 Task: Set up alerts for Nashville, Tennessee, that have a walk-in closet or walk-in pantry, and track the availability of properties that meet this criterion.
Action: Mouse moved to (293, 217)
Screenshot: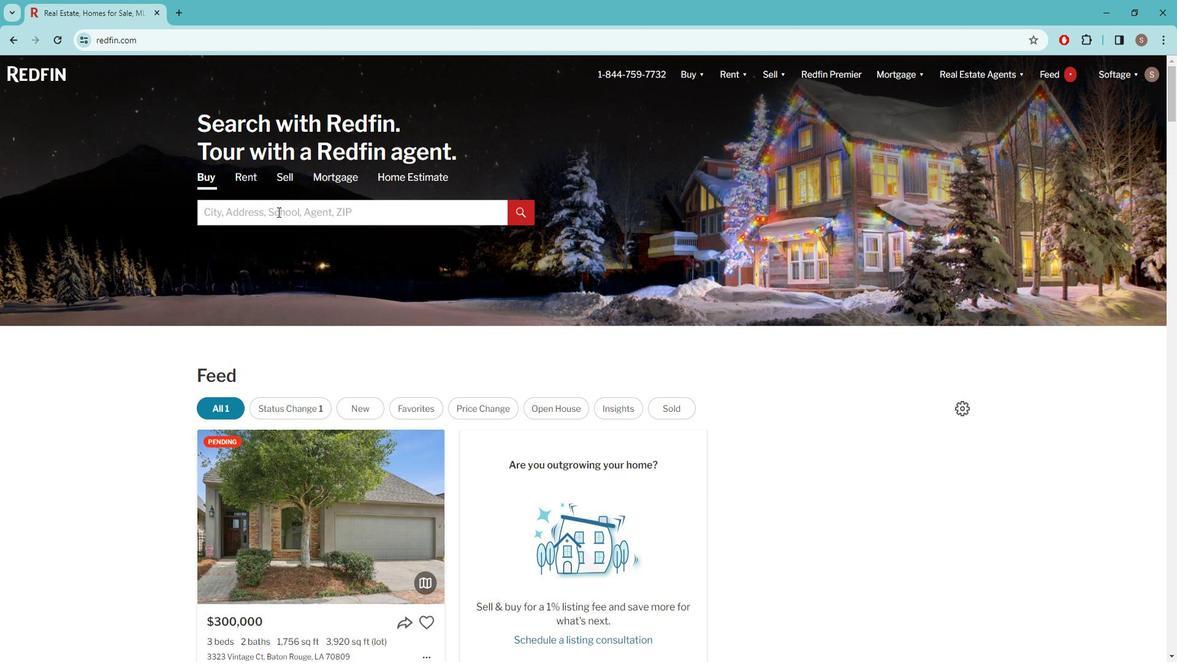 
Action: Mouse pressed left at (293, 217)
Screenshot: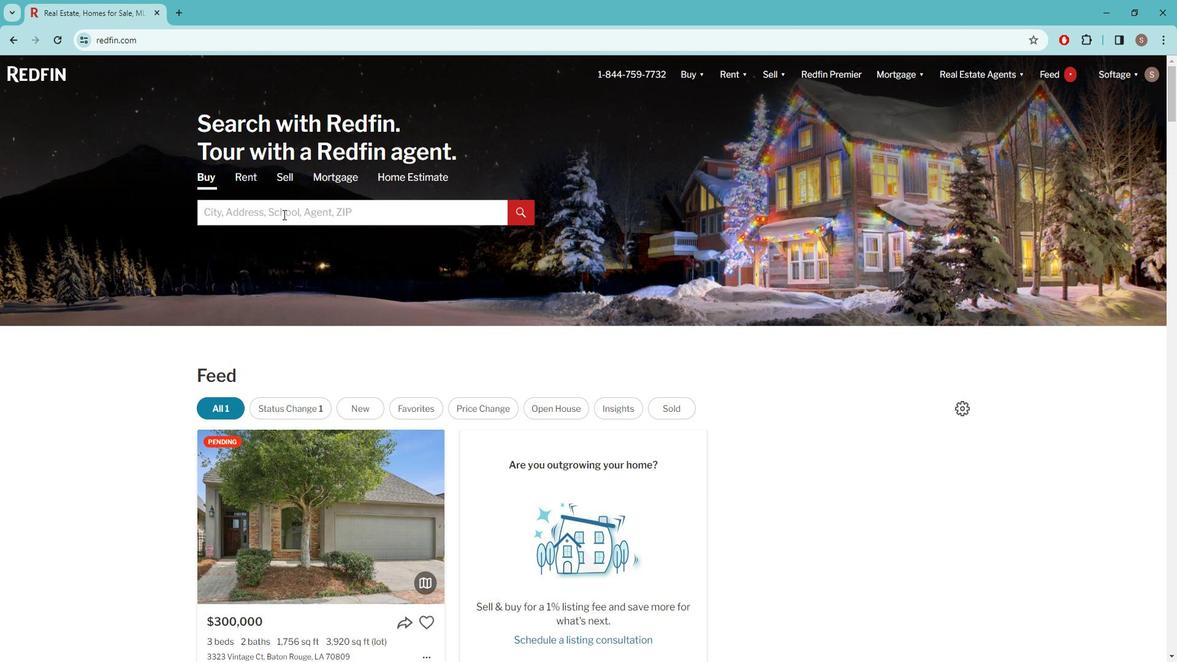 
Action: Key pressed n<Key.caps_lock>ASHVILLE,<Key.space>
Screenshot: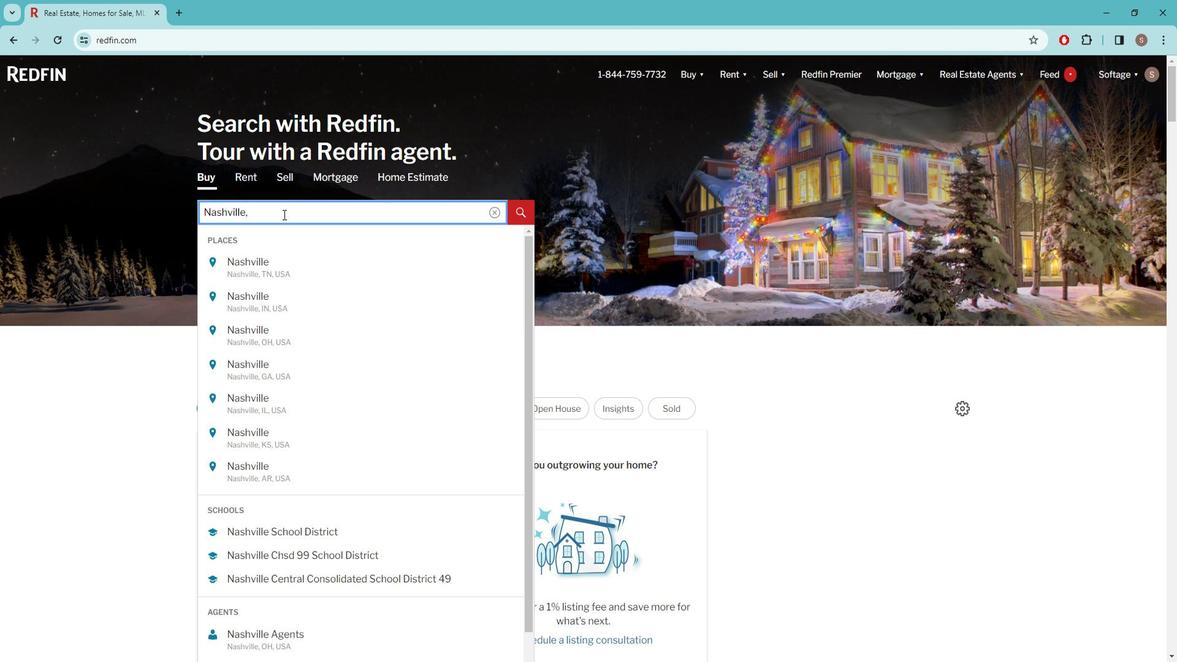 
Action: Mouse moved to (292, 258)
Screenshot: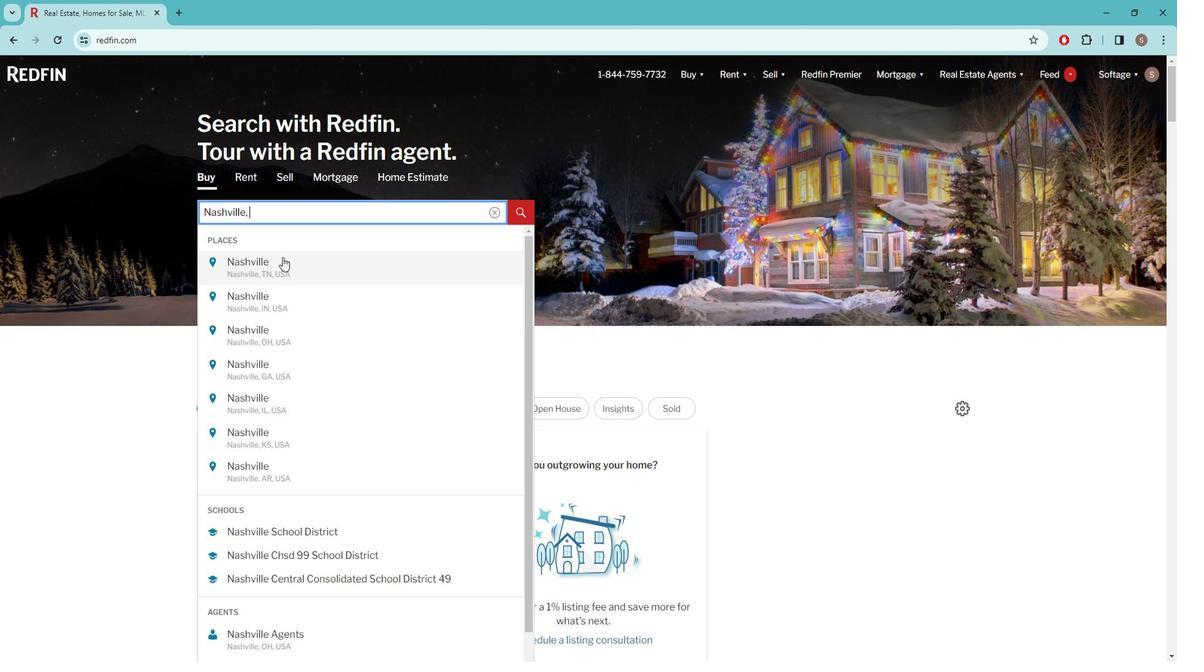 
Action: Mouse pressed left at (292, 258)
Screenshot: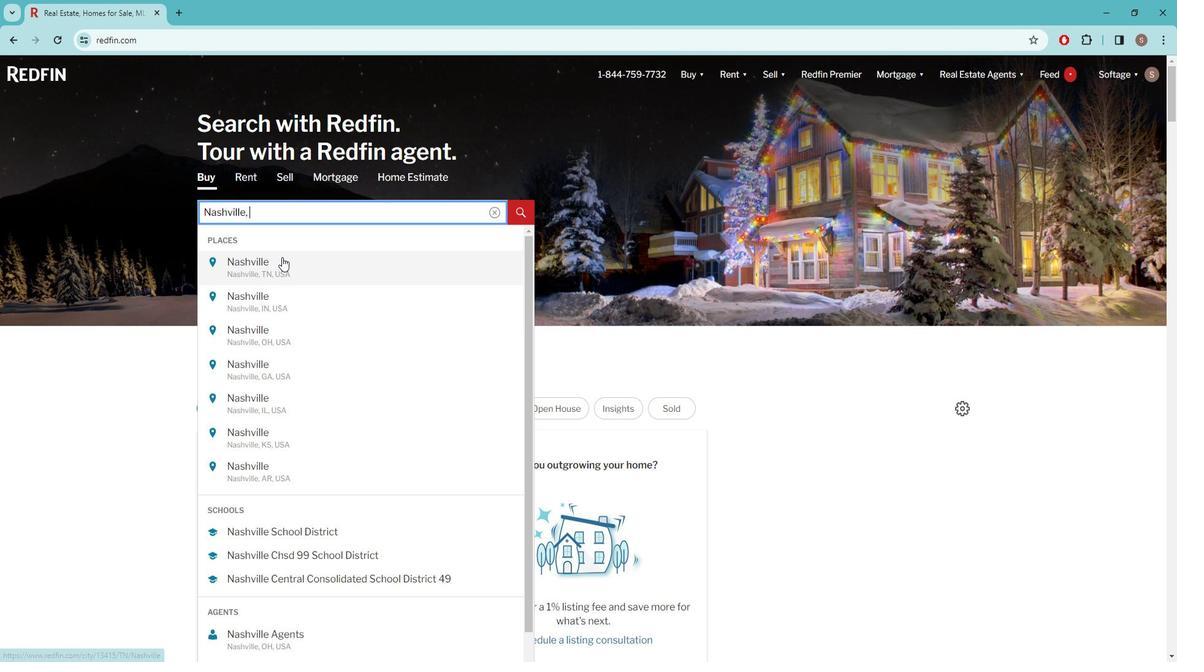 
Action: Mouse moved to (1040, 156)
Screenshot: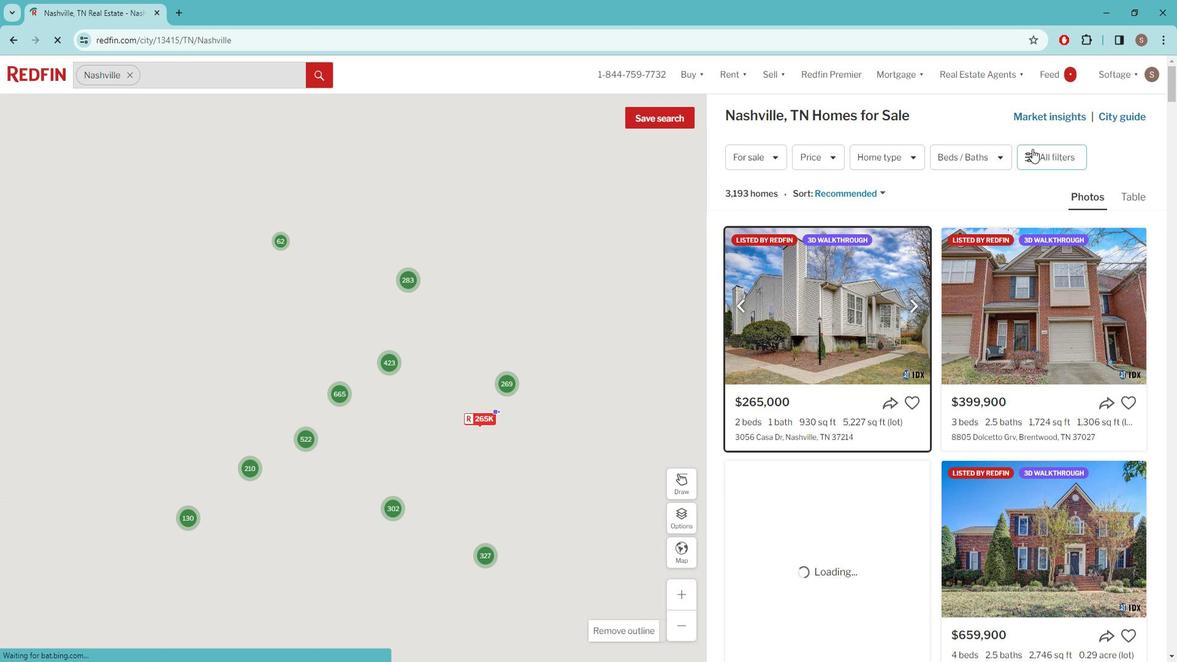 
Action: Mouse pressed left at (1040, 156)
Screenshot: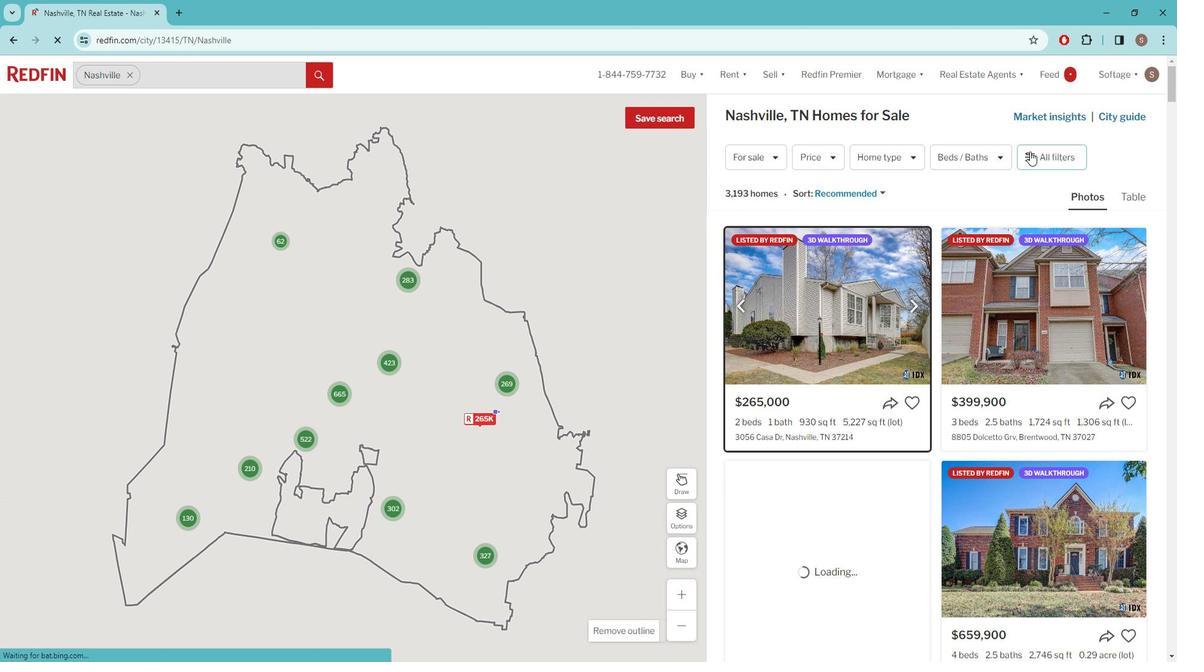 
Action: Mouse pressed left at (1040, 156)
Screenshot: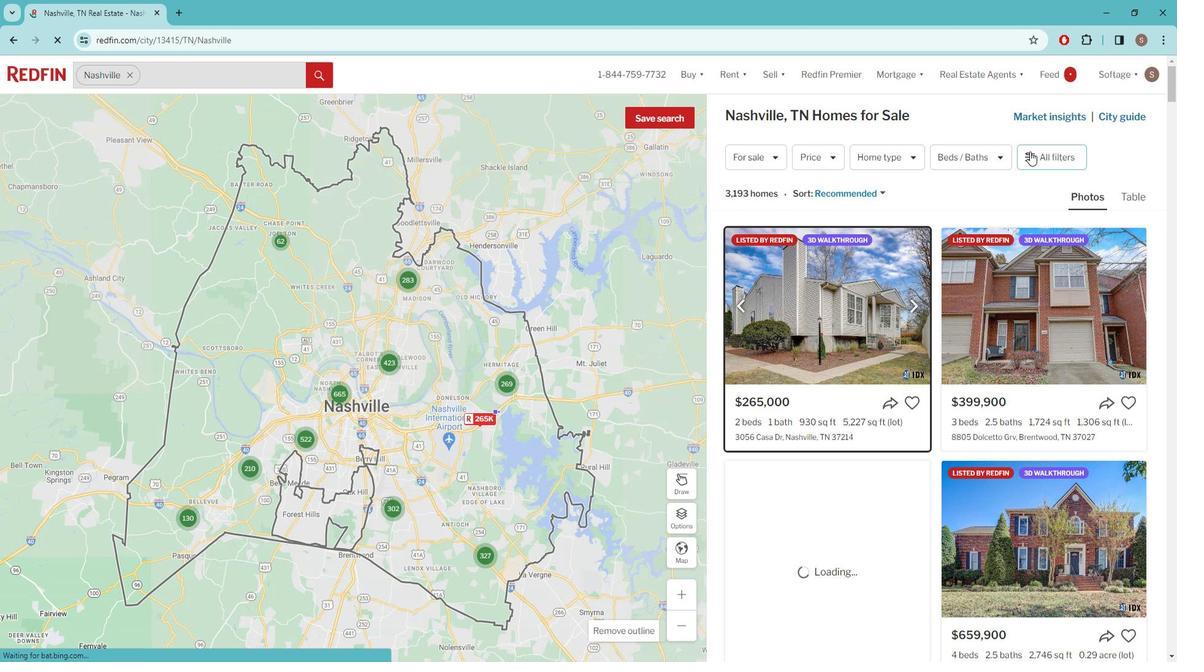
Action: Mouse pressed left at (1040, 156)
Screenshot: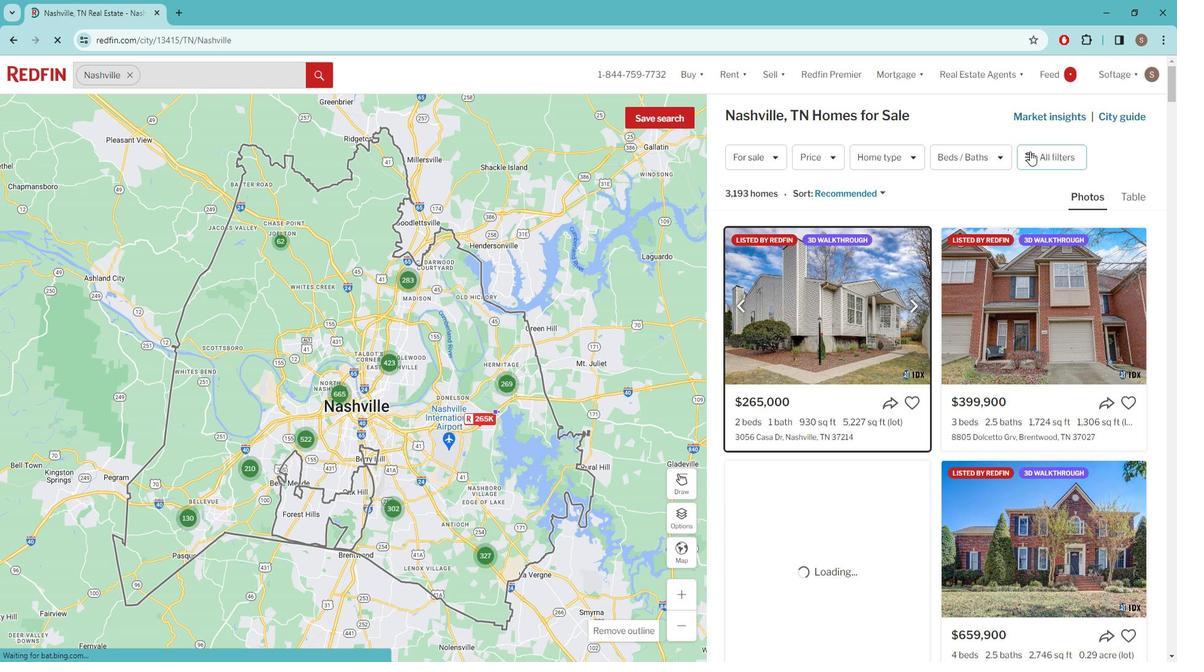 
Action: Mouse pressed left at (1040, 156)
Screenshot: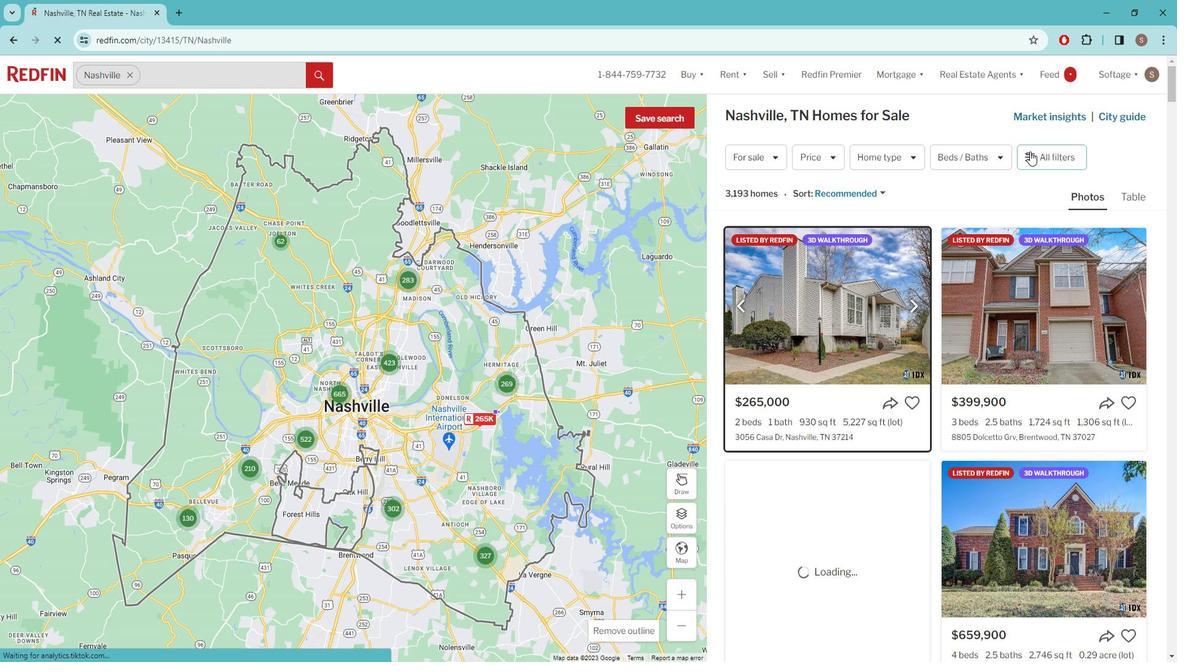 
Action: Mouse pressed left at (1040, 156)
Screenshot: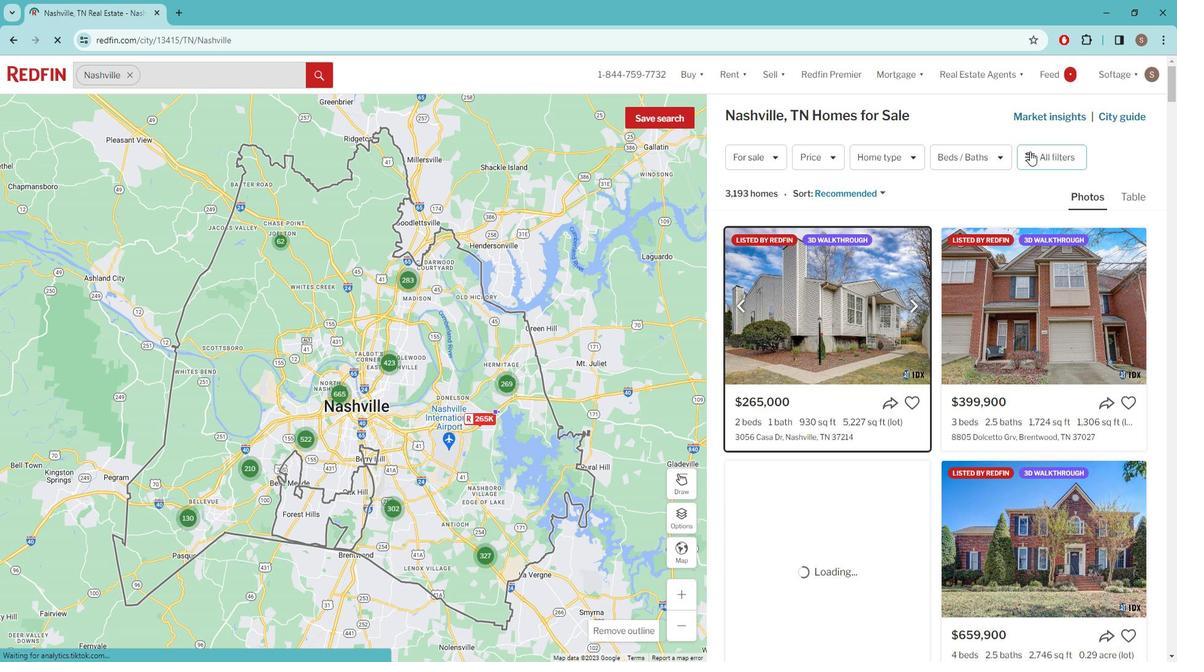 
Action: Mouse moved to (1057, 162)
Screenshot: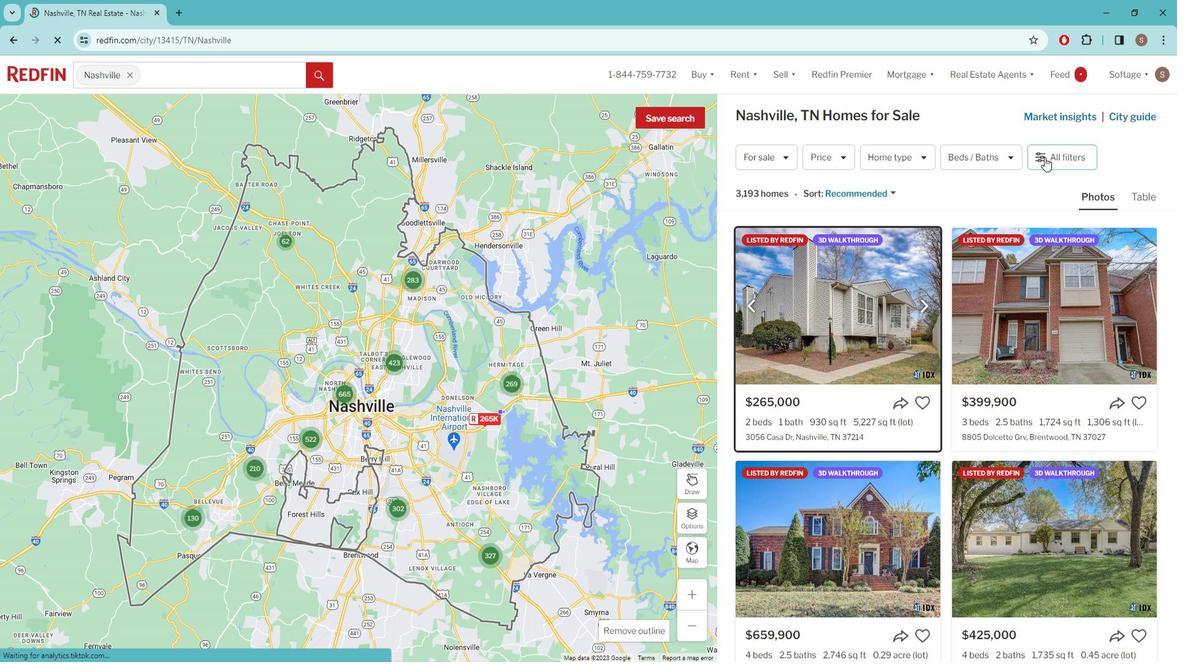
Action: Mouse pressed left at (1057, 162)
Screenshot: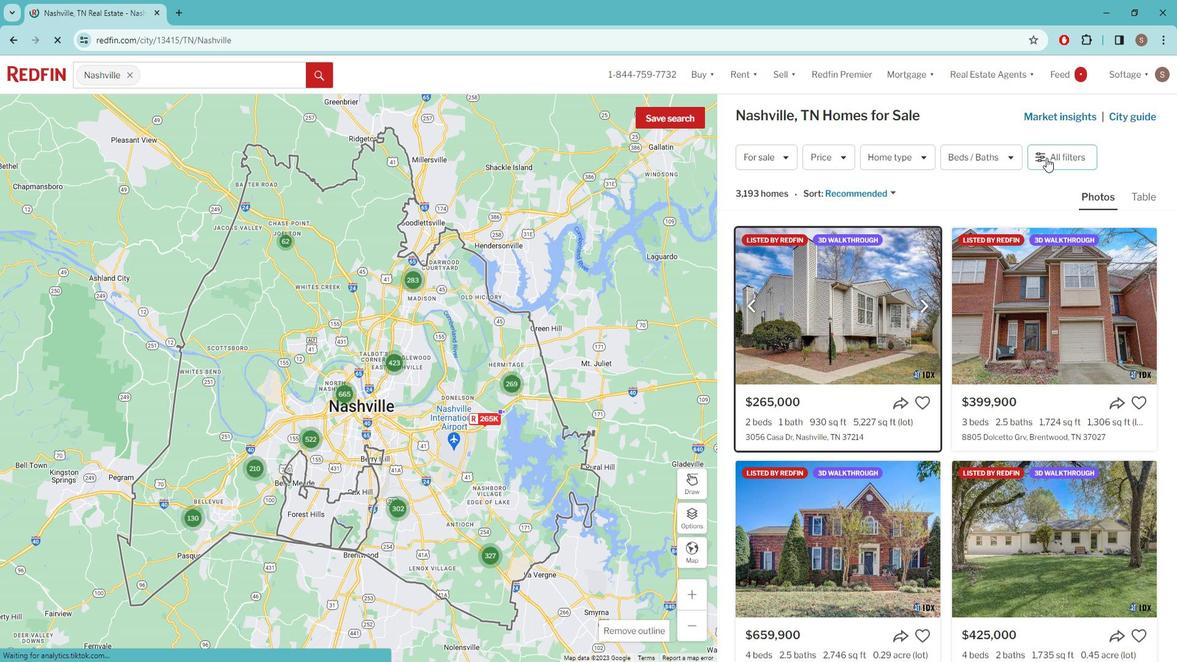
Action: Mouse moved to (1051, 161)
Screenshot: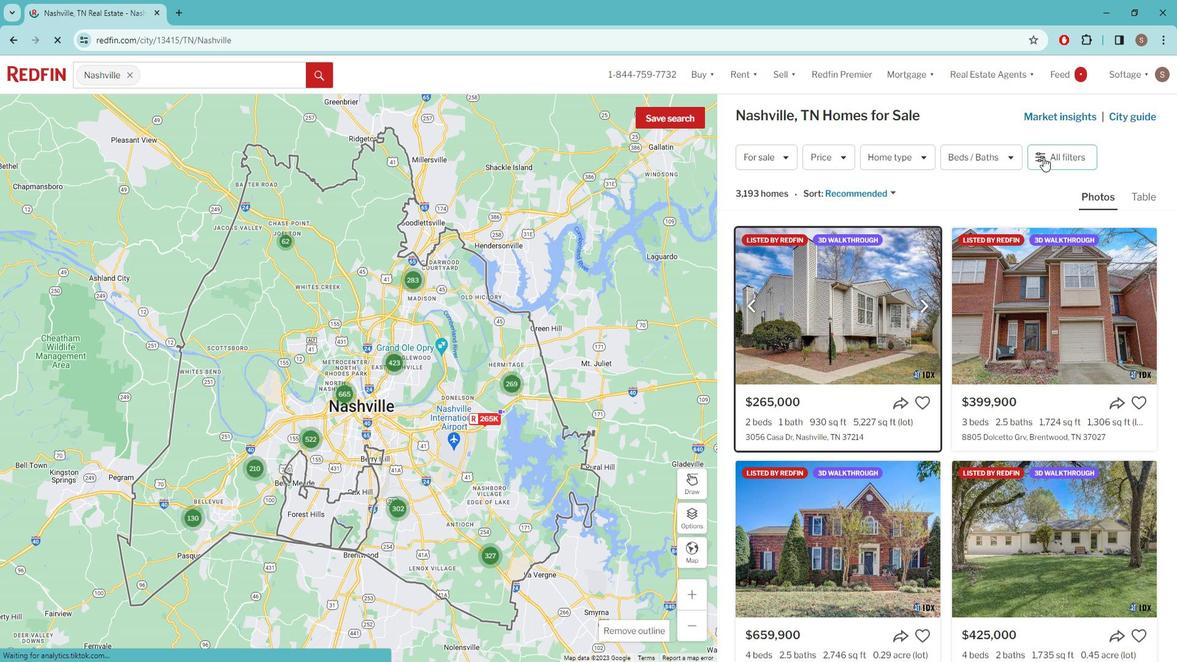 
Action: Mouse pressed left at (1051, 161)
Screenshot: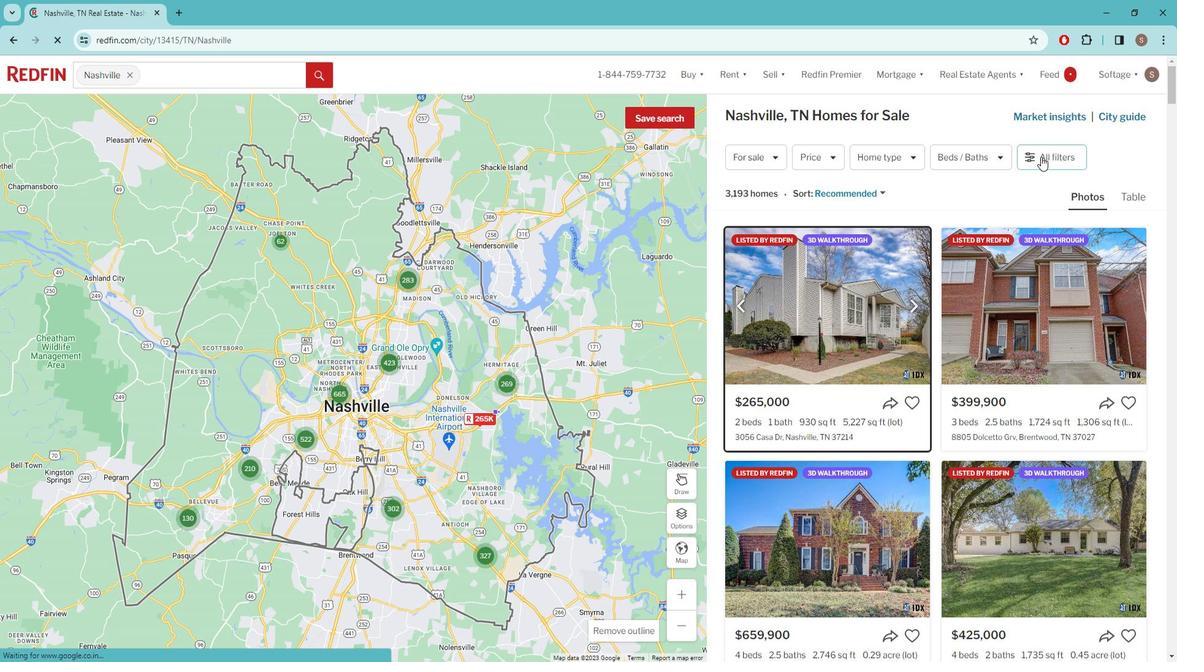
Action: Mouse moved to (988, 182)
Screenshot: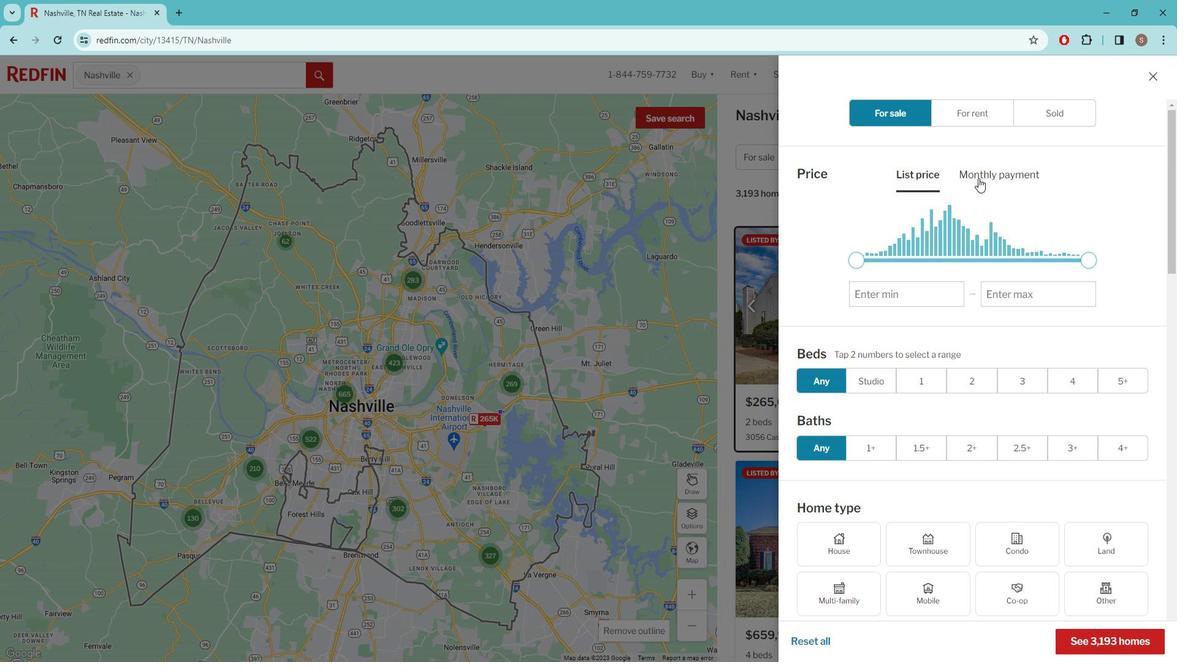 
Action: Mouse scrolled (988, 181) with delta (0, 0)
Screenshot: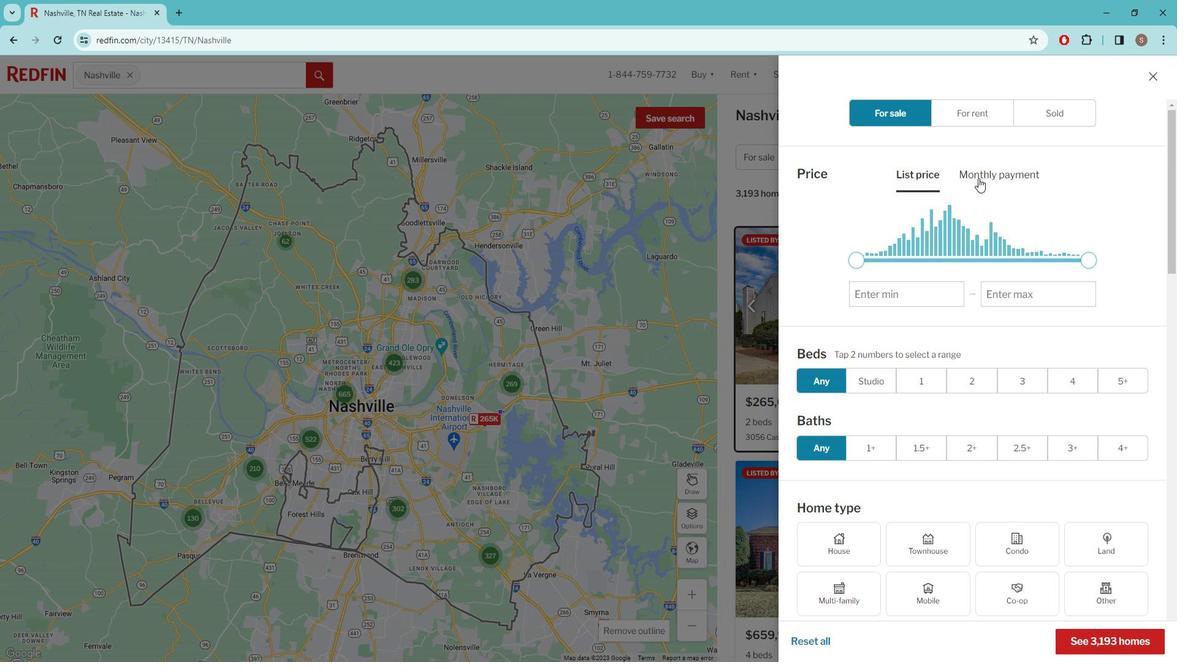 
Action: Mouse moved to (983, 183)
Screenshot: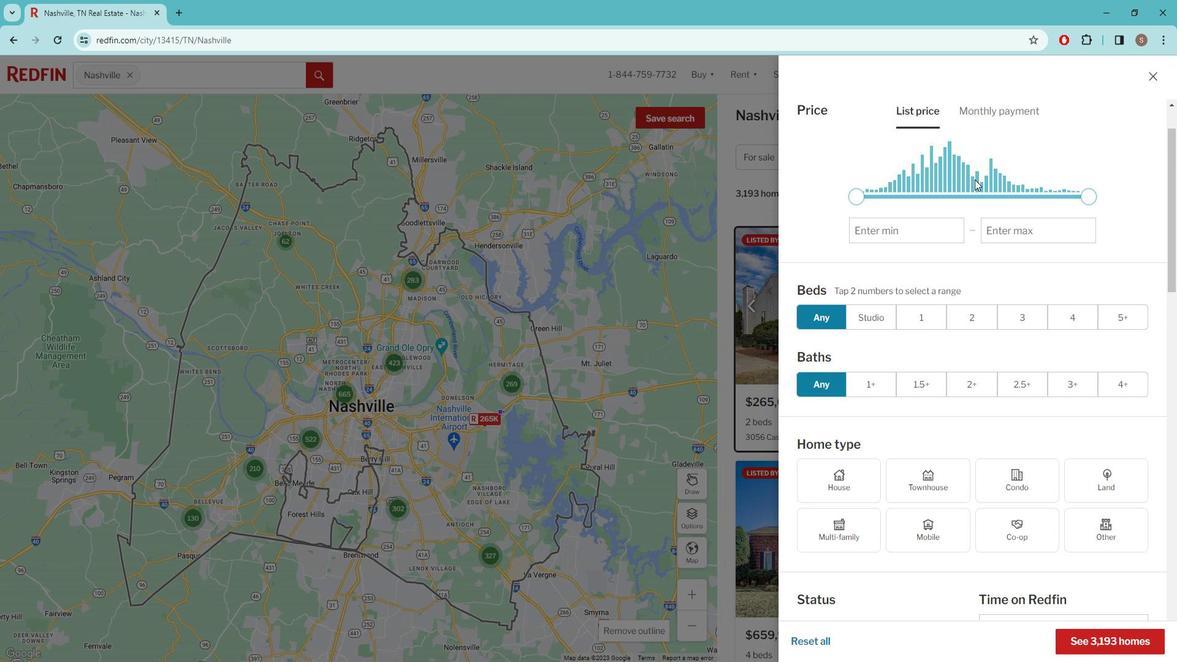 
Action: Mouse scrolled (983, 183) with delta (0, 0)
Screenshot: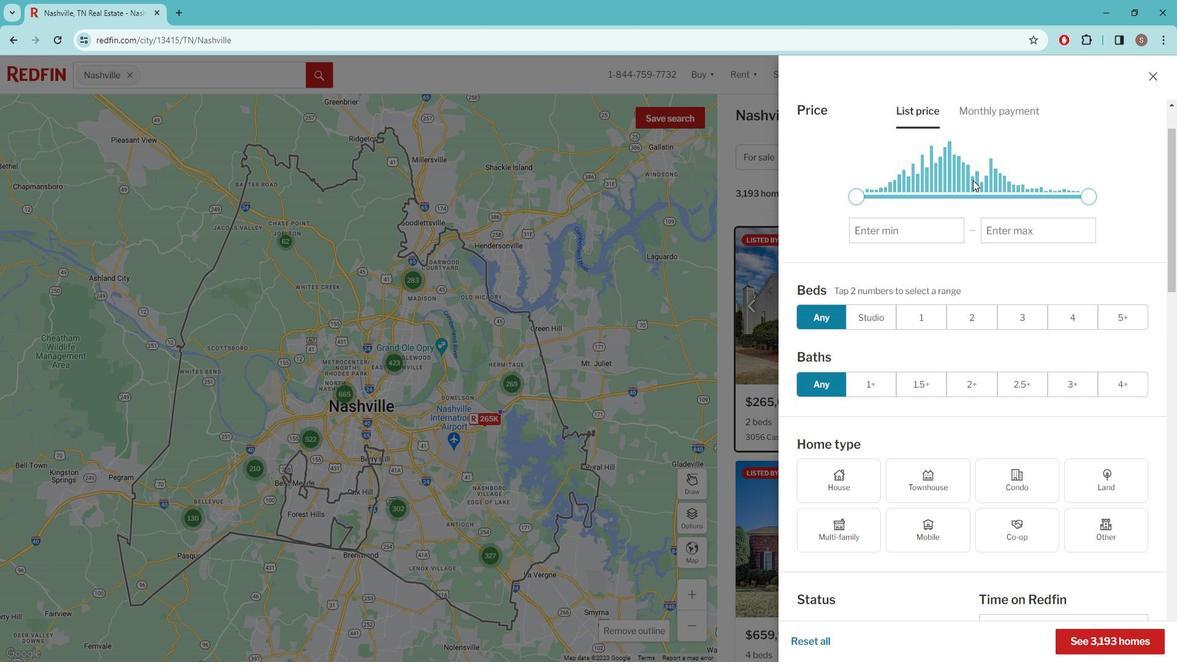 
Action: Mouse scrolled (983, 183) with delta (0, 0)
Screenshot: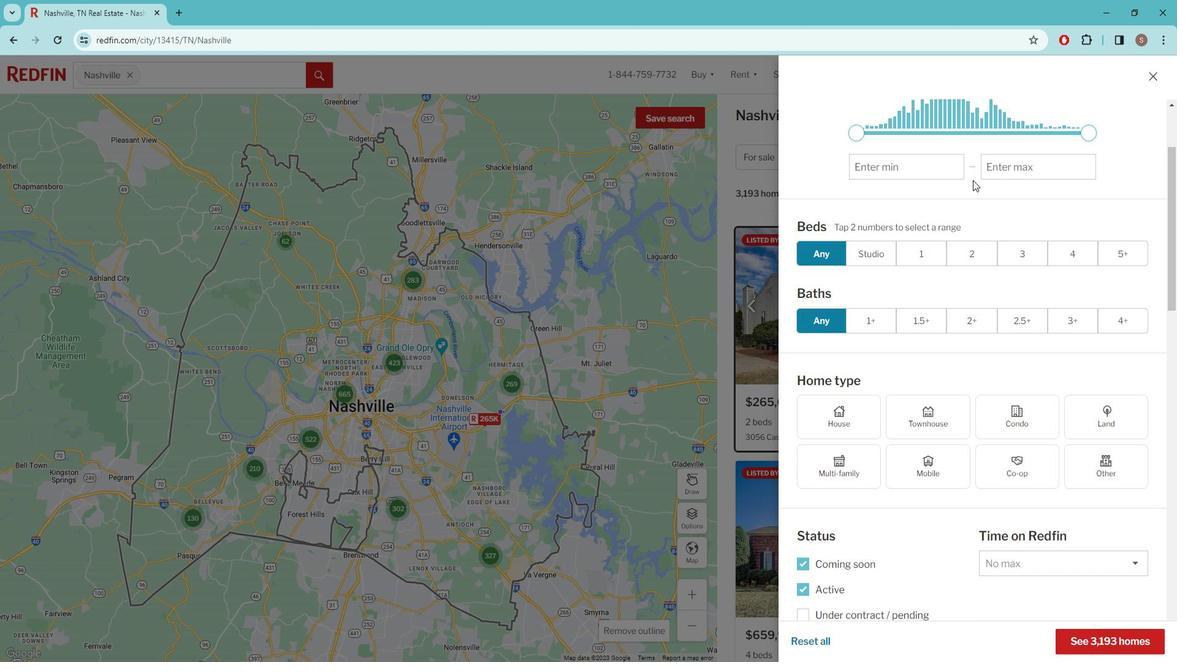 
Action: Mouse scrolled (983, 183) with delta (0, 0)
Screenshot: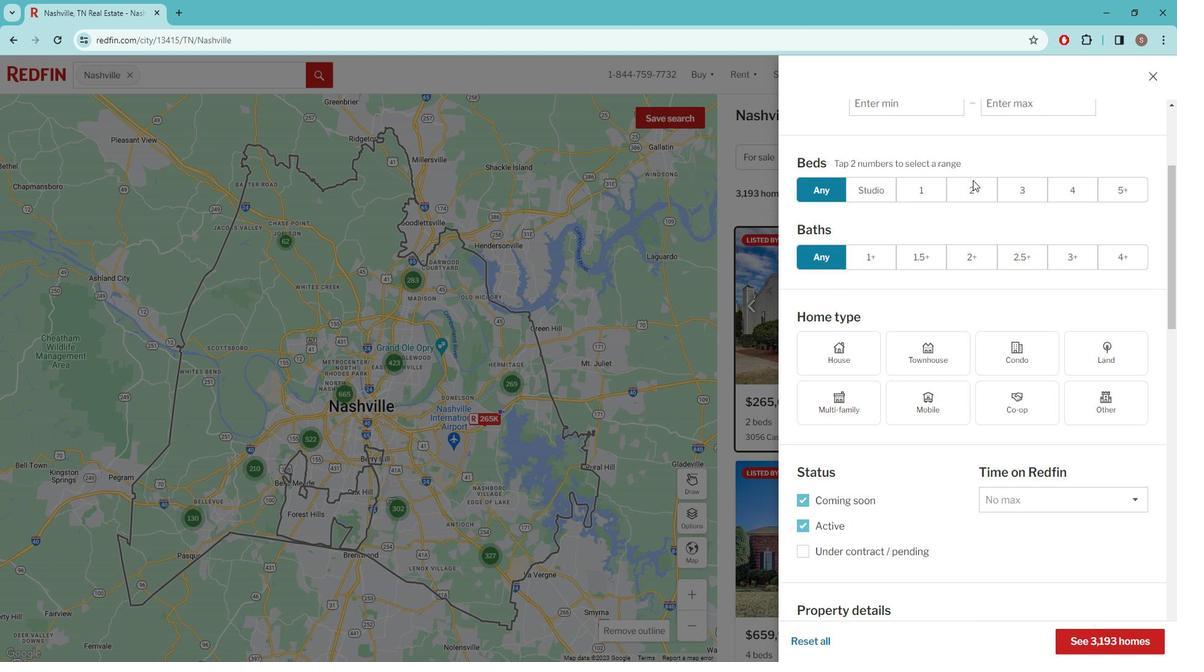 
Action: Mouse scrolled (983, 183) with delta (0, 0)
Screenshot: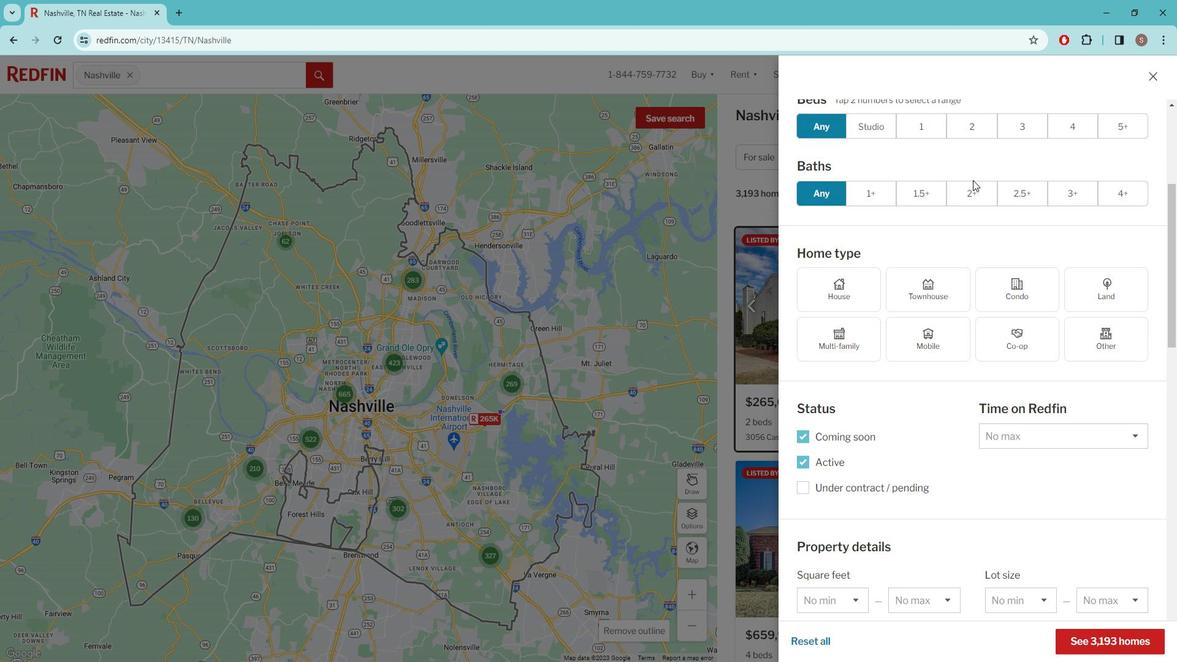 
Action: Mouse scrolled (983, 183) with delta (0, 0)
Screenshot: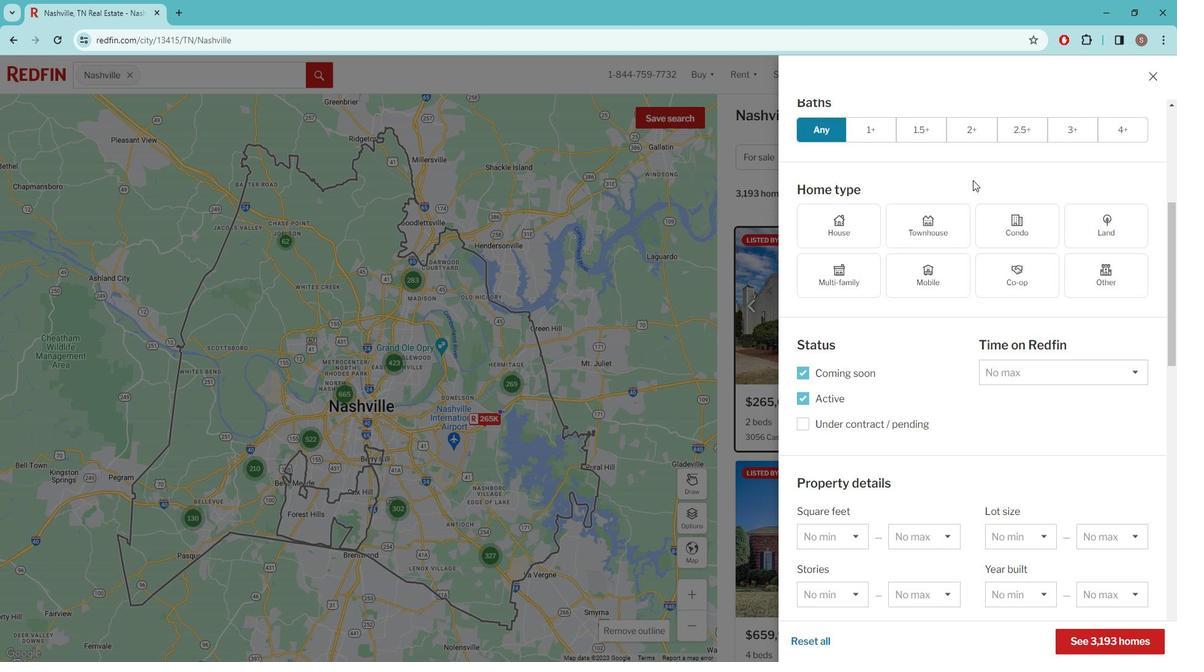 
Action: Mouse moved to (981, 184)
Screenshot: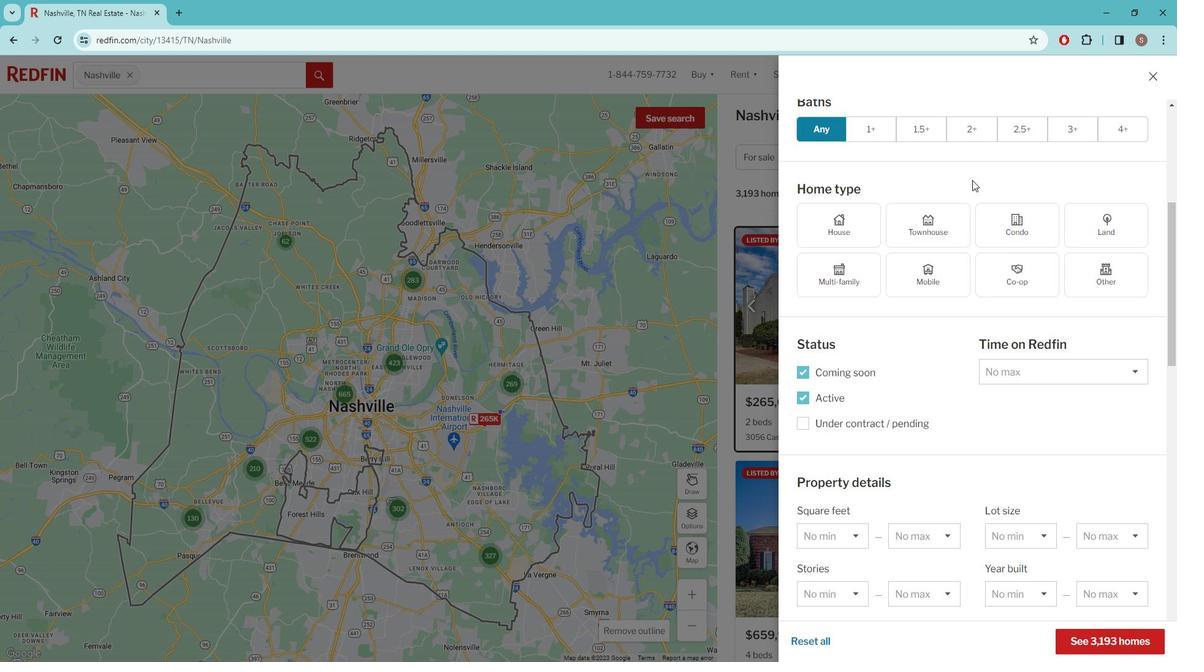 
Action: Mouse scrolled (981, 183) with delta (0, 0)
Screenshot: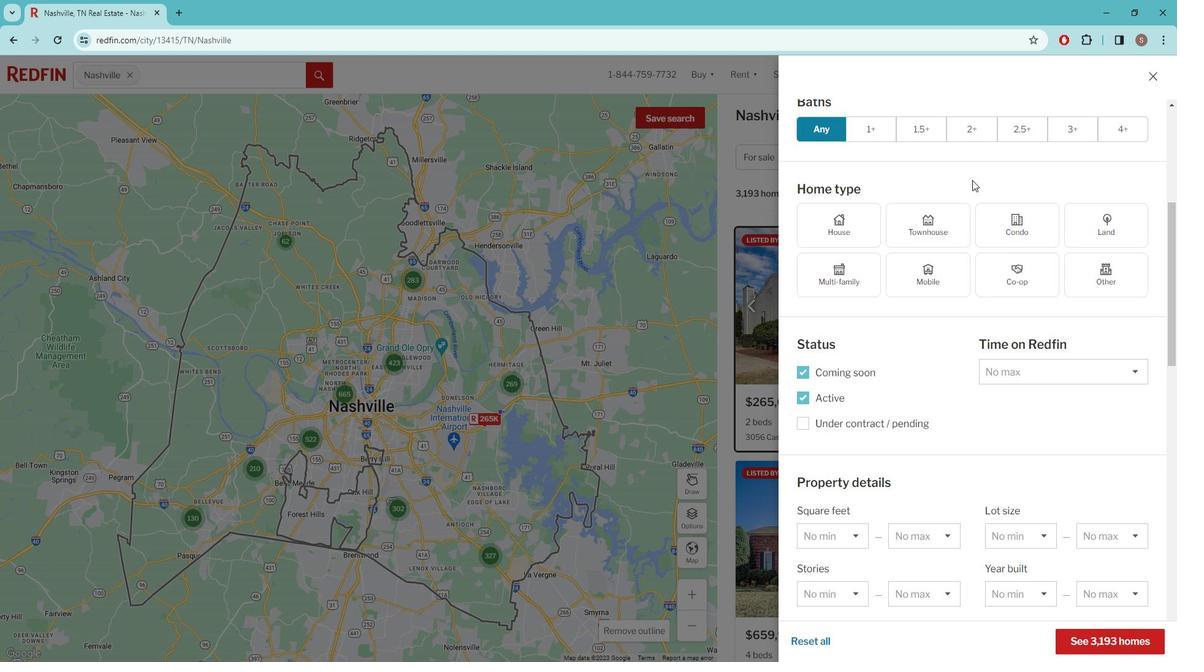 
Action: Mouse moved to (971, 237)
Screenshot: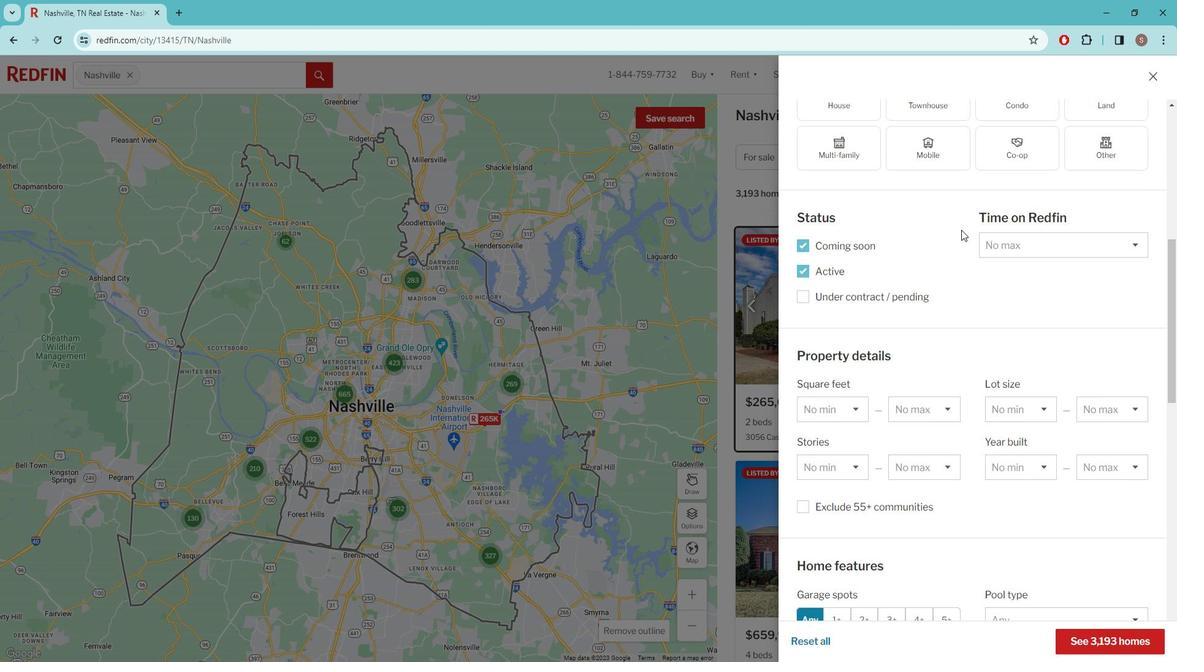
Action: Mouse scrolled (971, 237) with delta (0, 0)
Screenshot: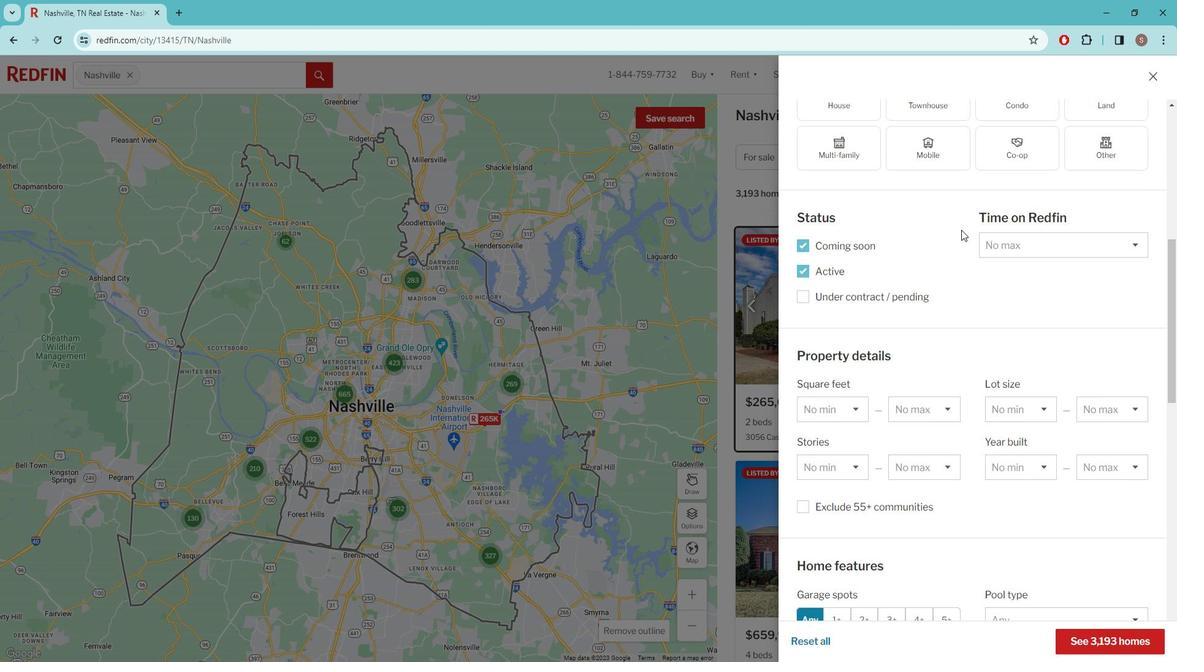 
Action: Mouse moved to (970, 241)
Screenshot: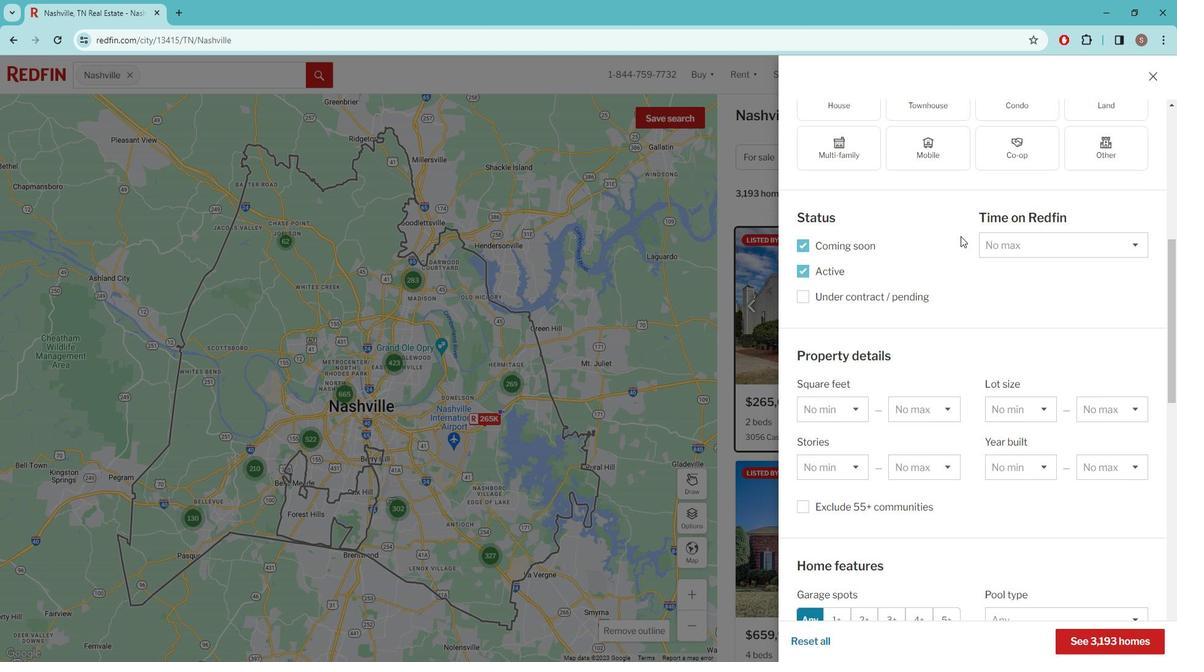 
Action: Mouse scrolled (970, 240) with delta (0, 0)
Screenshot: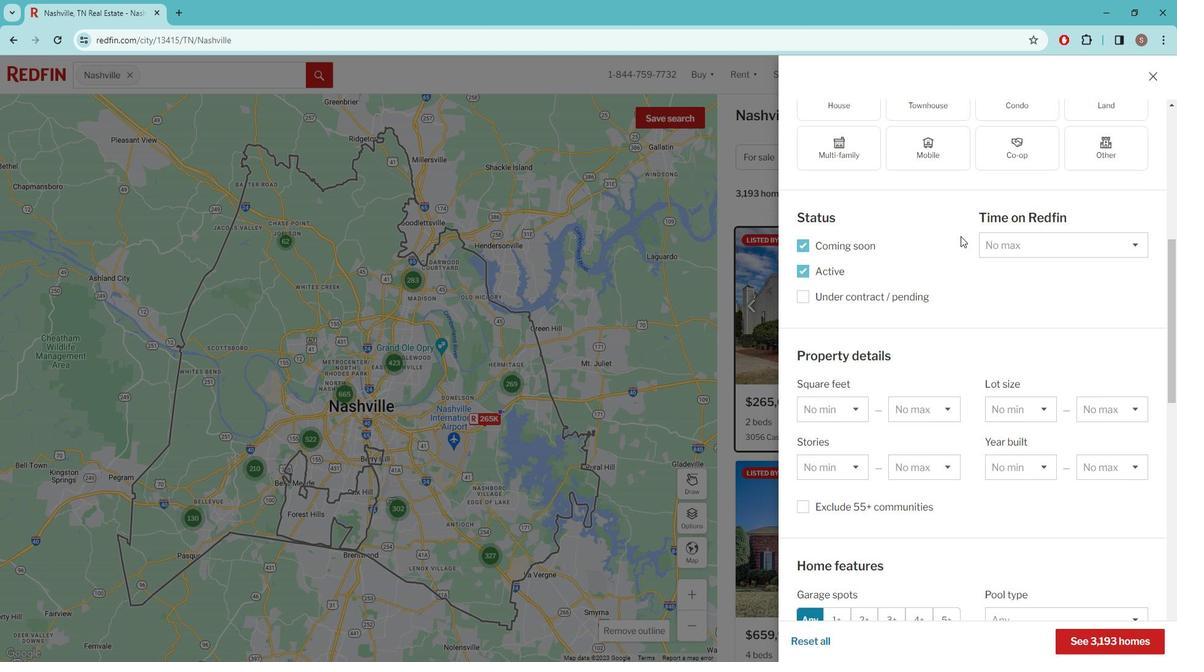 
Action: Mouse moved to (970, 243)
Screenshot: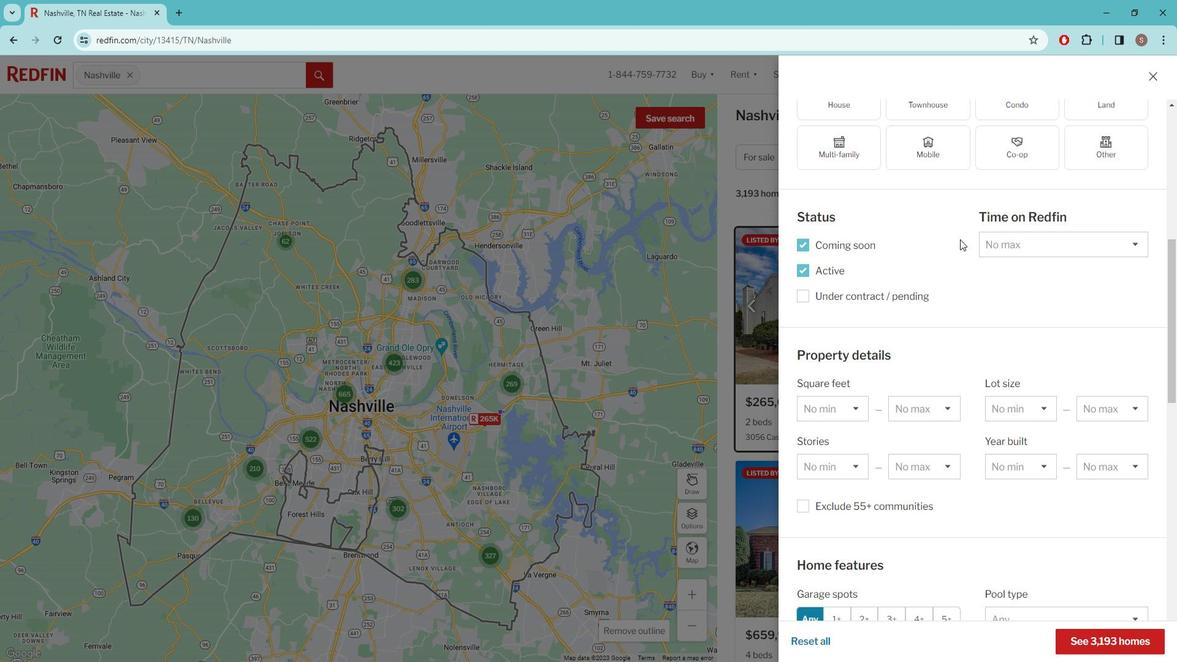 
Action: Mouse scrolled (970, 242) with delta (0, 0)
Screenshot: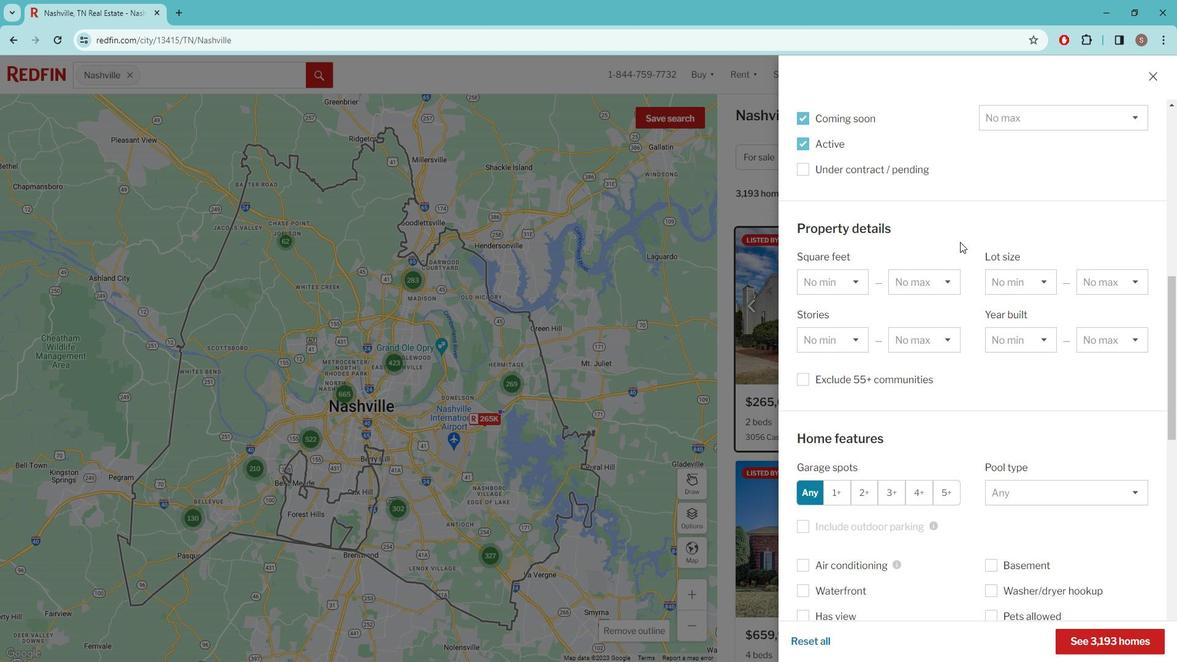 
Action: Mouse scrolled (970, 242) with delta (0, 0)
Screenshot: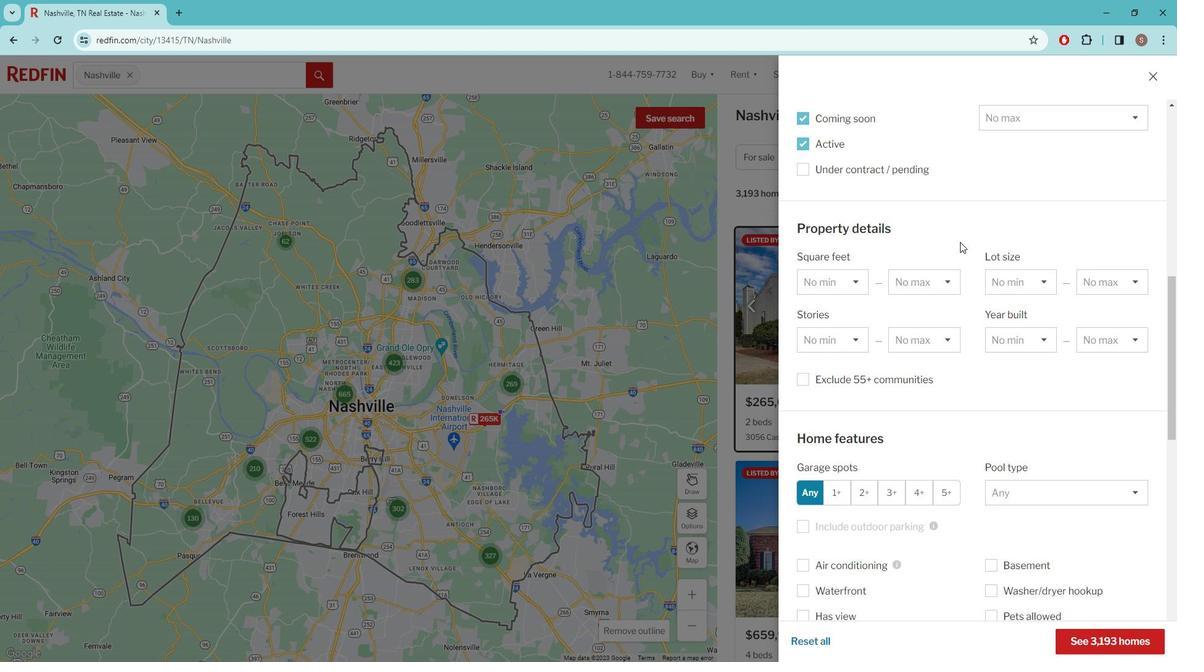 
Action: Mouse scrolled (970, 242) with delta (0, 0)
Screenshot: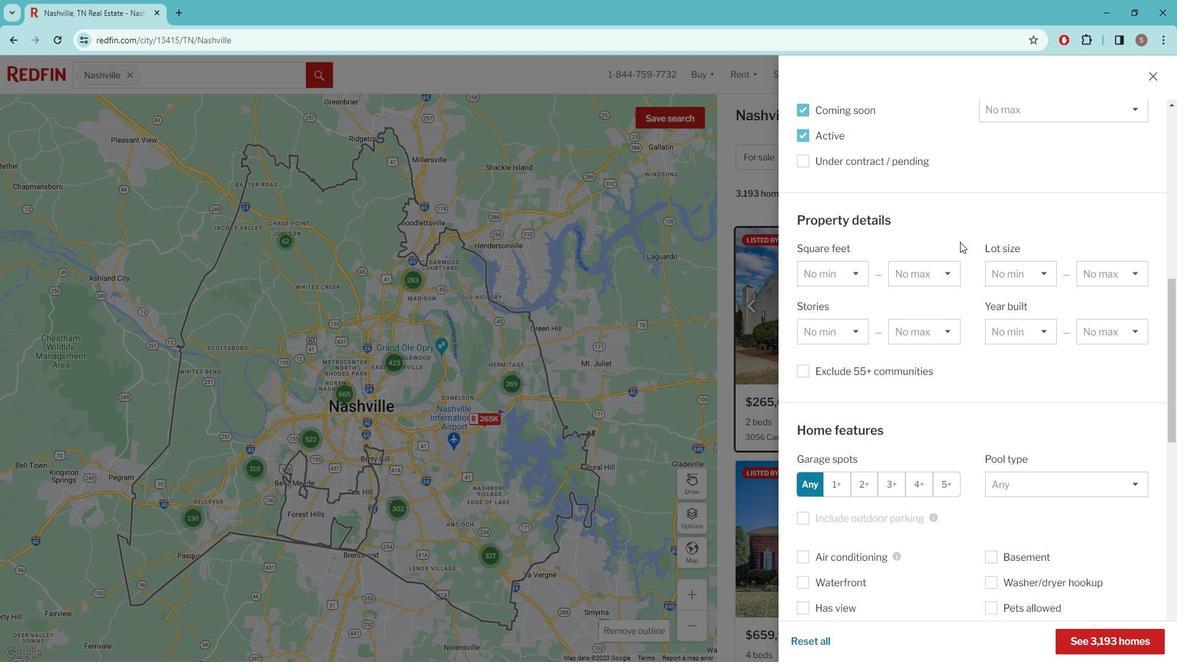 
Action: Mouse moved to (966, 262)
Screenshot: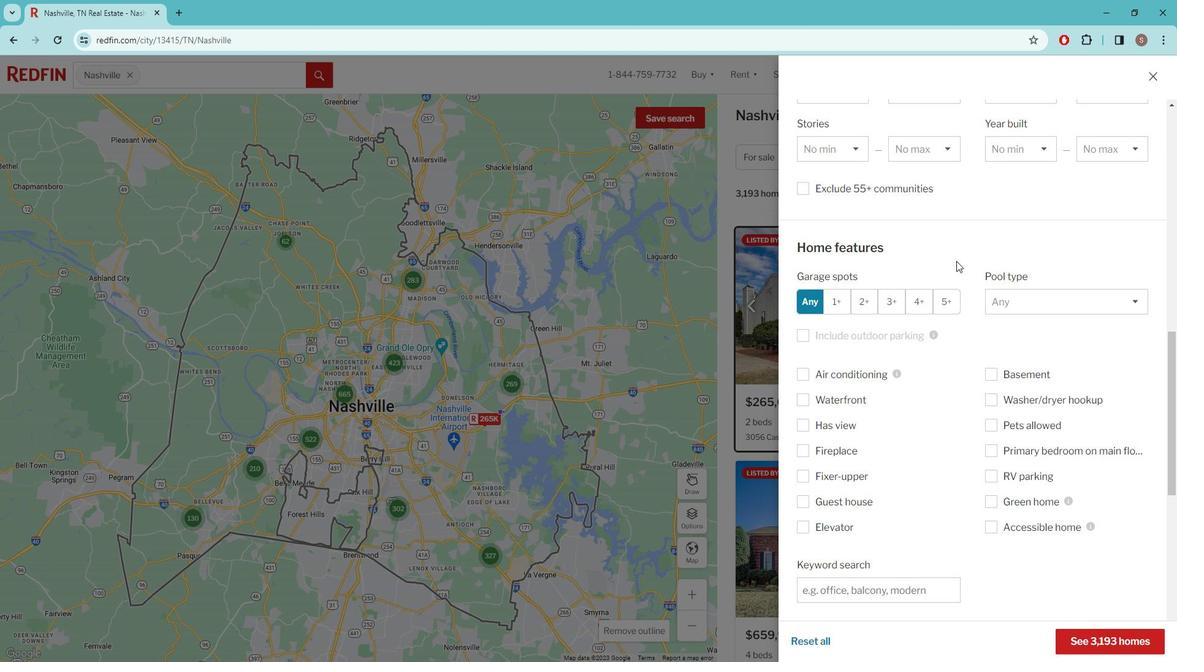 
Action: Mouse scrolled (966, 261) with delta (0, 0)
Screenshot: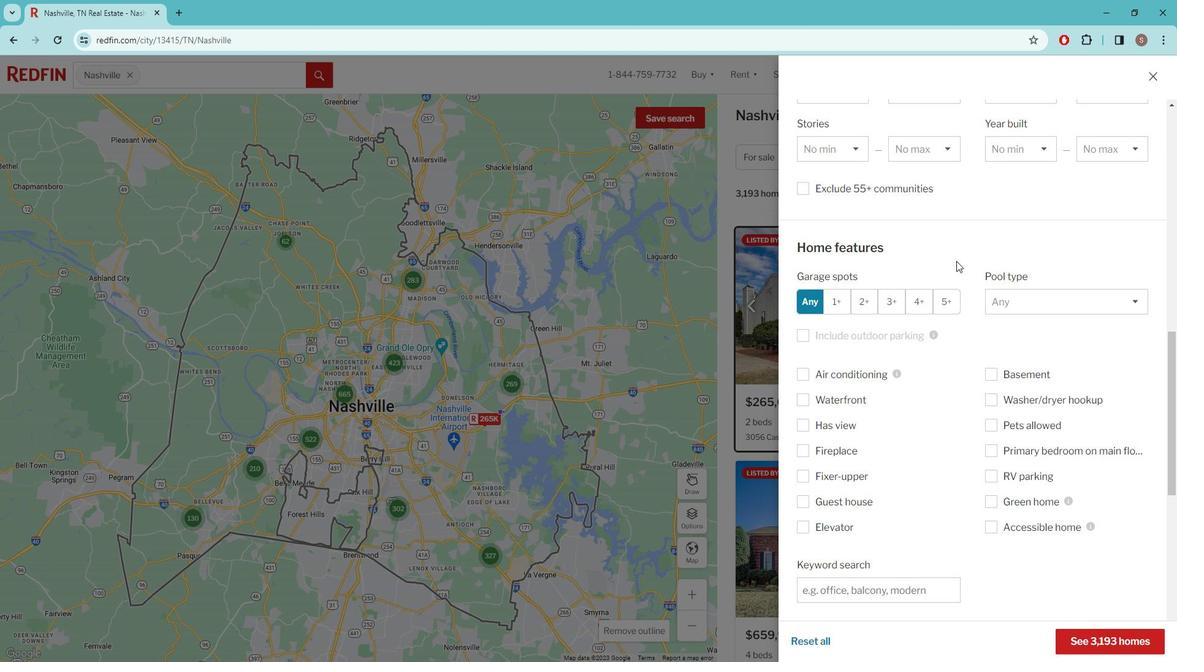 
Action: Mouse scrolled (966, 261) with delta (0, 0)
Screenshot: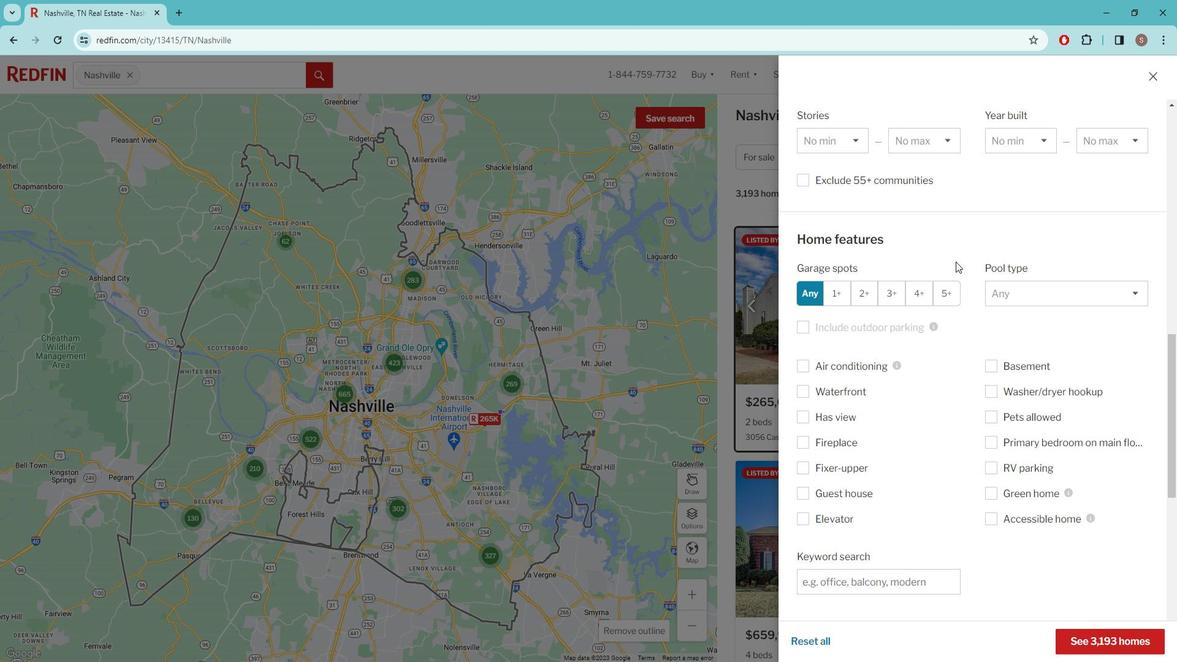 
Action: Mouse moved to (954, 316)
Screenshot: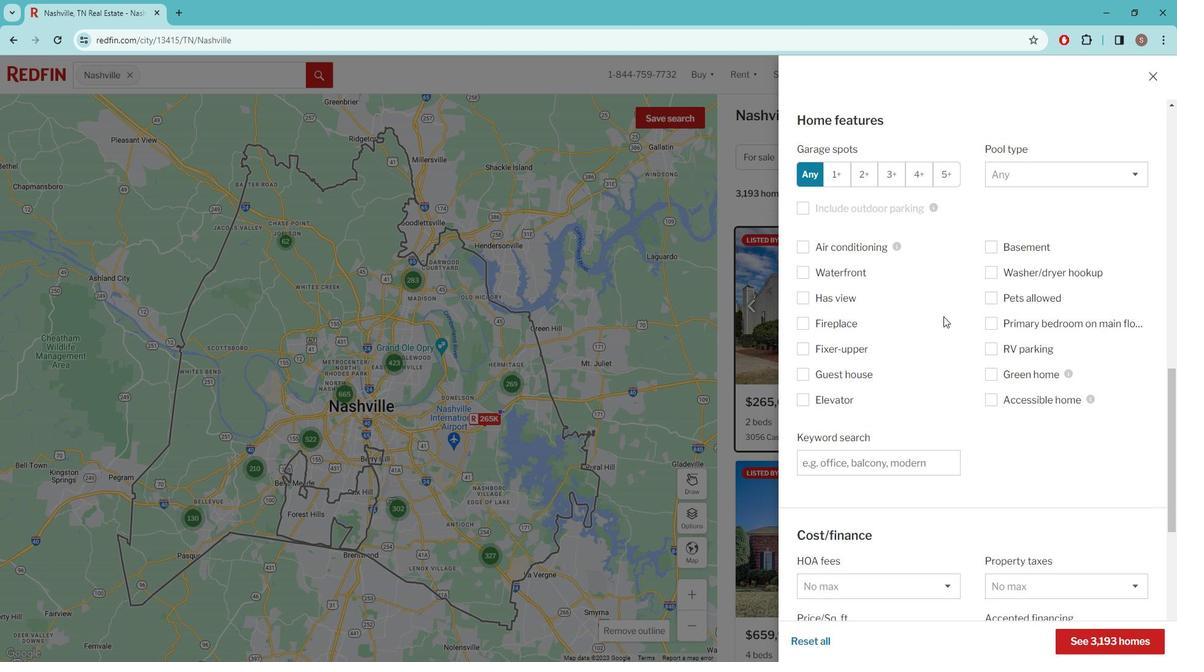 
Action: Mouse scrolled (954, 315) with delta (0, 0)
Screenshot: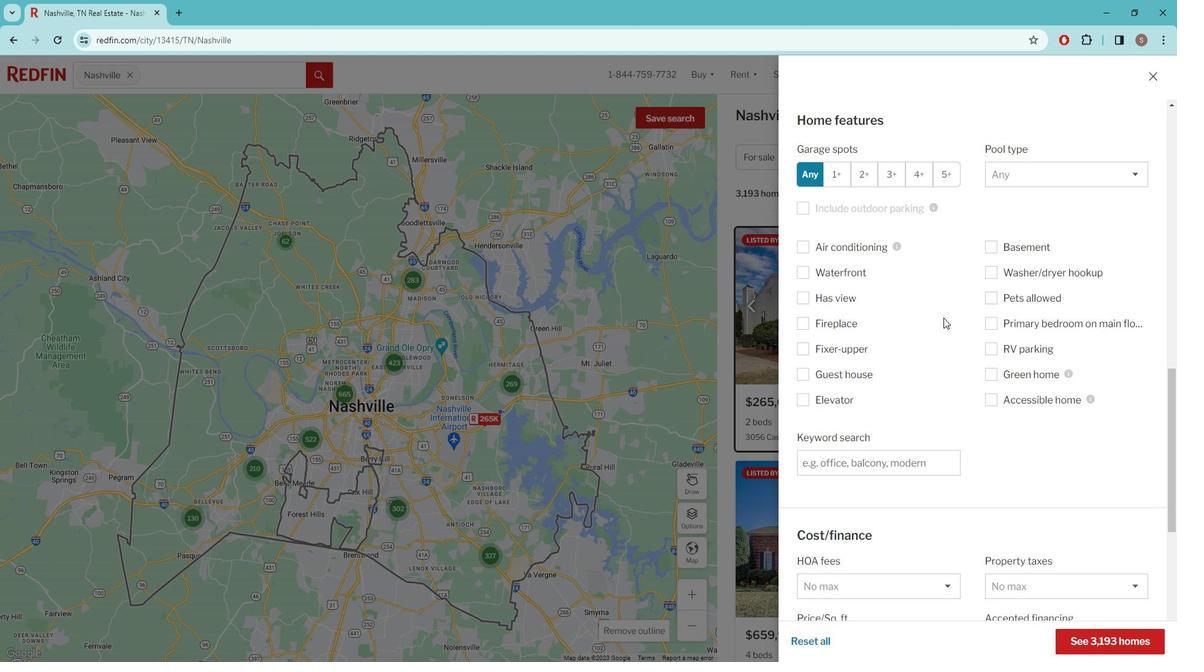 
Action: Mouse moved to (853, 396)
Screenshot: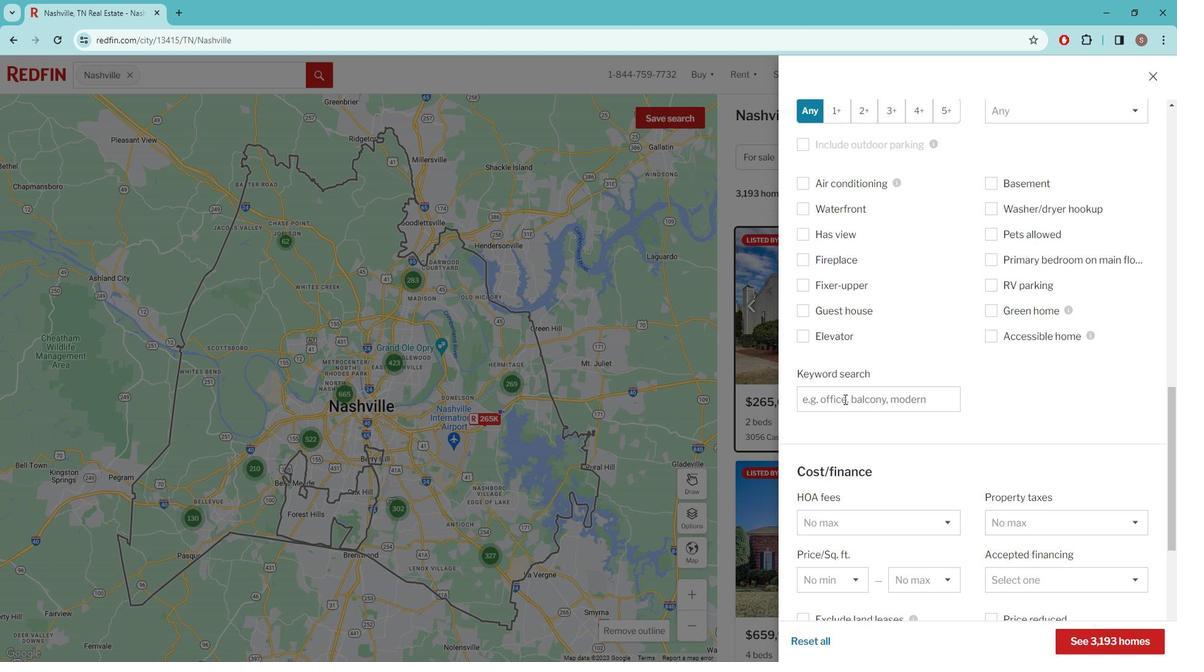 
Action: Mouse pressed left at (853, 396)
Screenshot: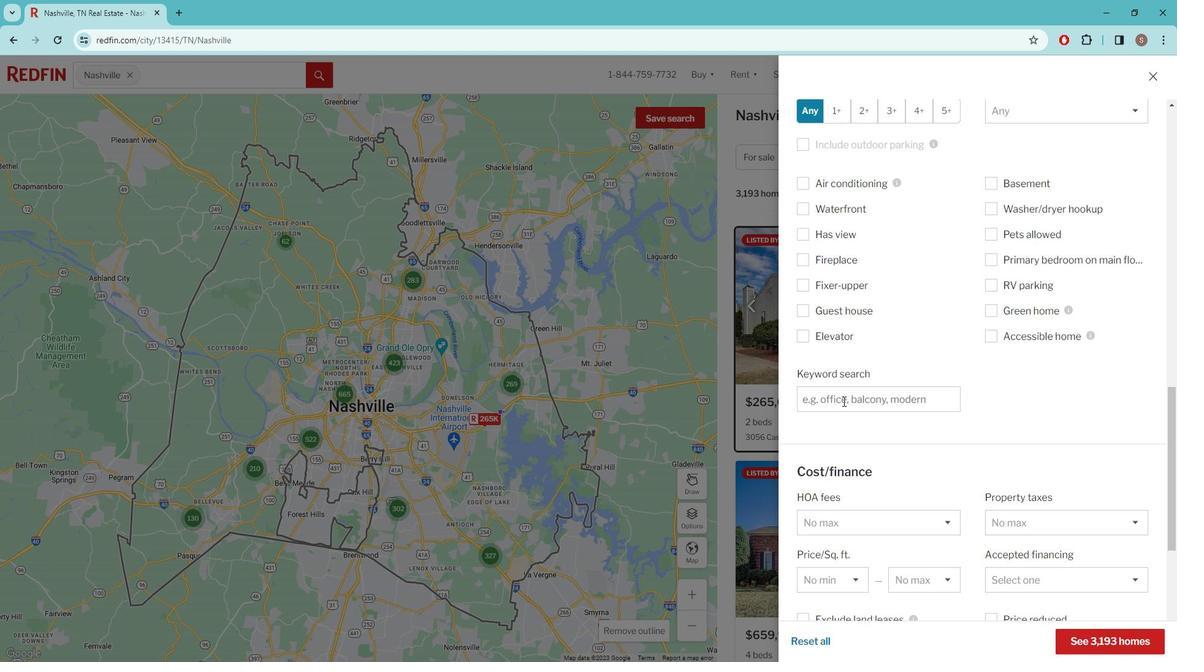 
Action: Key pressed WALK-IN<Key.space>CLOSET<Key.space>
Screenshot: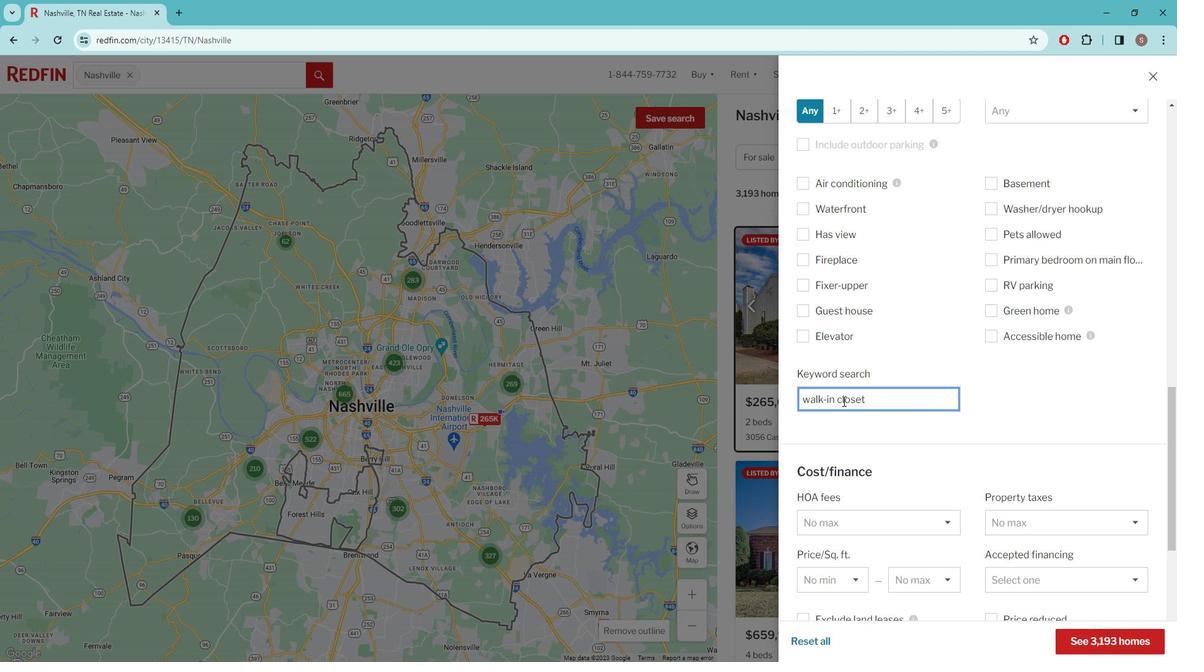 
Action: Mouse moved to (856, 418)
Screenshot: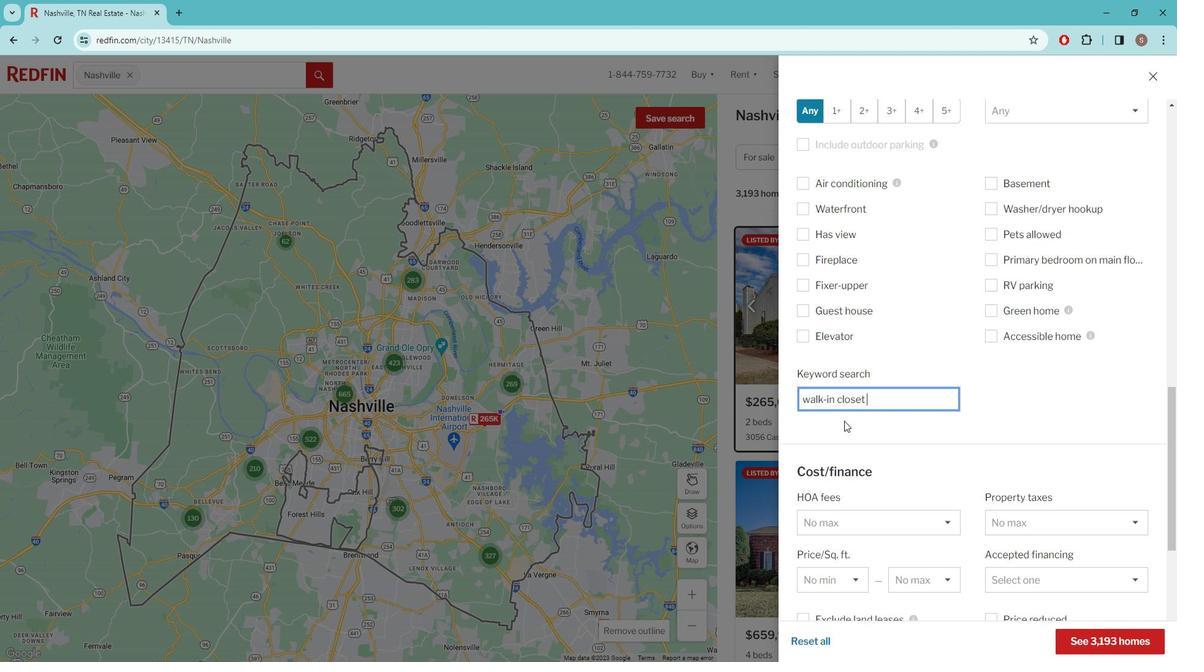 
Action: Mouse scrolled (856, 418) with delta (0, 0)
Screenshot: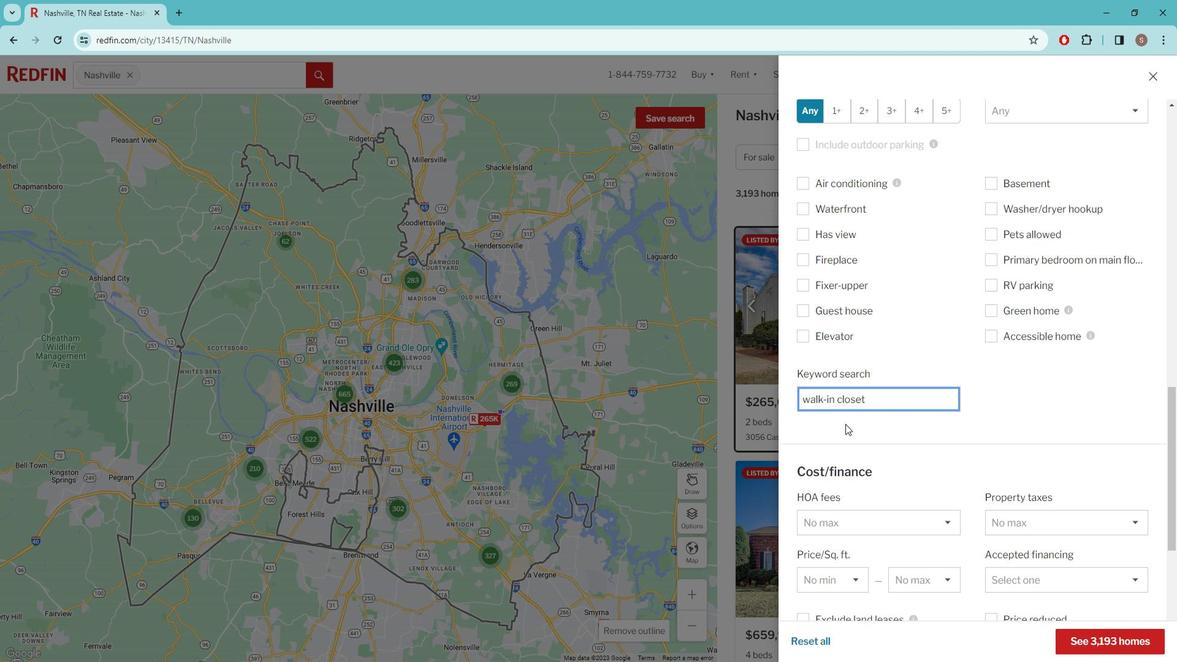 
Action: Mouse scrolled (856, 418) with delta (0, 0)
Screenshot: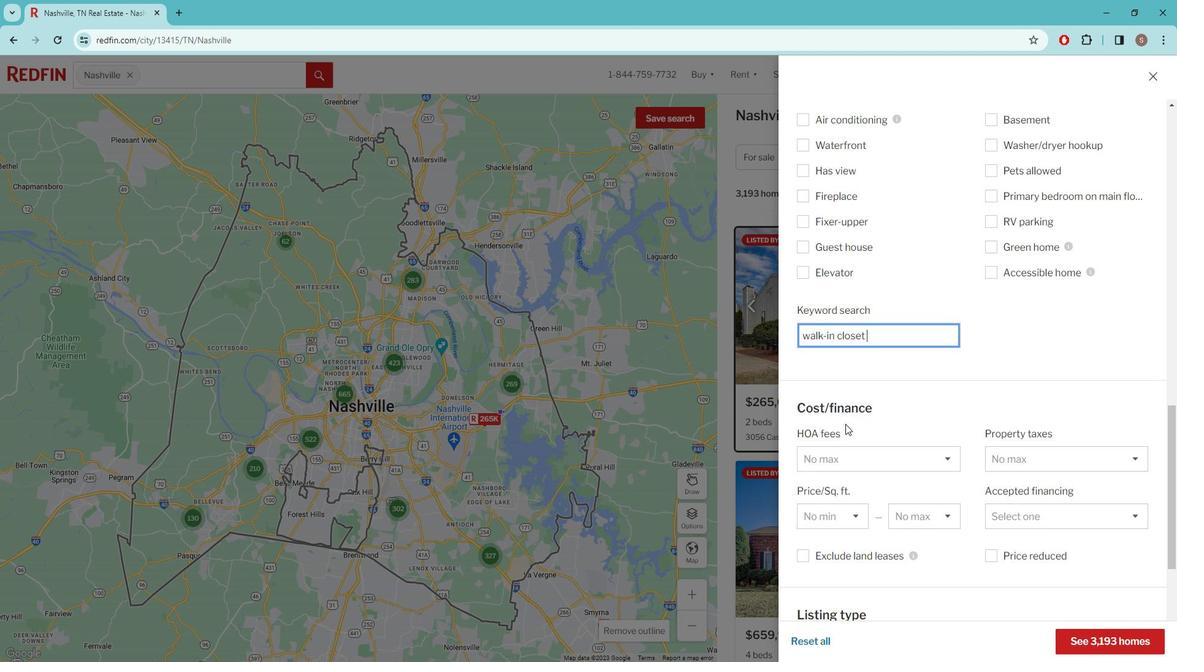 
Action: Mouse scrolled (856, 418) with delta (0, 0)
Screenshot: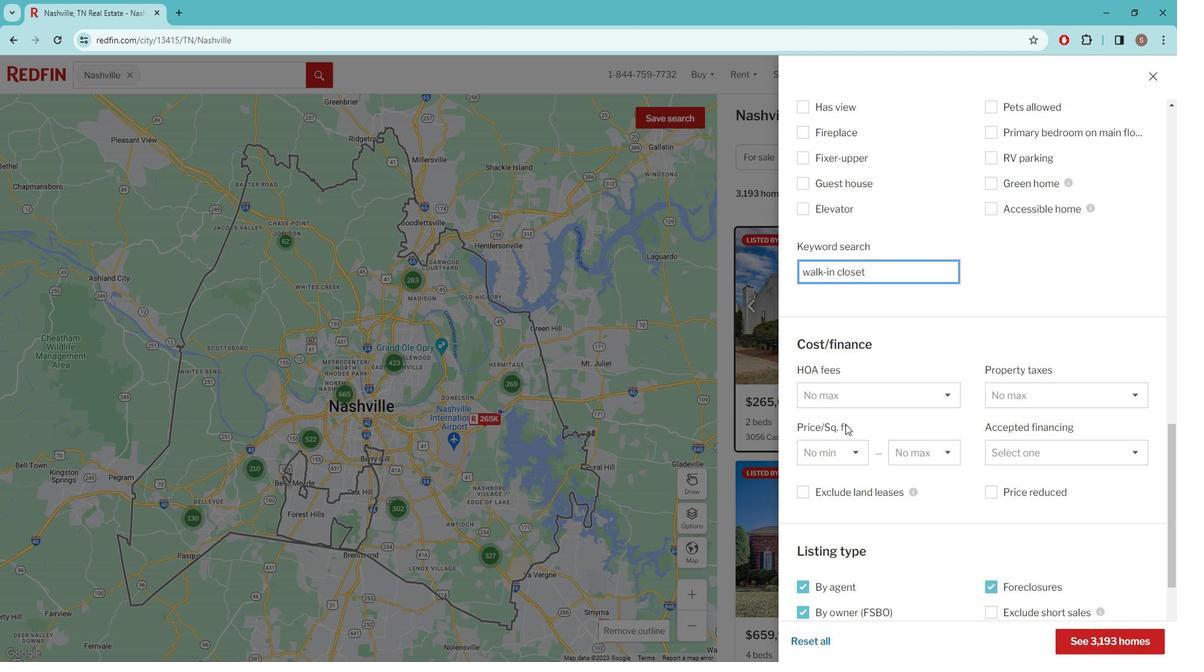 
Action: Mouse scrolled (856, 418) with delta (0, 0)
Screenshot: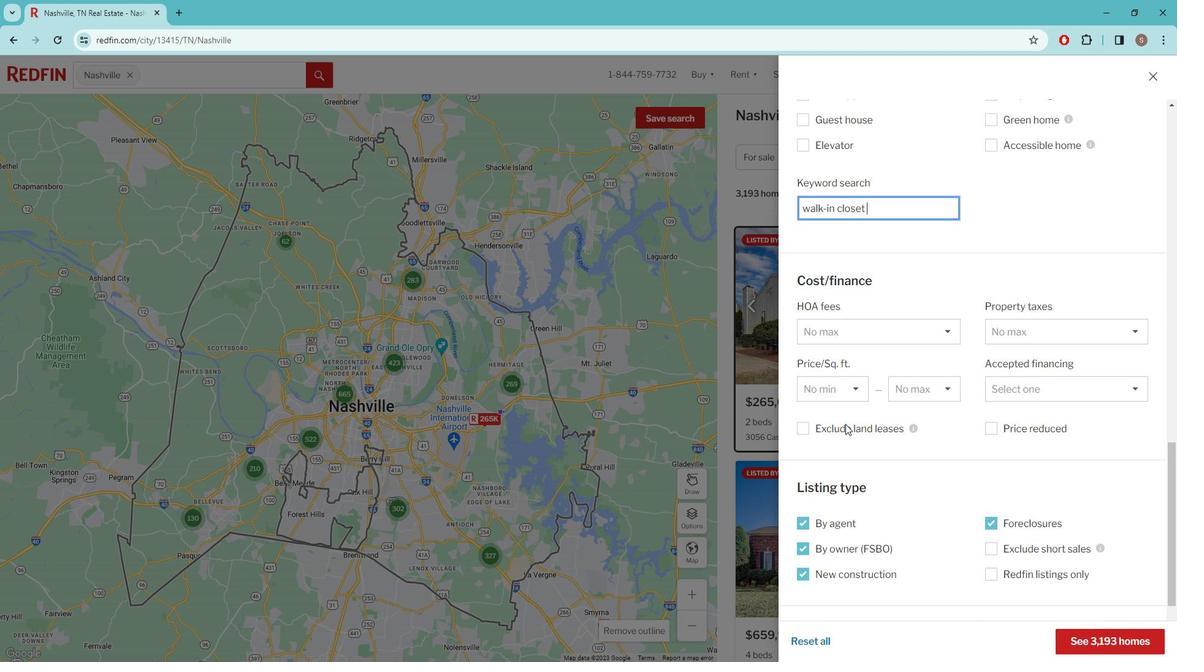 
Action: Mouse scrolled (856, 418) with delta (0, 0)
Screenshot: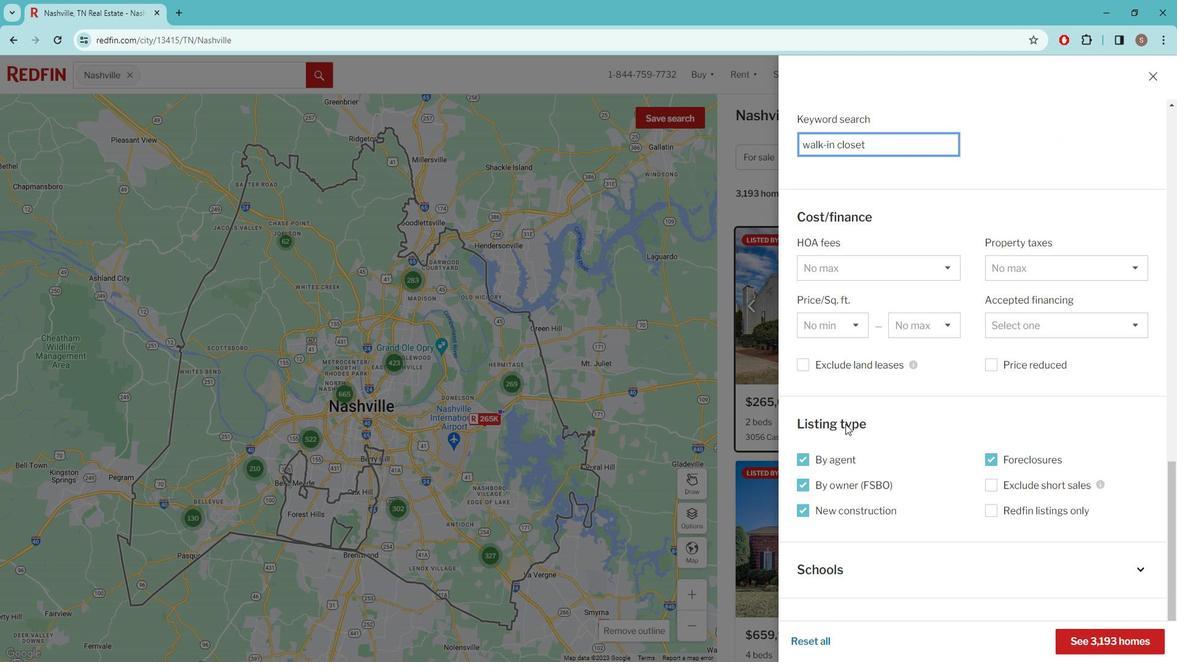 
Action: Mouse scrolled (856, 418) with delta (0, 0)
Screenshot: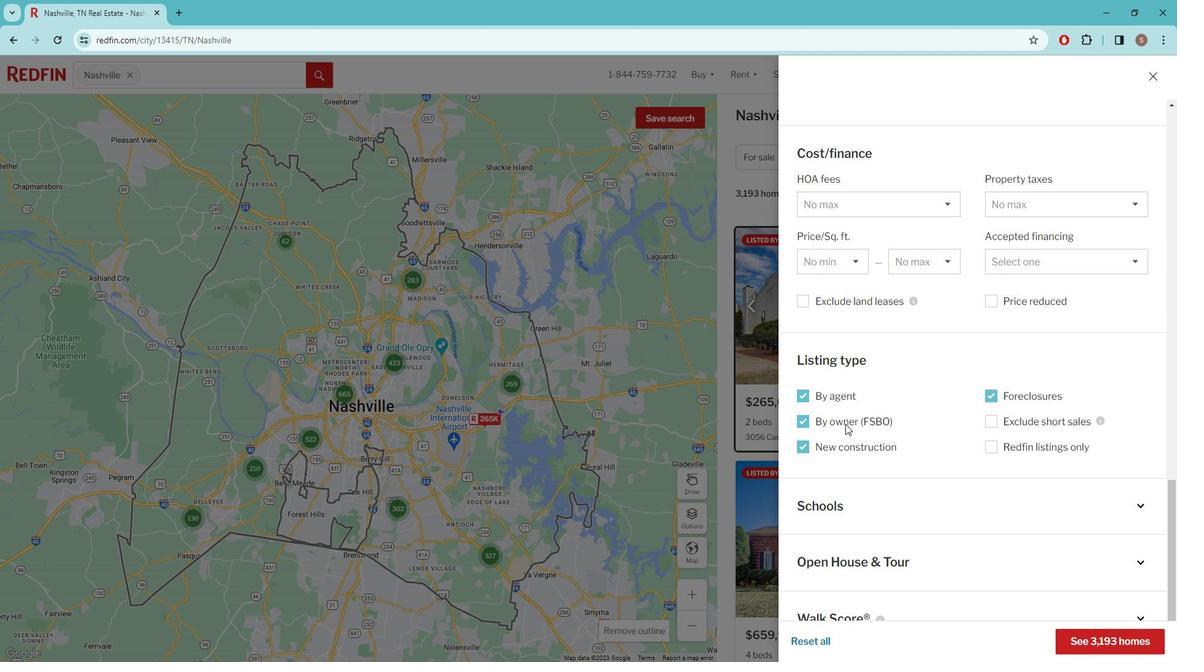 
Action: Mouse scrolled (856, 418) with delta (0, 0)
Screenshot: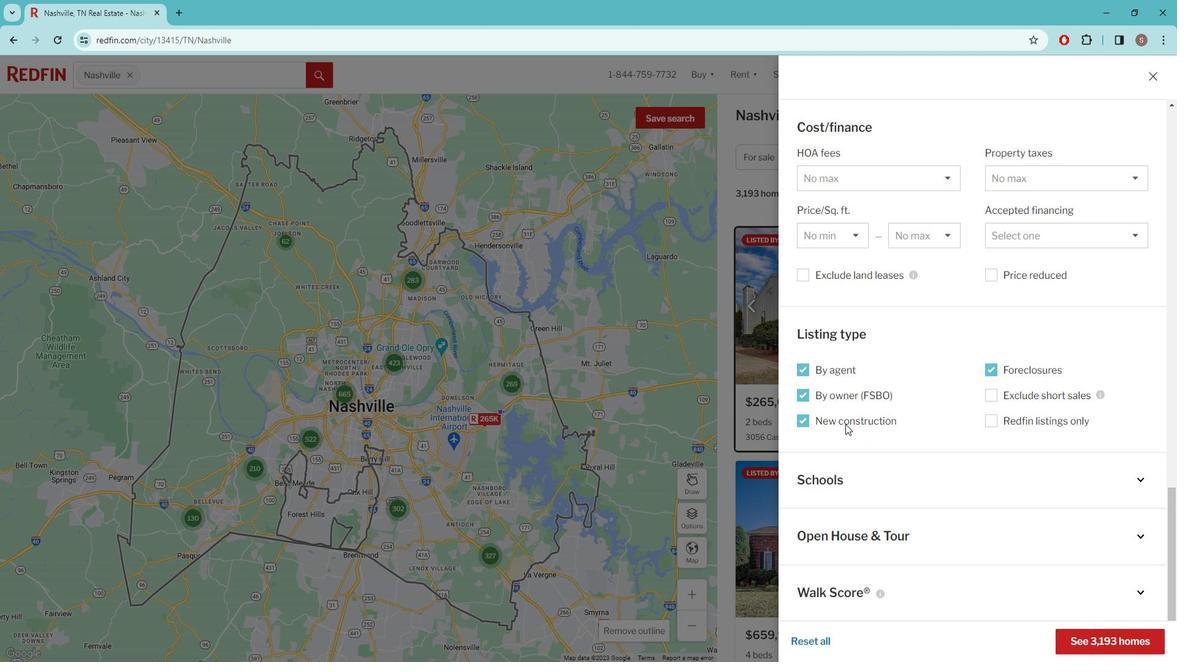 
Action: Mouse scrolled (856, 418) with delta (0, 0)
Screenshot: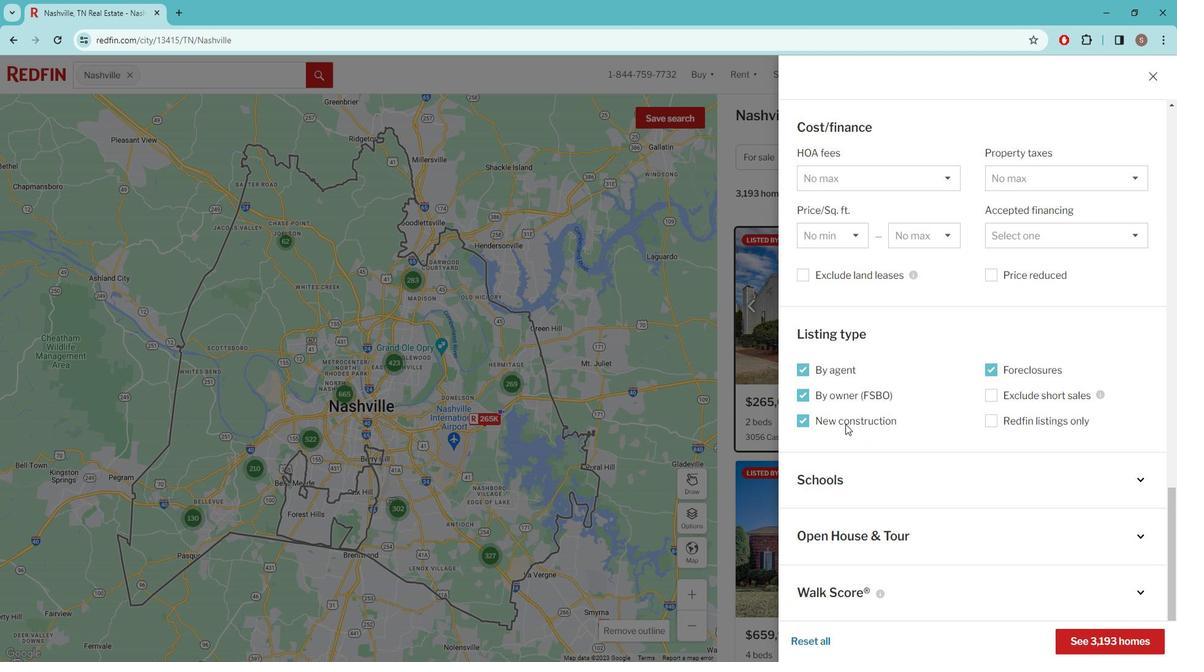 
Action: Mouse scrolled (856, 418) with delta (0, 0)
Screenshot: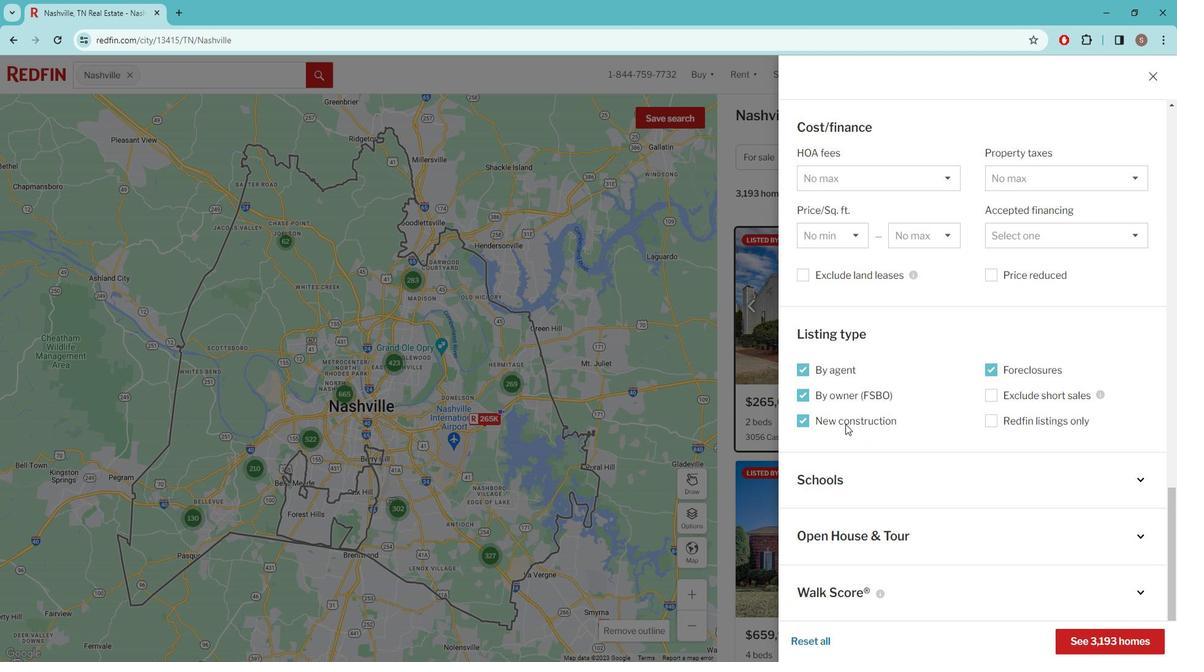 
Action: Mouse scrolled (856, 418) with delta (0, 0)
Screenshot: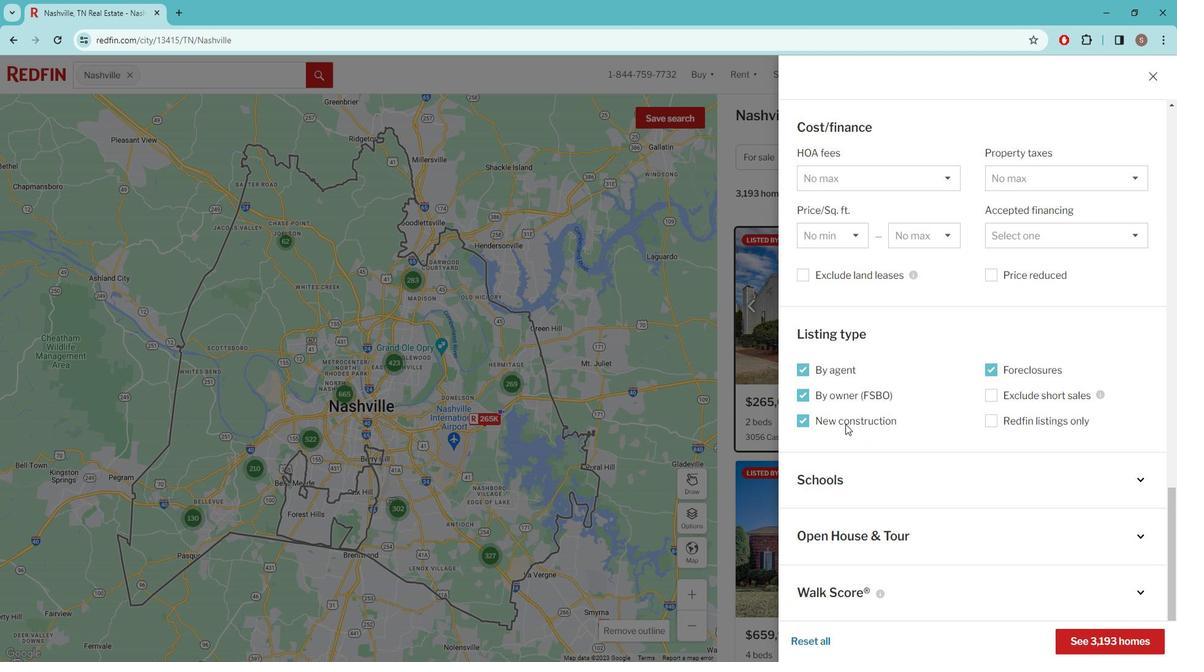 
Action: Mouse scrolled (856, 418) with delta (0, 0)
Screenshot: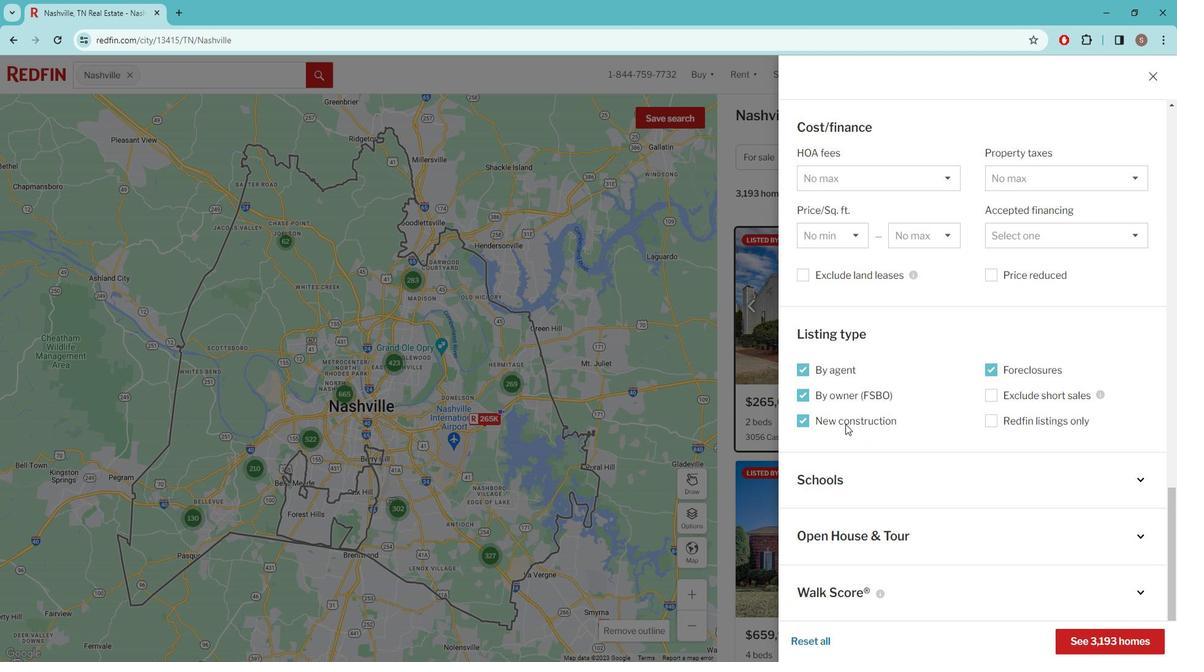 
Action: Mouse scrolled (856, 418) with delta (0, 0)
Screenshot: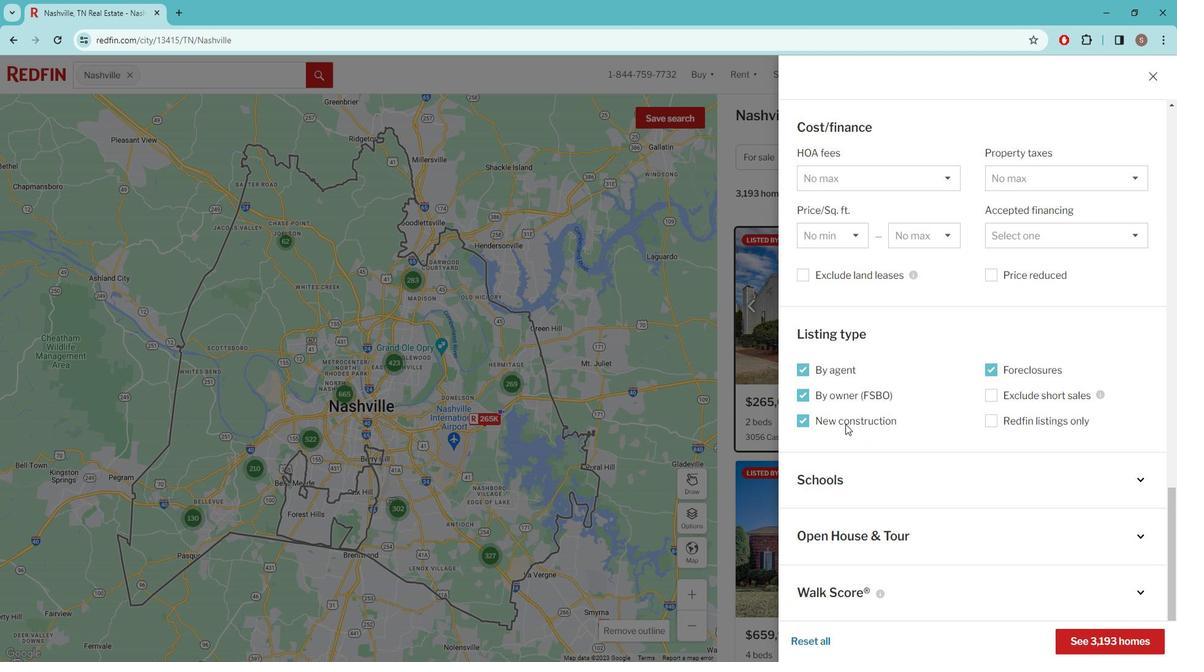 
Action: Mouse moved to (1111, 623)
Screenshot: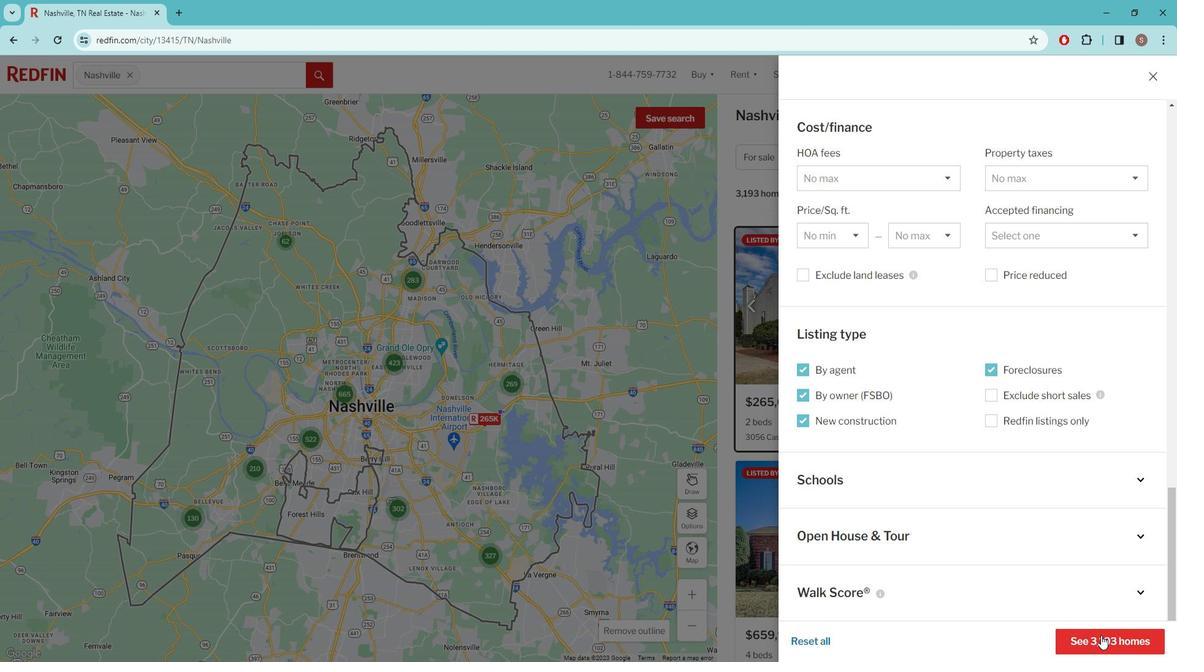 
Action: Mouse pressed left at (1111, 623)
Screenshot: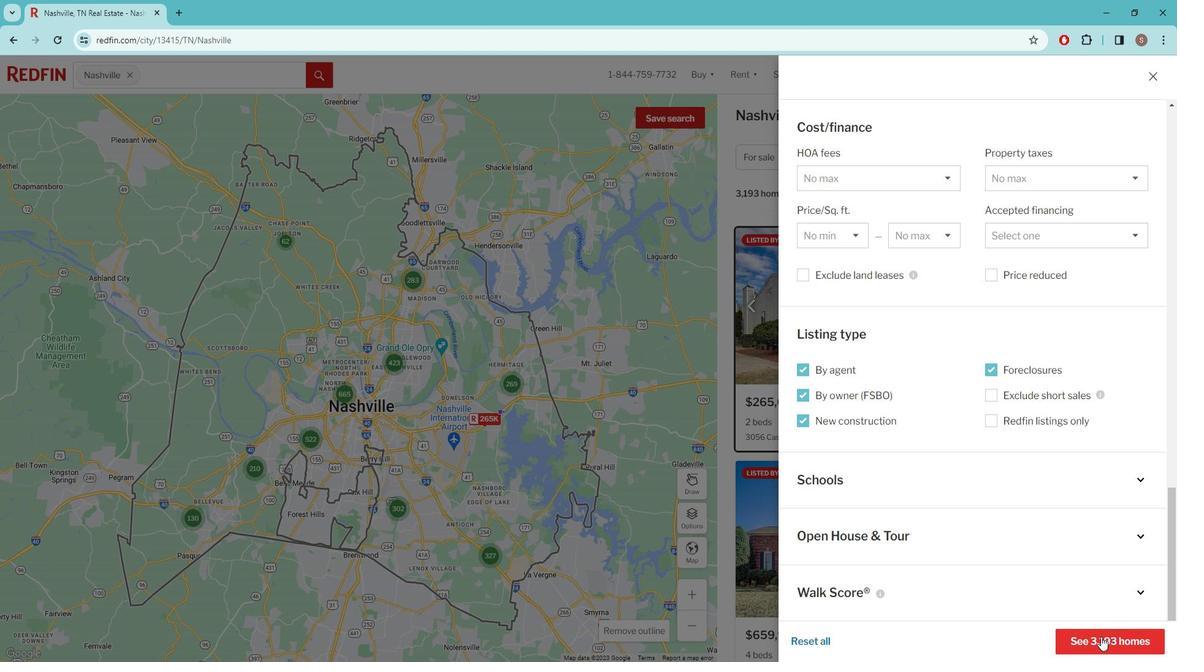 
Action: Mouse moved to (824, 393)
Screenshot: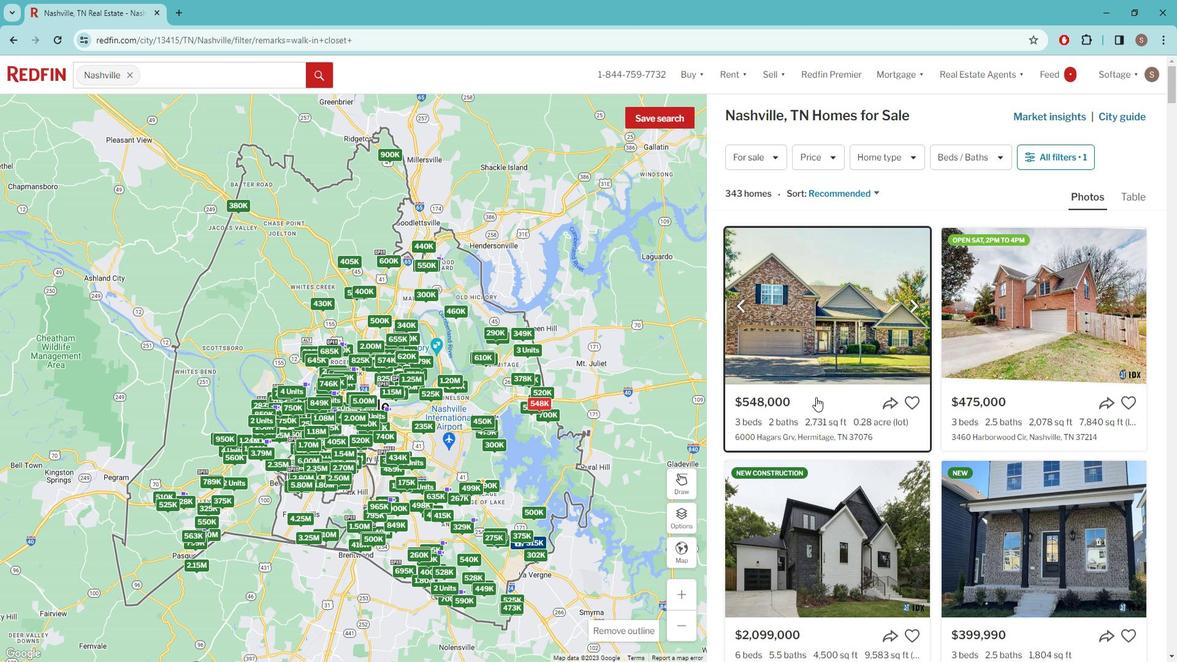 
Action: Mouse pressed left at (824, 393)
Screenshot: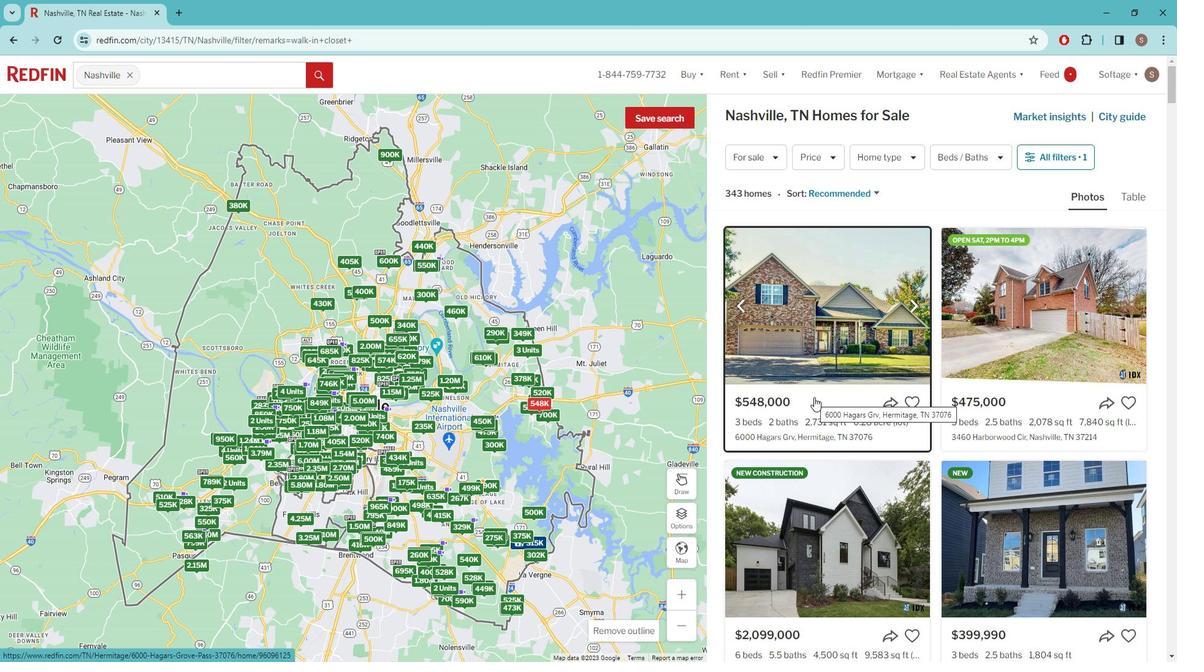 
Action: Mouse moved to (569, 371)
Screenshot: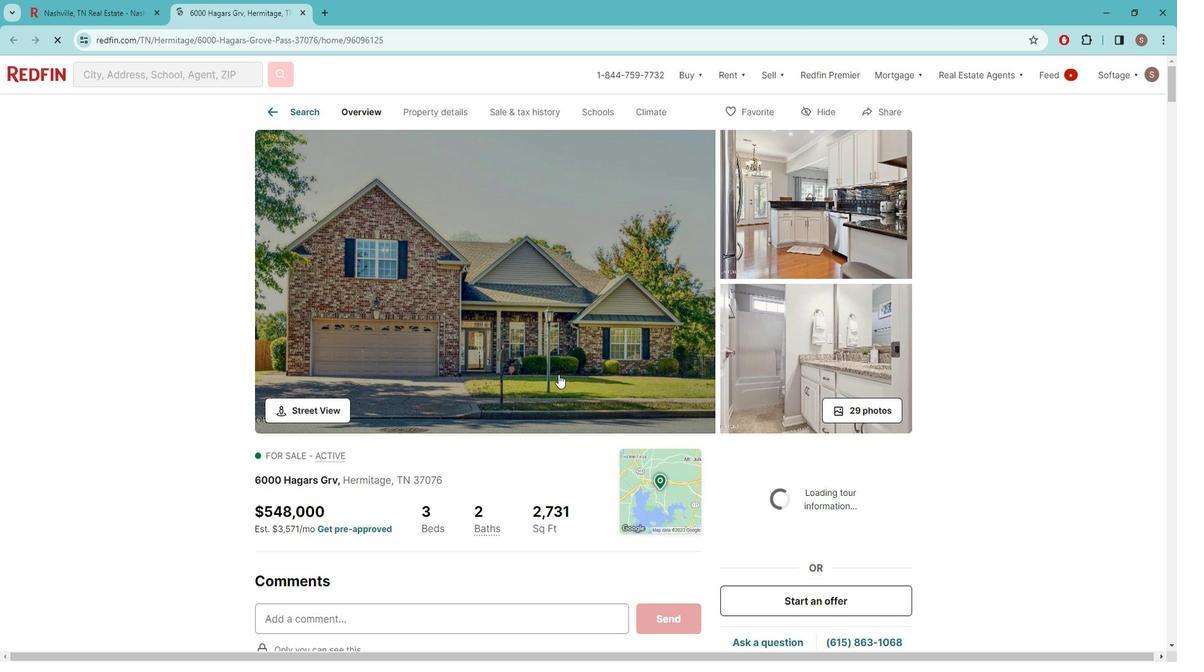 
Action: Mouse scrolled (569, 370) with delta (0, 0)
Screenshot: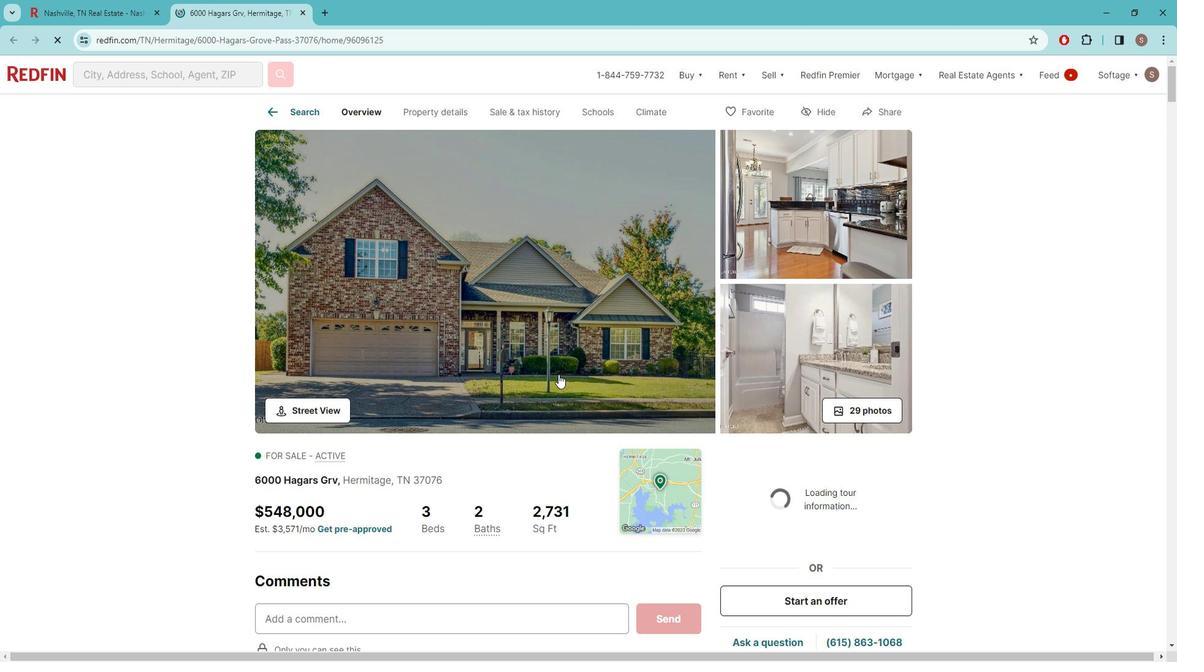 
Action: Mouse moved to (569, 371)
Screenshot: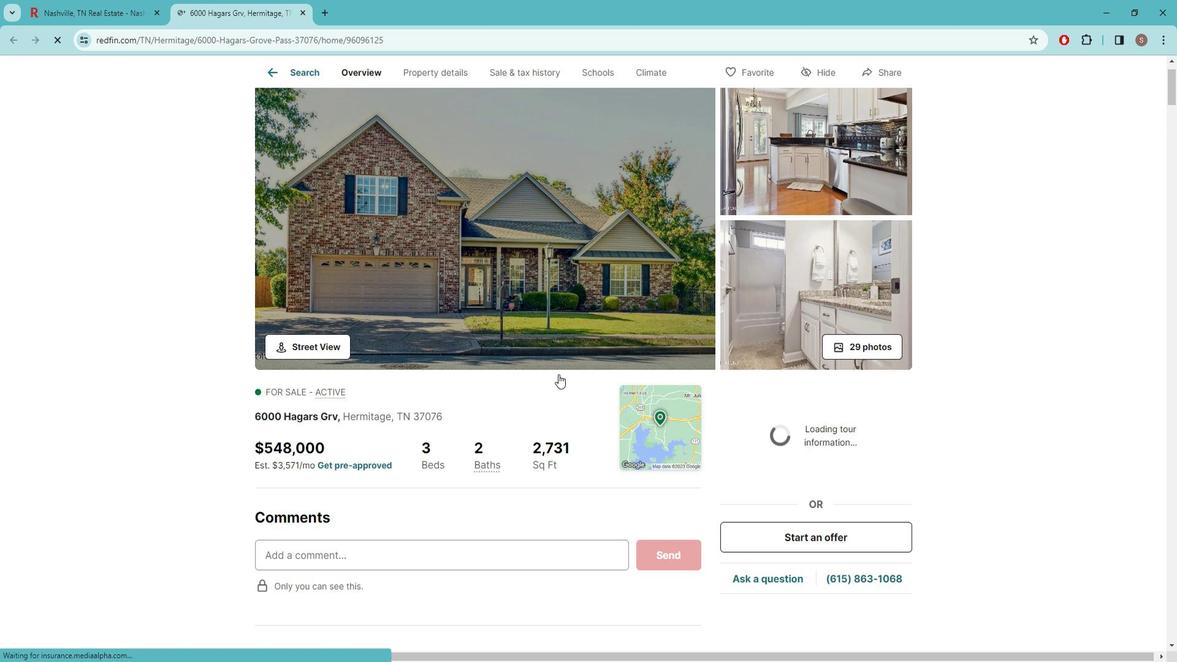 
Action: Mouse scrolled (569, 370) with delta (0, 0)
Screenshot: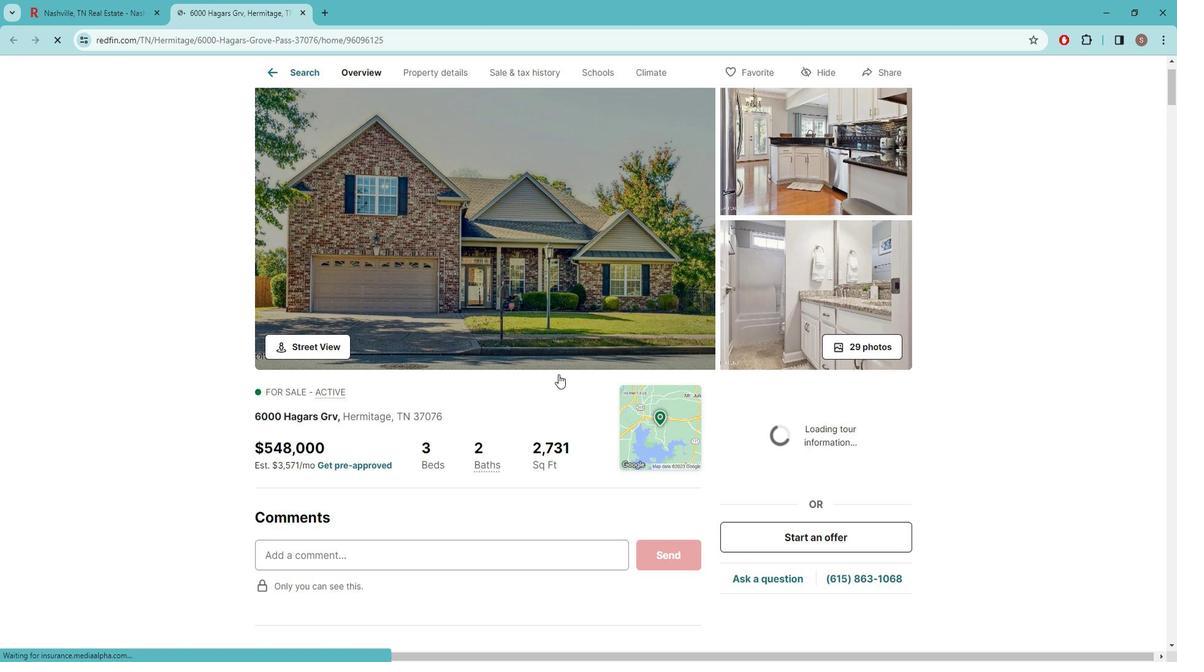 
Action: Mouse moved to (565, 371)
Screenshot: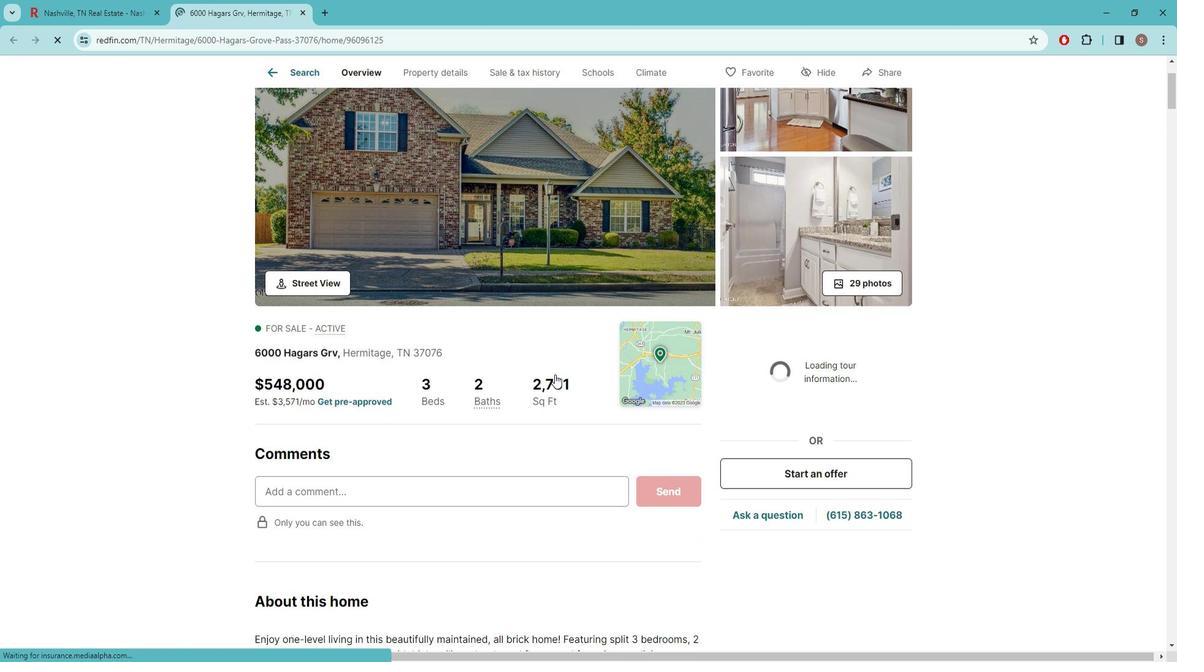 
Action: Mouse scrolled (565, 370) with delta (0, 0)
Screenshot: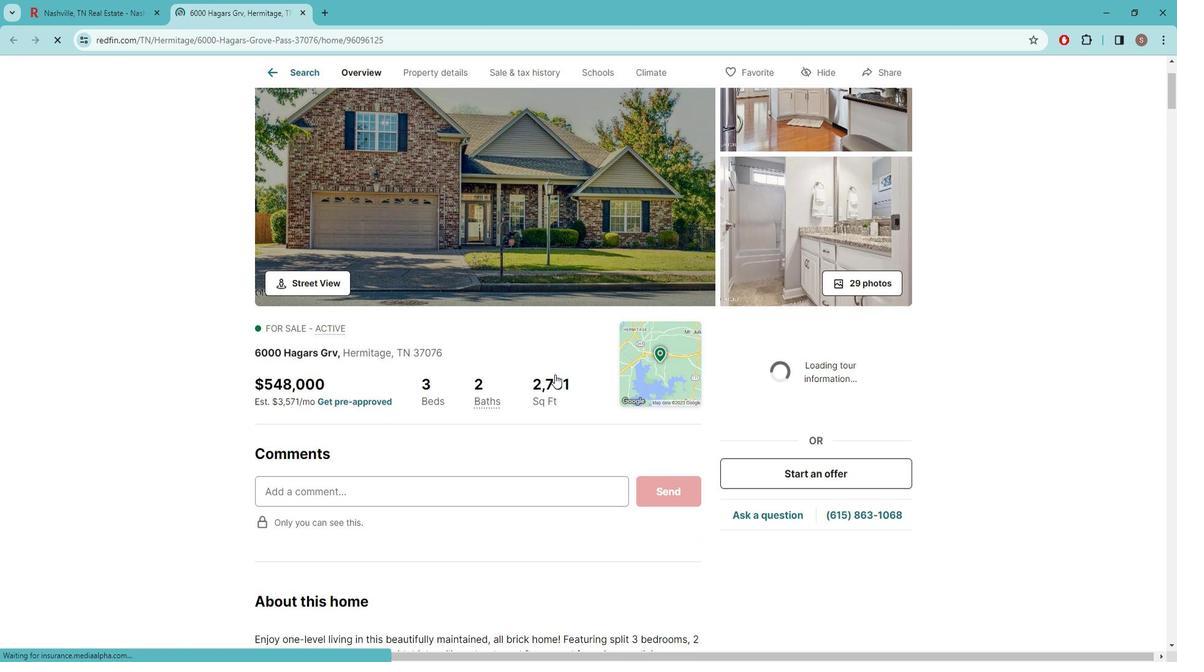 
Action: Mouse moved to (556, 369)
Screenshot: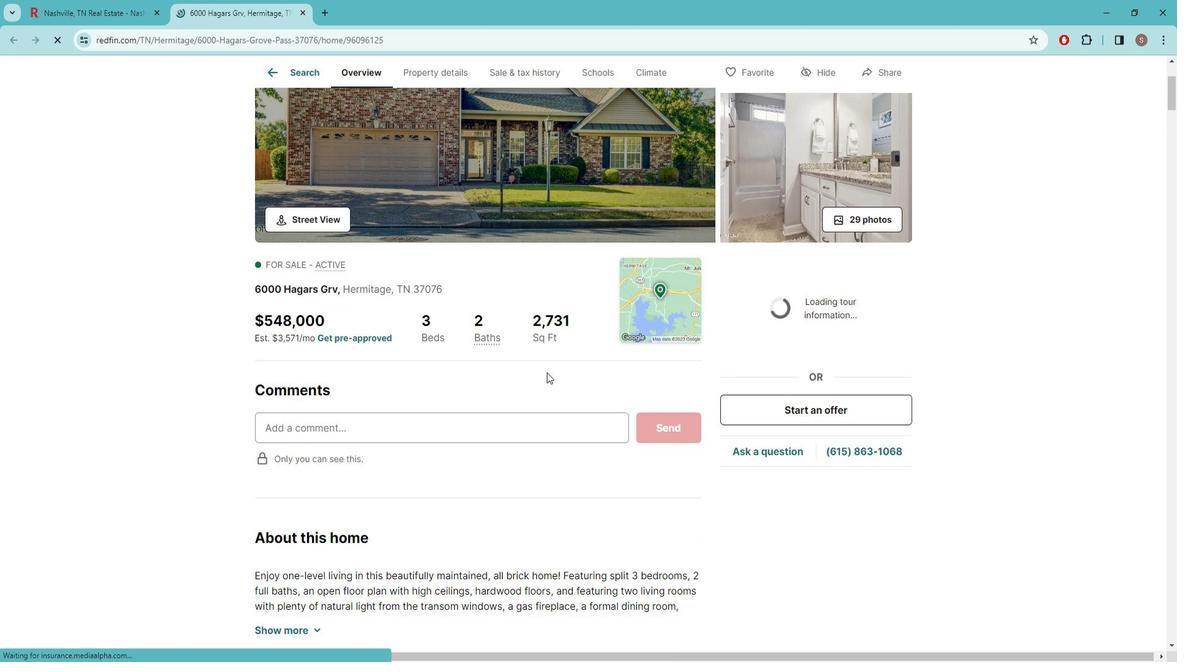 
Action: Mouse scrolled (556, 368) with delta (0, 0)
Screenshot: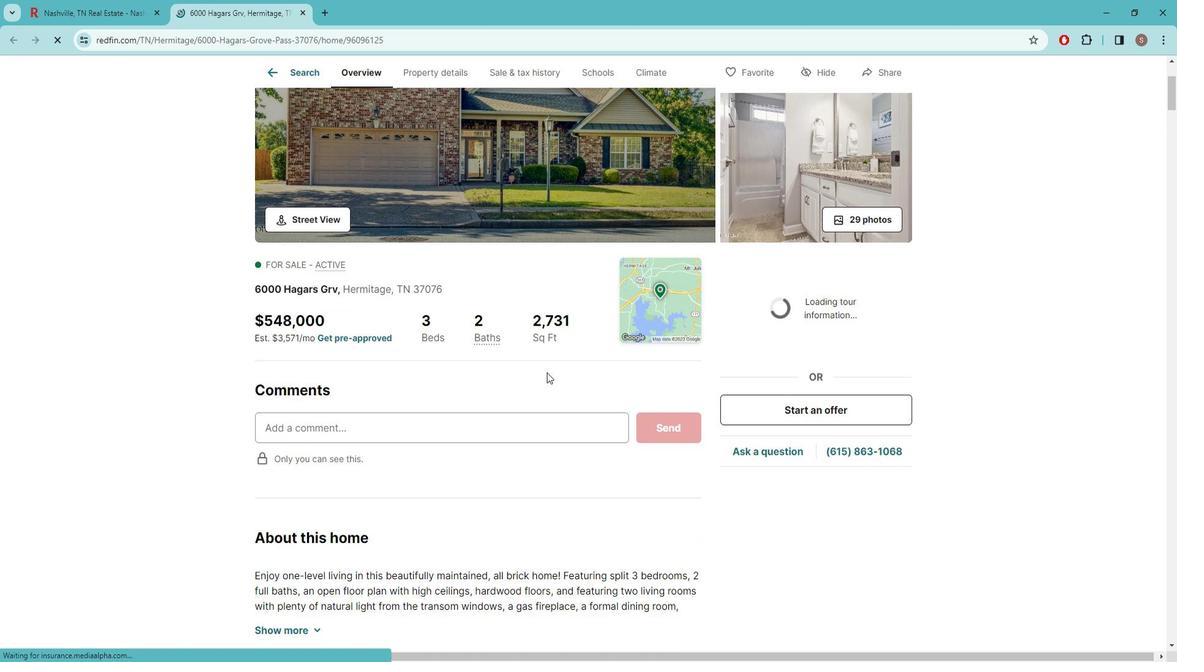 
Action: Mouse moved to (562, 367)
Screenshot: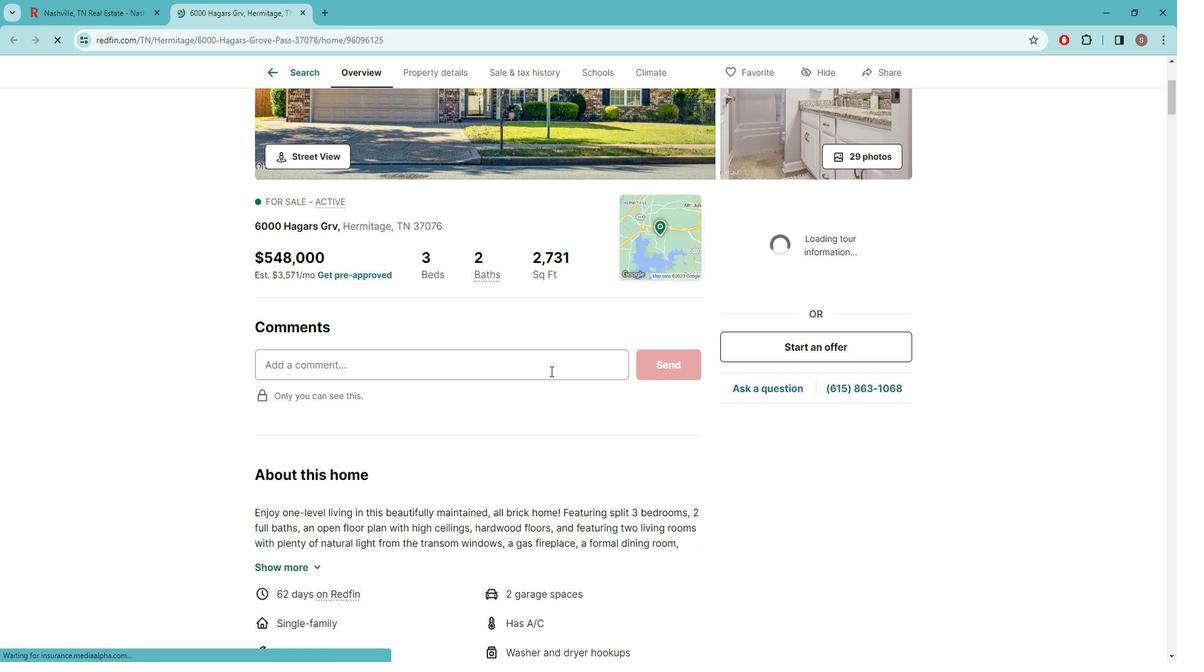 
Action: Mouse scrolled (562, 366) with delta (0, 0)
Screenshot: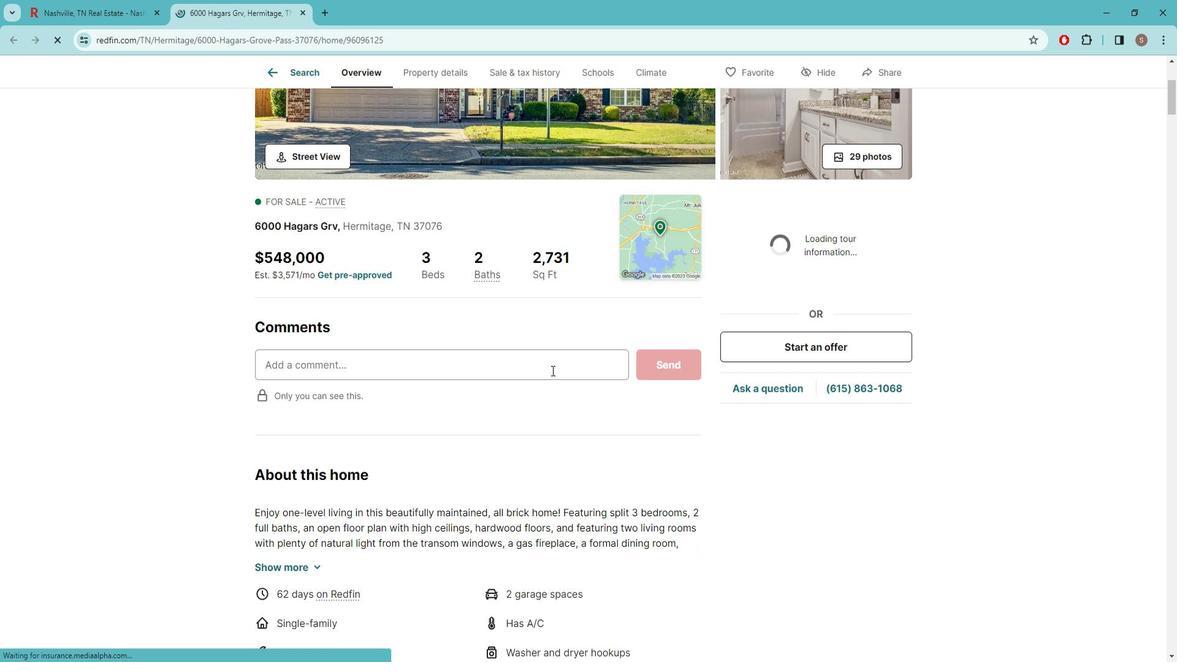 
Action: Mouse moved to (561, 367)
Screenshot: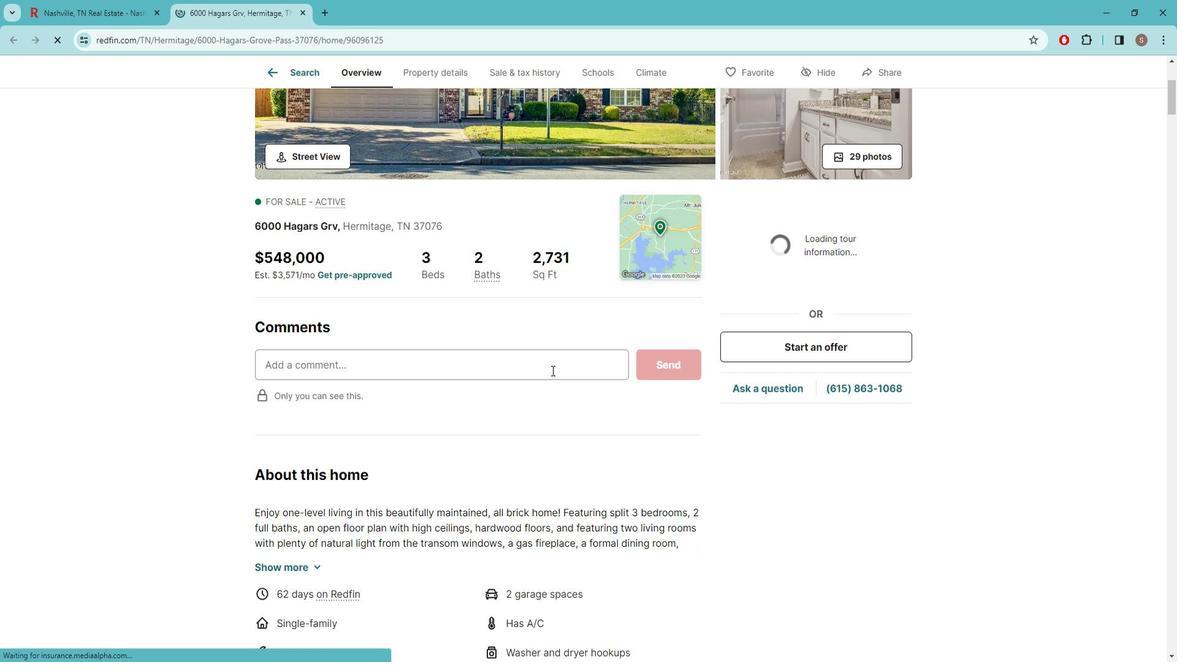 
Action: Mouse scrolled (561, 367) with delta (0, 0)
Screenshot: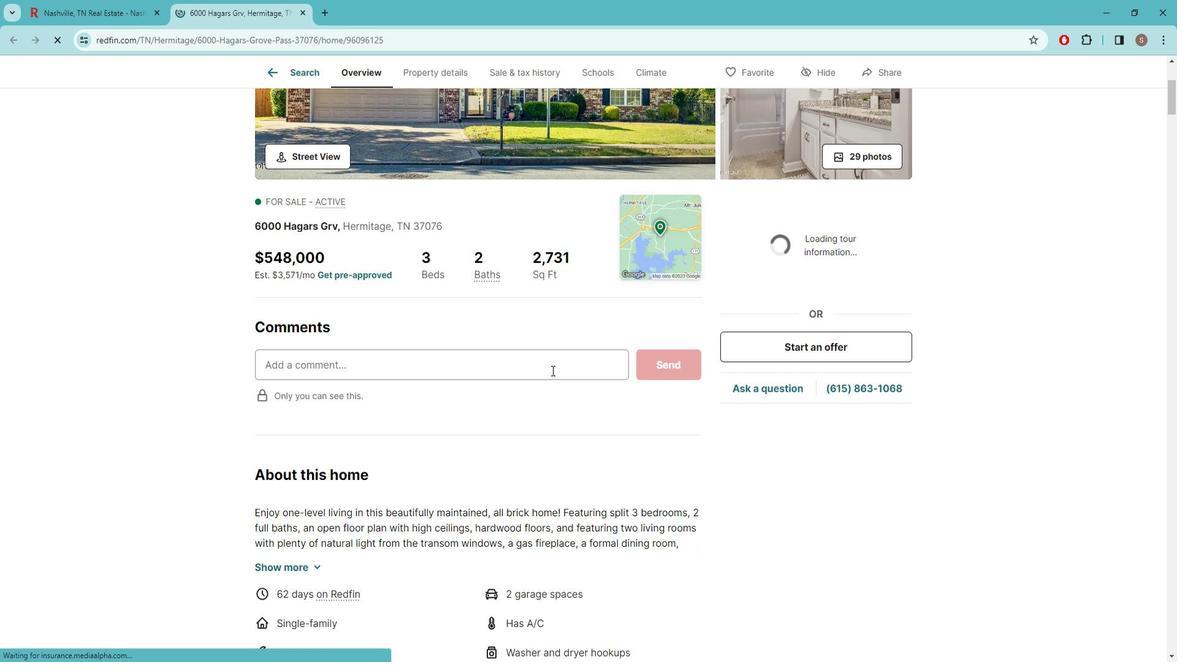 
Action: Mouse moved to (296, 432)
Screenshot: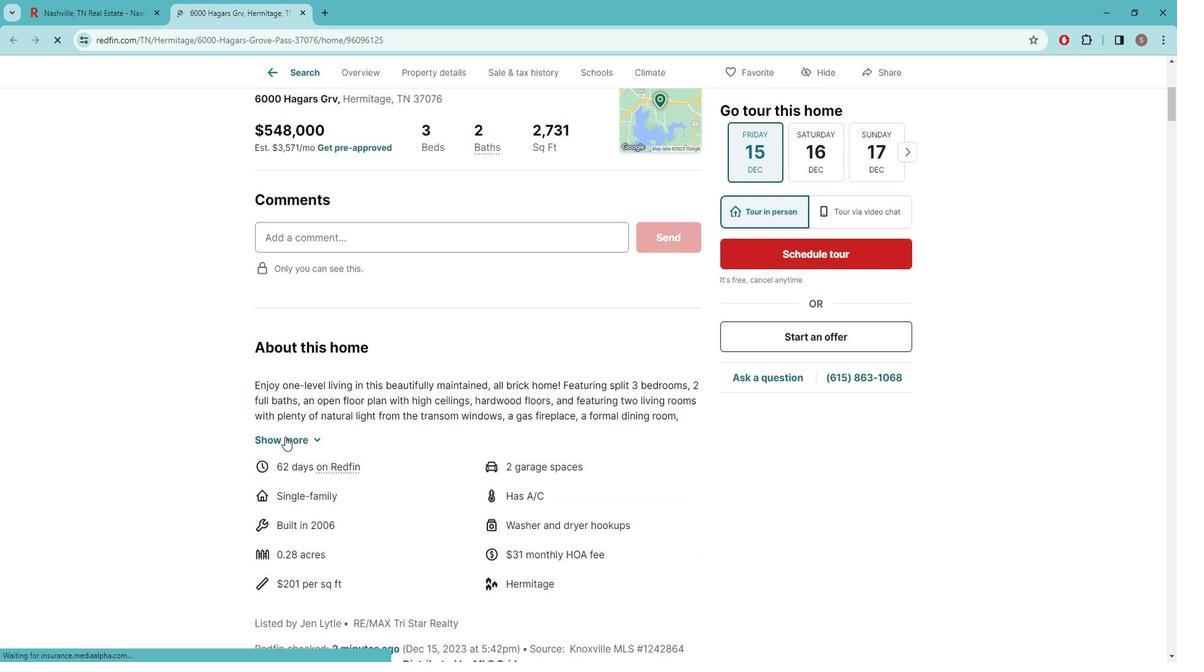 
Action: Mouse pressed left at (296, 432)
Screenshot: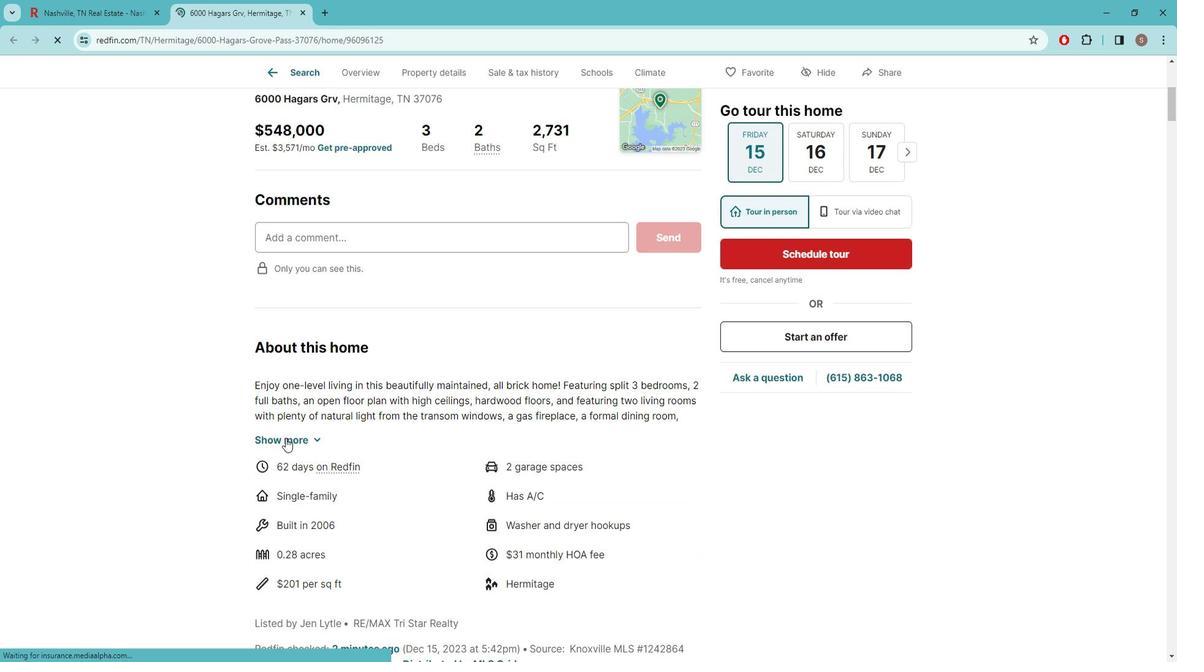 
Action: Mouse moved to (312, 422)
Screenshot: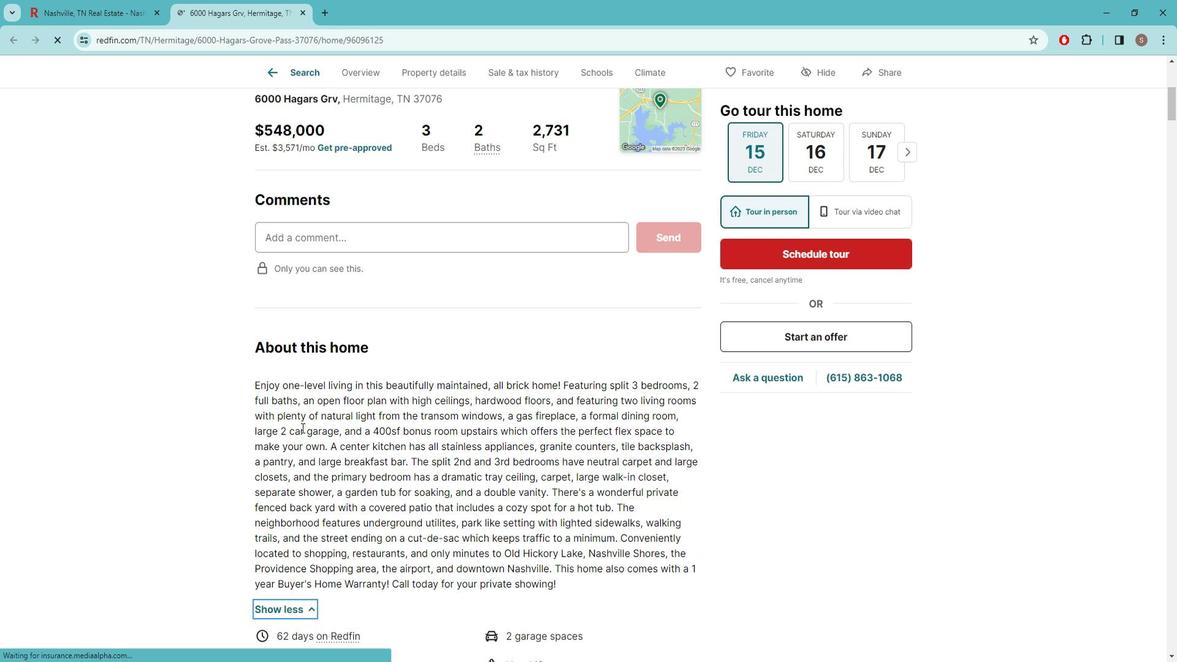 
Action: Mouse scrolled (312, 421) with delta (0, 0)
Screenshot: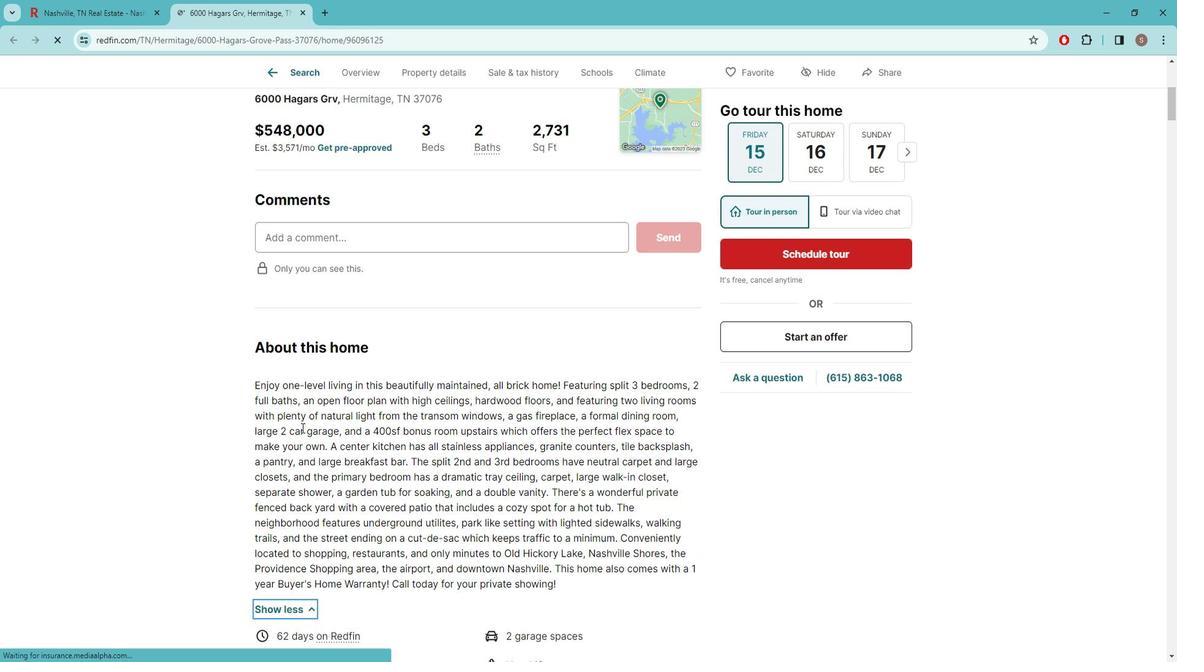 
Action: Mouse moved to (312, 421)
Screenshot: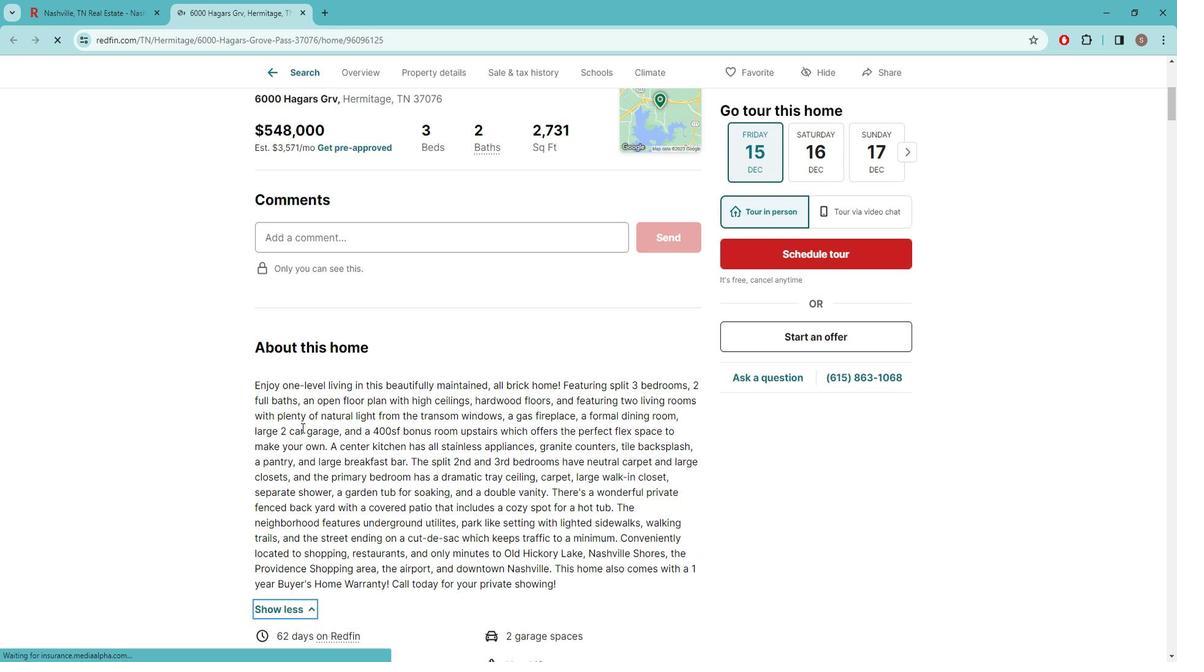 
Action: Mouse scrolled (312, 421) with delta (0, 0)
Screenshot: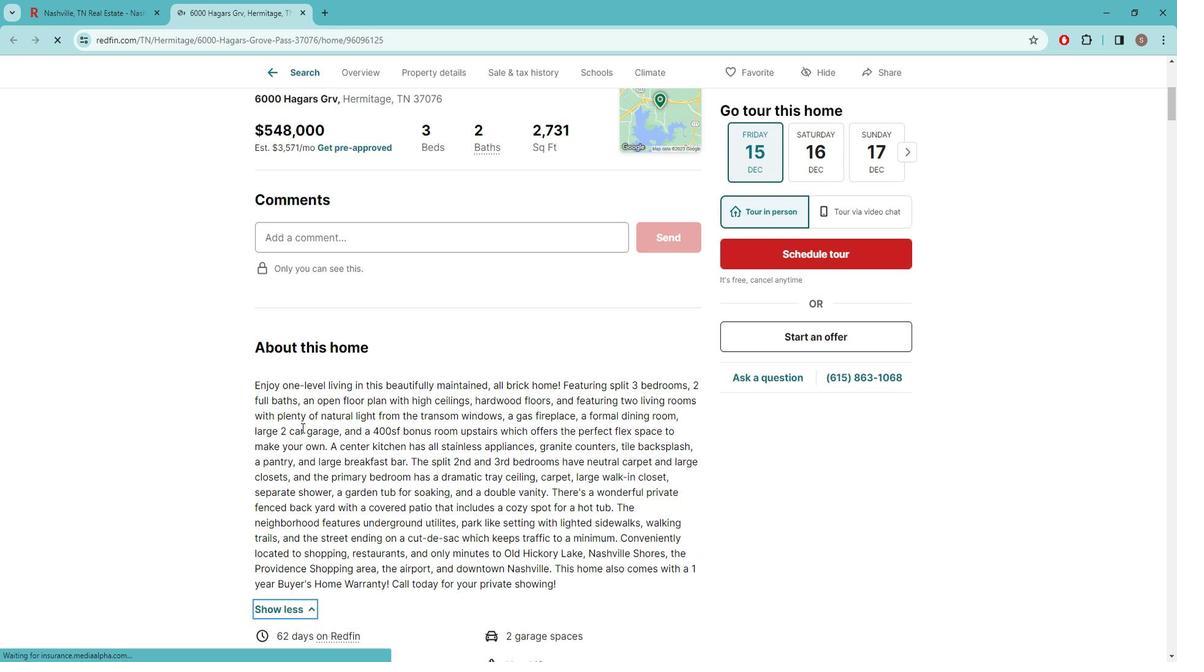 
Action: Mouse moved to (495, 345)
Screenshot: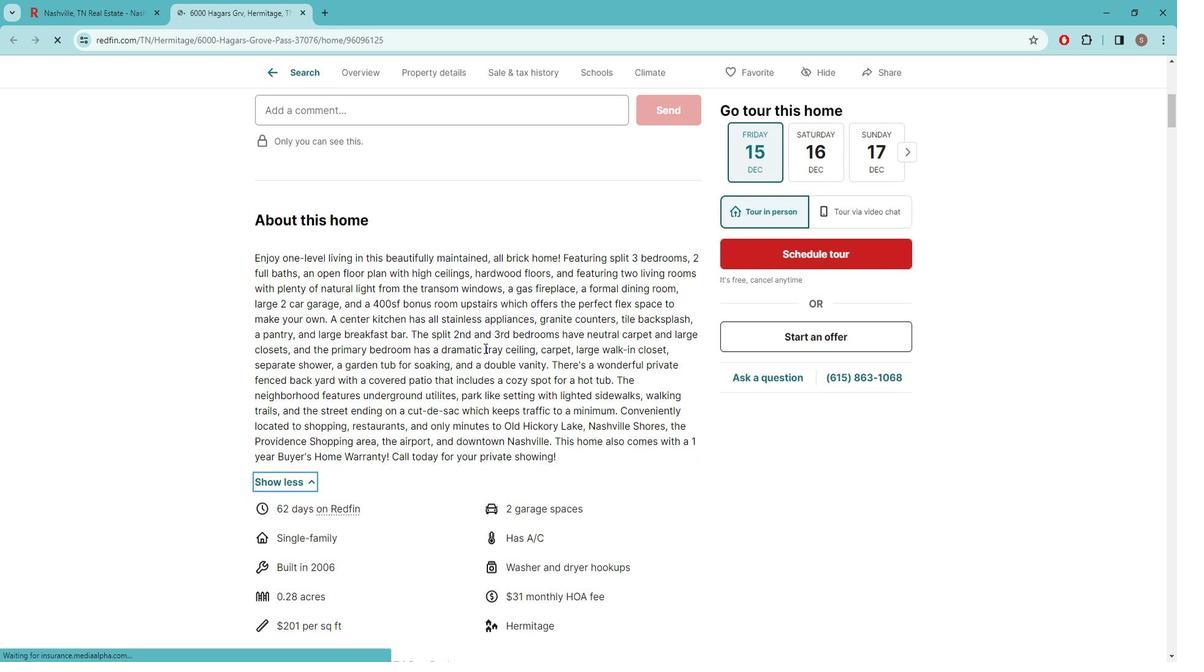 
Action: Mouse scrolled (495, 345) with delta (0, 0)
Screenshot: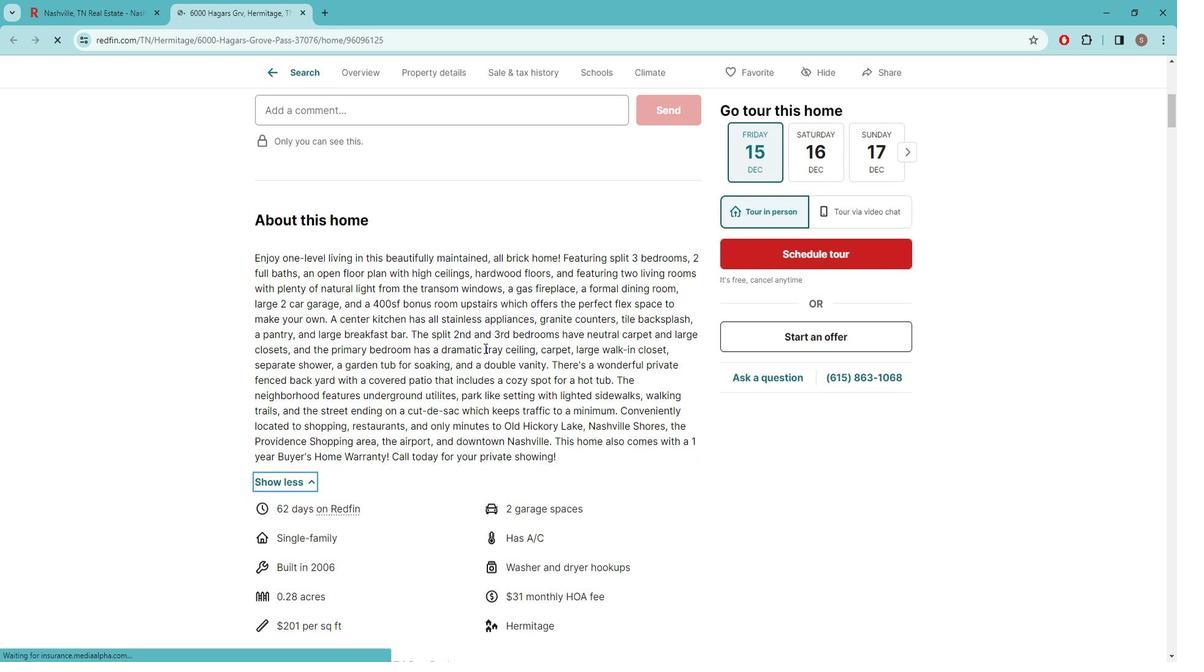 
Action: Mouse moved to (571, 339)
Screenshot: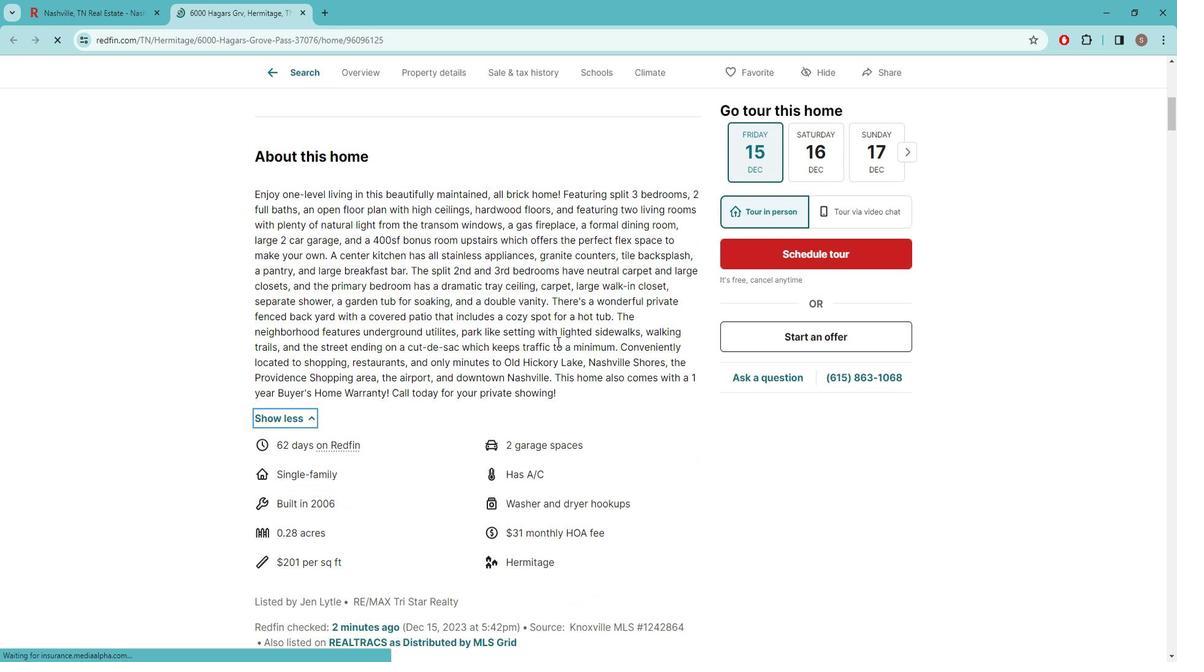 
Action: Mouse scrolled (571, 339) with delta (0, 0)
Screenshot: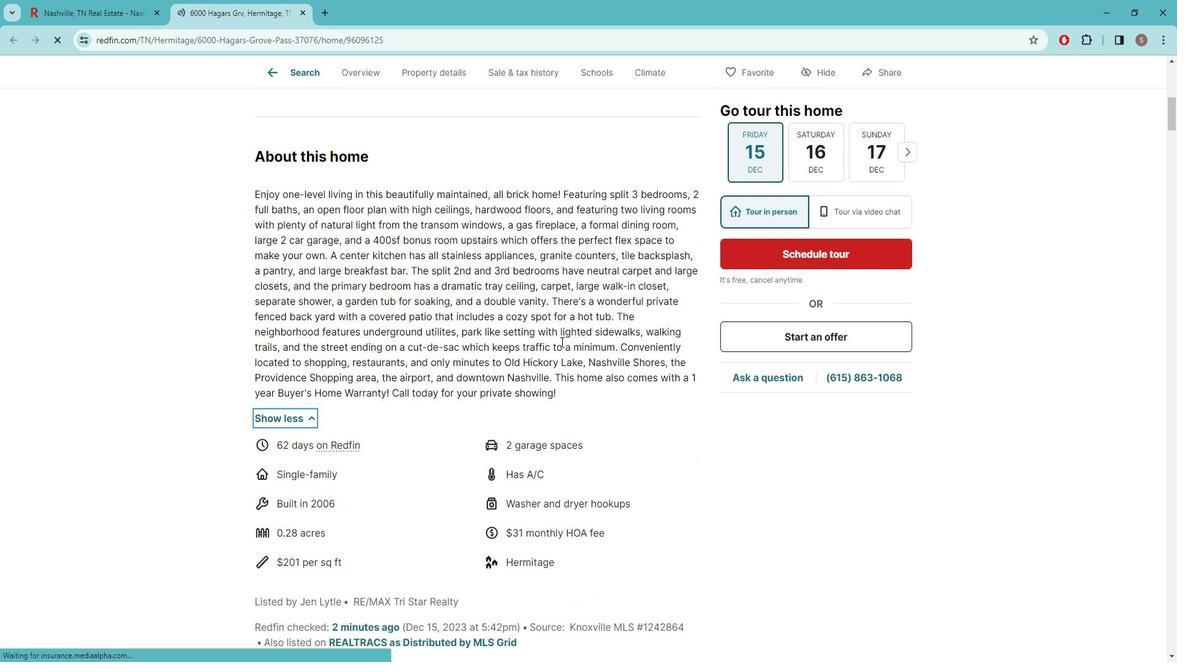 
Action: Mouse moved to (592, 340)
Screenshot: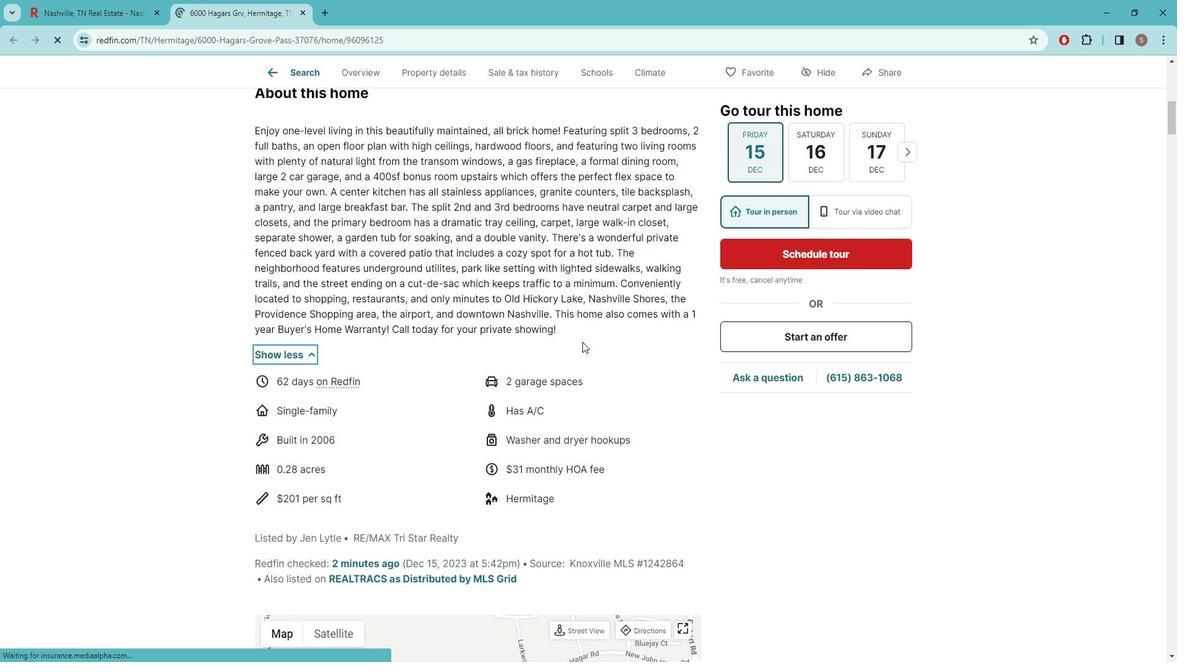 
Action: Mouse scrolled (592, 339) with delta (0, 0)
Screenshot: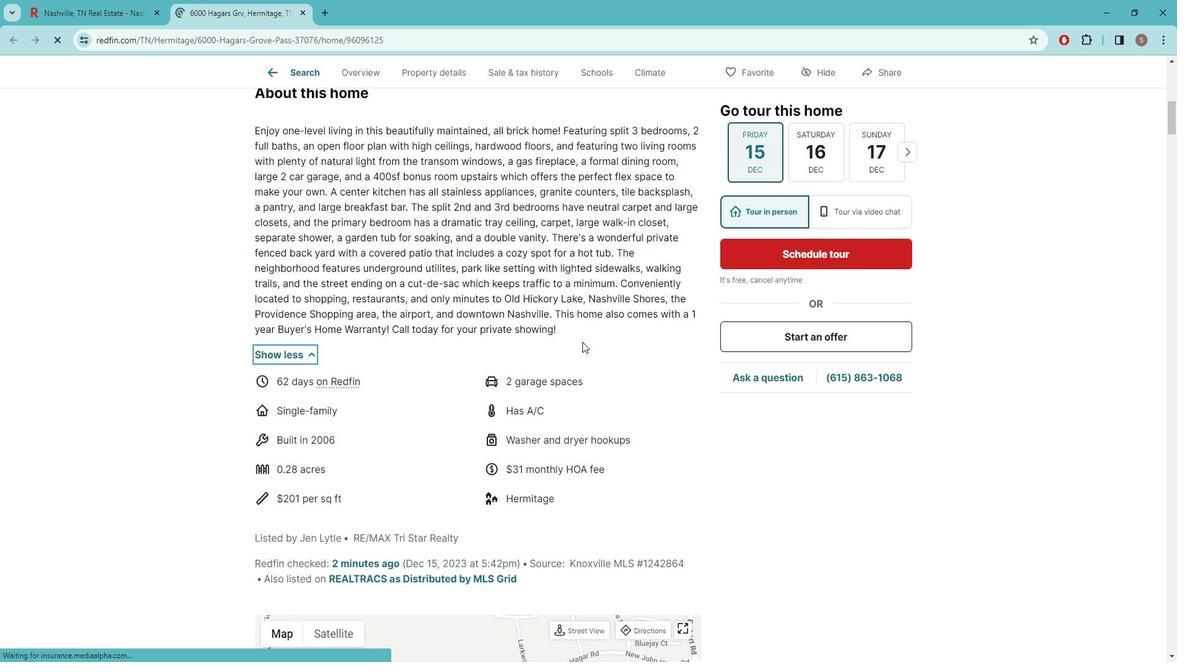 
Action: Mouse moved to (631, 360)
Screenshot: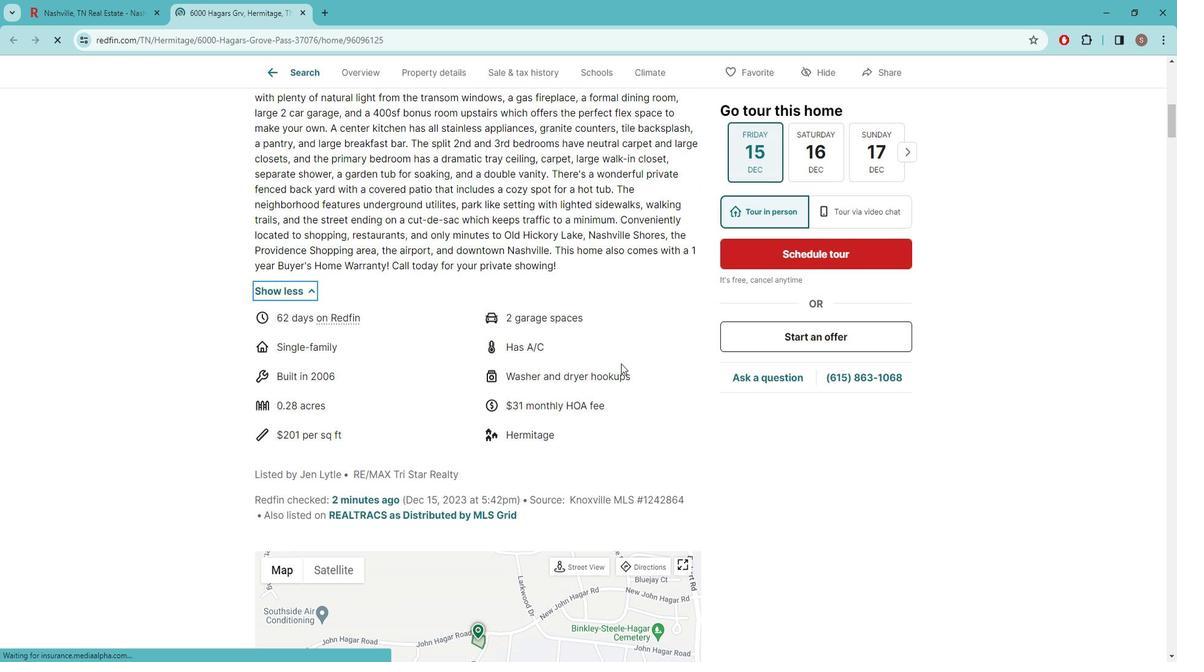 
Action: Mouse scrolled (631, 360) with delta (0, 0)
Screenshot: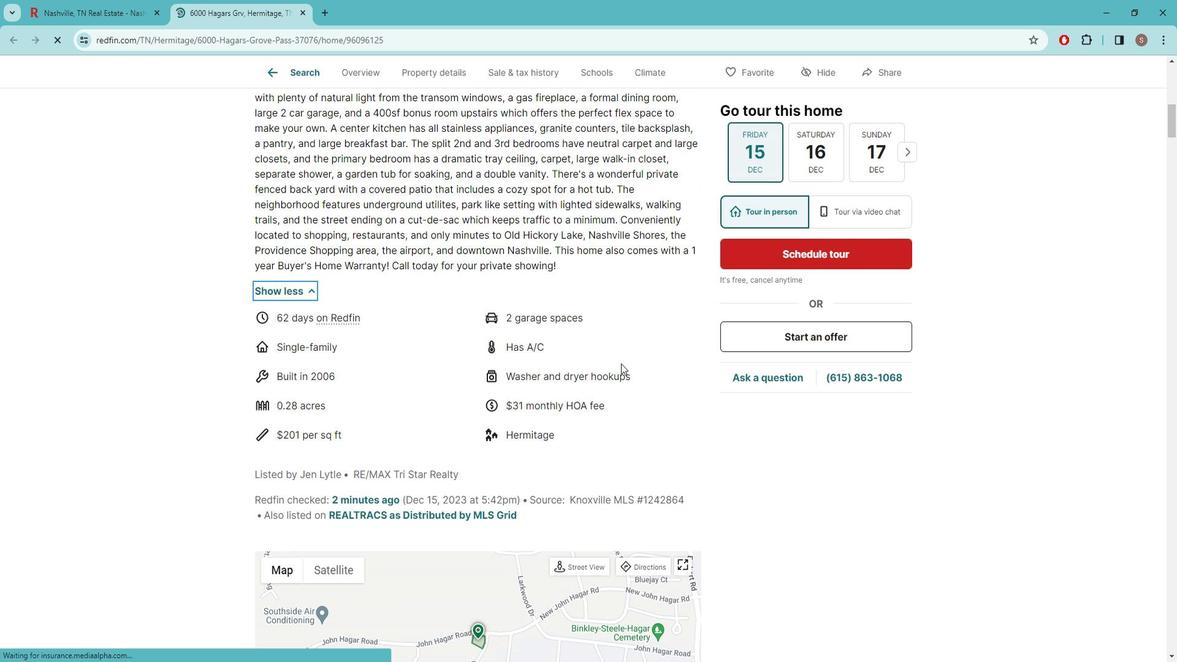 
Action: Mouse moved to (624, 362)
Screenshot: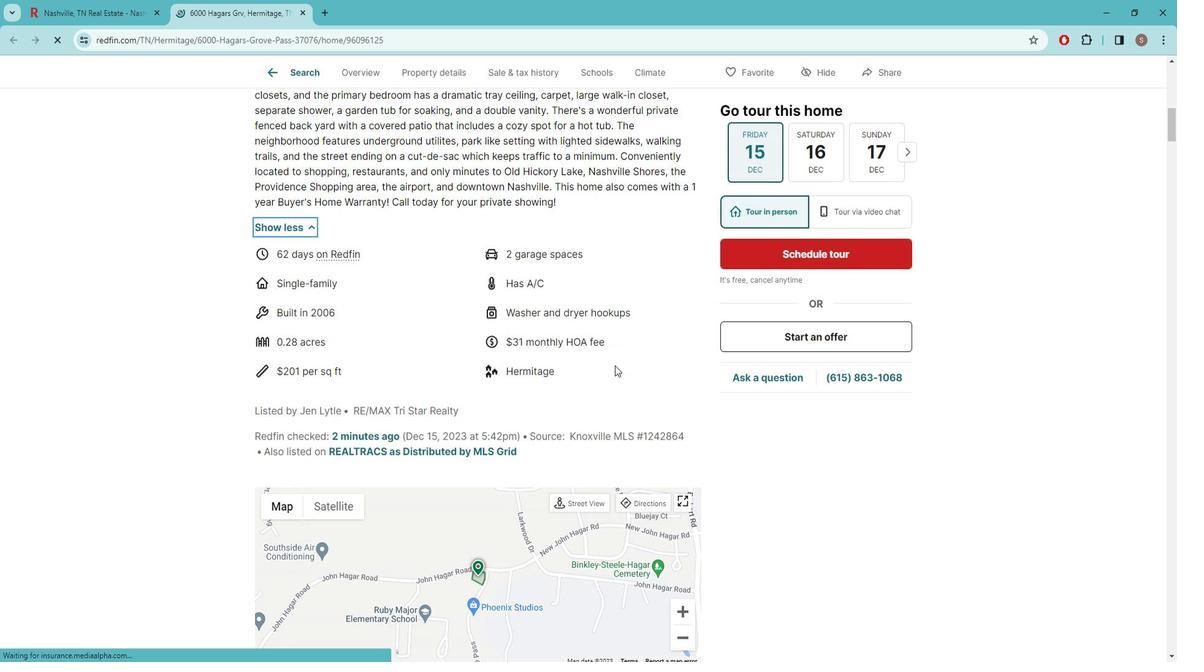 
Action: Mouse scrolled (624, 361) with delta (0, 0)
Screenshot: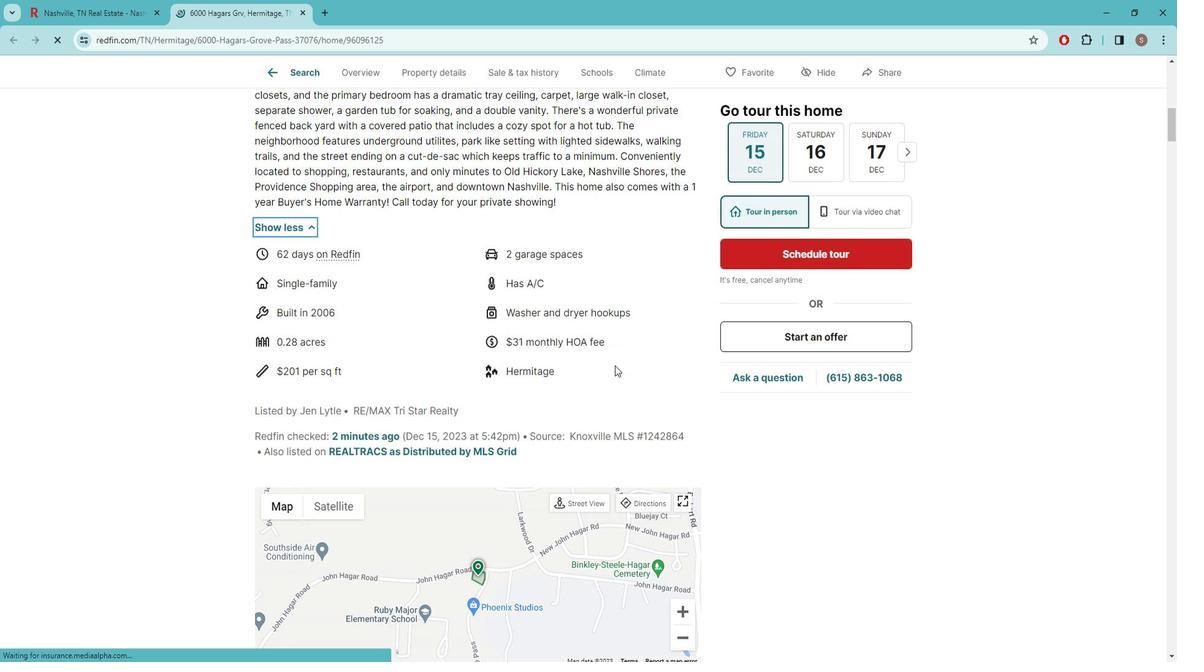 
Action: Mouse moved to (620, 364)
Screenshot: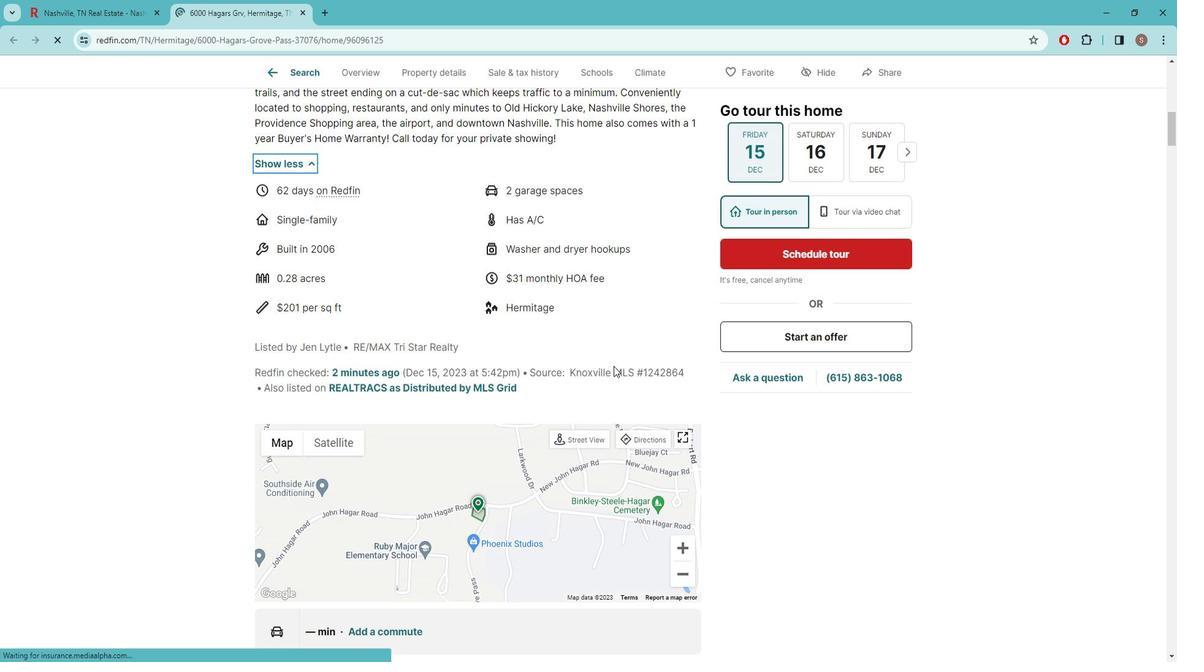 
Action: Mouse scrolled (620, 363) with delta (0, 0)
Screenshot: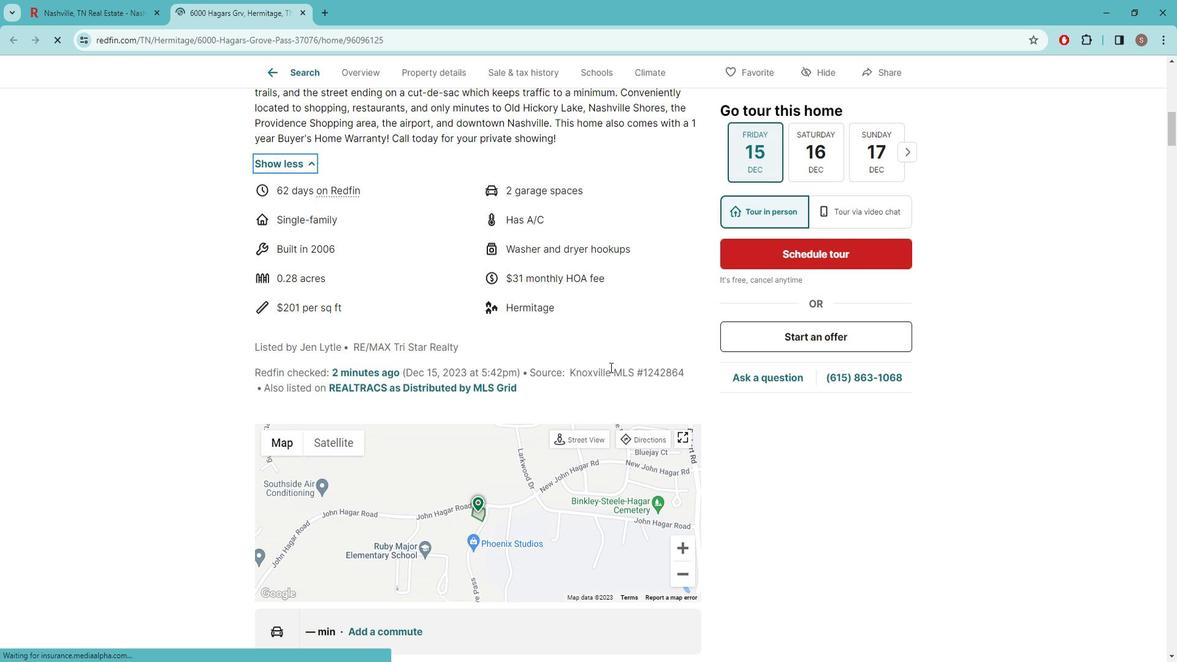 
Action: Mouse moved to (618, 364)
Screenshot: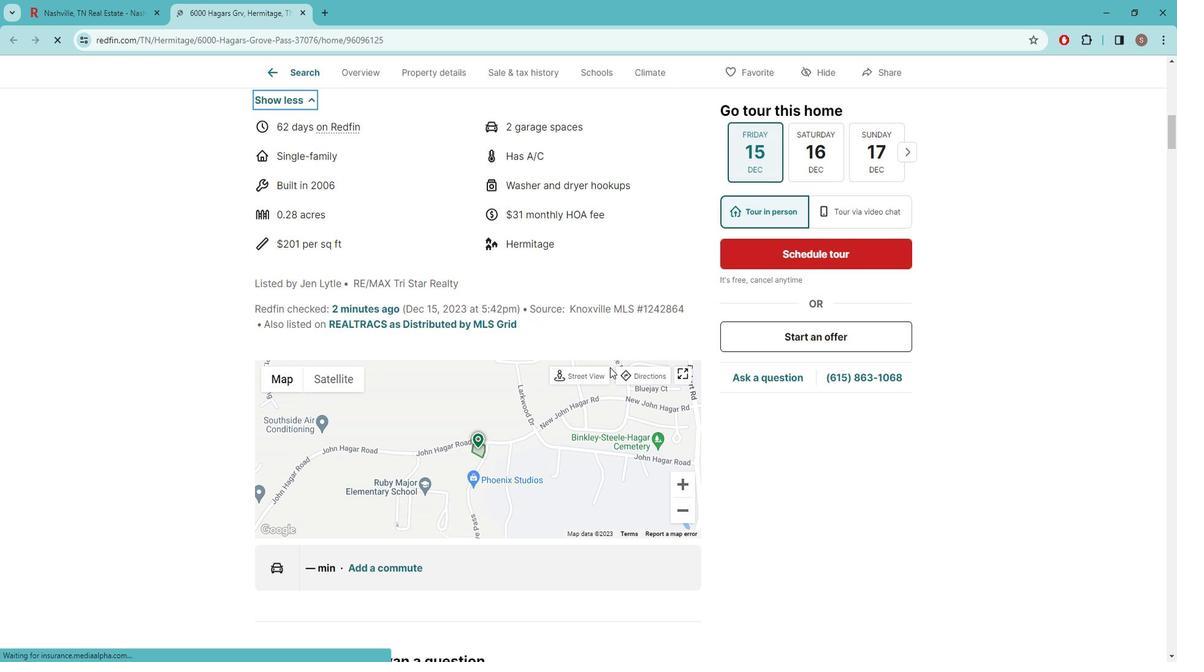 
Action: Mouse scrolled (618, 363) with delta (0, 0)
Screenshot: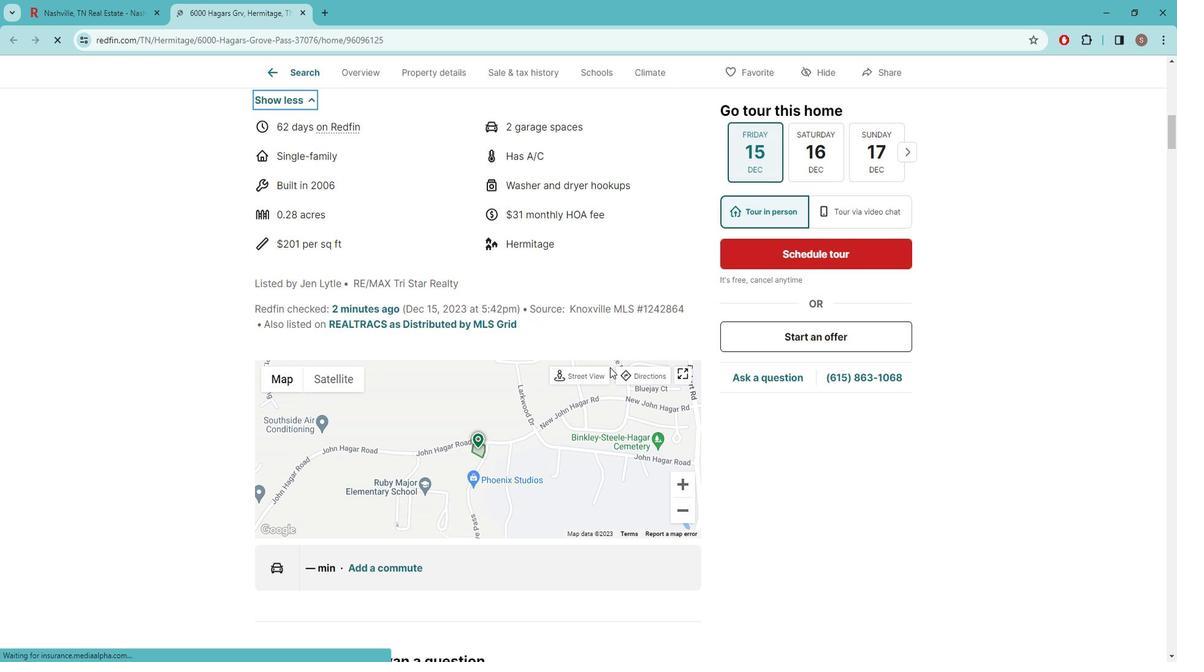 
Action: Mouse moved to (616, 364)
Screenshot: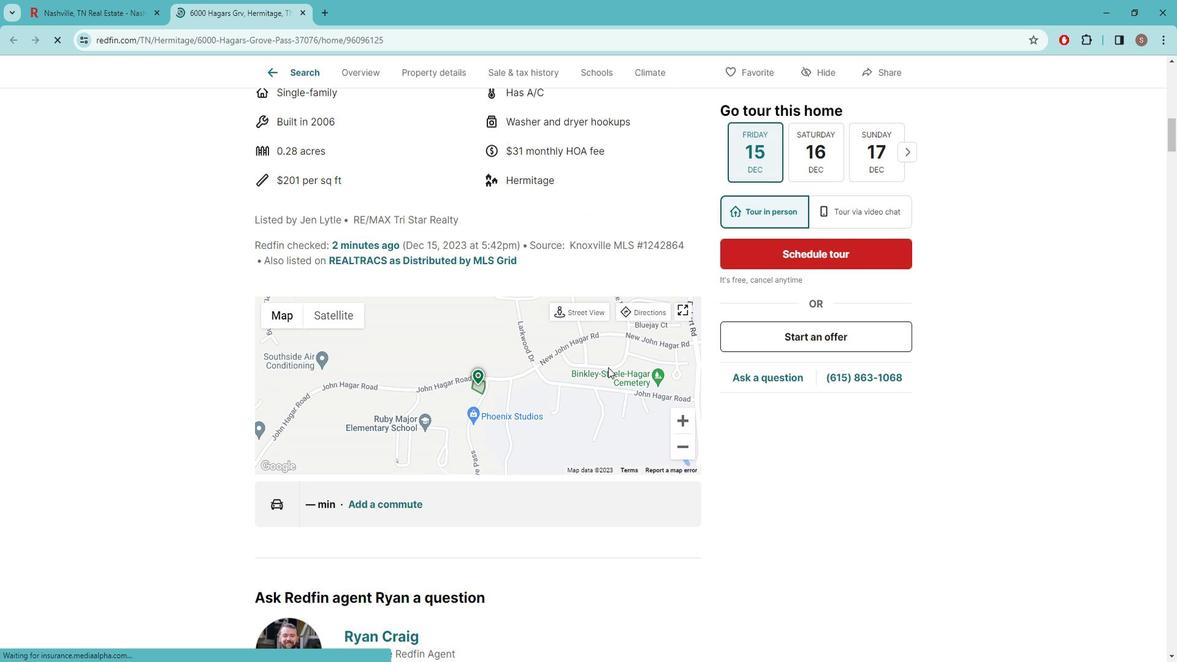 
Action: Mouse scrolled (616, 364) with delta (0, 0)
Screenshot: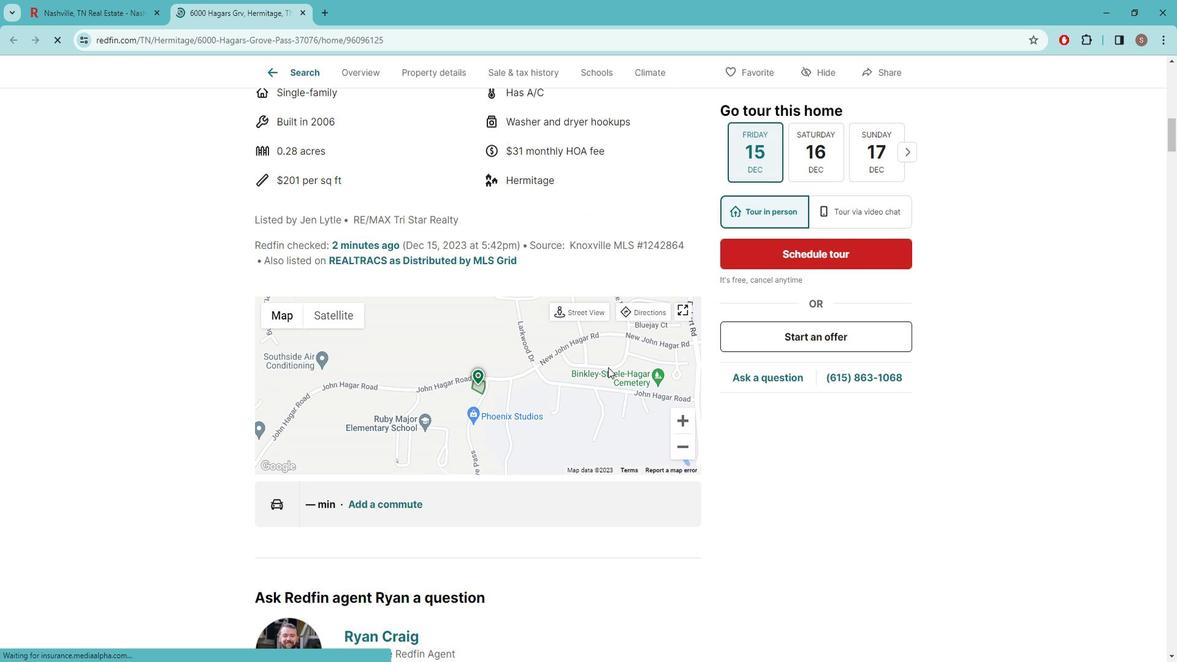 
Action: Mouse moved to (615, 365)
Screenshot: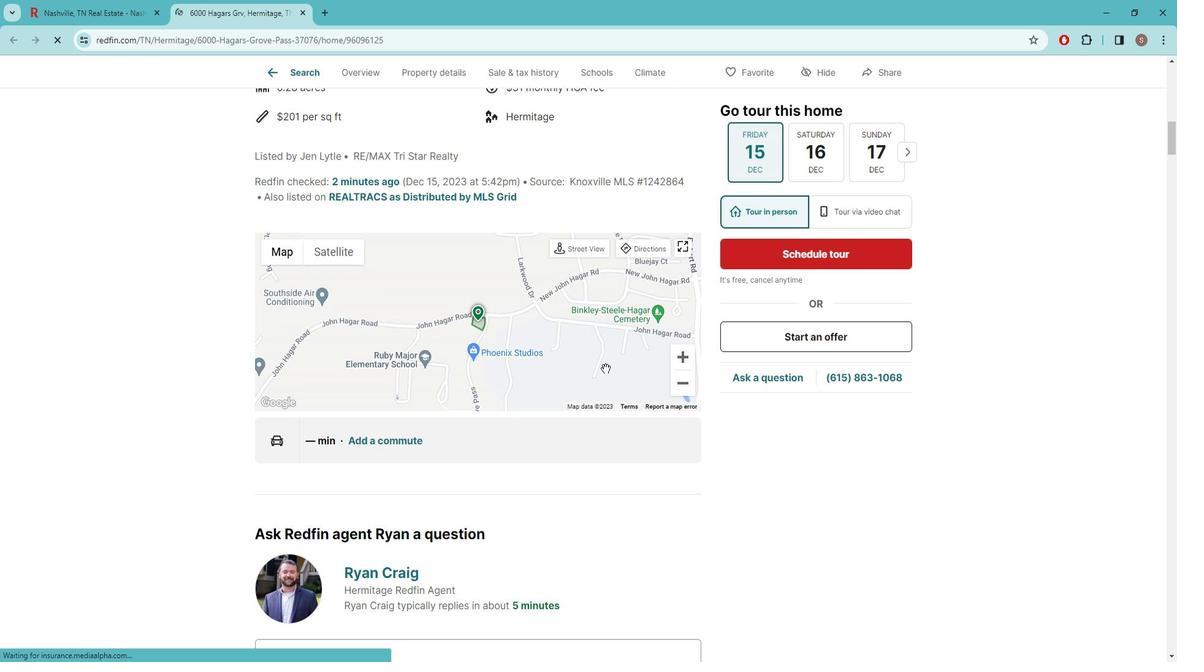 
Action: Mouse scrolled (615, 364) with delta (0, 0)
Screenshot: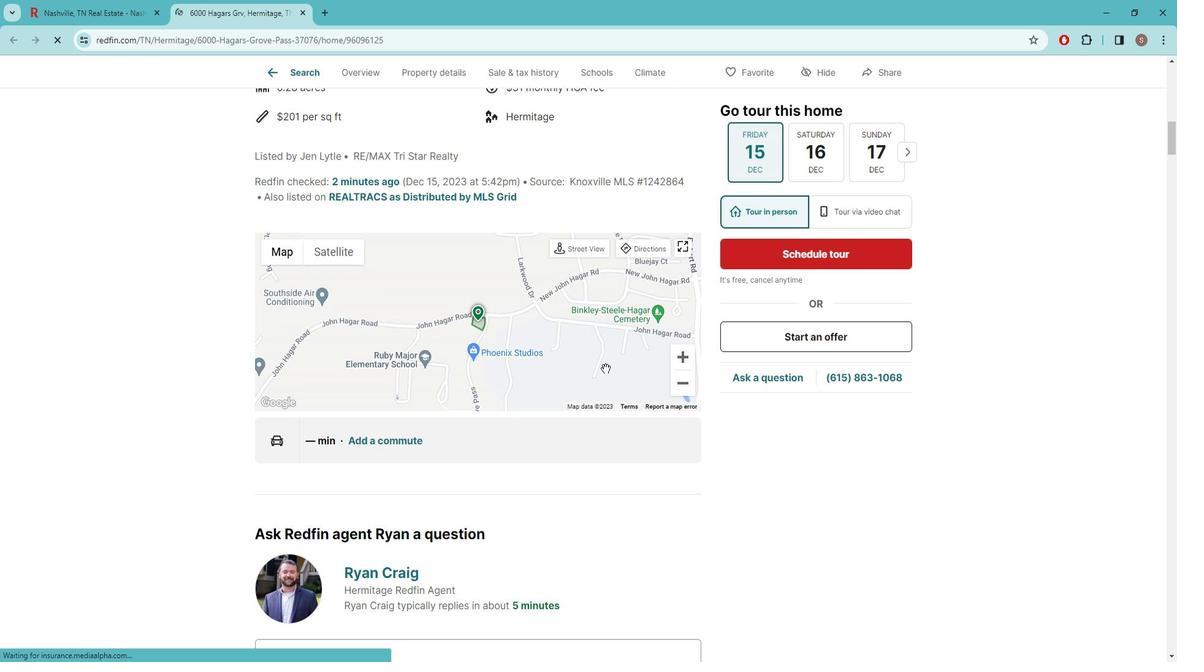 
Action: Mouse moved to (615, 366)
Screenshot: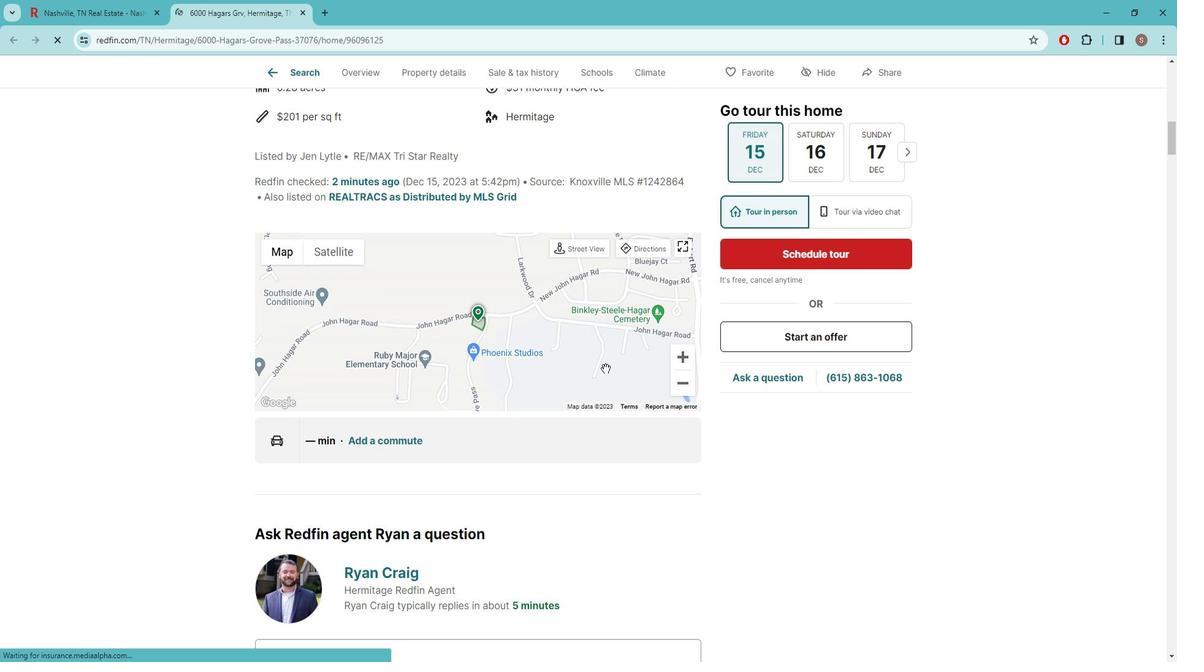 
Action: Mouse scrolled (615, 365) with delta (0, 0)
Screenshot: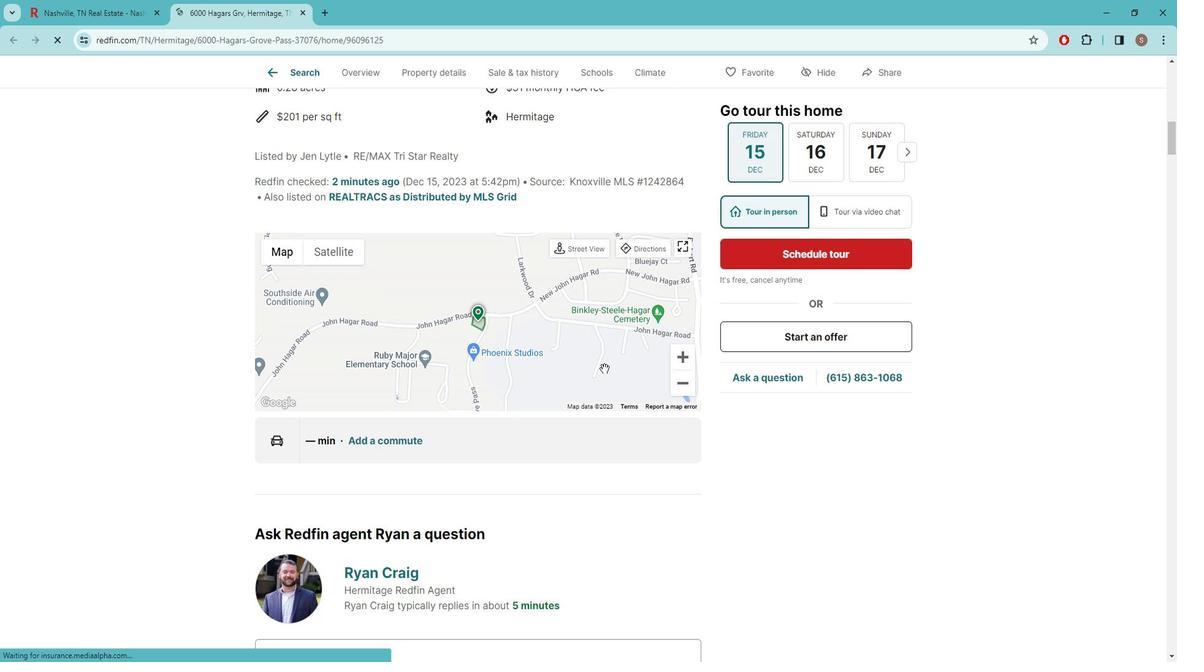 
Action: Mouse moved to (612, 366)
Screenshot: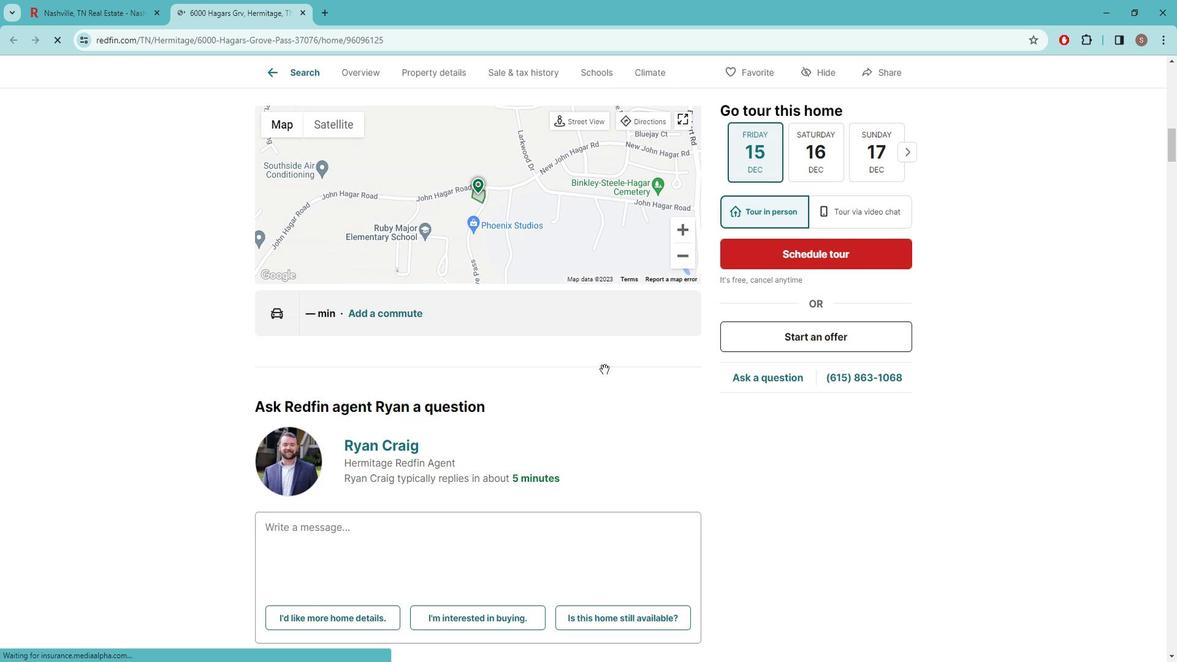 
Action: Mouse scrolled (612, 366) with delta (0, 0)
Screenshot: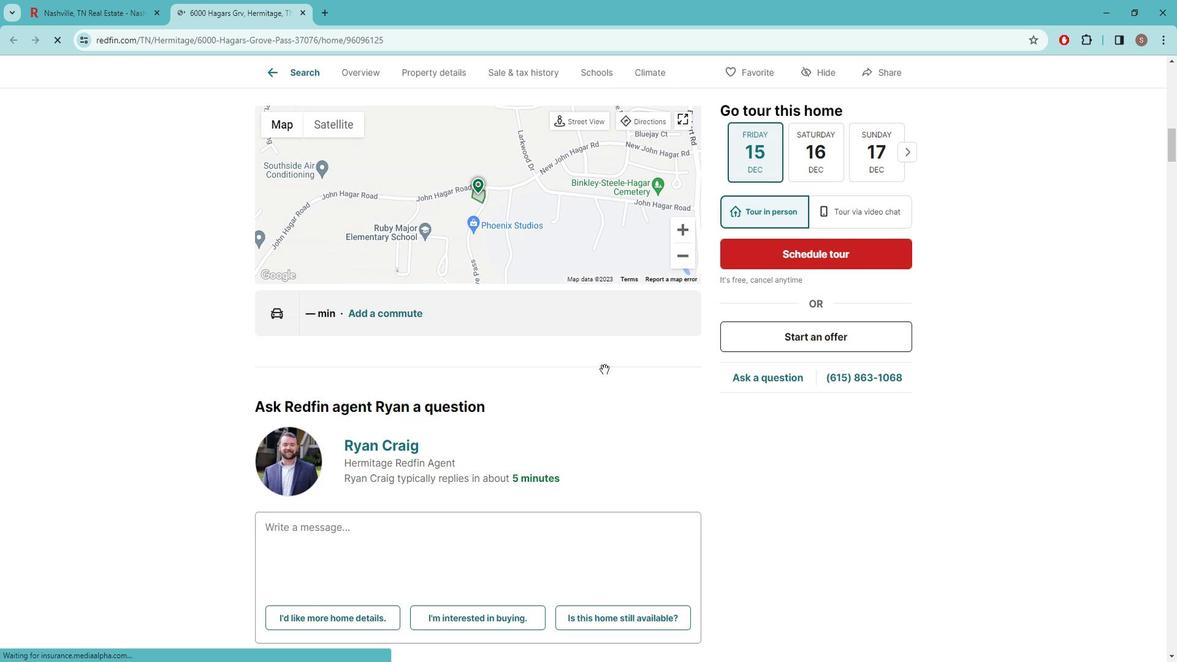 
Action: Mouse moved to (611, 366)
Screenshot: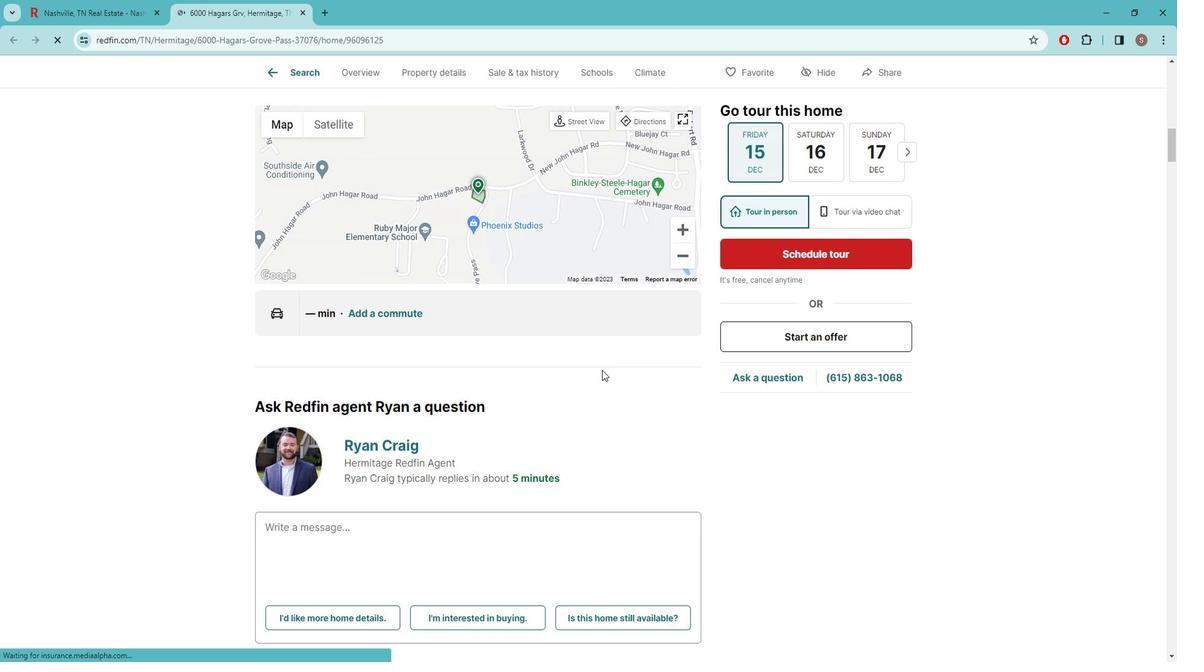 
Action: Mouse scrolled (611, 366) with delta (0, 0)
Screenshot: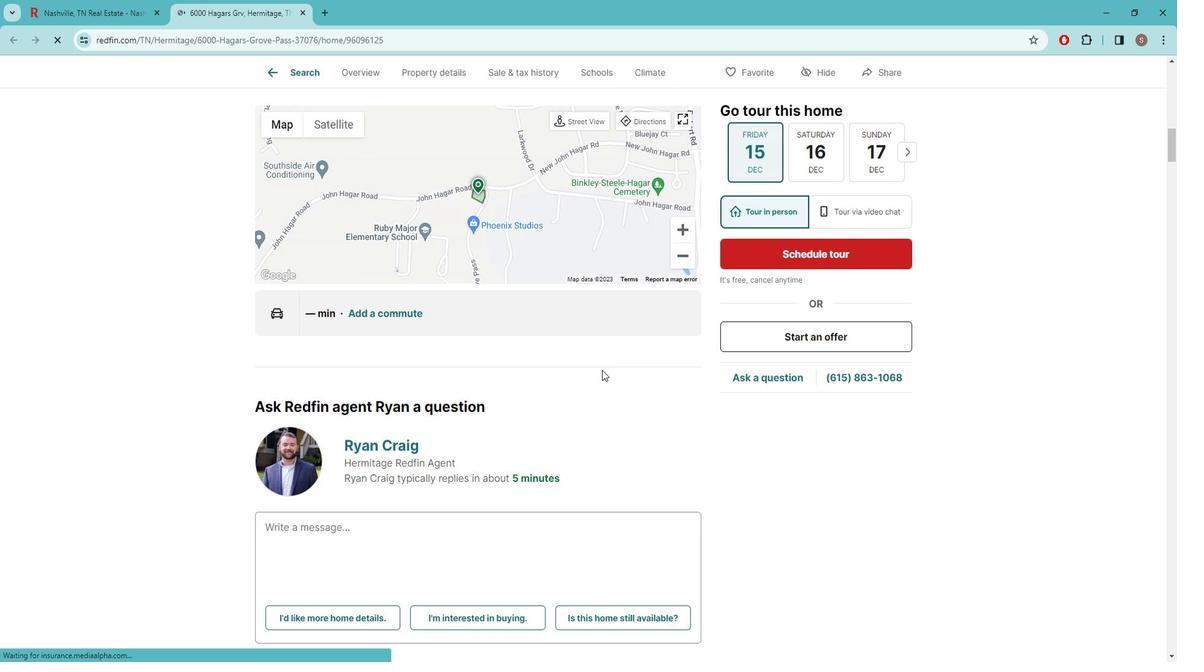 
Action: Mouse scrolled (611, 366) with delta (0, 0)
Screenshot: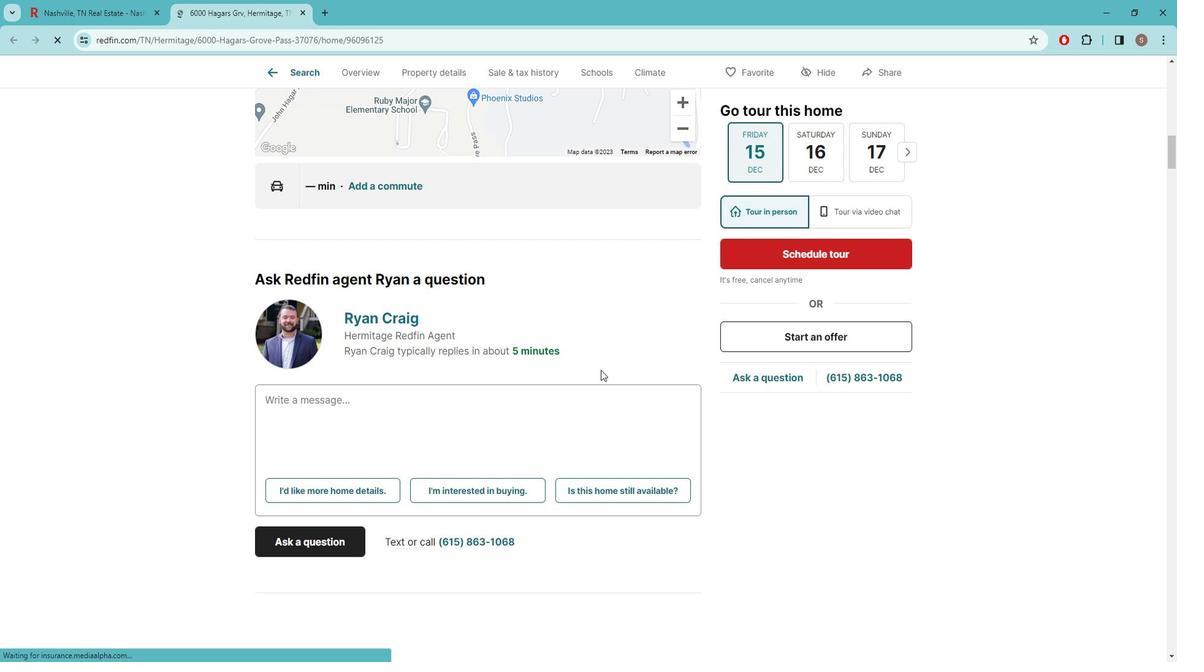
Action: Mouse moved to (611, 366)
Screenshot: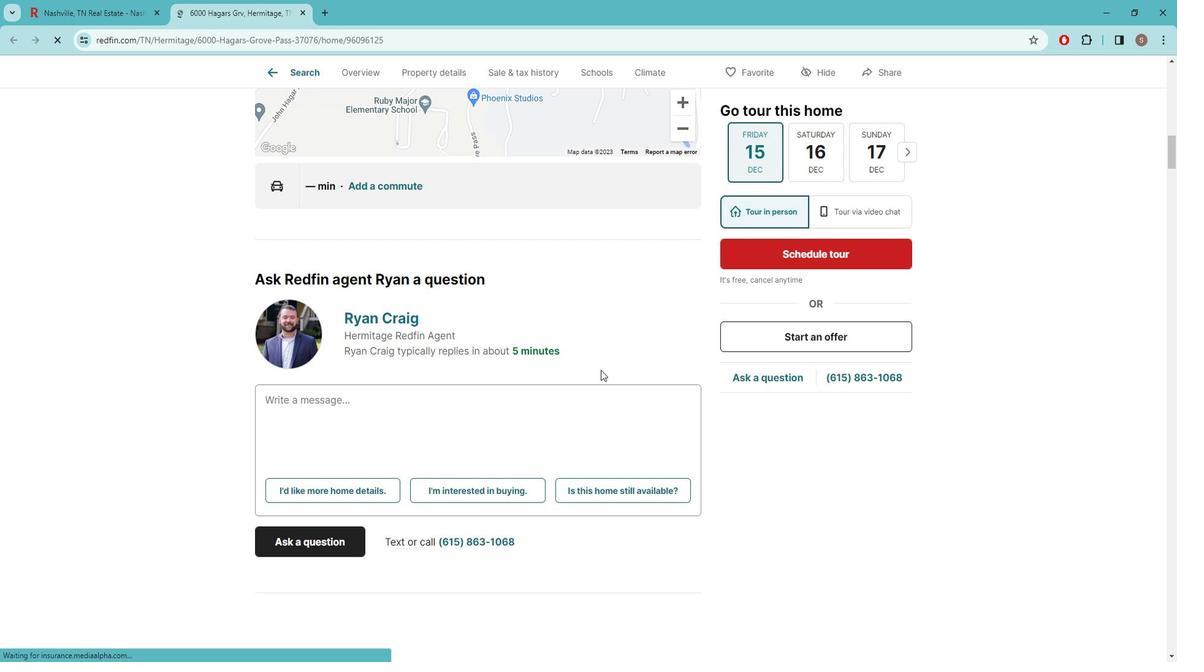 
Action: Mouse scrolled (611, 366) with delta (0, 0)
Screenshot: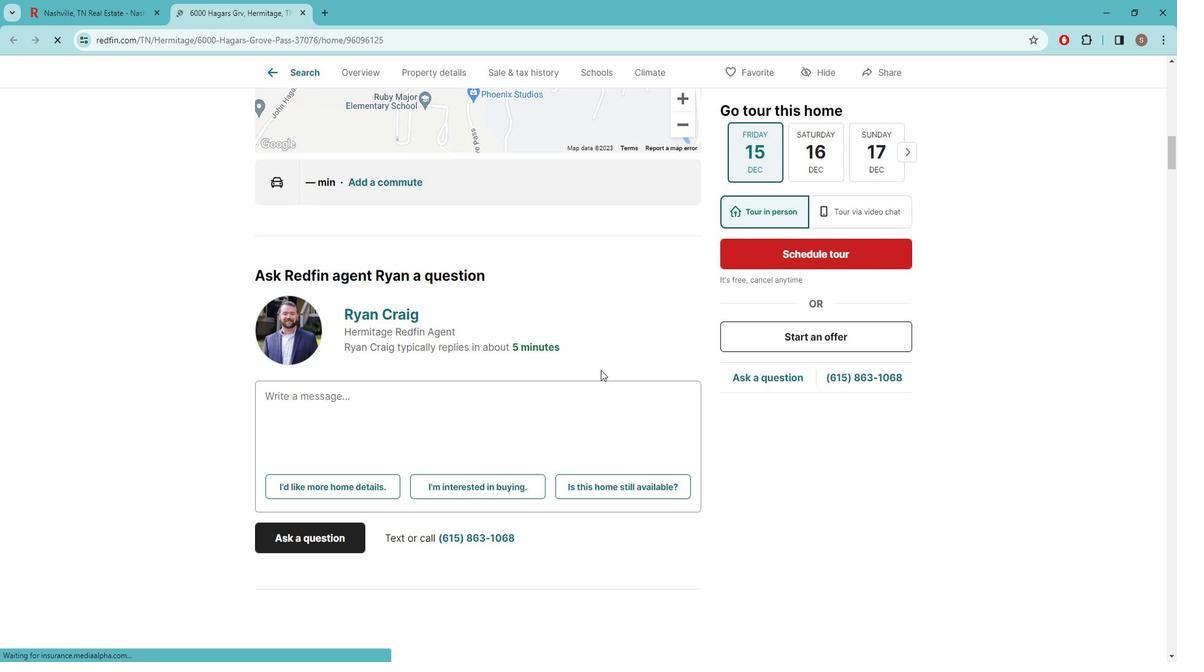 
Action: Mouse moved to (610, 366)
Screenshot: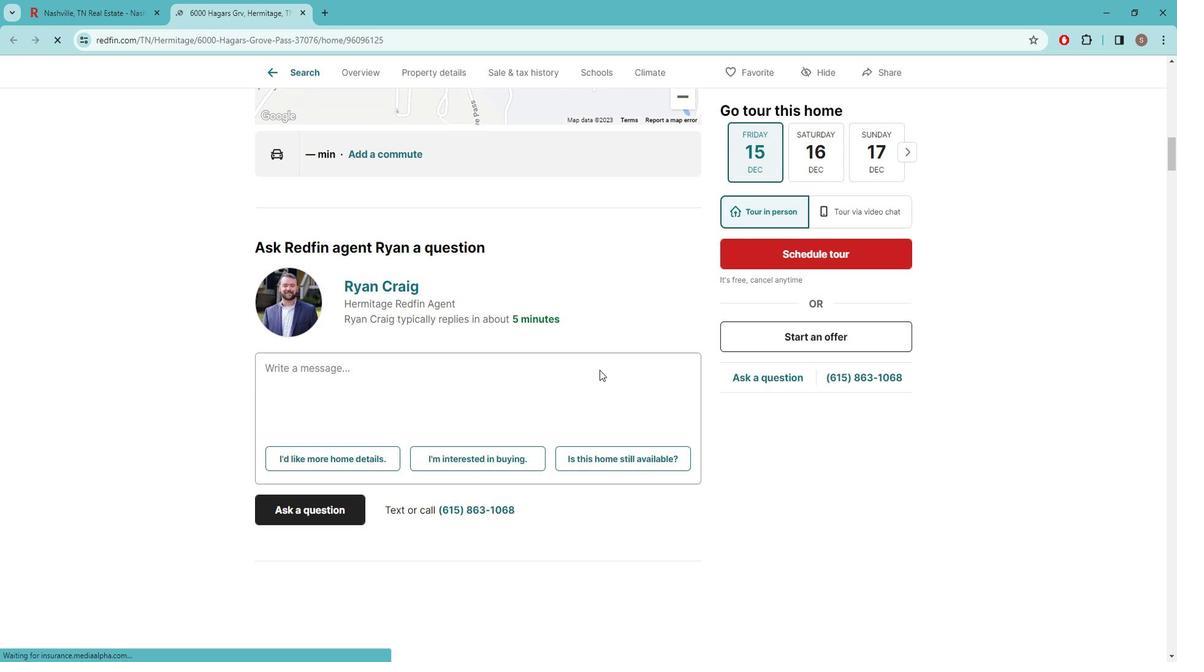 
Action: Mouse scrolled (610, 366) with delta (0, 0)
Screenshot: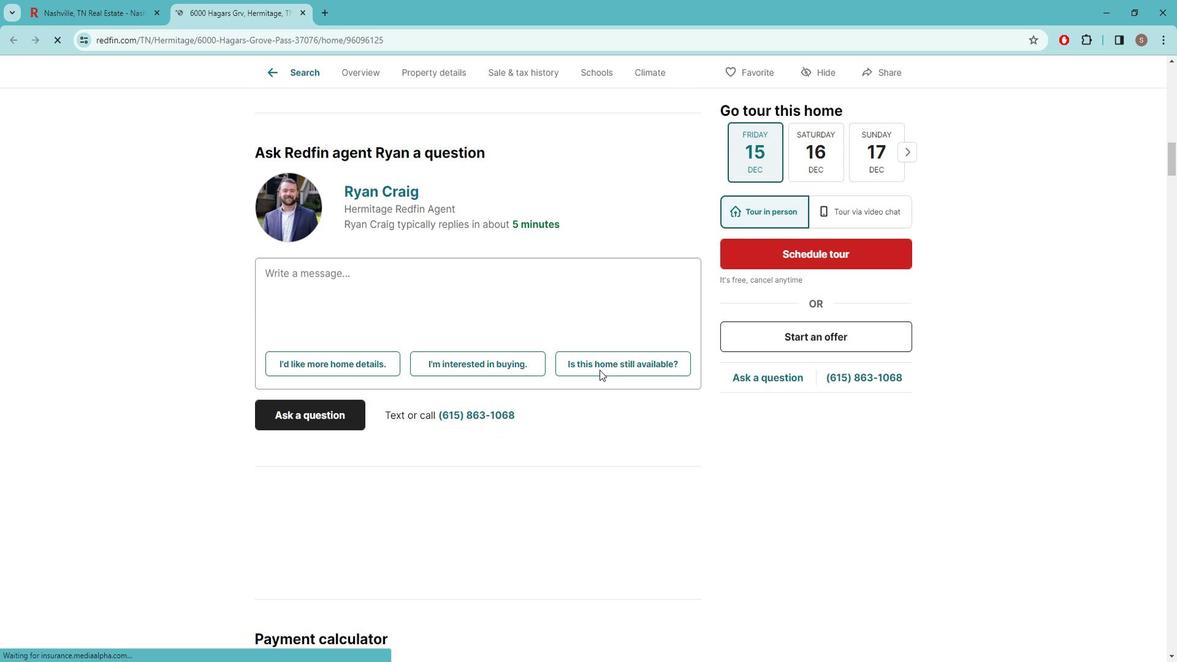 
Action: Mouse moved to (590, 371)
Screenshot: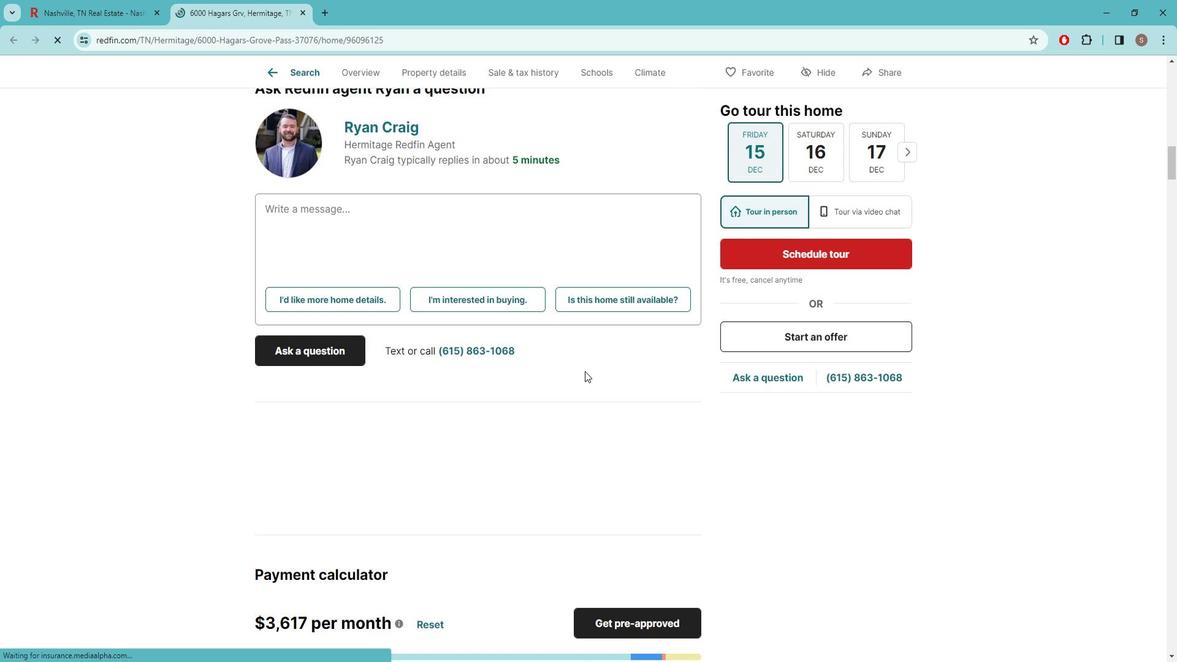 
Action: Mouse scrolled (590, 371) with delta (0, 0)
Screenshot: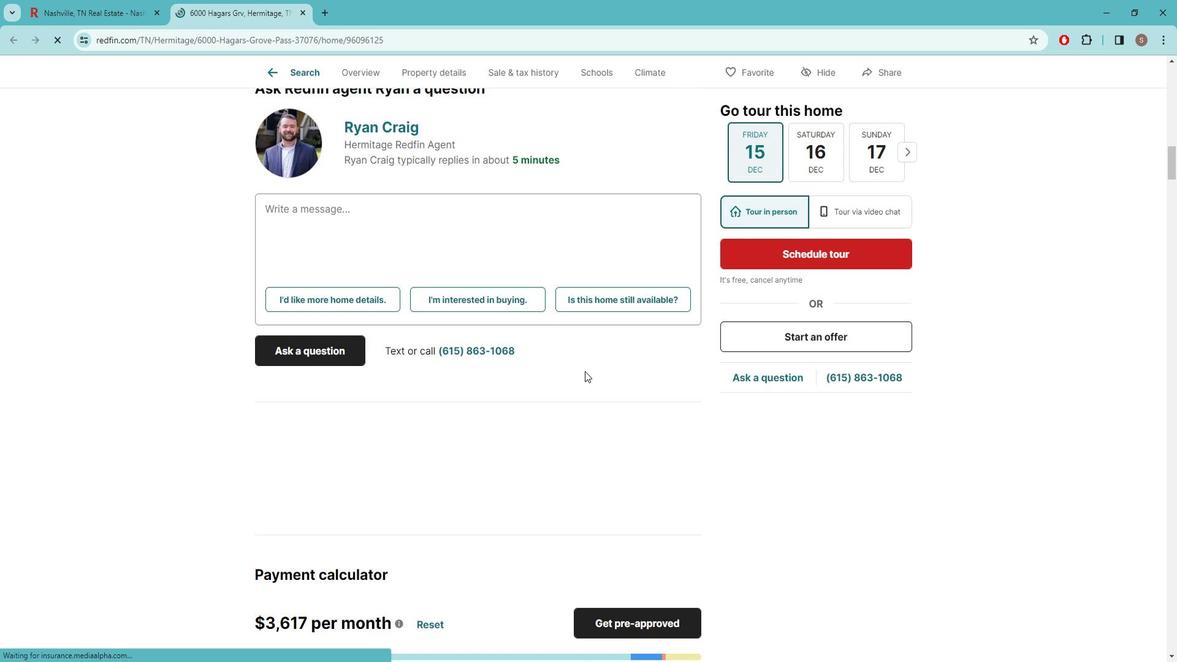 
Action: Mouse moved to (586, 372)
Screenshot: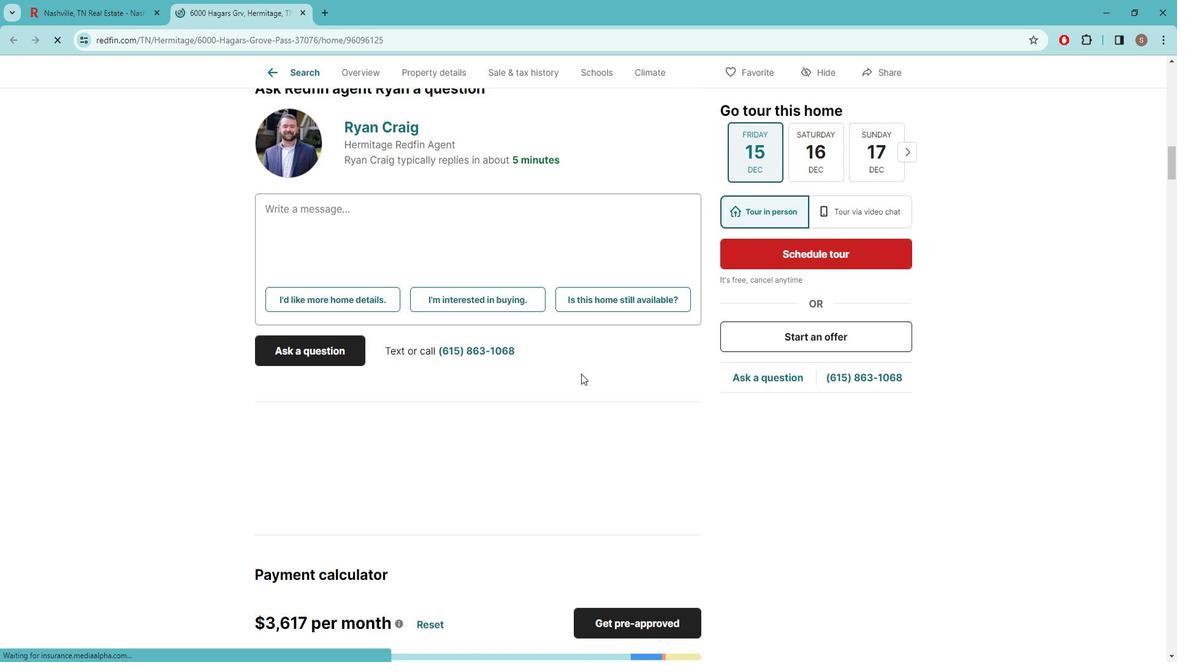 
Action: Mouse scrolled (586, 372) with delta (0, 0)
Screenshot: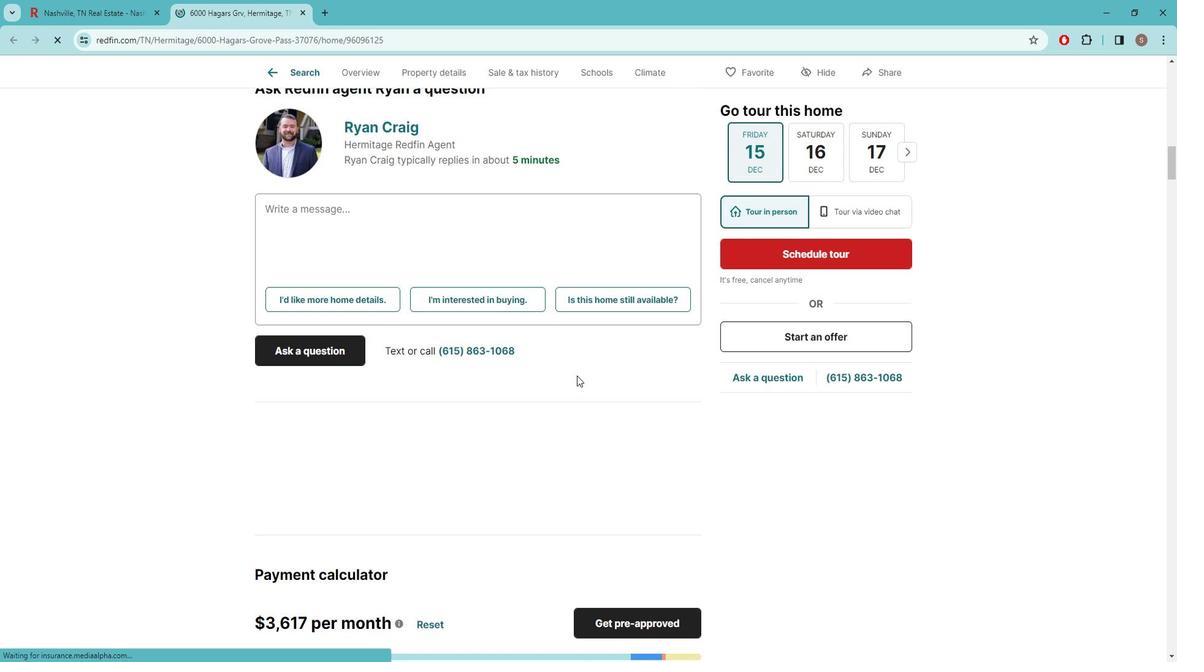 
Action: Mouse moved to (572, 375)
Screenshot: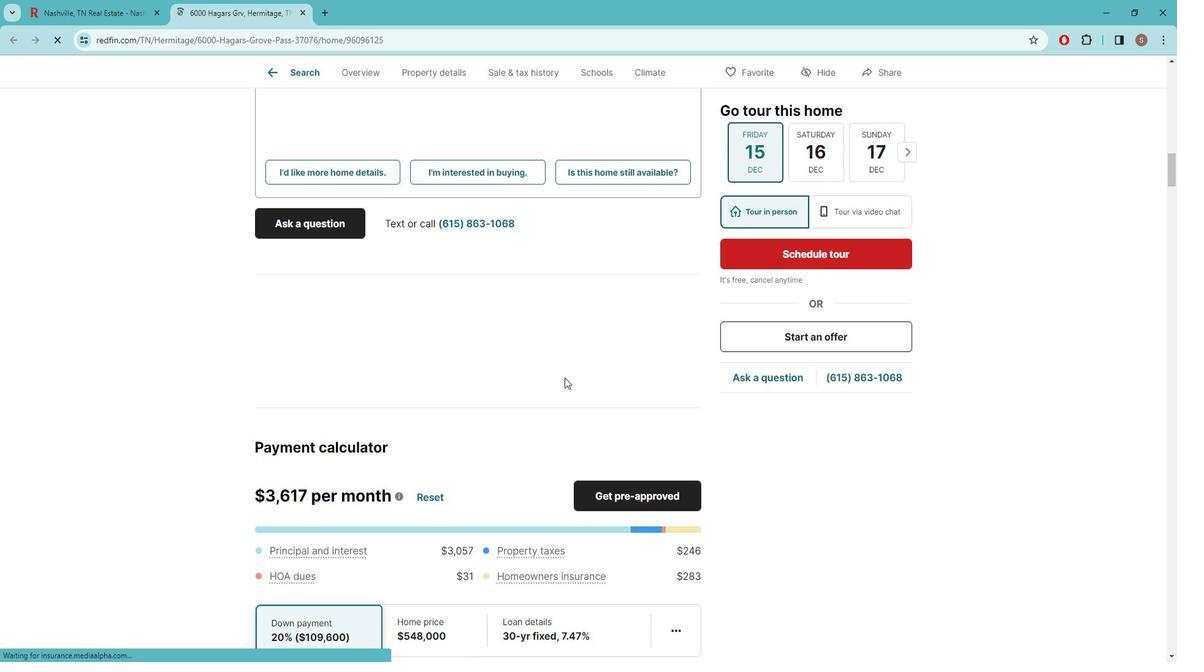 
Action: Mouse scrolled (572, 374) with delta (0, 0)
Screenshot: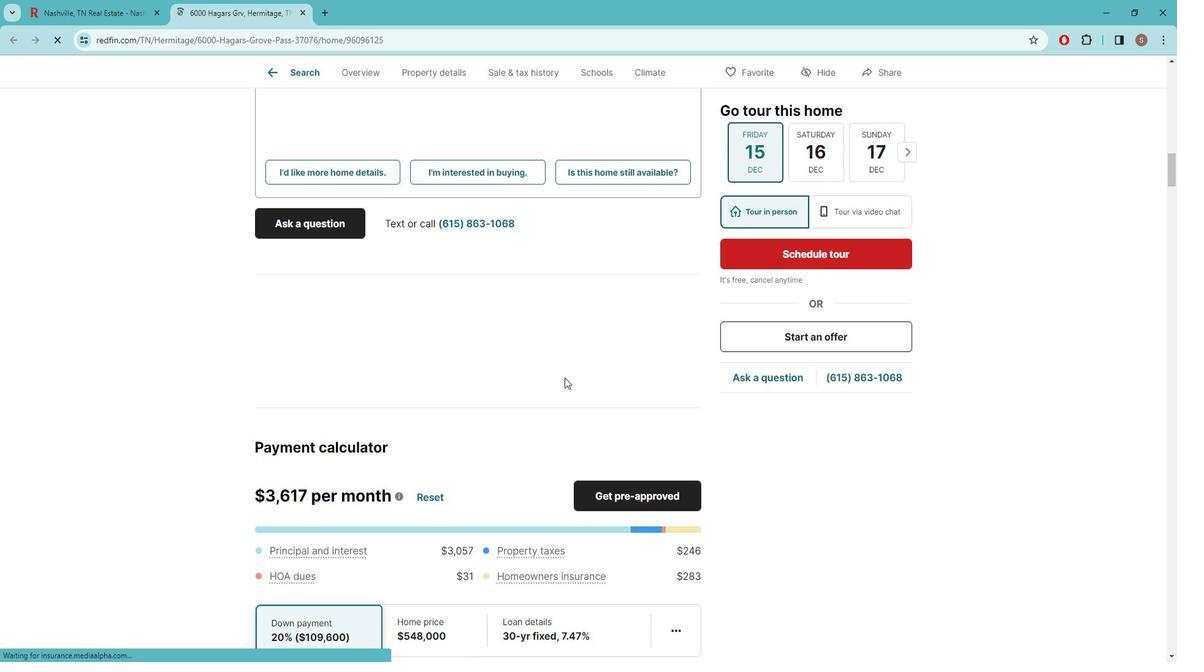 
Action: Mouse moved to (572, 375)
Screenshot: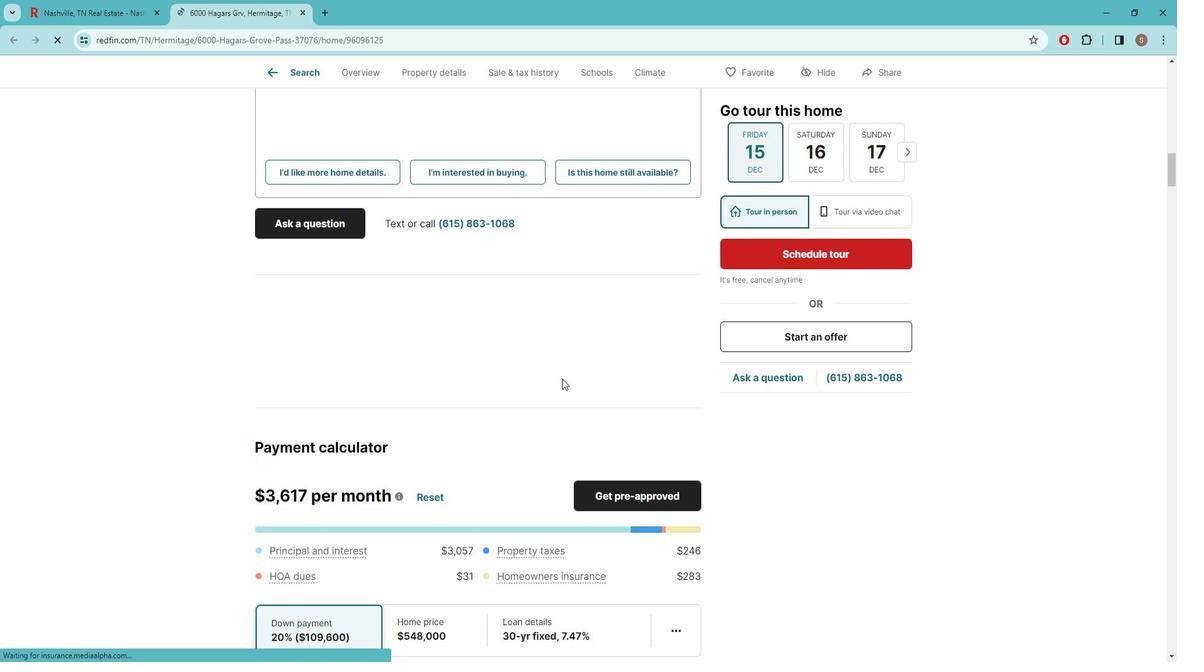 
Action: Mouse scrolled (572, 375) with delta (0, 0)
Screenshot: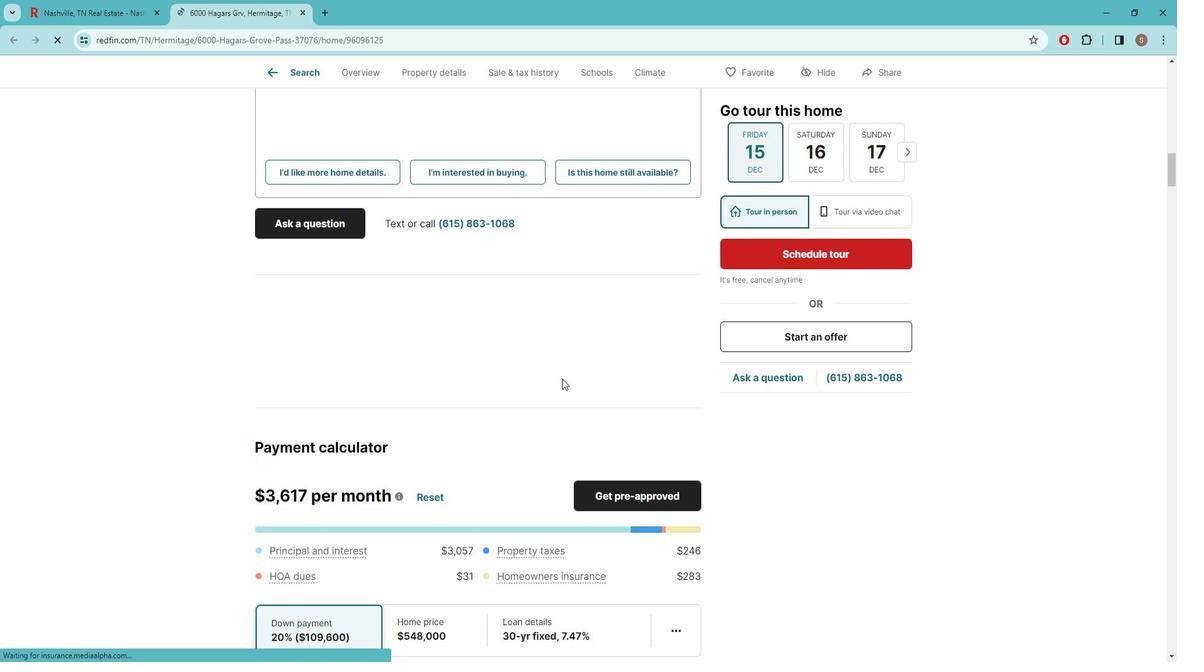 
Action: Mouse moved to (570, 377)
Screenshot: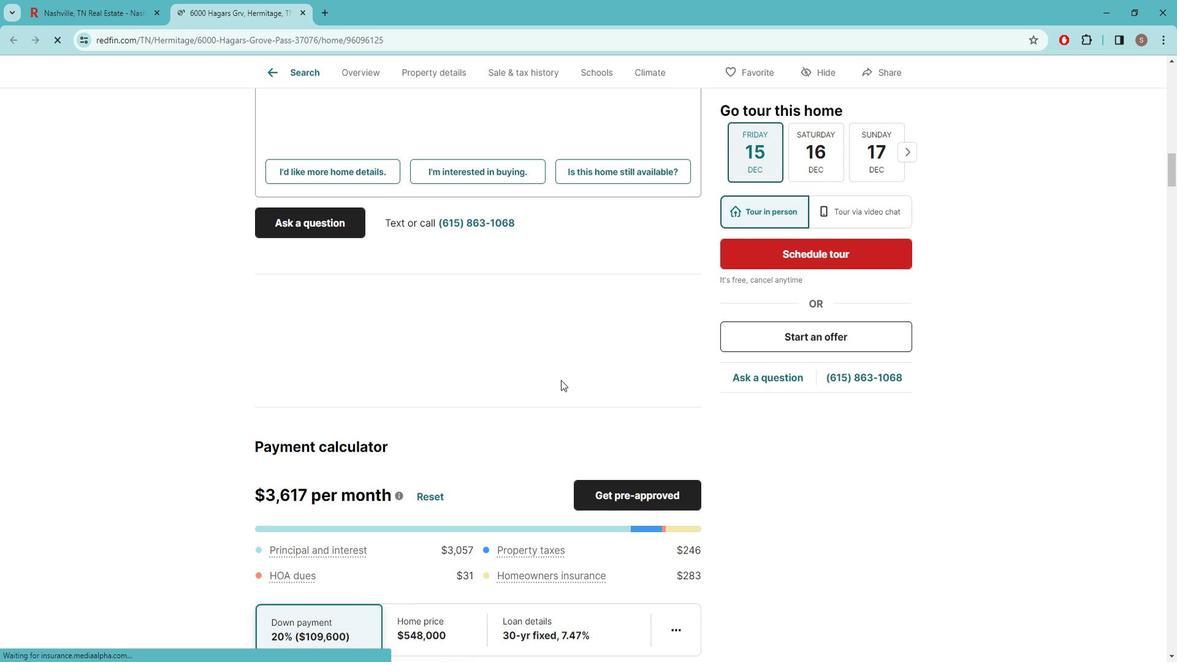 
Action: Mouse scrolled (570, 377) with delta (0, 0)
Screenshot: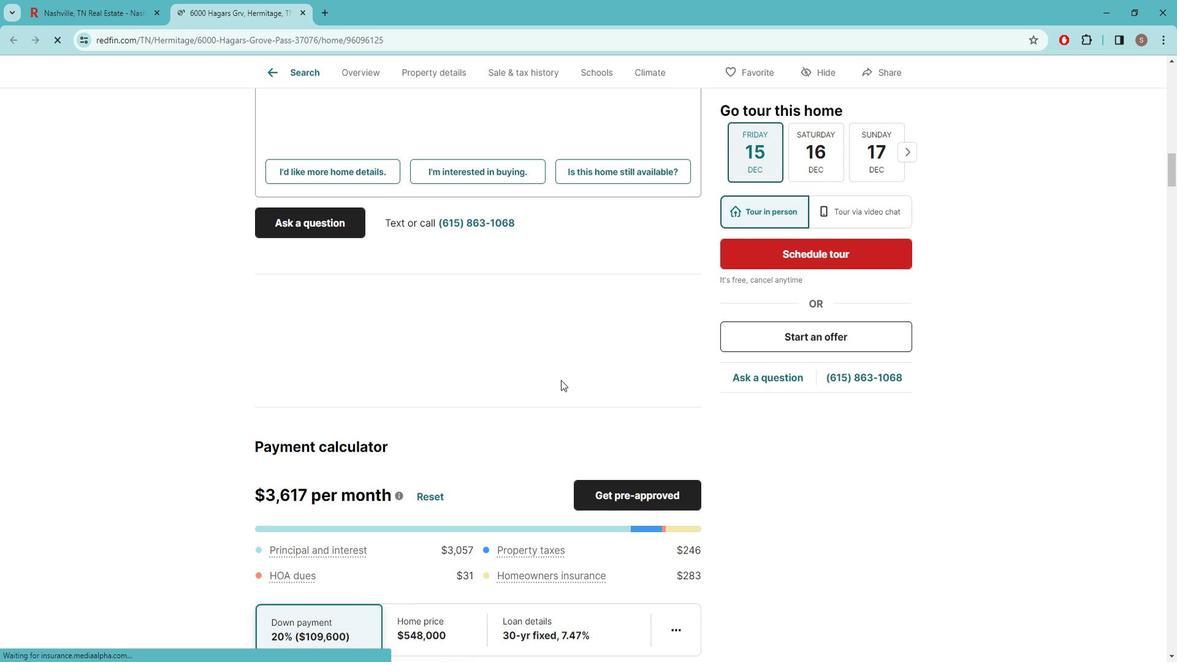 
Action: Mouse moved to (569, 378)
Screenshot: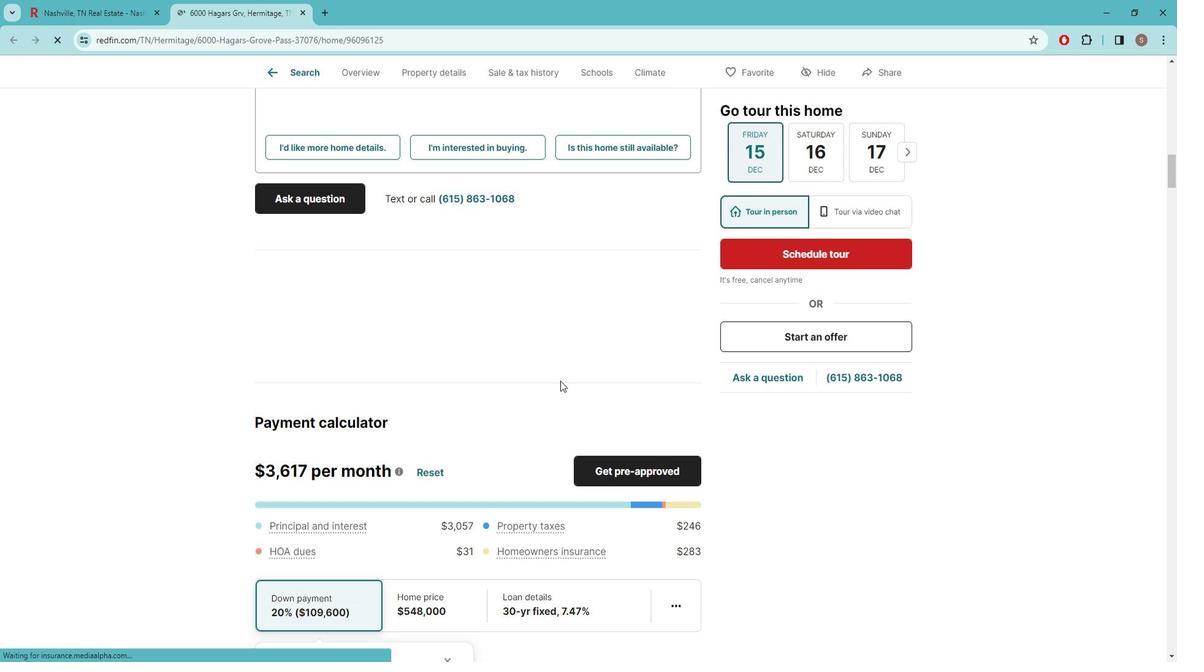 
Action: Mouse scrolled (569, 379) with delta (0, 0)
Screenshot: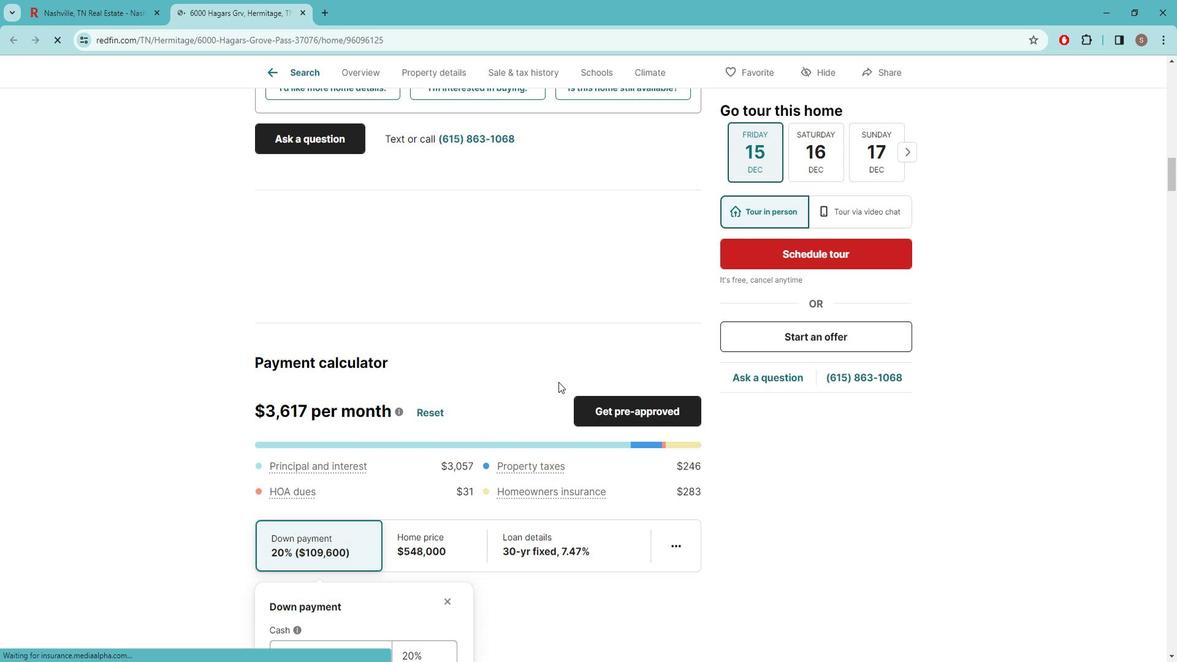 
Action: Mouse scrolled (569, 377) with delta (0, 0)
Screenshot: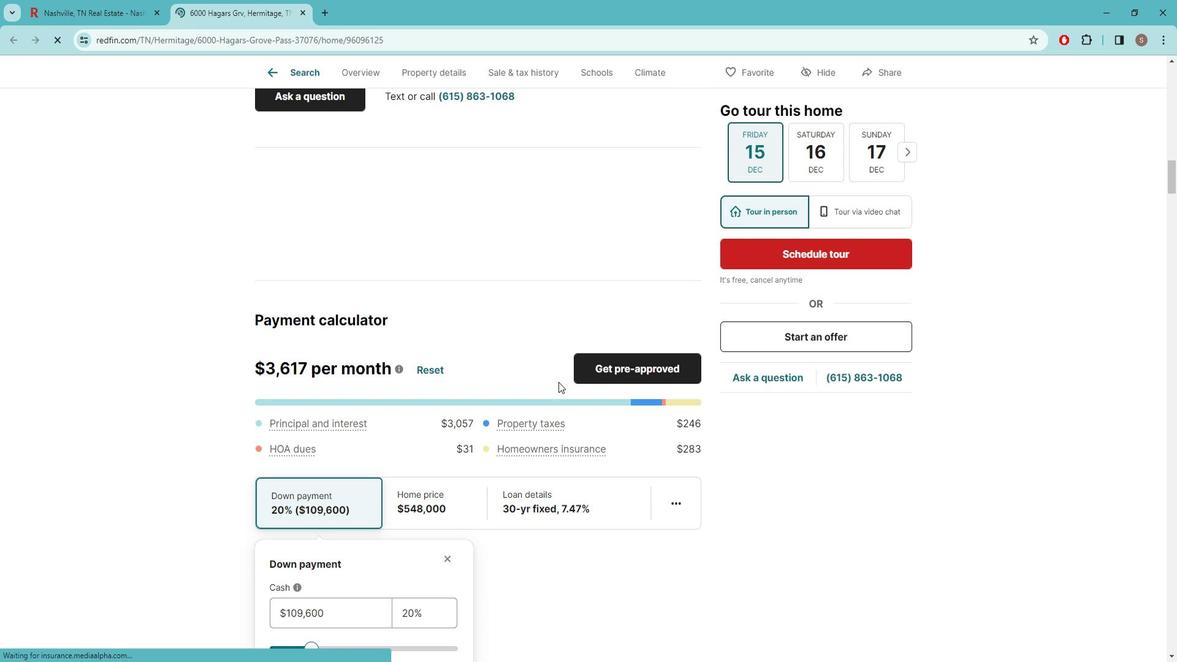 
Action: Mouse scrolled (569, 377) with delta (0, 0)
Screenshot: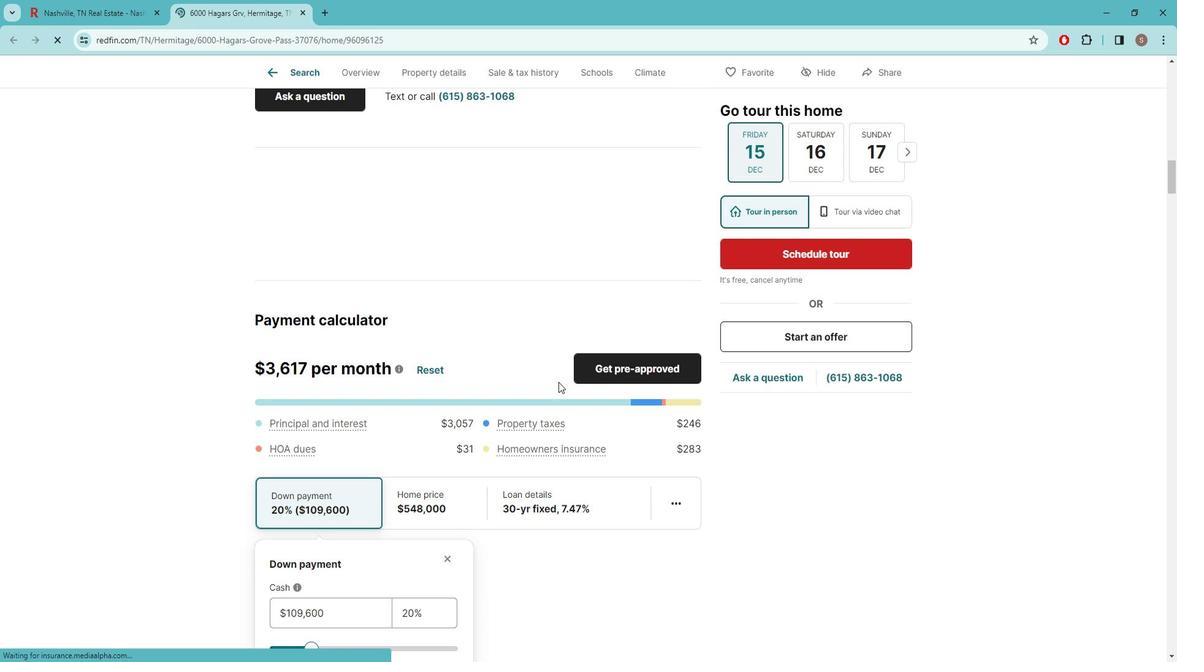 
Action: Mouse scrolled (569, 377) with delta (0, 0)
Screenshot: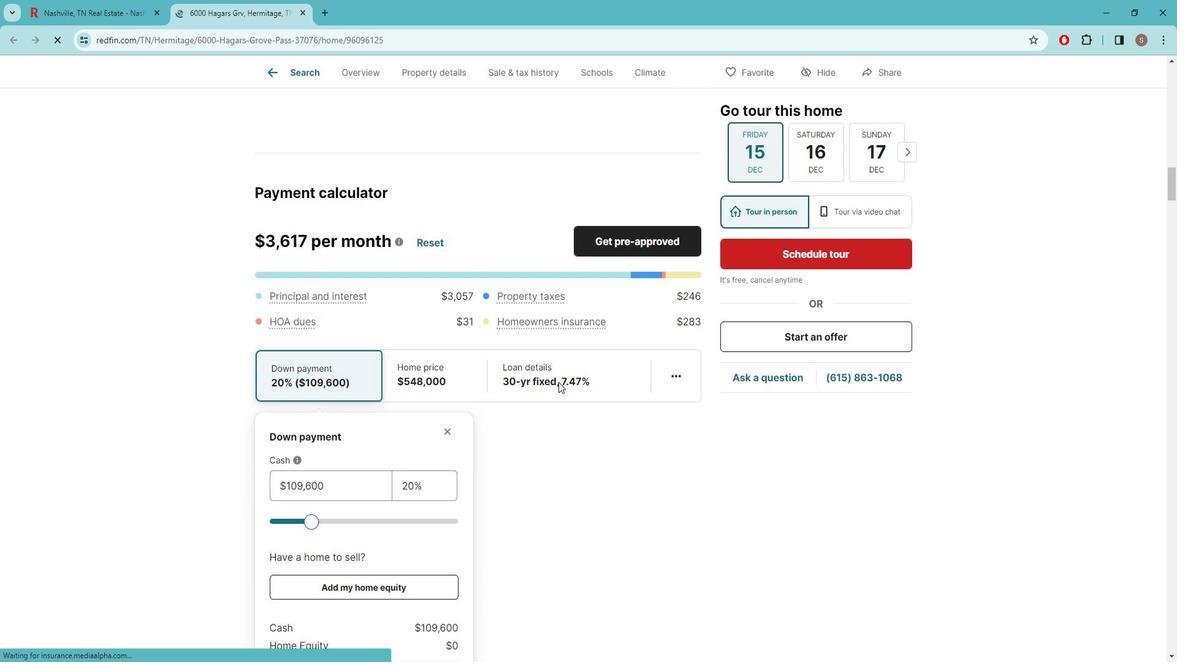 
Action: Mouse scrolled (569, 377) with delta (0, 0)
Screenshot: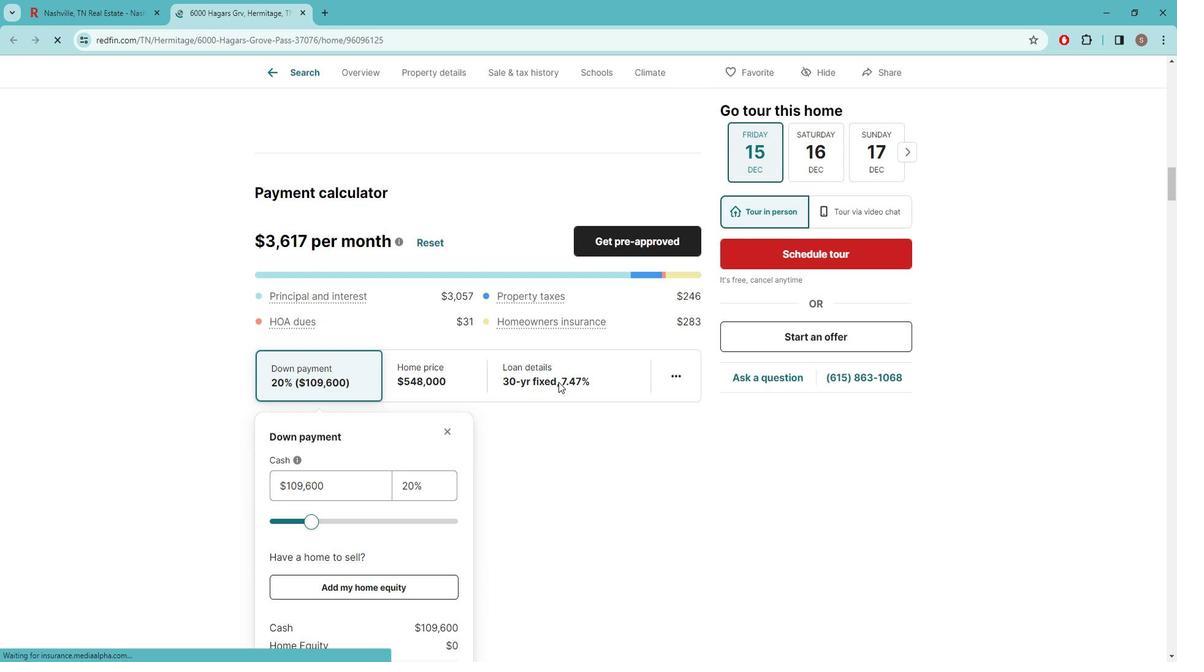 
Action: Mouse scrolled (569, 377) with delta (0, 0)
Screenshot: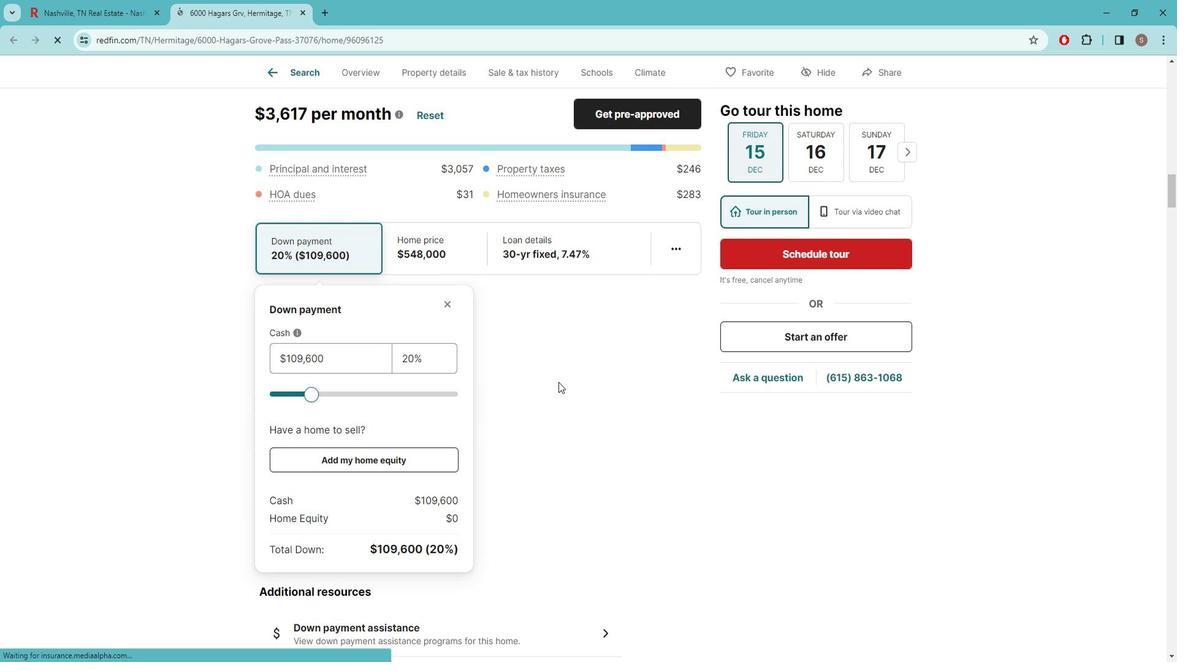 
Action: Mouse scrolled (569, 377) with delta (0, 0)
Screenshot: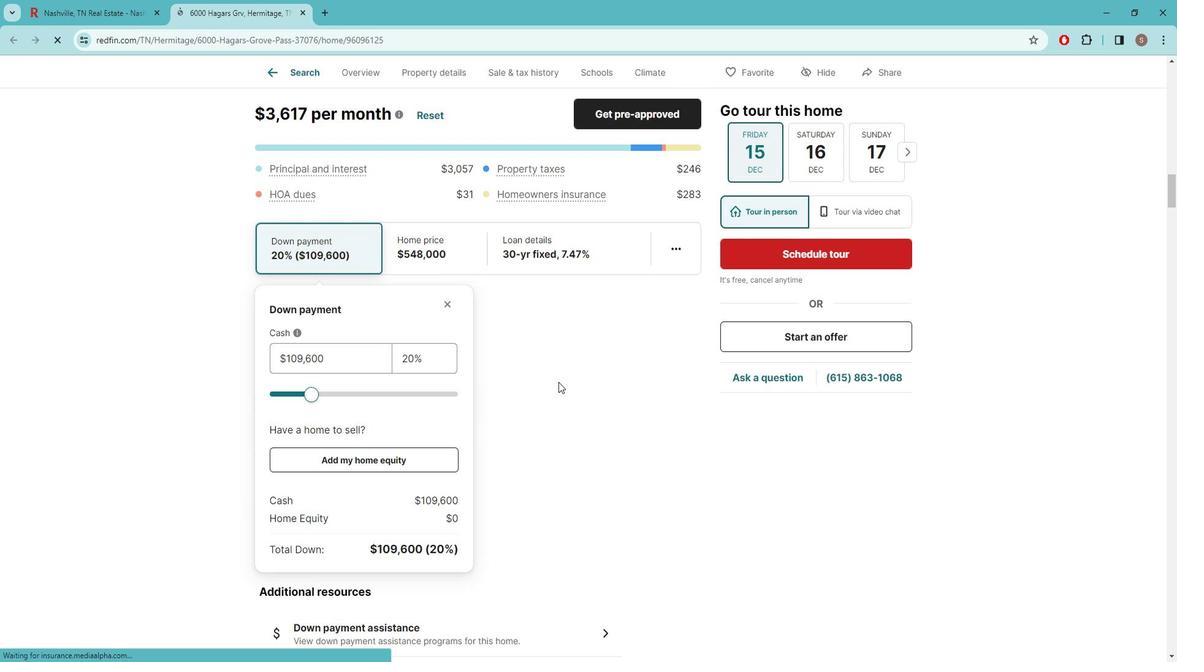 
Action: Mouse scrolled (569, 377) with delta (0, 0)
Screenshot: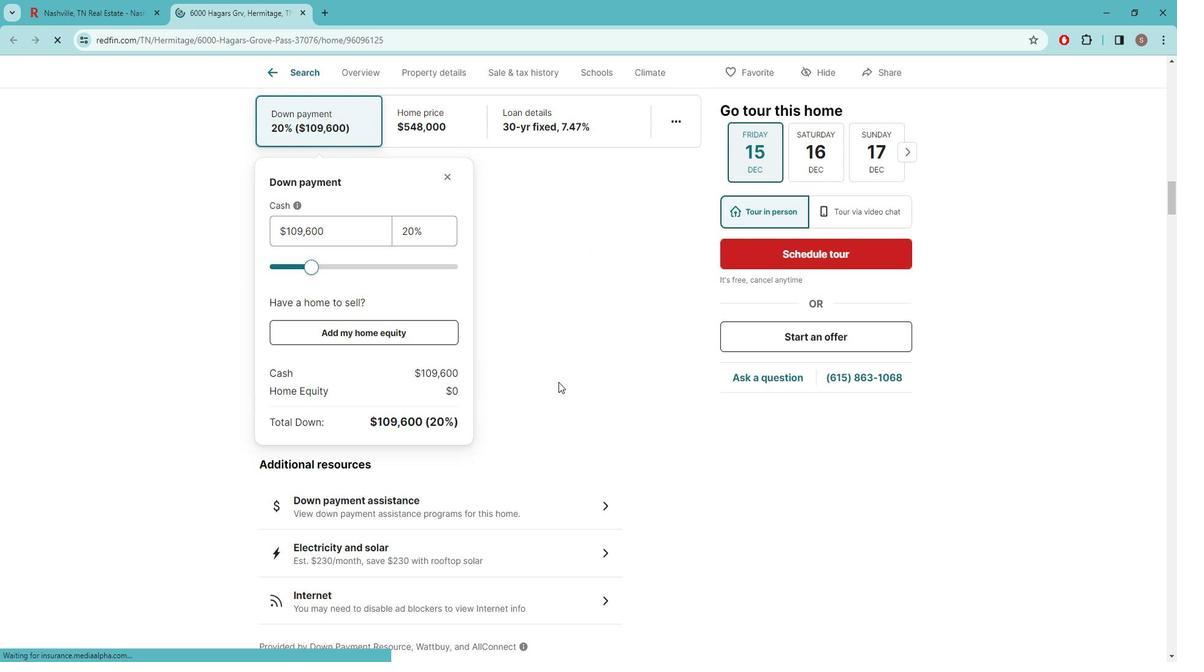 
Action: Mouse scrolled (569, 377) with delta (0, 0)
Screenshot: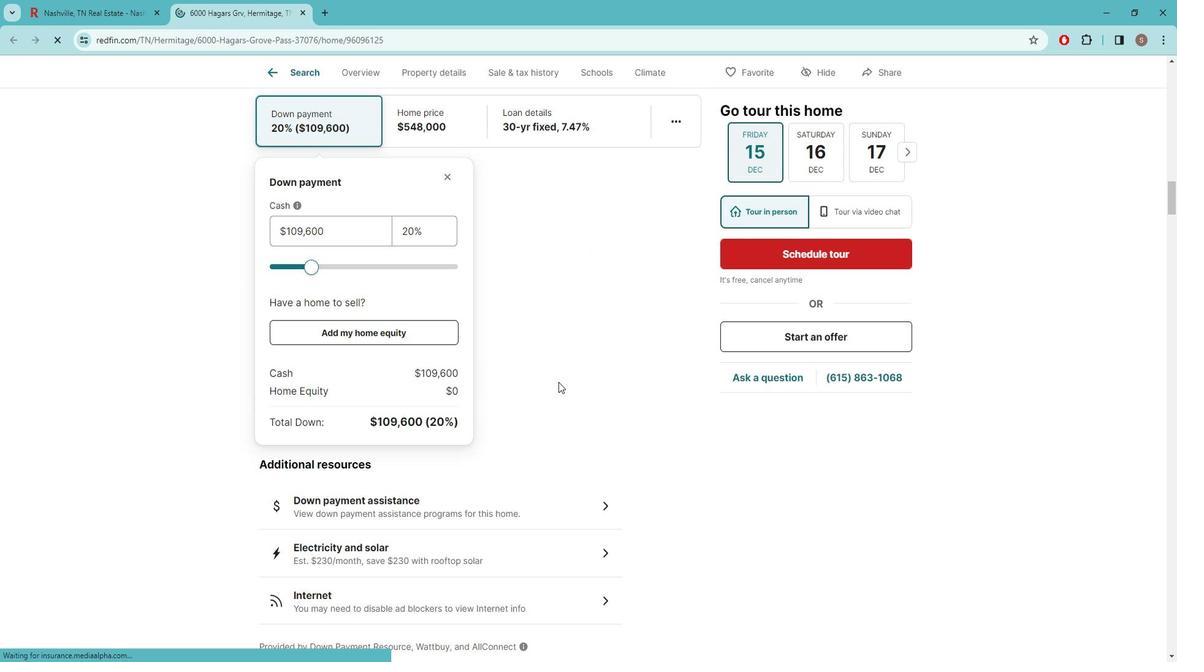 
Action: Mouse scrolled (569, 377) with delta (0, 0)
Screenshot: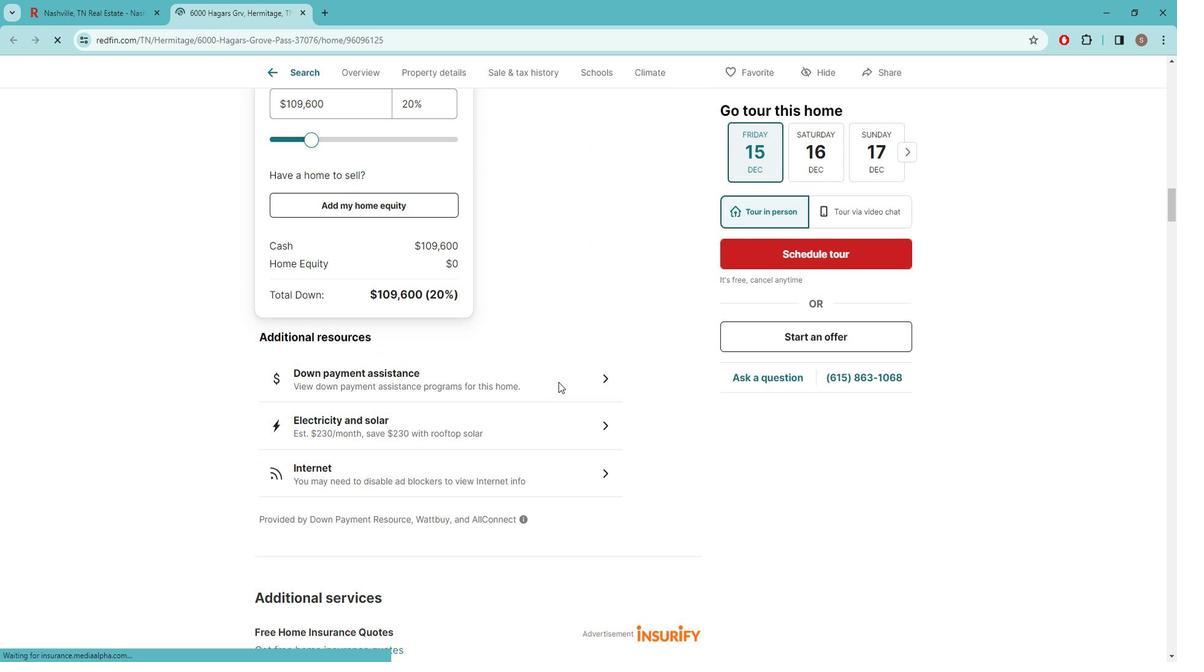 
Action: Mouse moved to (568, 378)
Screenshot: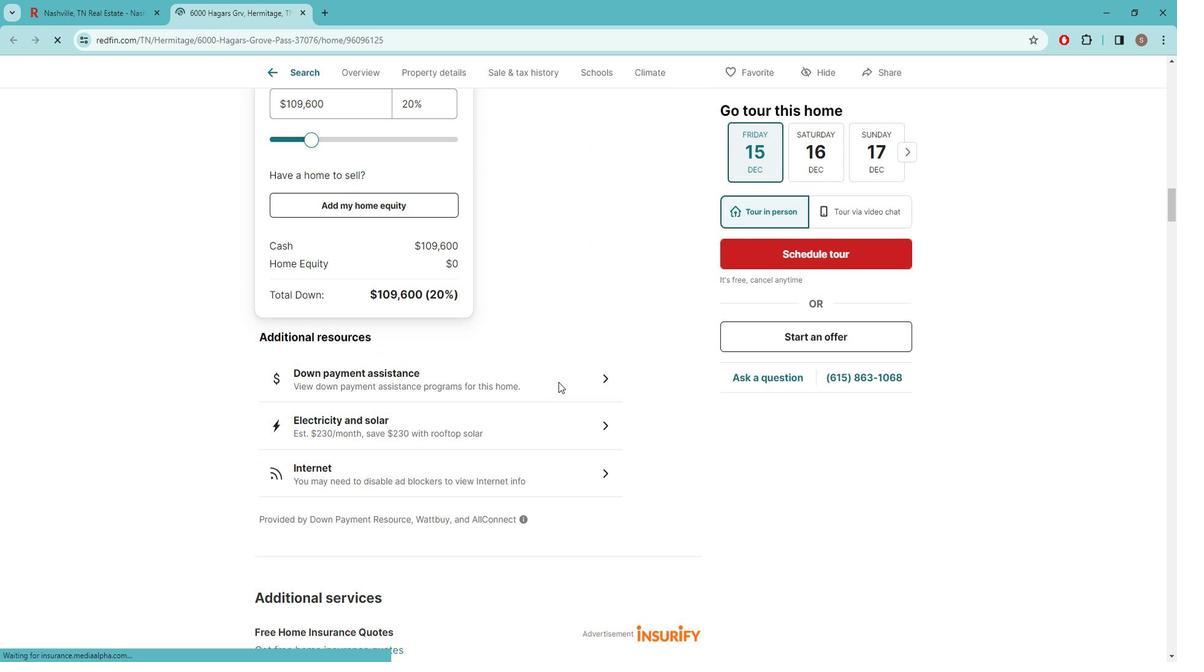 
Action: Mouse scrolled (568, 377) with delta (0, 0)
Screenshot: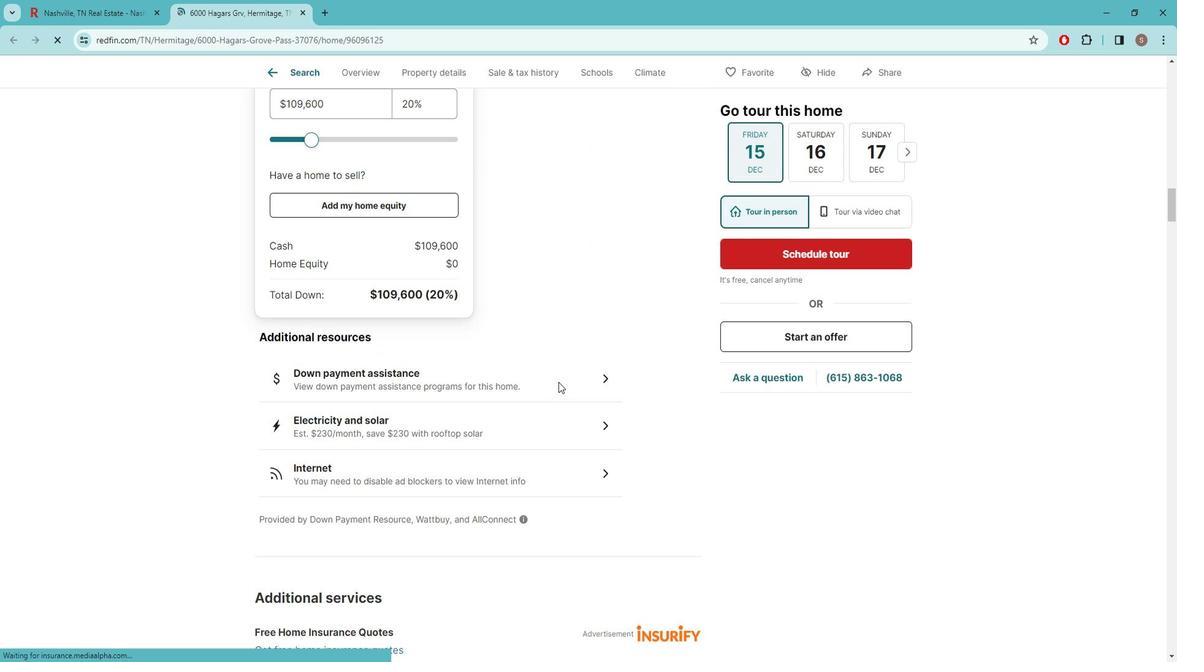 
Action: Mouse moved to (567, 377)
Screenshot: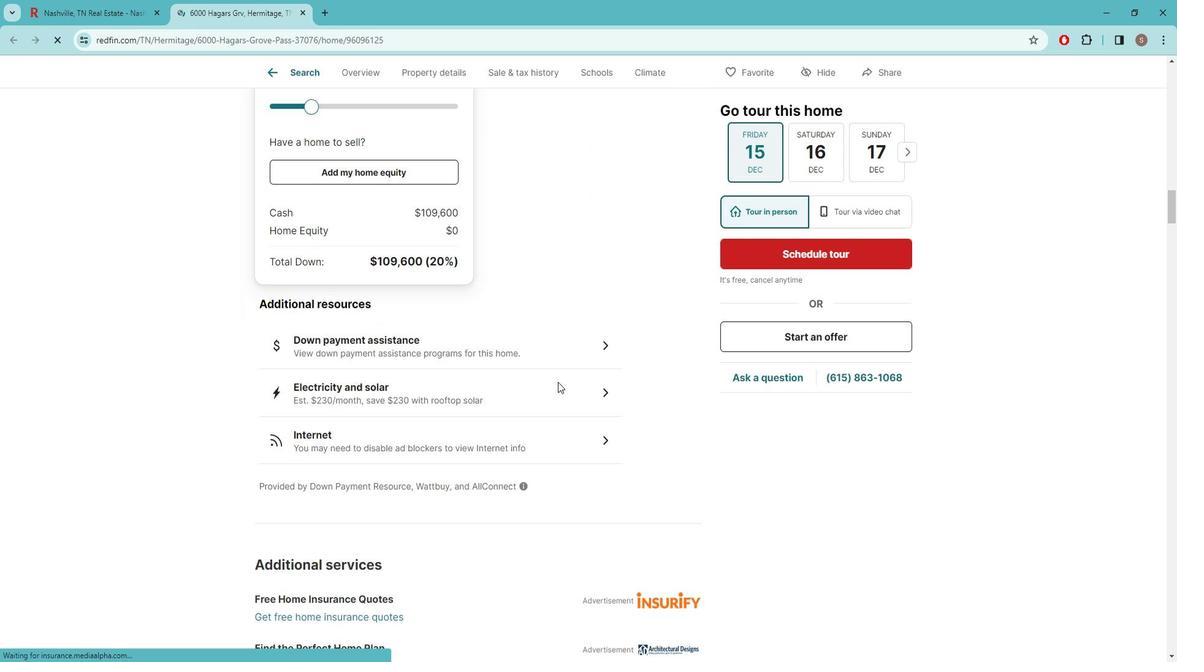 
Action: Mouse scrolled (567, 377) with delta (0, 0)
Screenshot: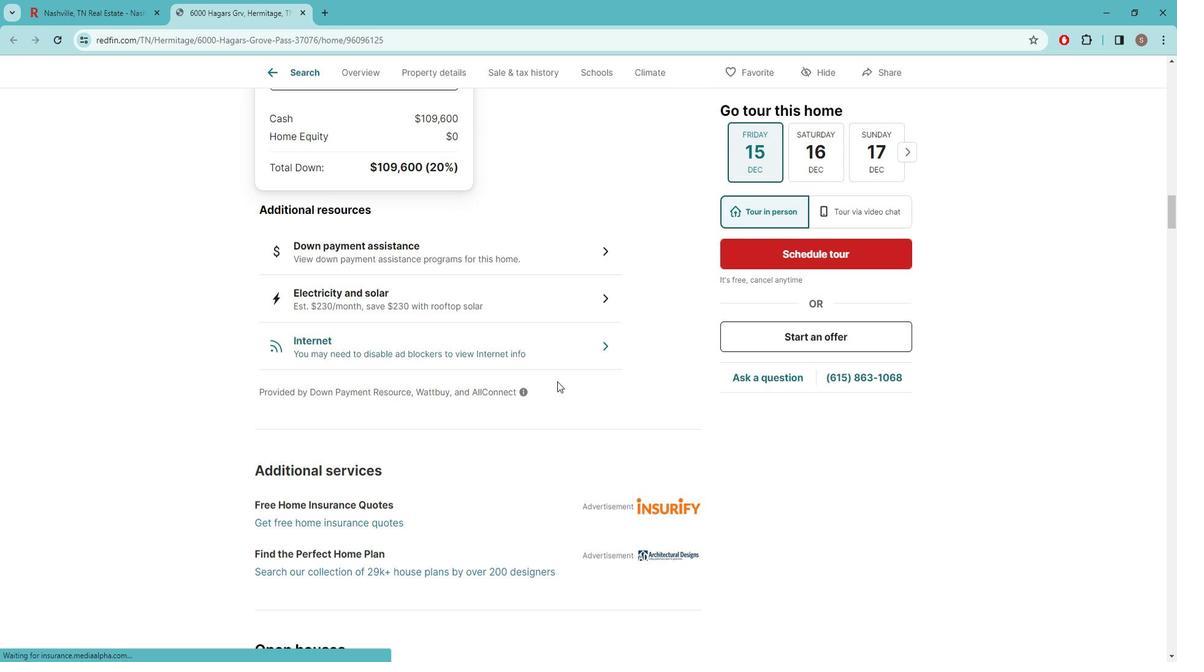 
Action: Mouse scrolled (567, 377) with delta (0, 0)
Screenshot: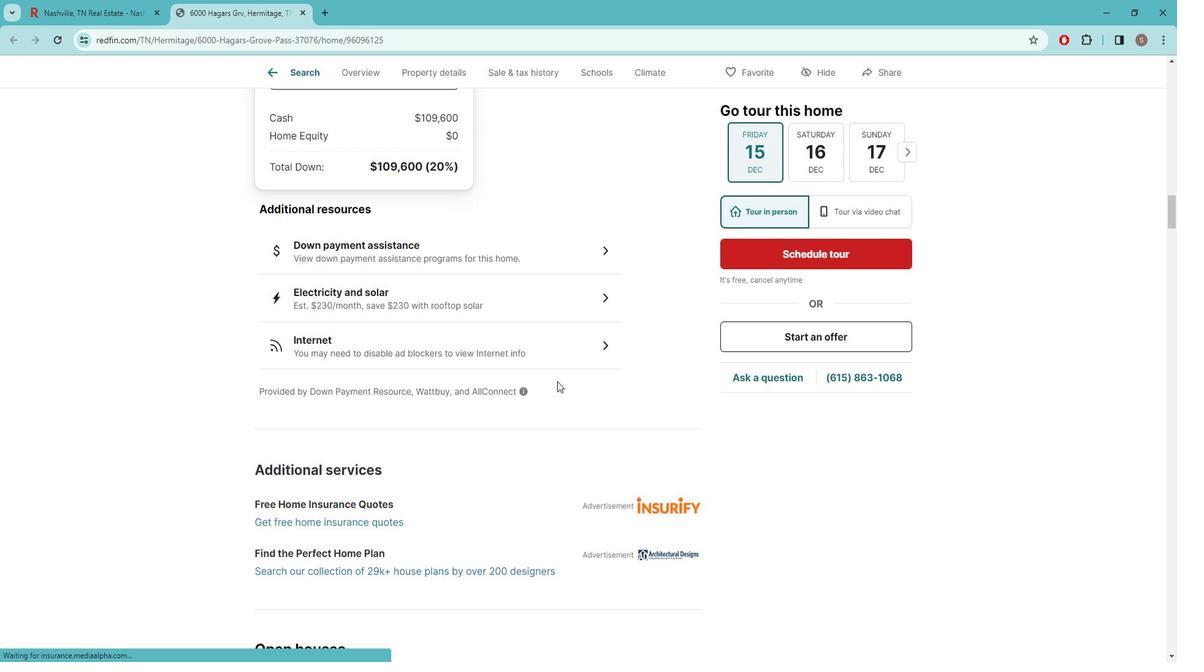 
Action: Mouse moved to (565, 379)
Screenshot: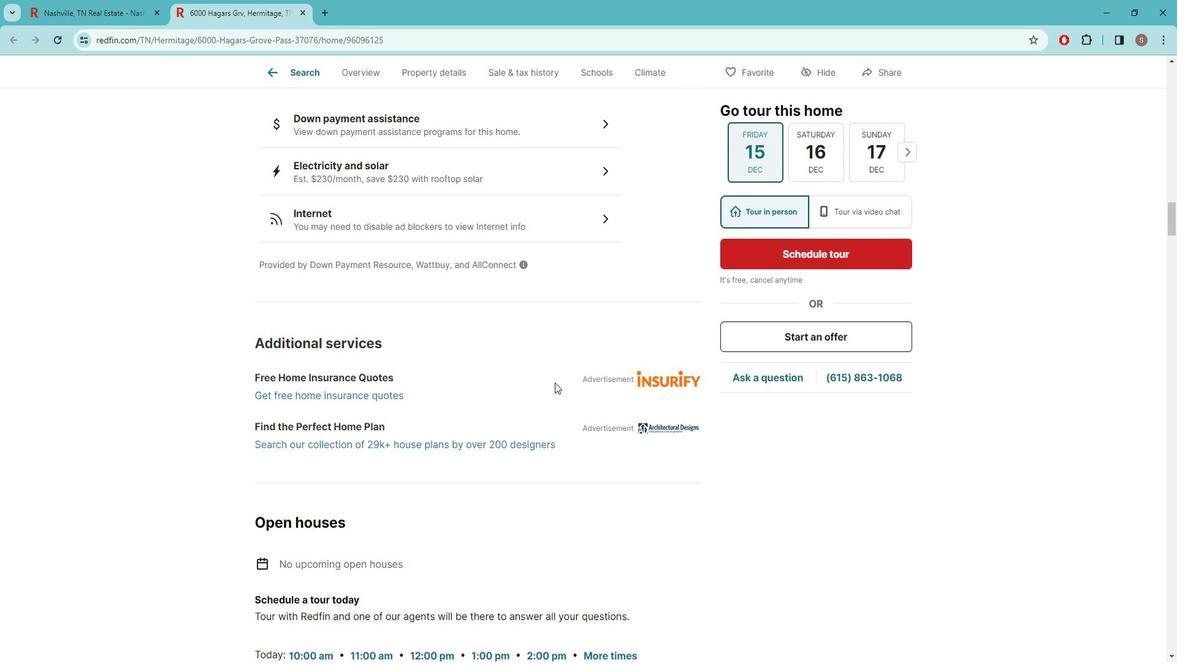 
Action: Mouse scrolled (565, 378) with delta (0, 0)
Screenshot: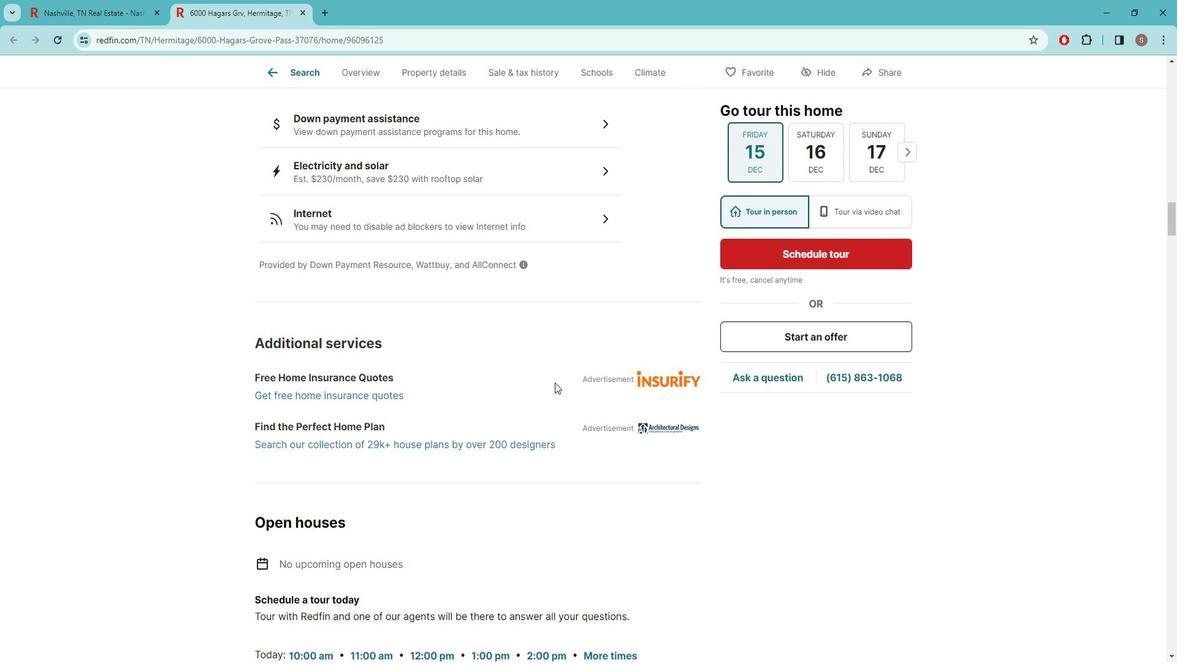 
Action: Mouse moved to (560, 383)
Screenshot: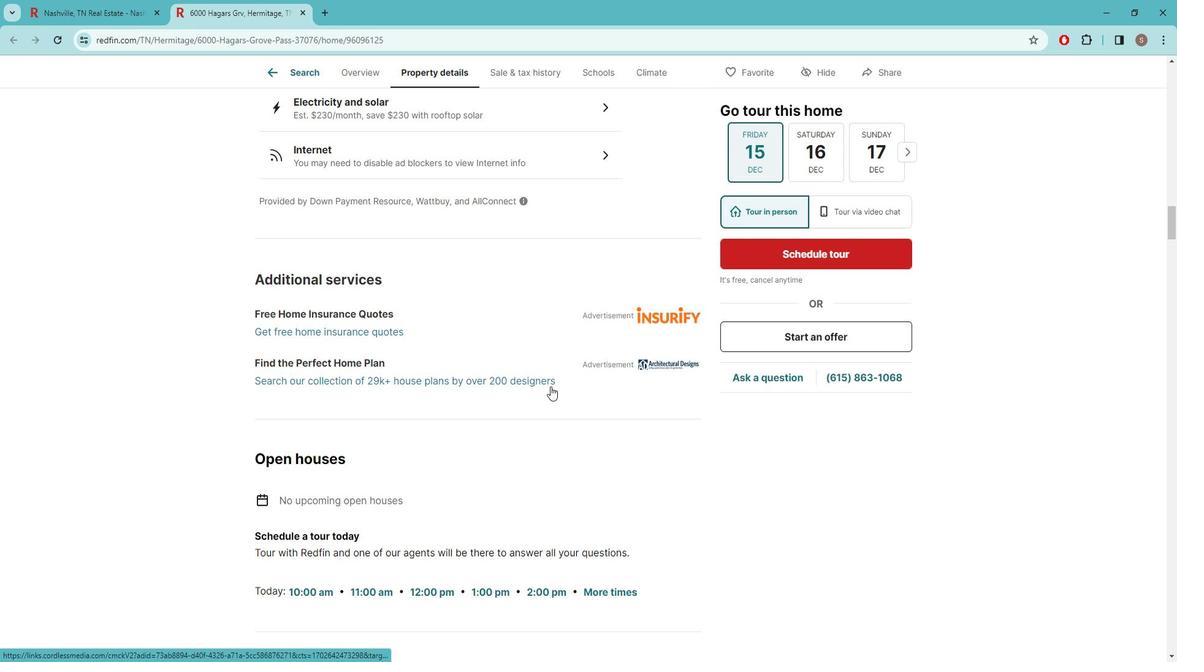 
Action: Mouse scrolled (560, 382) with delta (0, 0)
Screenshot: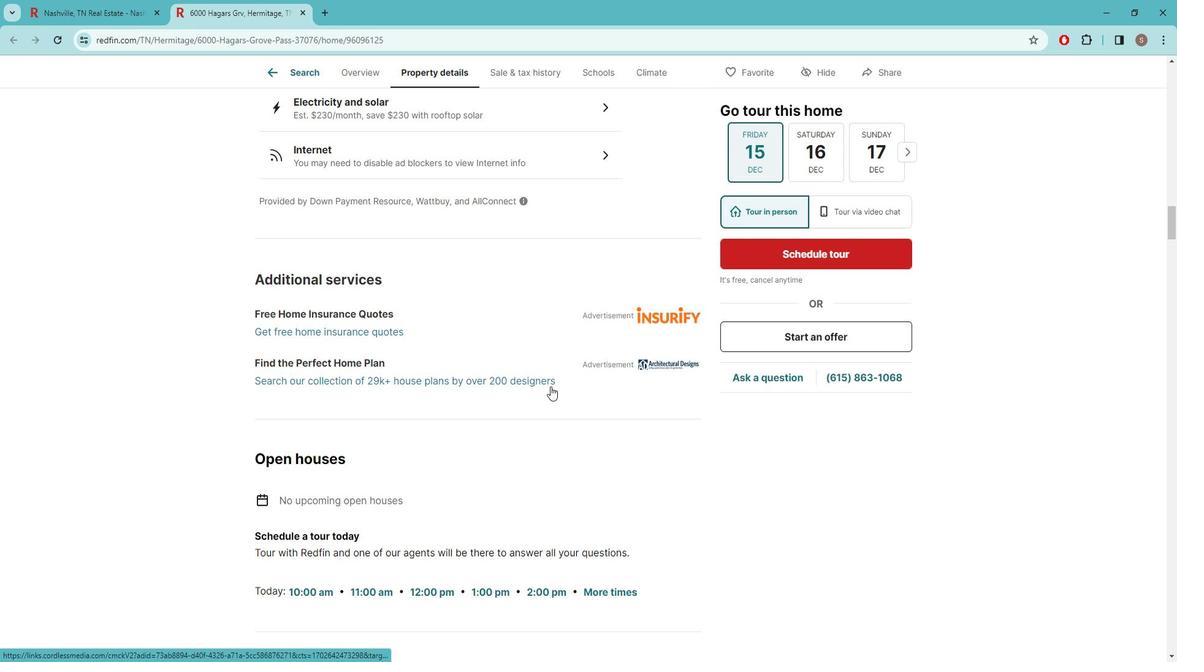 
Action: Mouse moved to (554, 385)
Screenshot: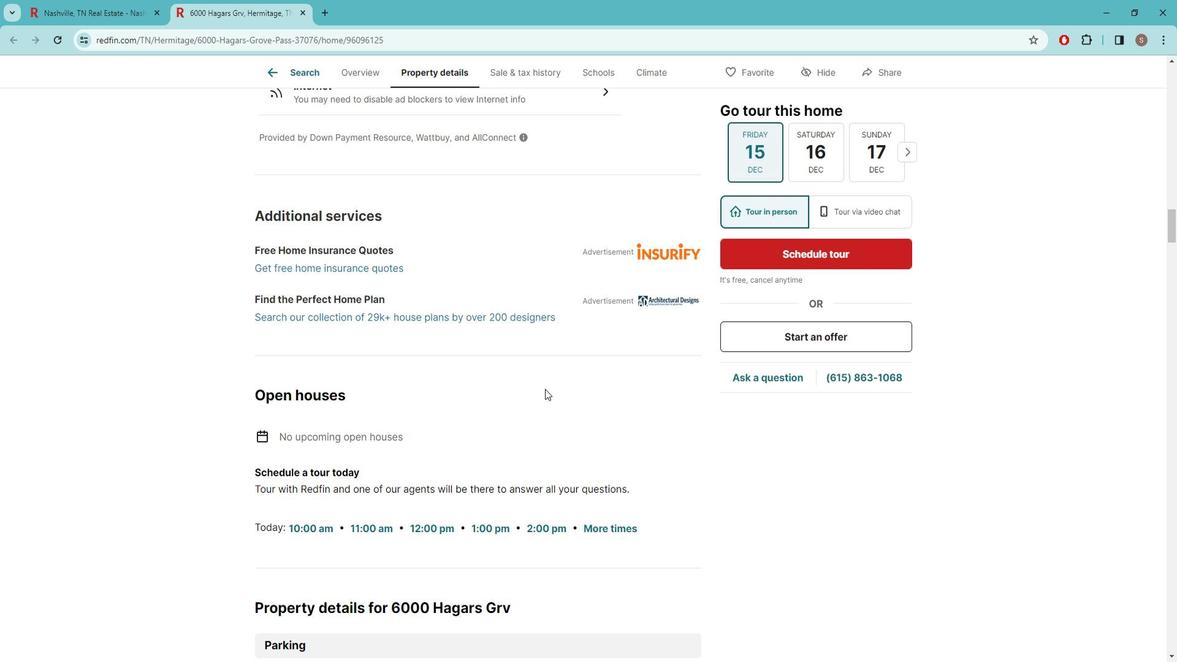 
Action: Mouse scrolled (554, 385) with delta (0, 0)
Screenshot: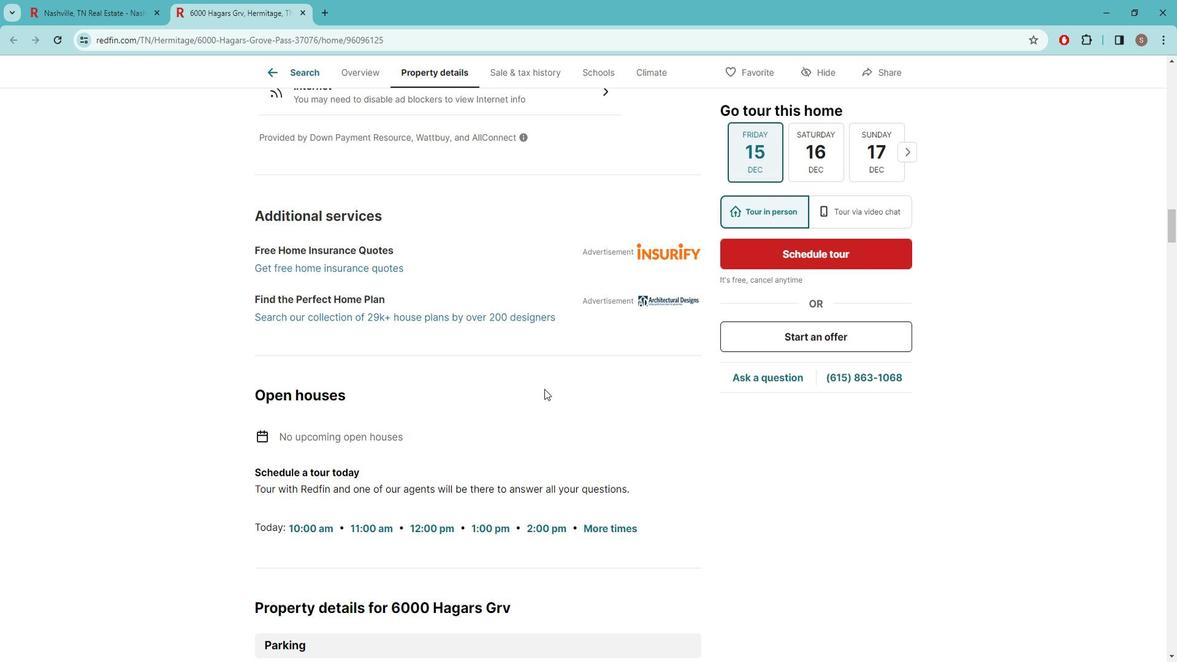 
Action: Mouse moved to (553, 385)
Screenshot: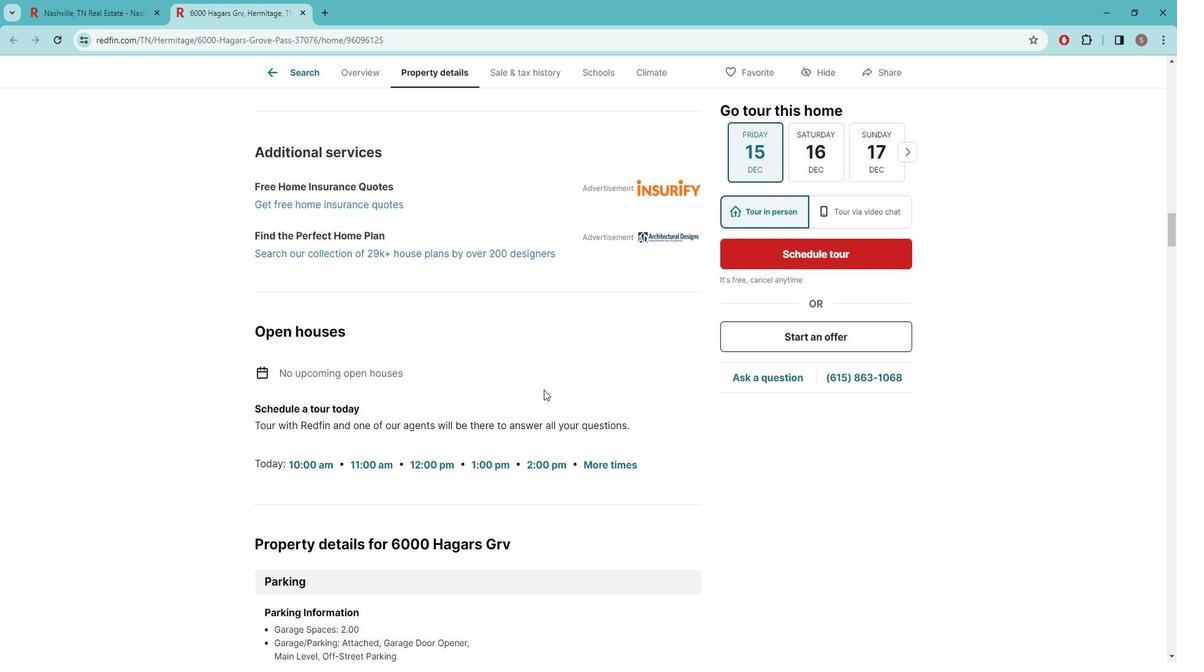 
Action: Mouse scrolled (553, 385) with delta (0, 0)
Screenshot: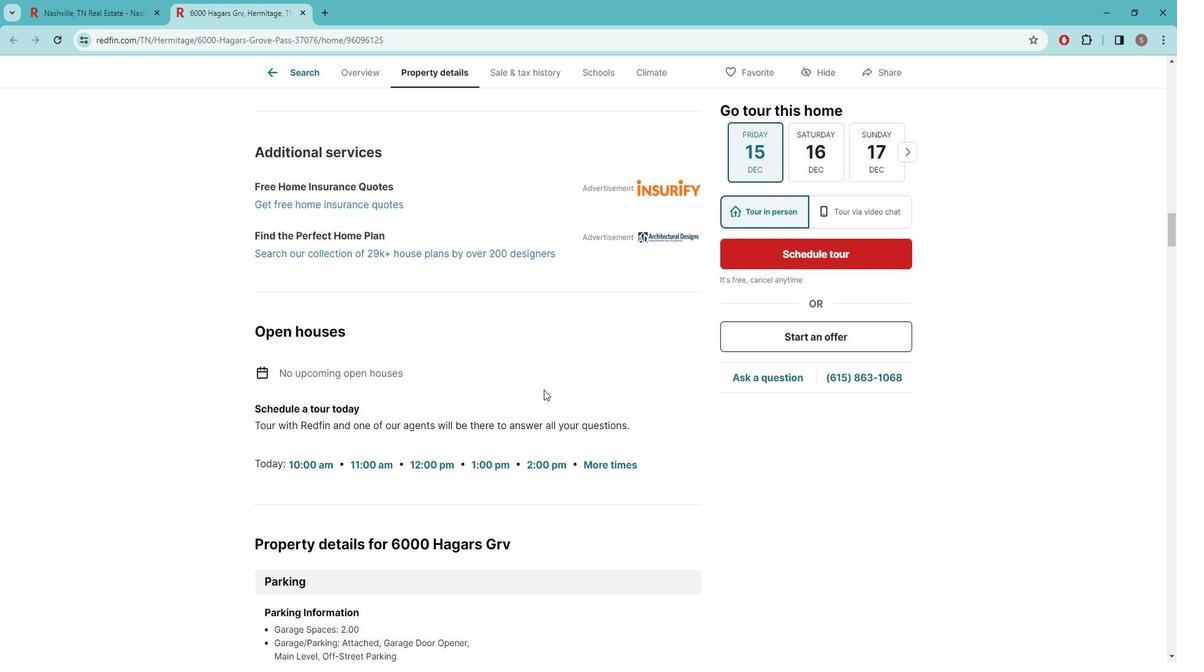 
Action: Mouse moved to (553, 386)
Screenshot: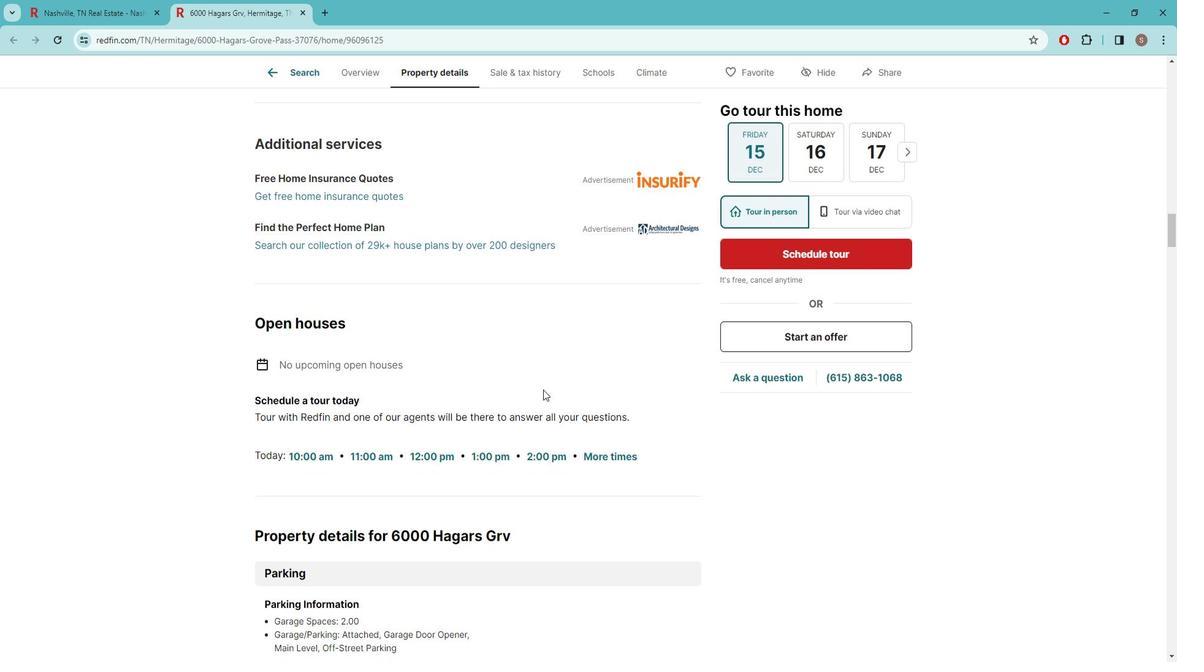 
Action: Mouse scrolled (553, 385) with delta (0, 0)
Screenshot: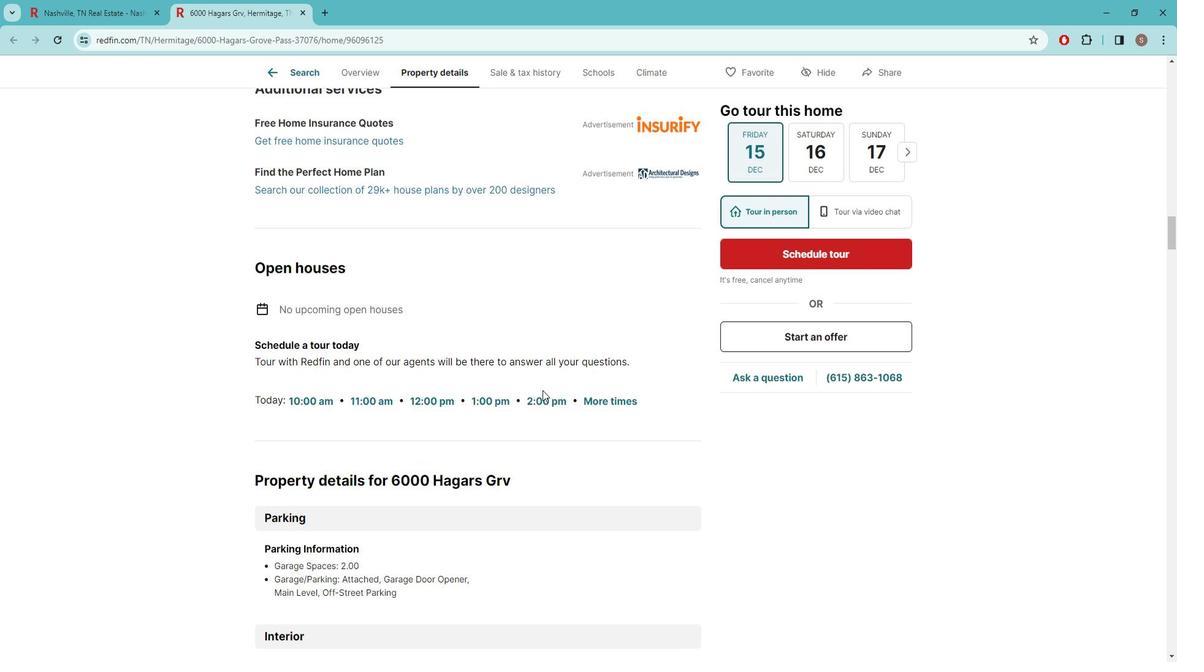 
Action: Mouse moved to (551, 387)
Screenshot: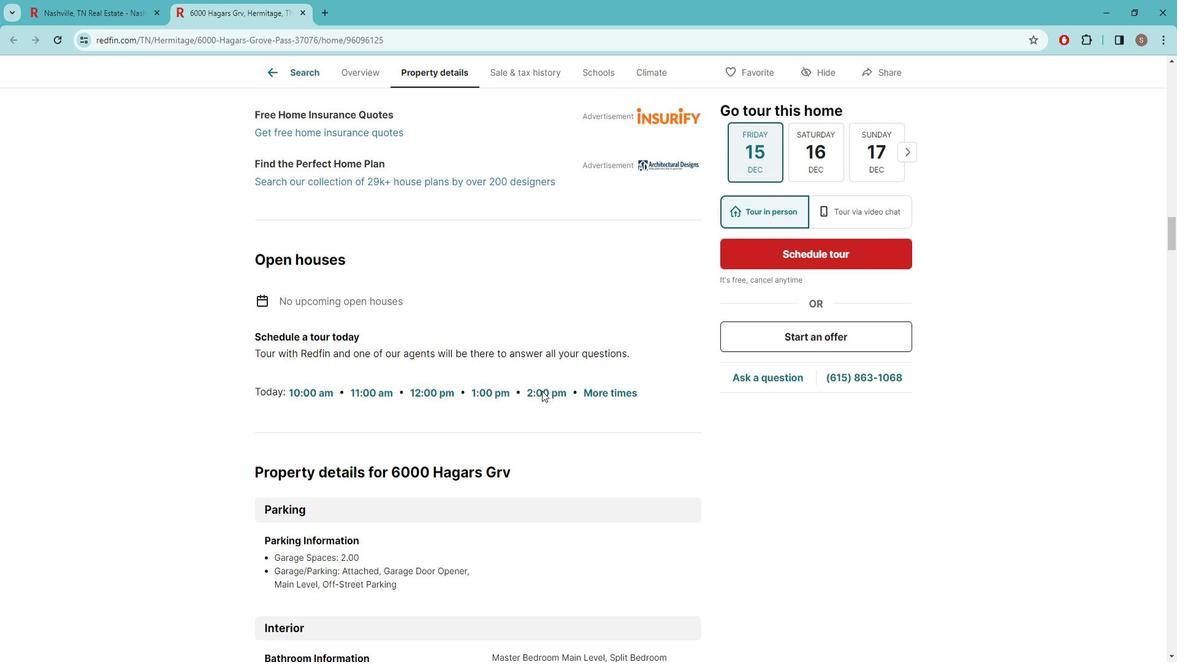 
Action: Mouse scrolled (551, 386) with delta (0, 0)
Screenshot: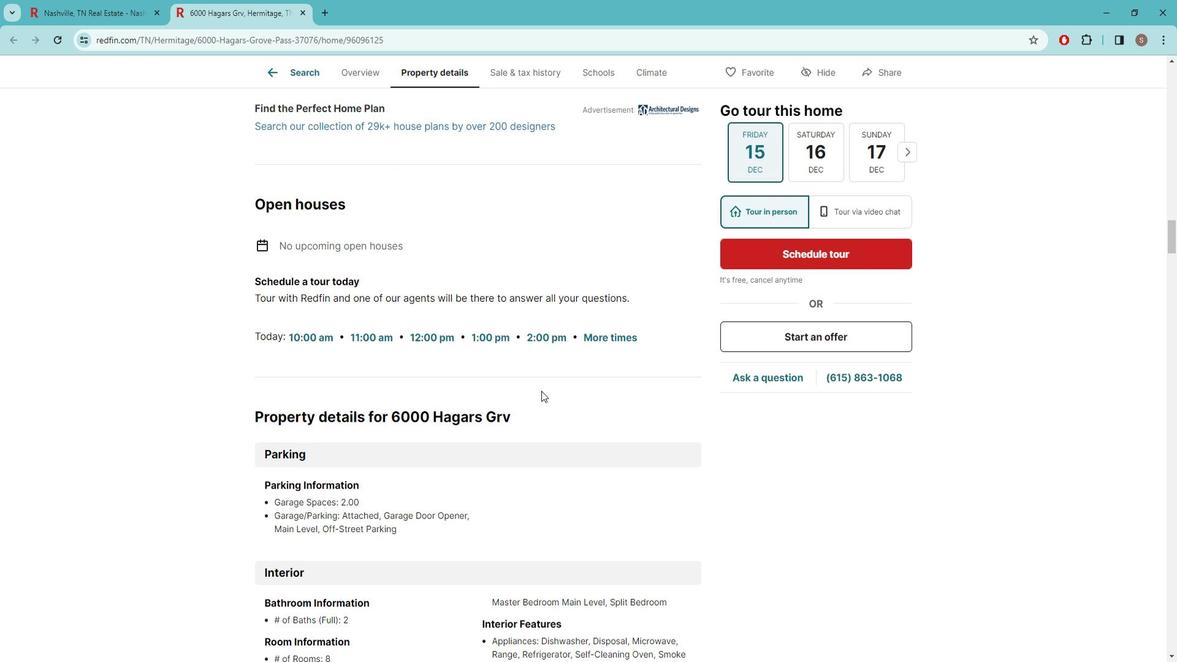 
Action: Mouse moved to (551, 387)
Screenshot: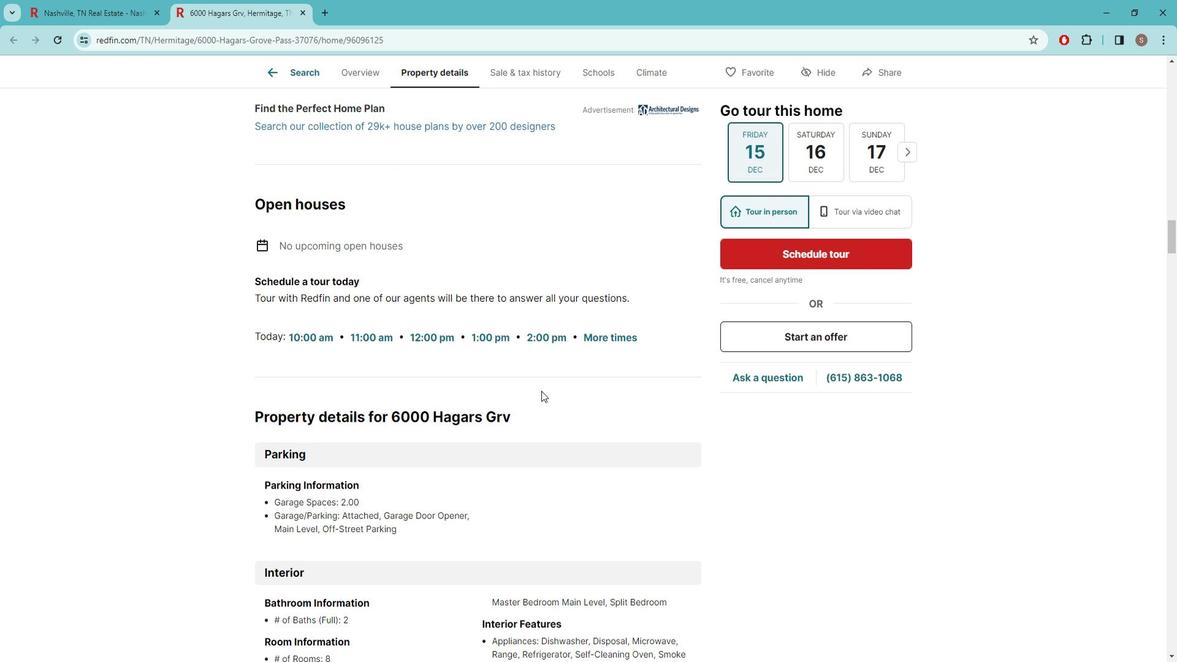 
Action: Mouse scrolled (551, 386) with delta (0, 0)
Screenshot: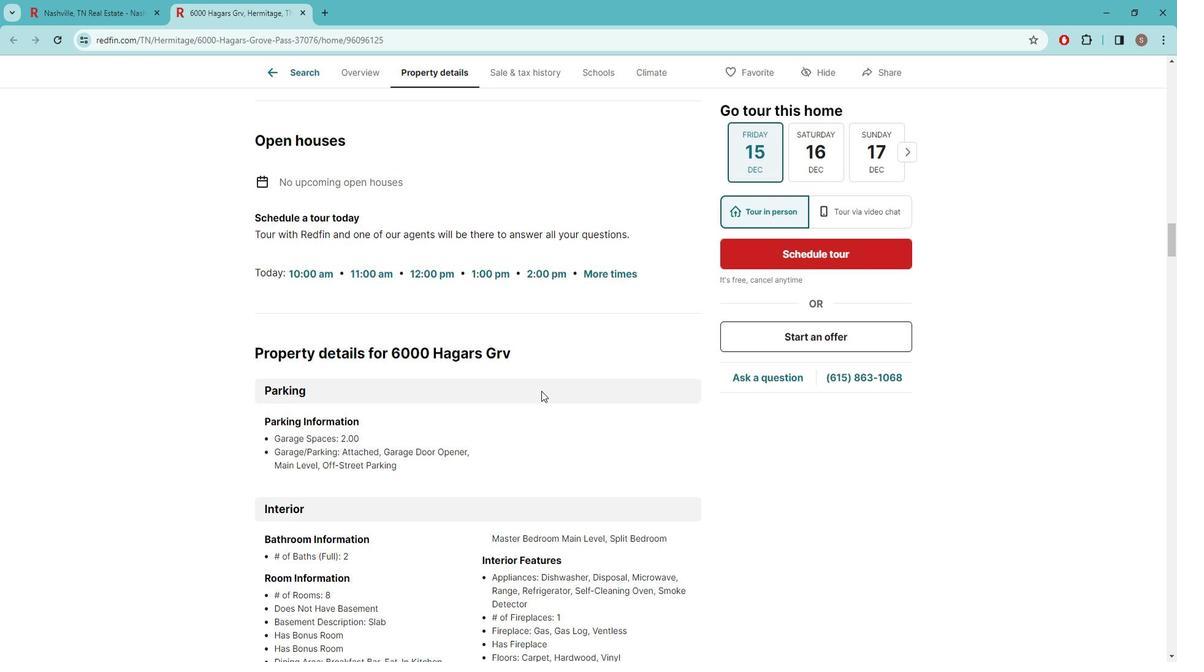 
Action: Mouse moved to (551, 387)
Screenshot: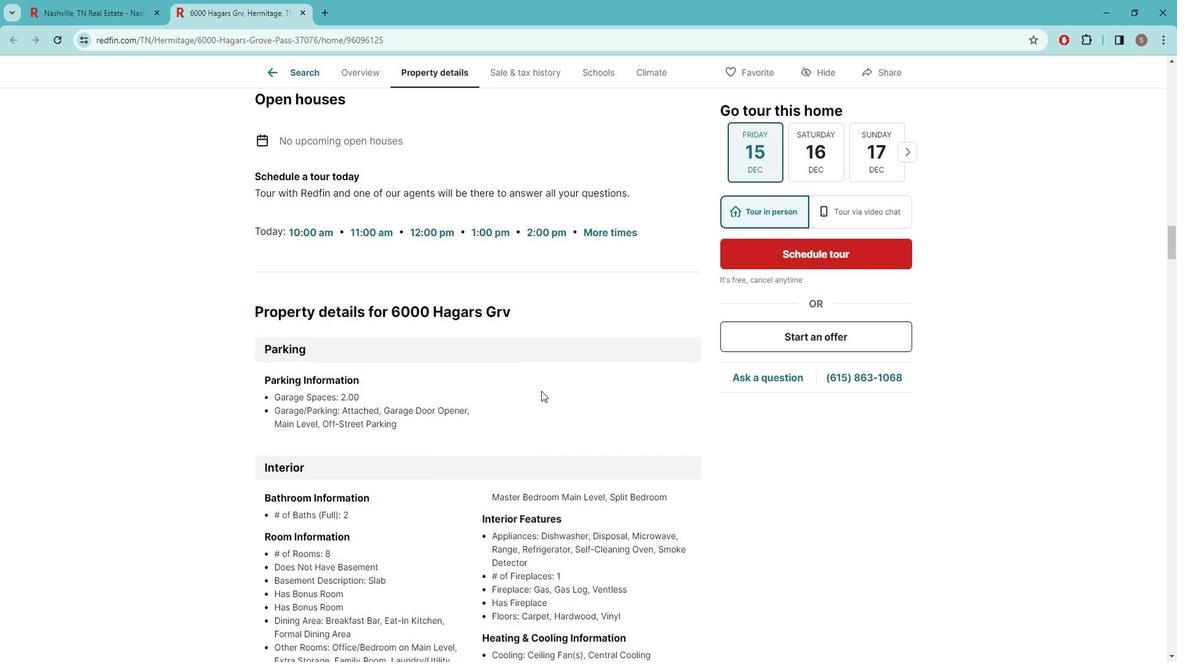 
Action: Mouse scrolled (551, 386) with delta (0, 0)
Screenshot: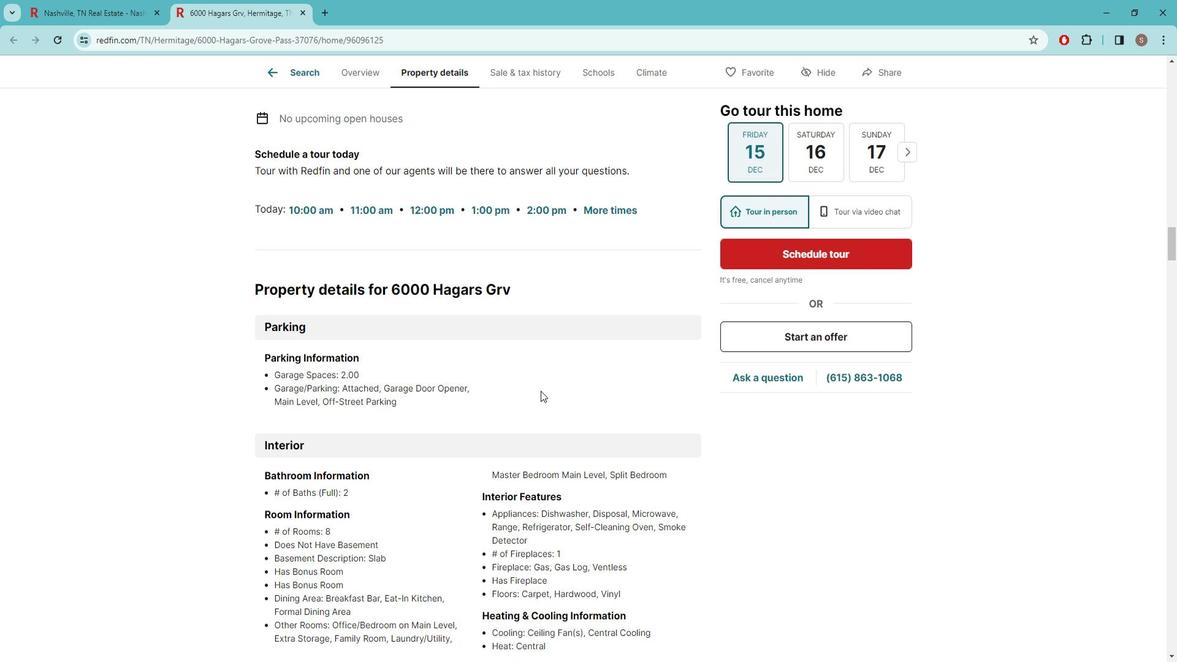 
Action: Mouse moved to (487, 381)
Screenshot: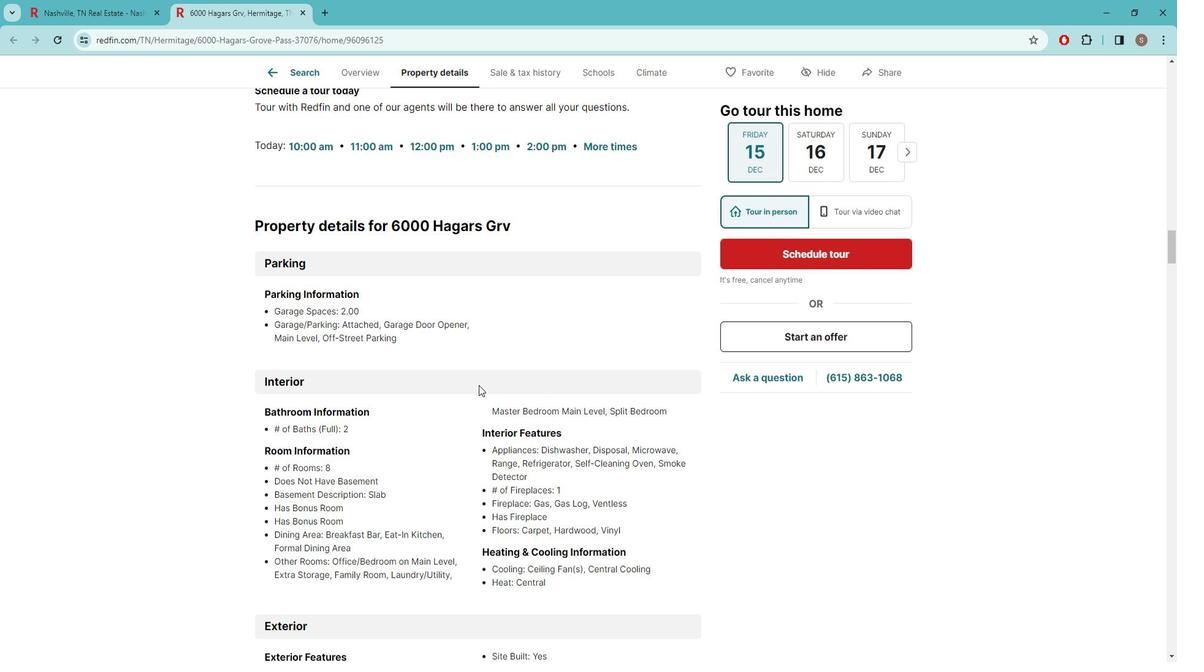 
Action: Mouse scrolled (487, 380) with delta (0, 0)
Screenshot: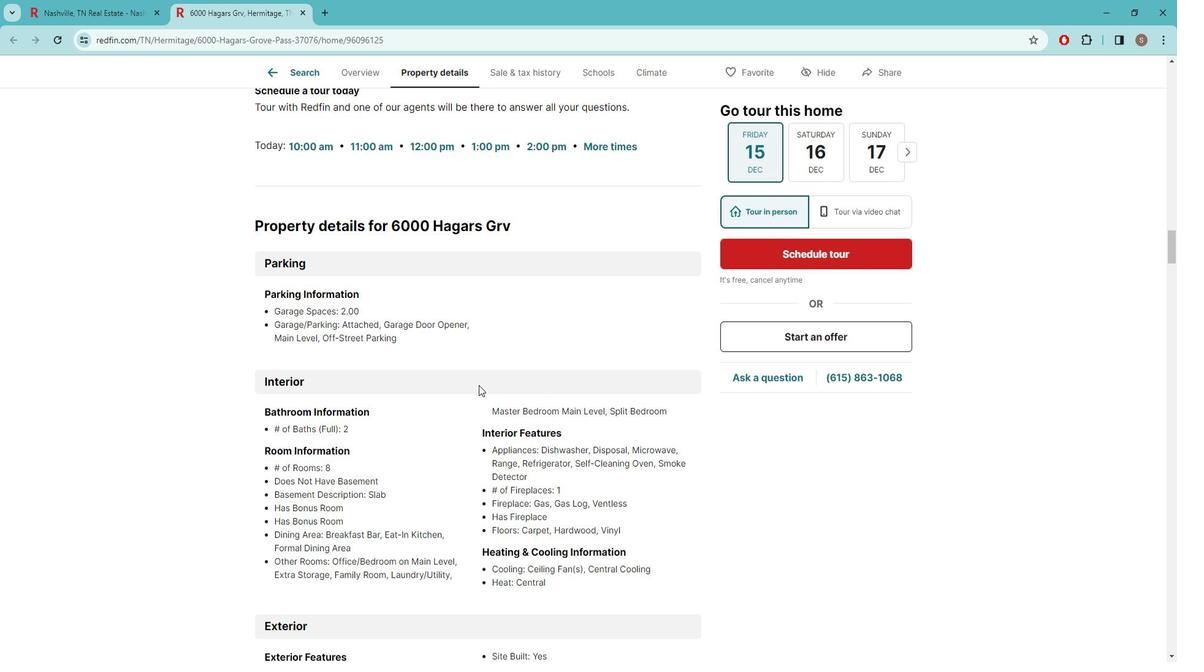 
Action: Mouse moved to (475, 379)
Screenshot: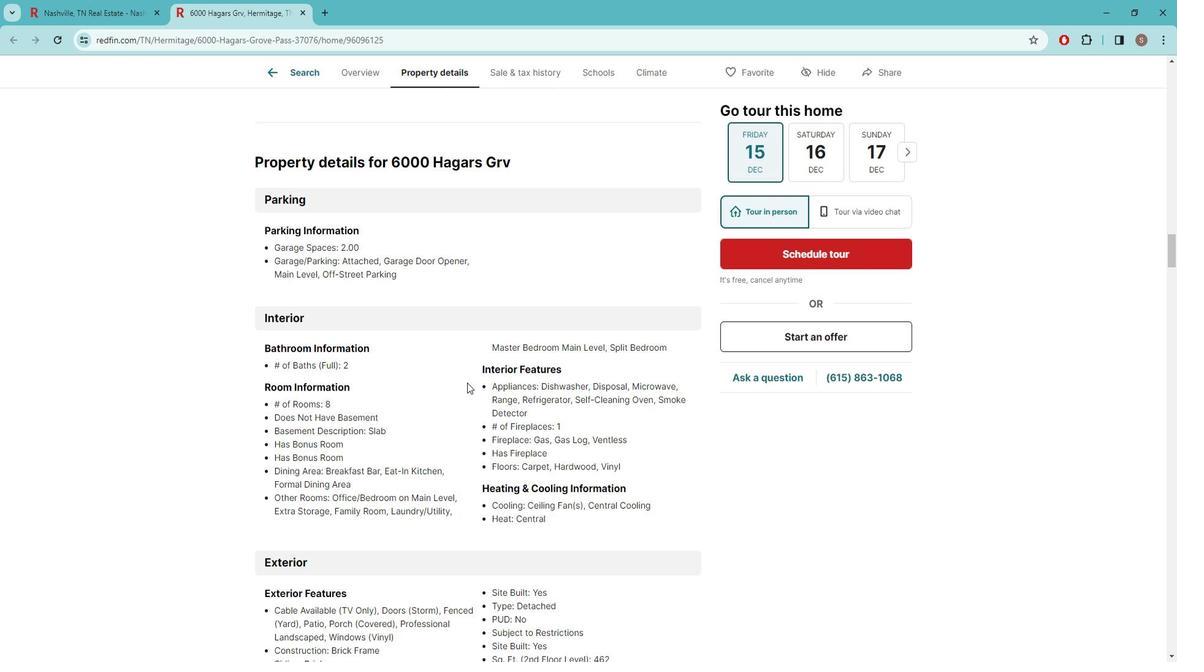 
Action: Mouse scrolled (475, 378) with delta (0, 0)
Screenshot: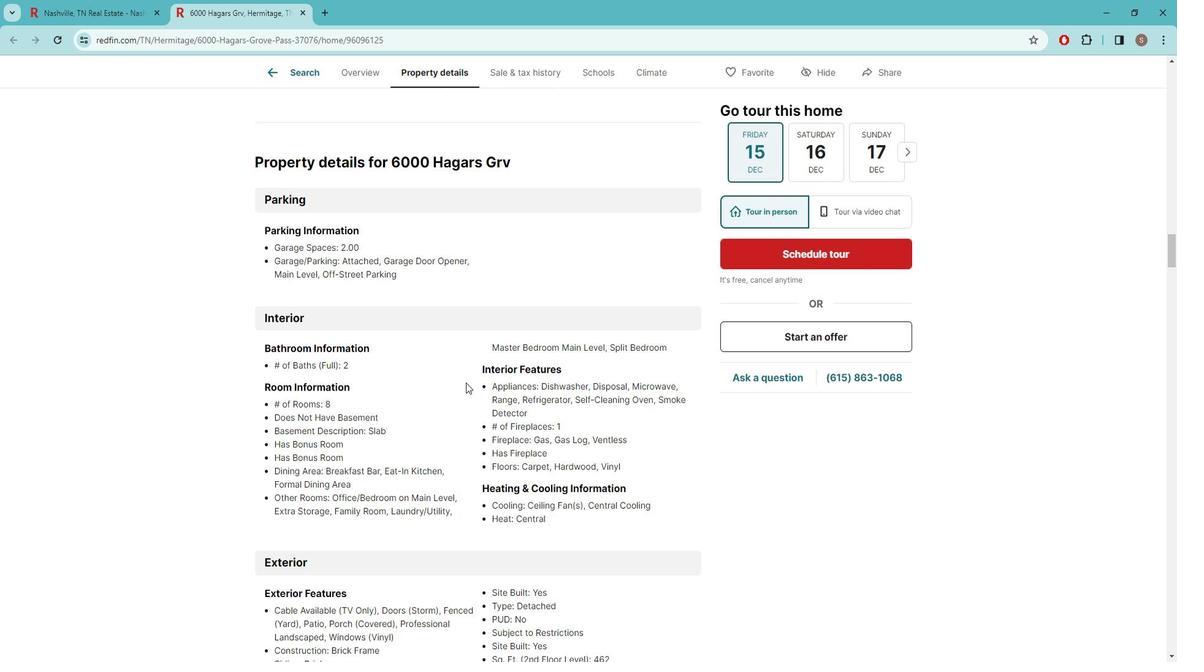 
Action: Mouse moved to (474, 379)
Screenshot: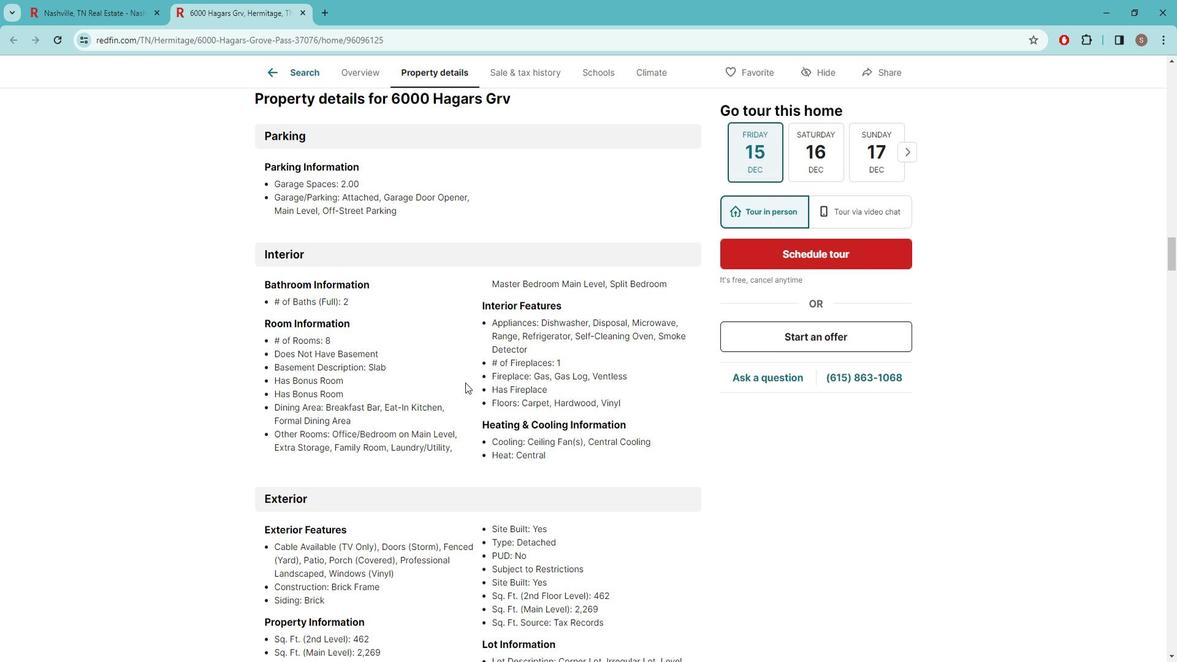 
Action: Mouse scrolled (474, 378) with delta (0, 0)
Screenshot: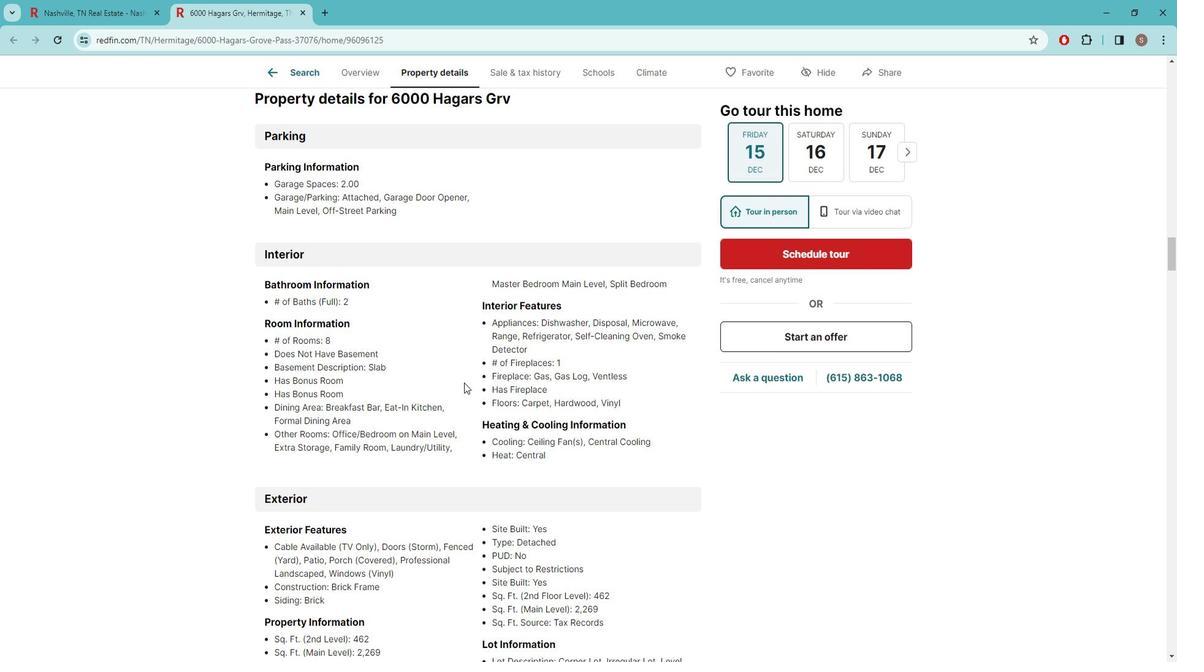 
Action: Mouse moved to (474, 379)
Screenshot: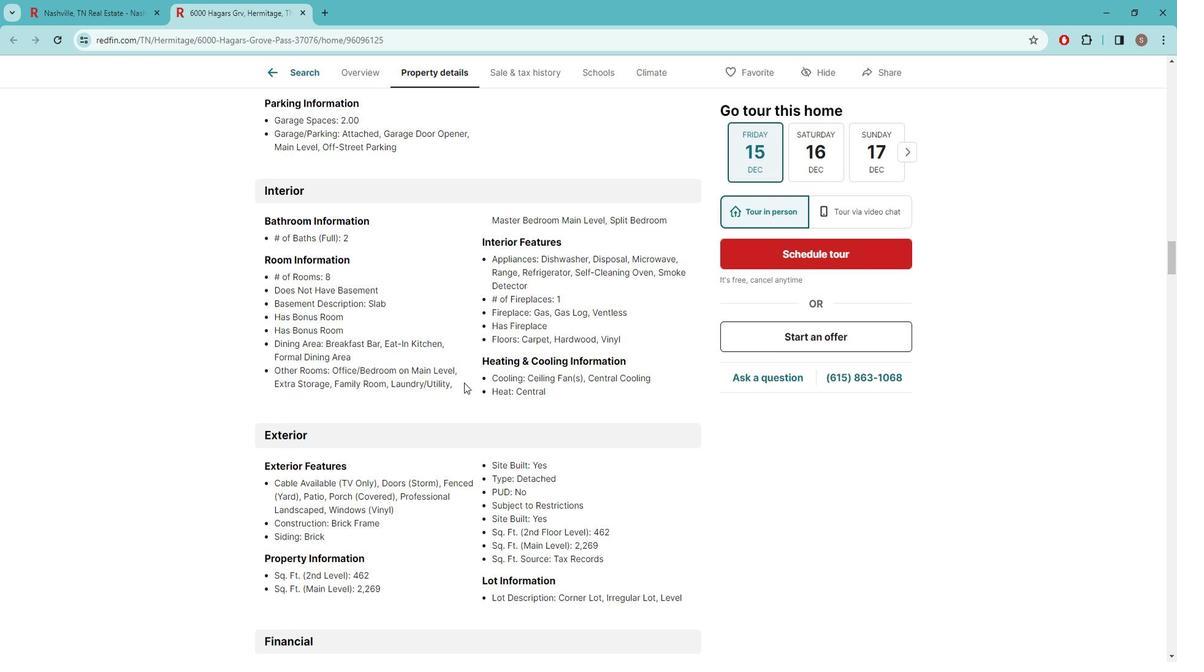 
Action: Mouse scrolled (474, 378) with delta (0, 0)
Screenshot: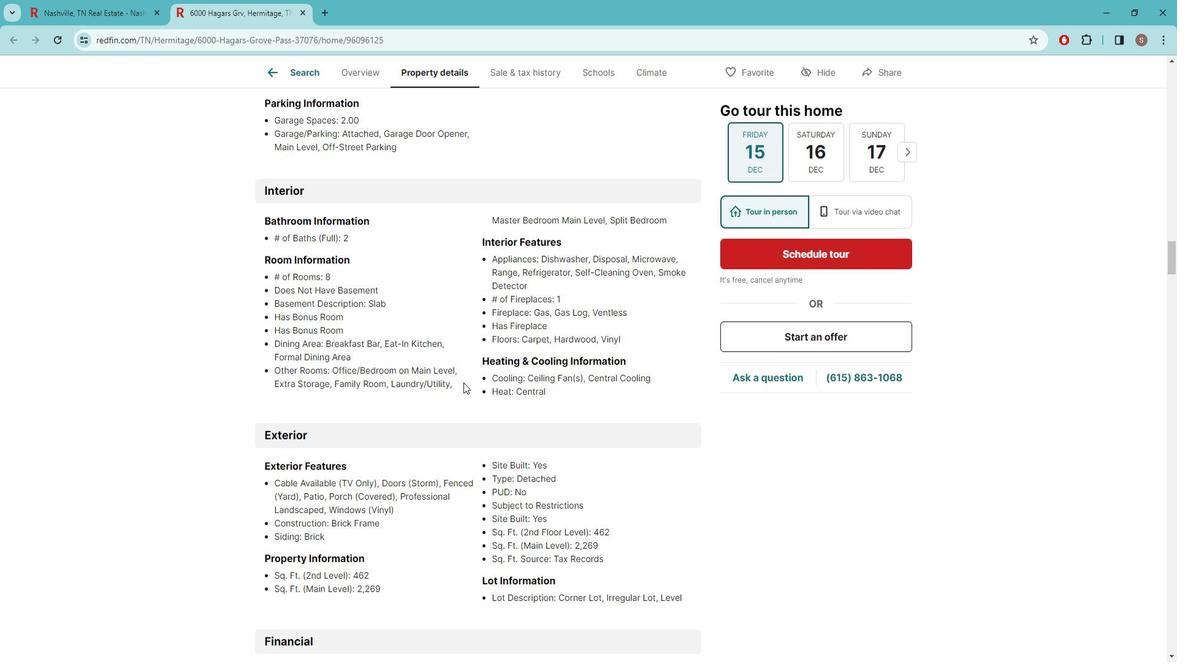 
Action: Mouse moved to (472, 379)
Screenshot: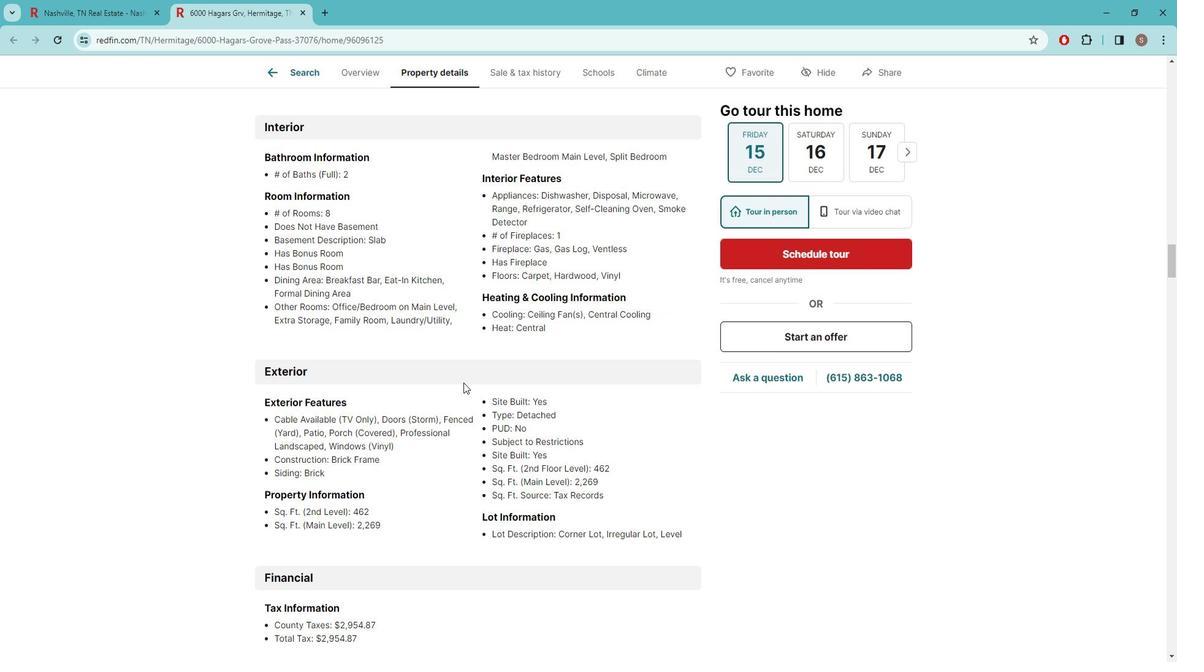 
Action: Mouse scrolled (472, 378) with delta (0, 0)
Screenshot: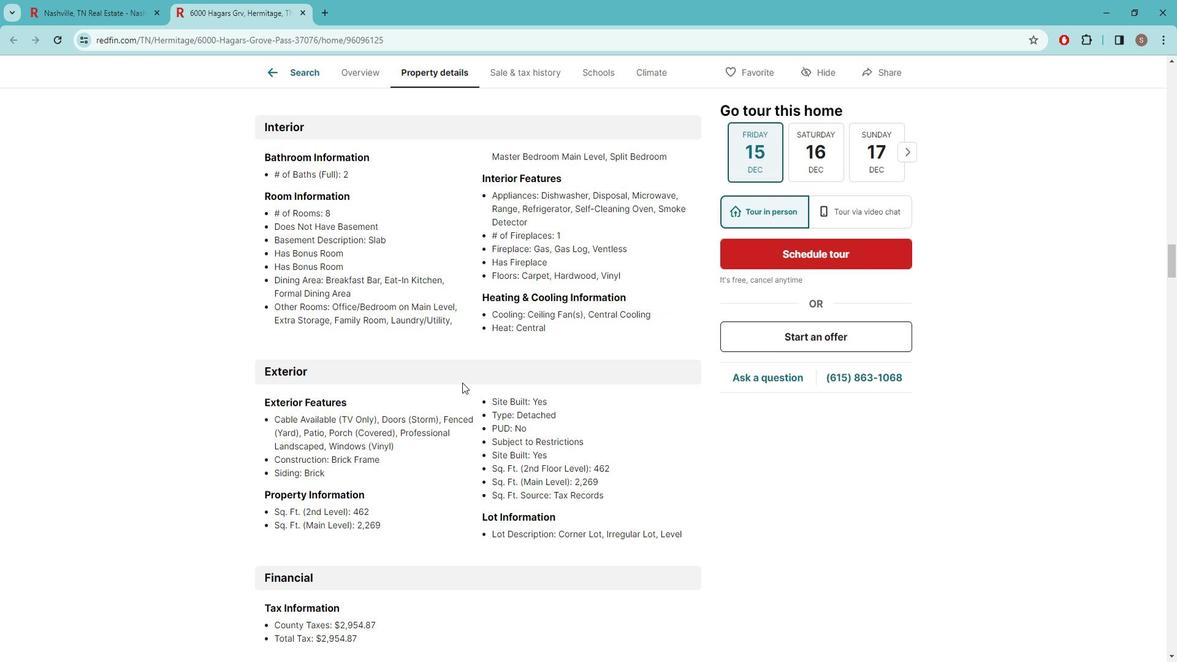
Action: Mouse moved to (469, 379)
Screenshot: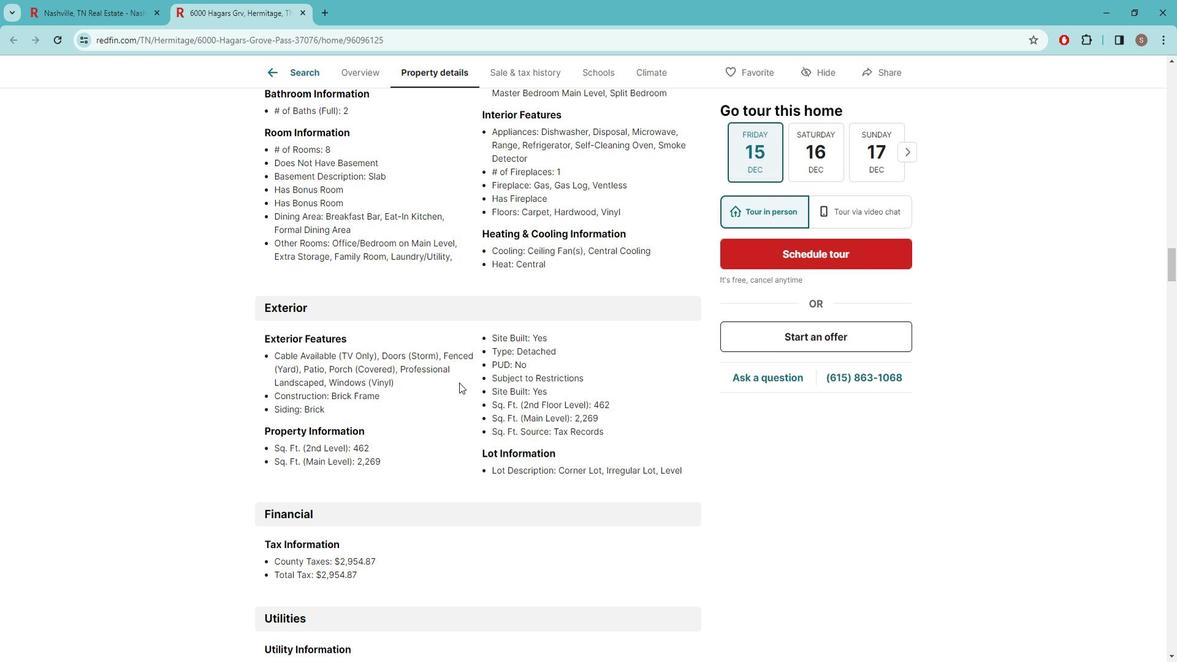 
Action: Mouse scrolled (469, 378) with delta (0, 0)
Screenshot: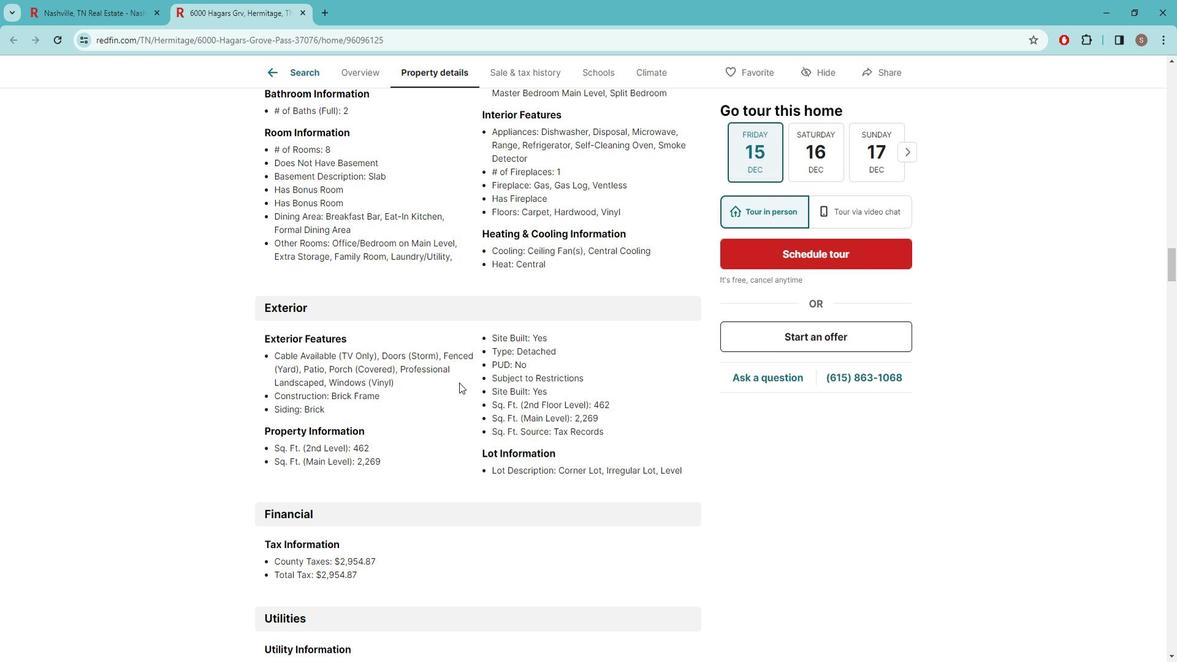 
Action: Mouse moved to (469, 379)
Screenshot: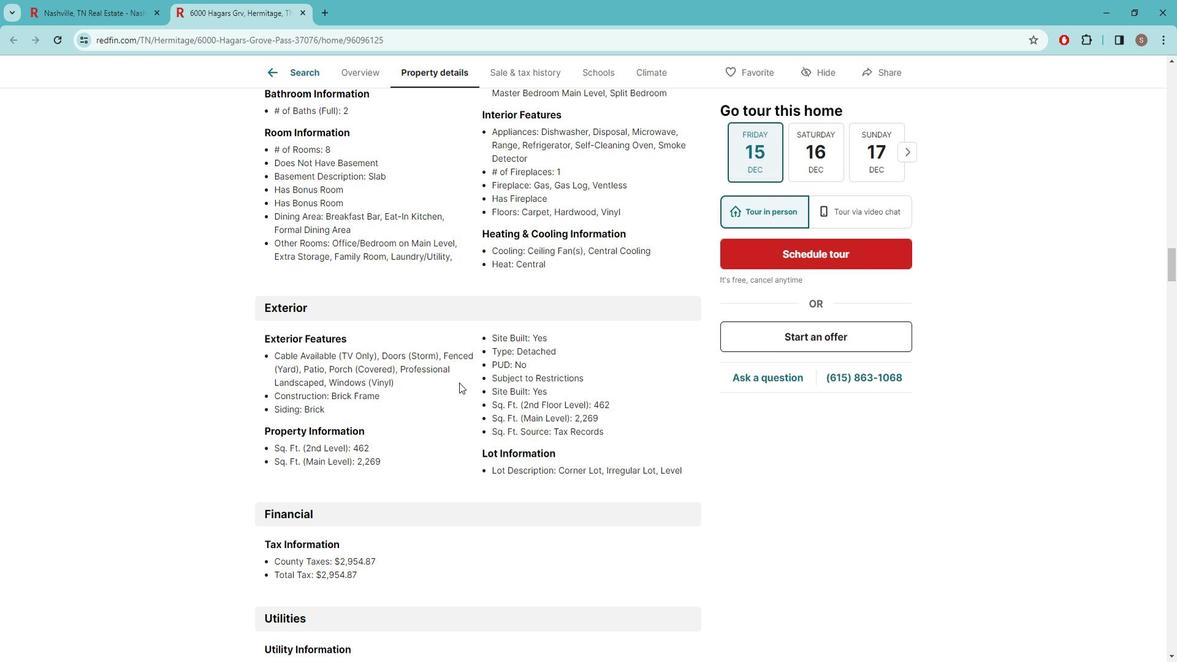 
Action: Mouse scrolled (469, 378) with delta (0, 0)
Screenshot: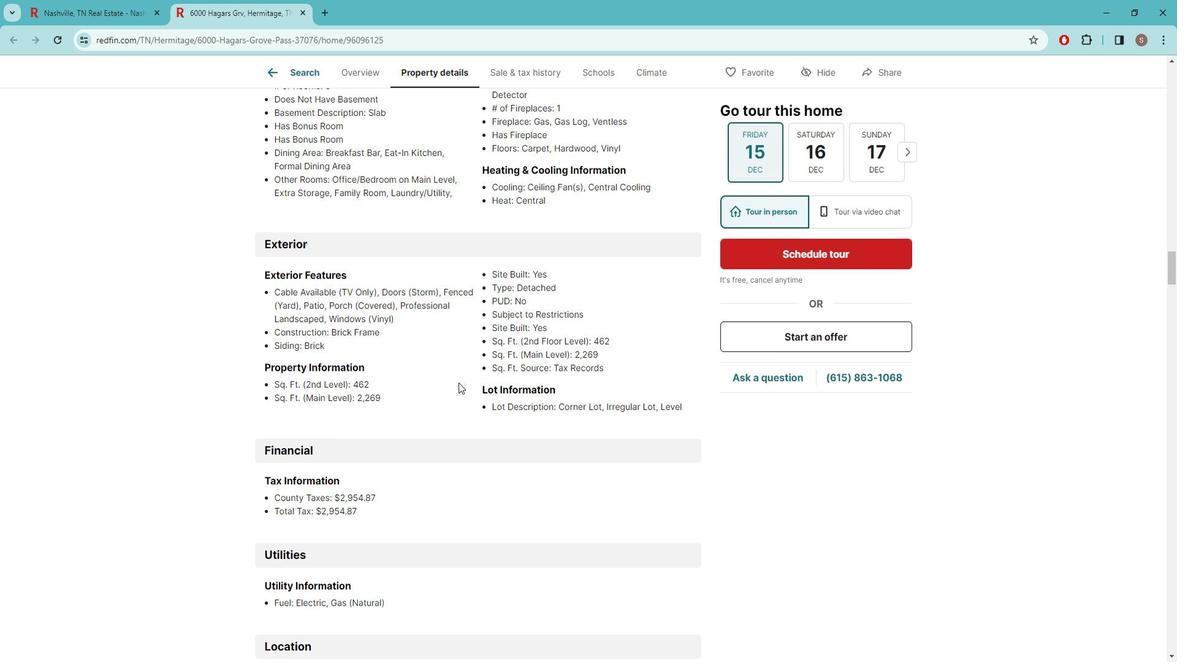 
Action: Mouse scrolled (469, 378) with delta (0, 0)
Screenshot: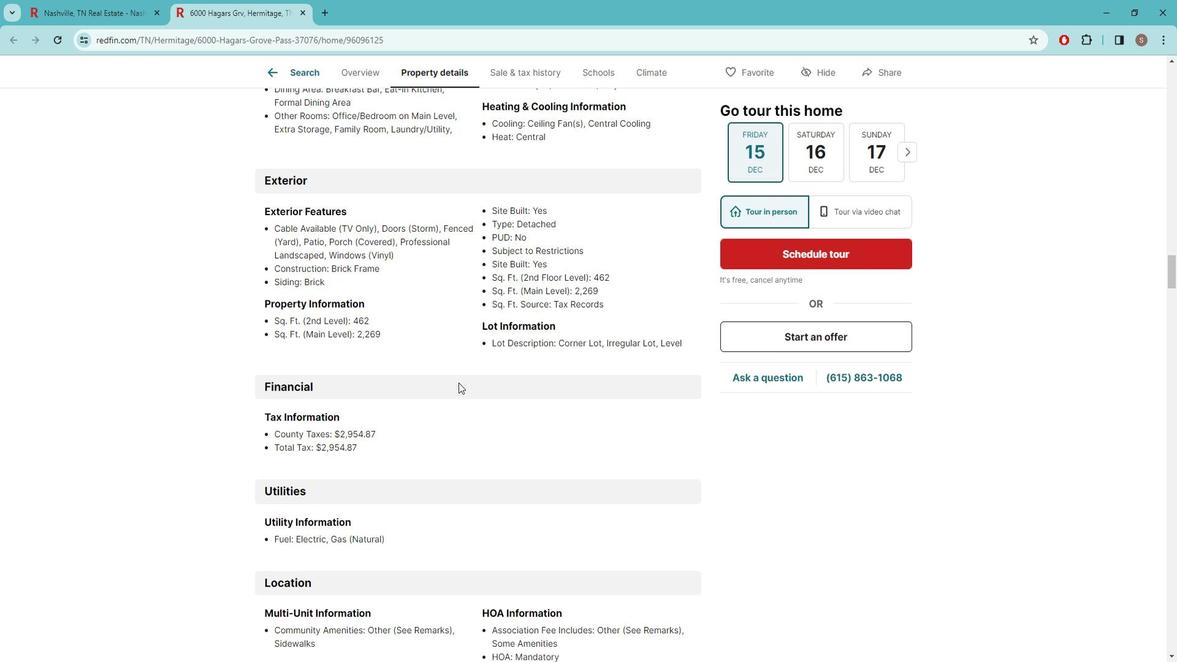
Action: Mouse moved to (467, 379)
Screenshot: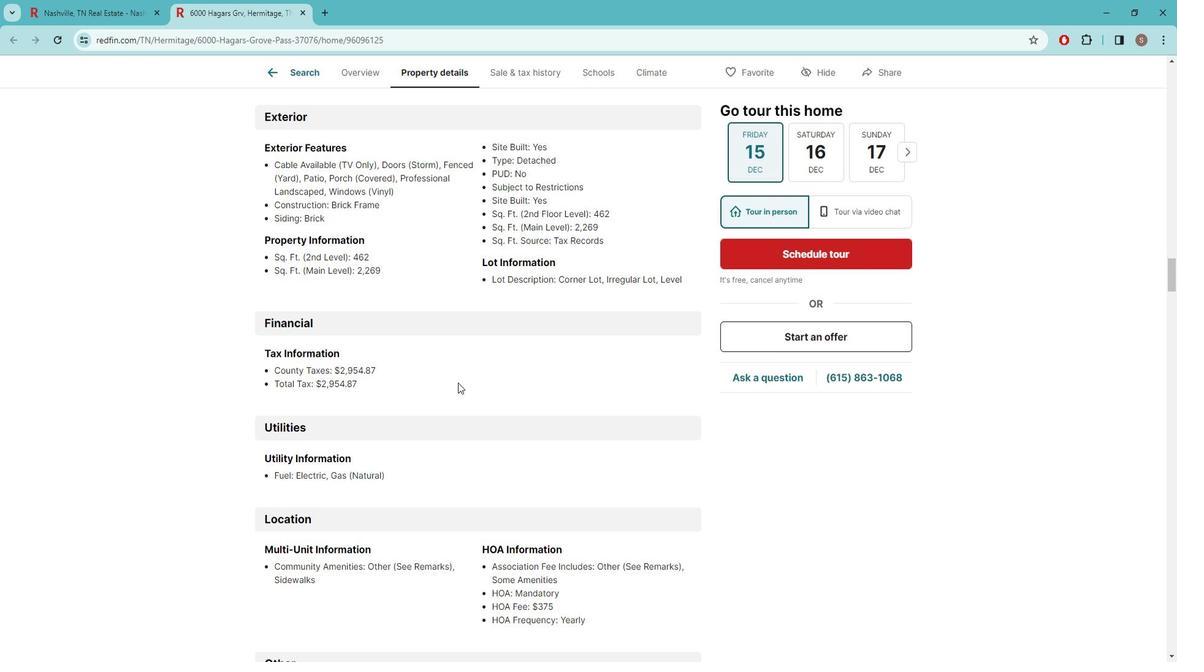 
Action: Mouse scrolled (467, 378) with delta (0, 0)
Screenshot: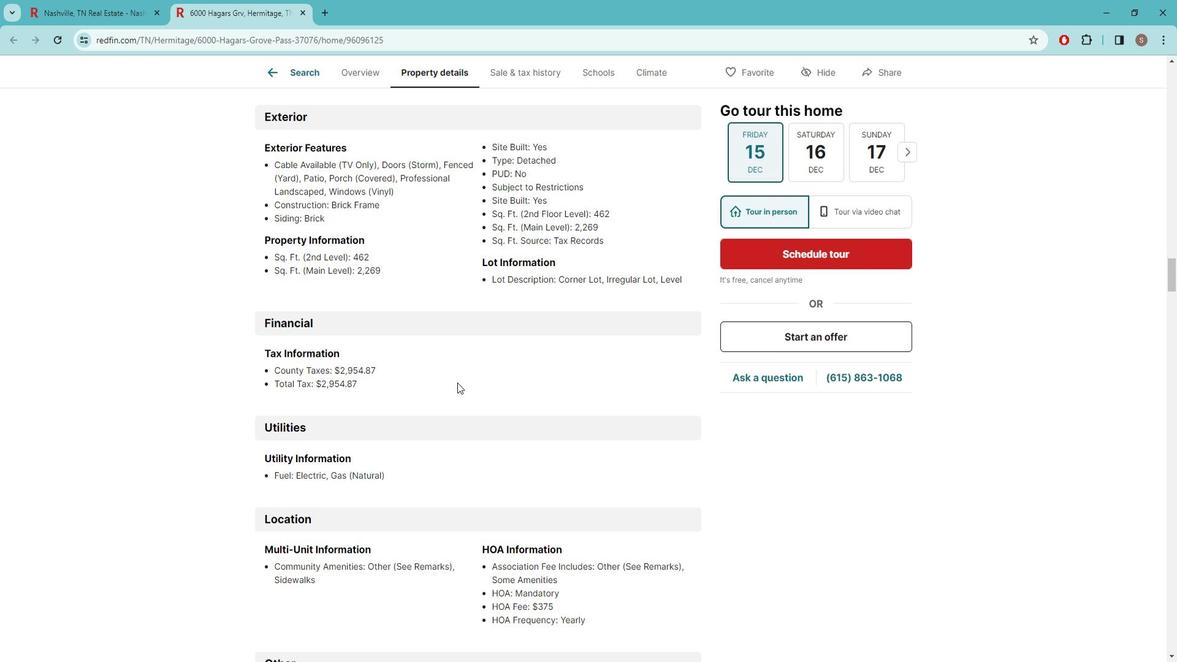 
Action: Mouse moved to (466, 379)
Screenshot: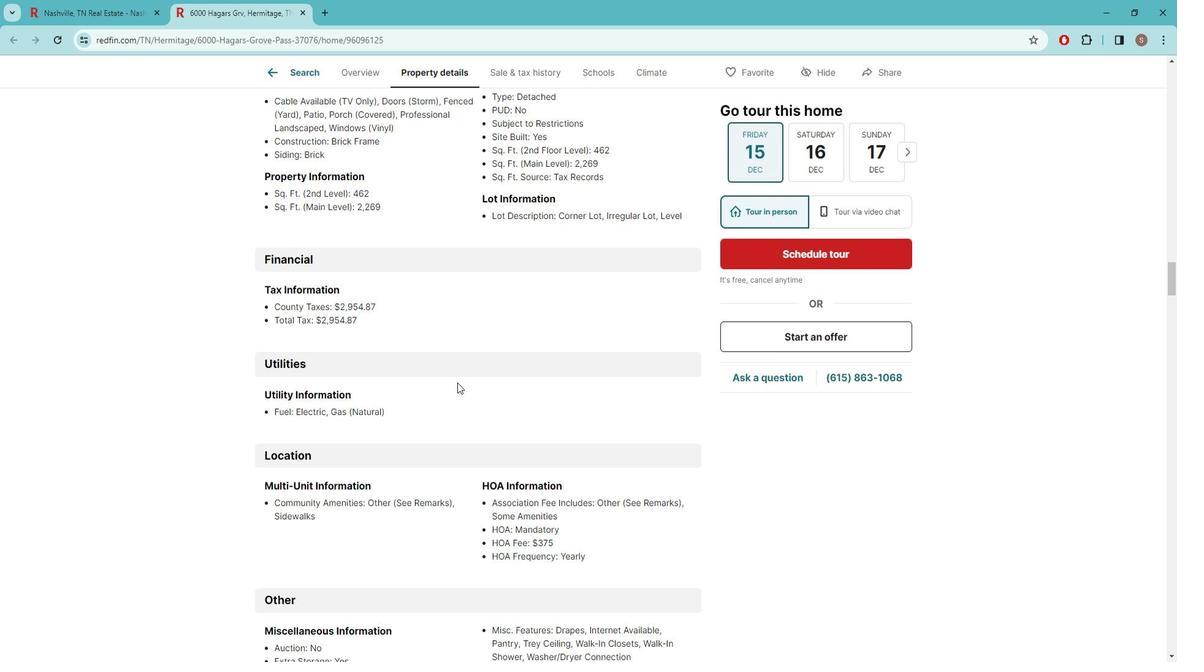 
Action: Mouse scrolled (466, 378) with delta (0, 0)
Screenshot: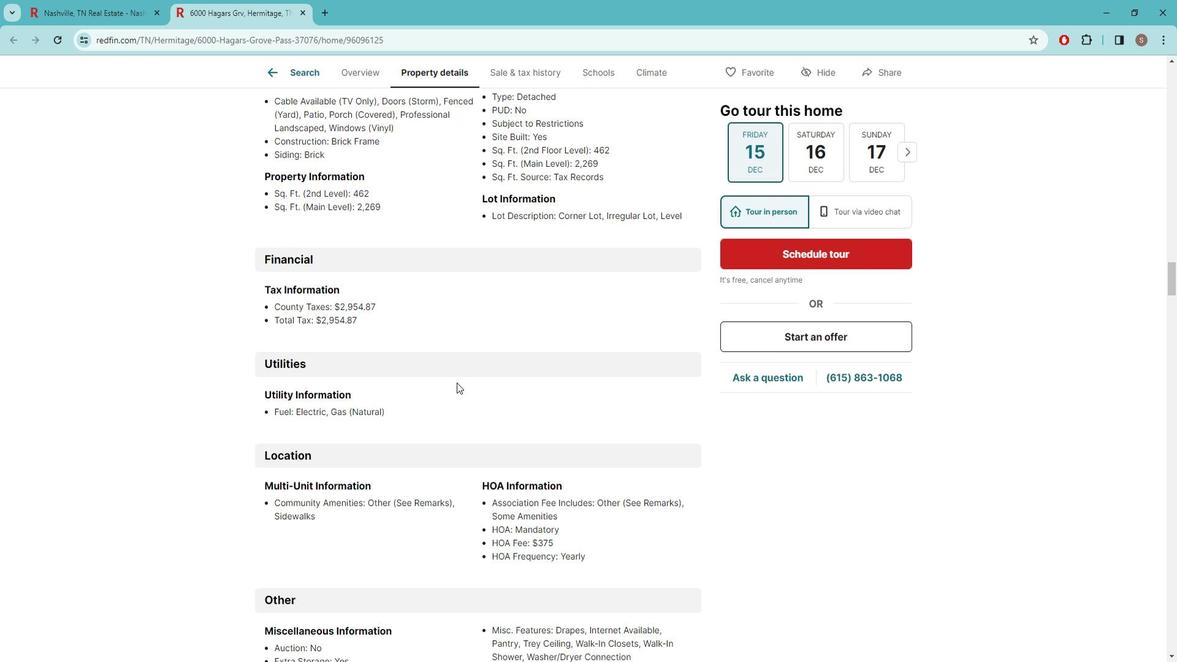 
Action: Mouse scrolled (466, 378) with delta (0, 0)
Screenshot: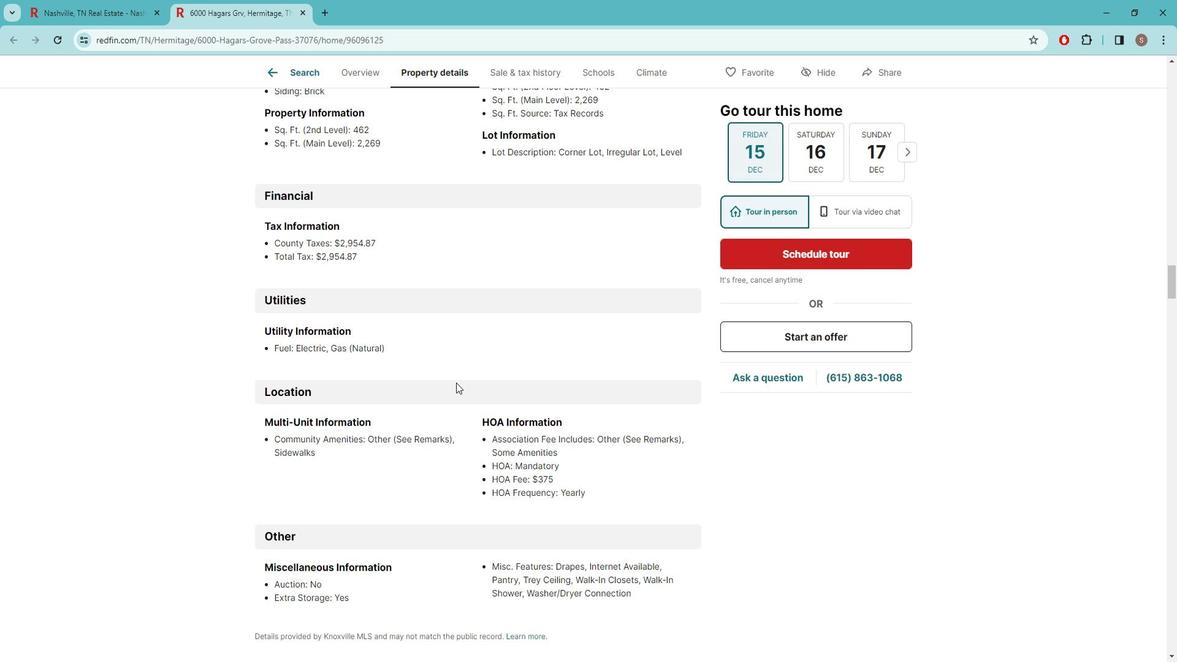 
Action: Mouse moved to (466, 379)
Screenshot: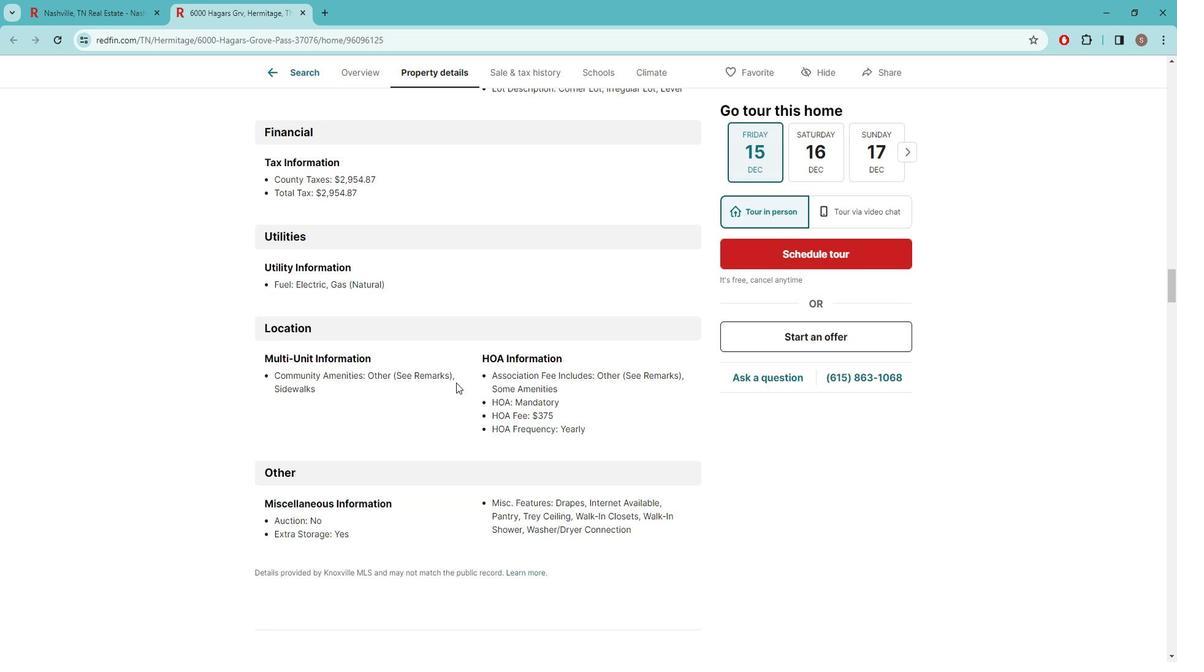 
Action: Mouse scrolled (466, 378) with delta (0, 0)
Screenshot: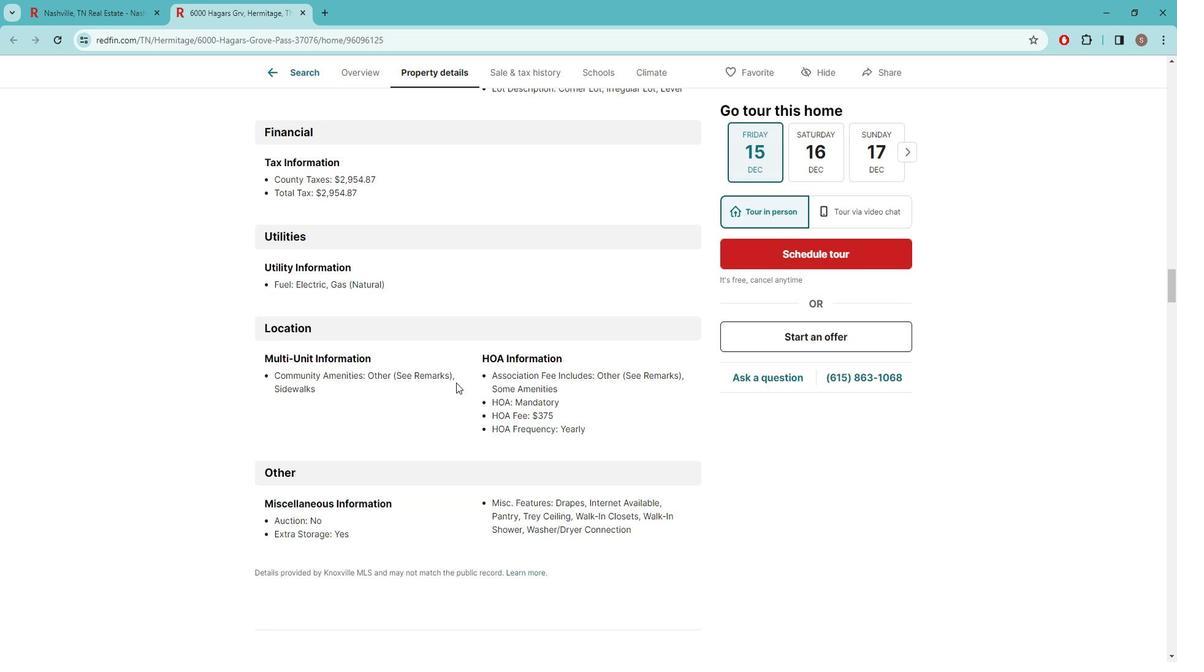 
Action: Mouse moved to (465, 379)
Screenshot: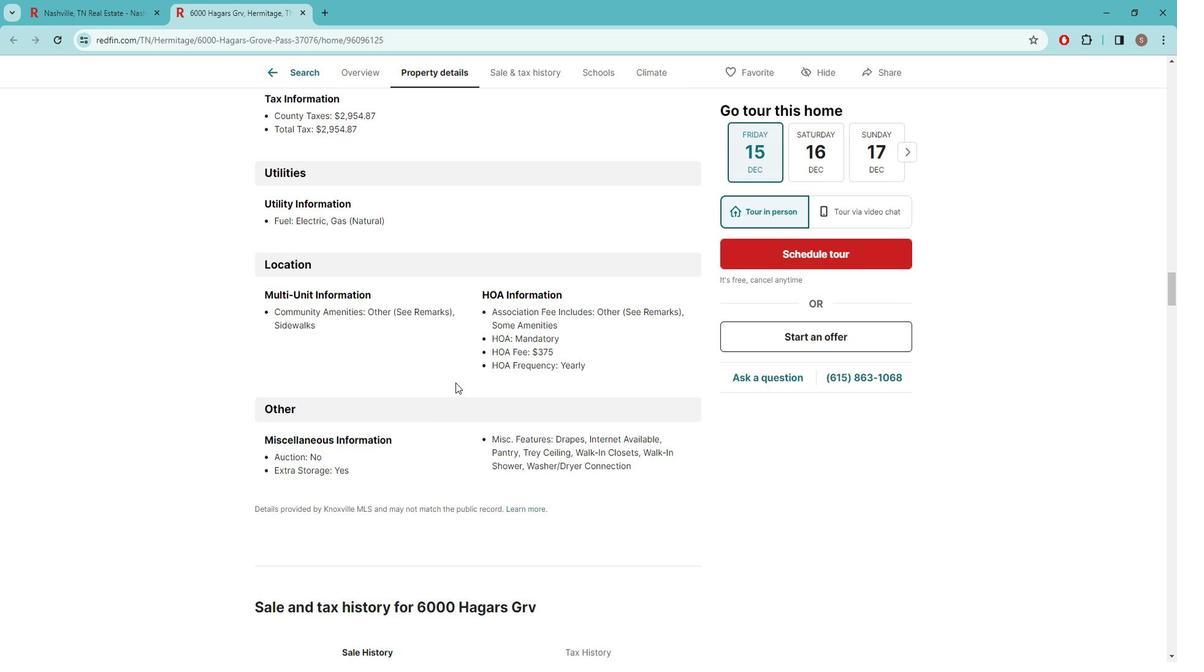 
Action: Mouse scrolled (465, 378) with delta (0, 0)
Screenshot: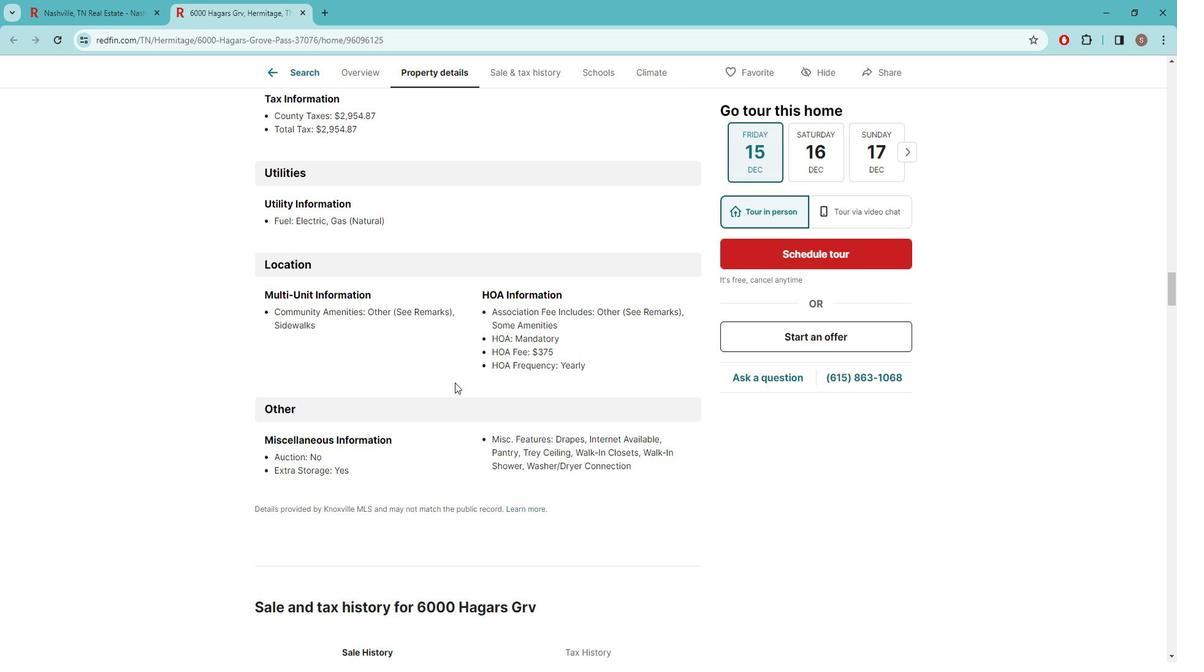 
Action: Mouse moved to (464, 379)
Screenshot: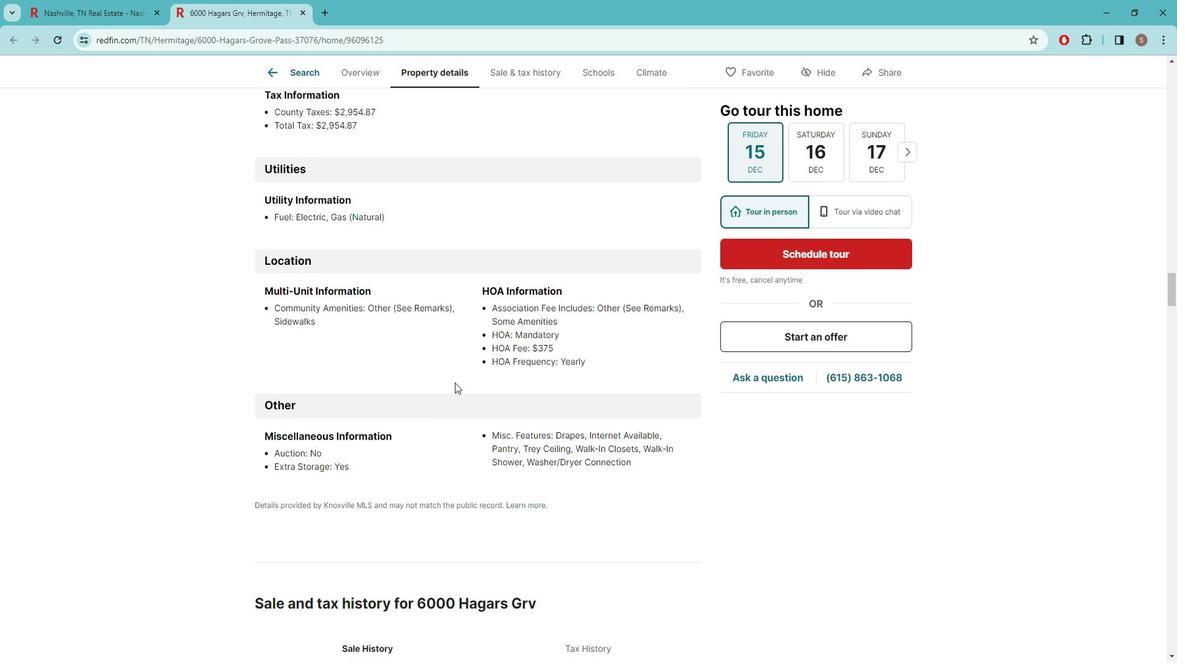 
Action: Mouse scrolled (464, 378) with delta (0, 0)
Screenshot: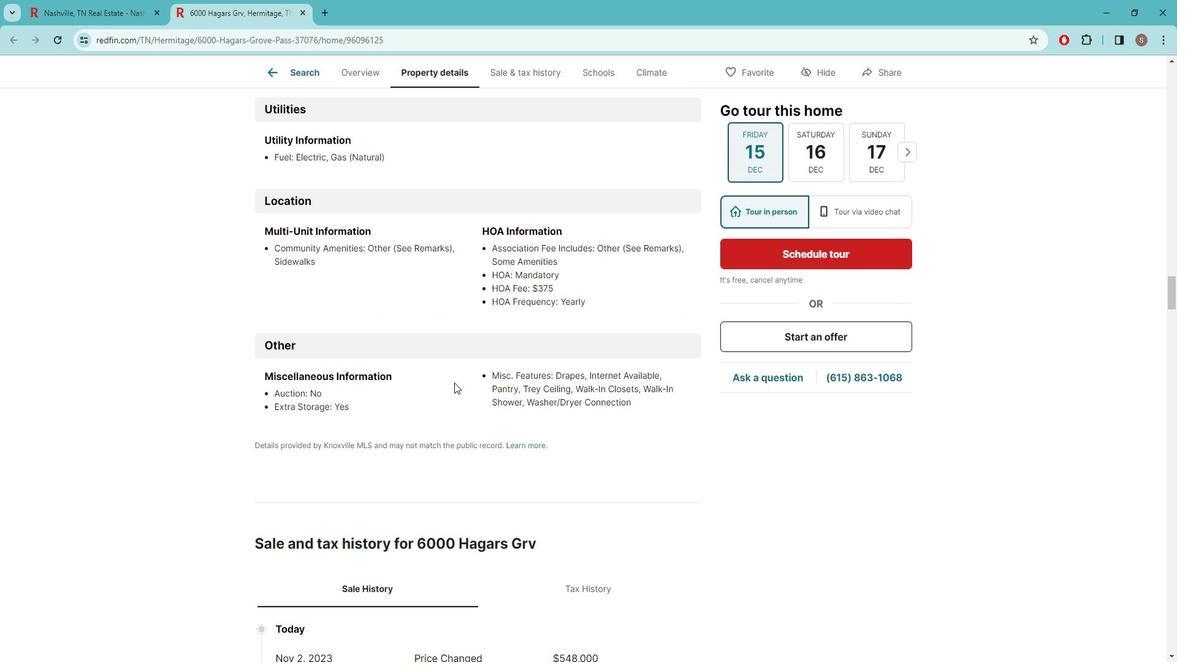 
Action: Mouse scrolled (464, 379) with delta (0, 0)
Screenshot: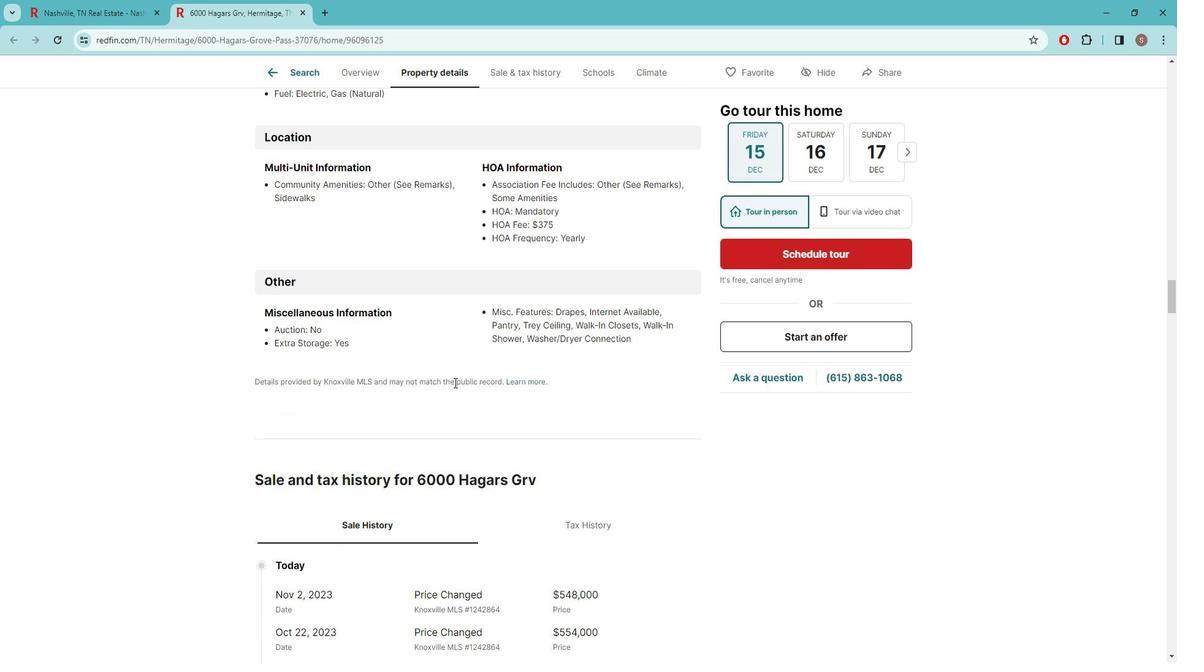
Action: Mouse scrolled (464, 379) with delta (0, 0)
Screenshot: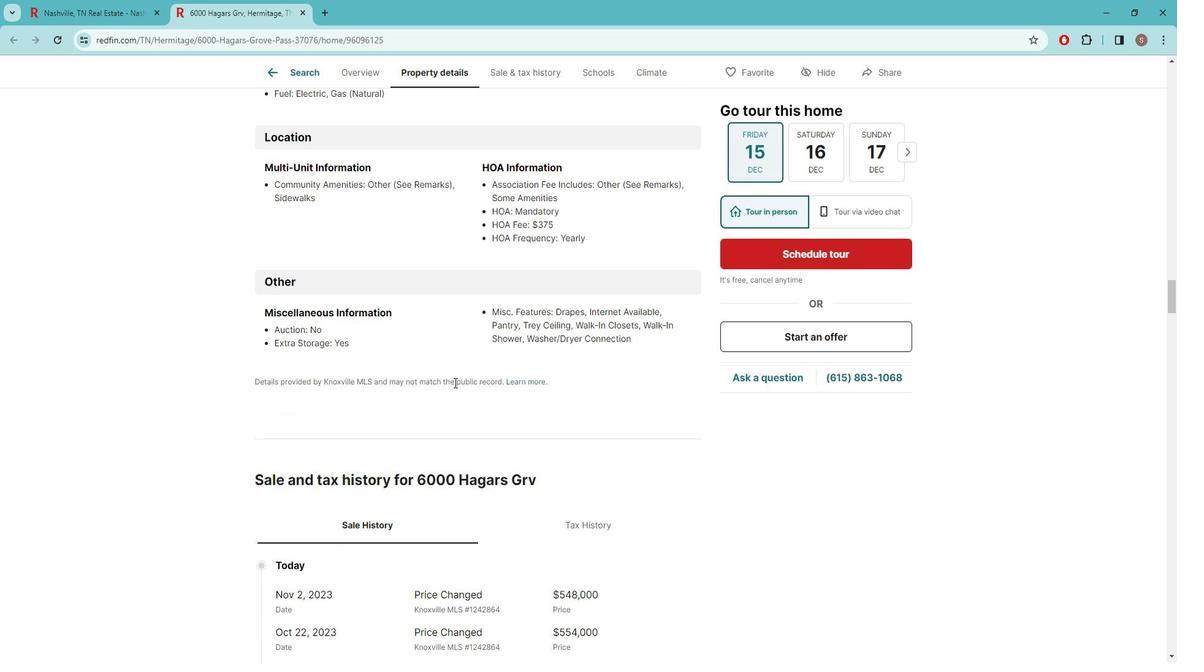 
Action: Mouse scrolled (464, 379) with delta (0, 0)
Screenshot: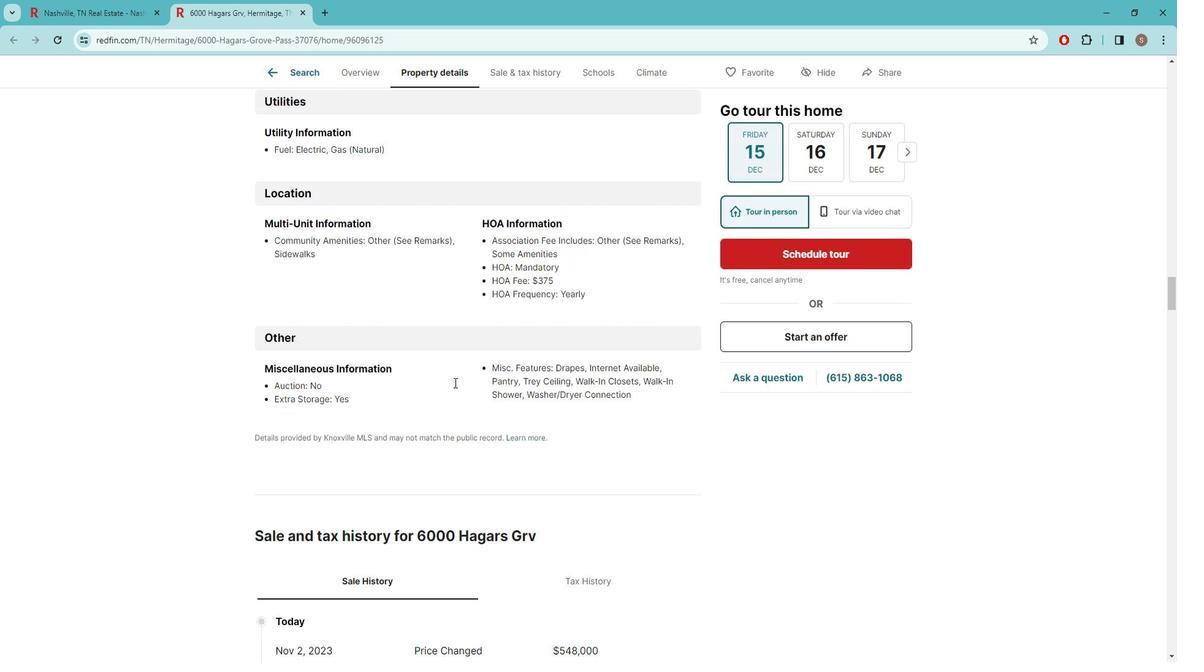 
Action: Mouse scrolled (464, 379) with delta (0, 0)
Screenshot: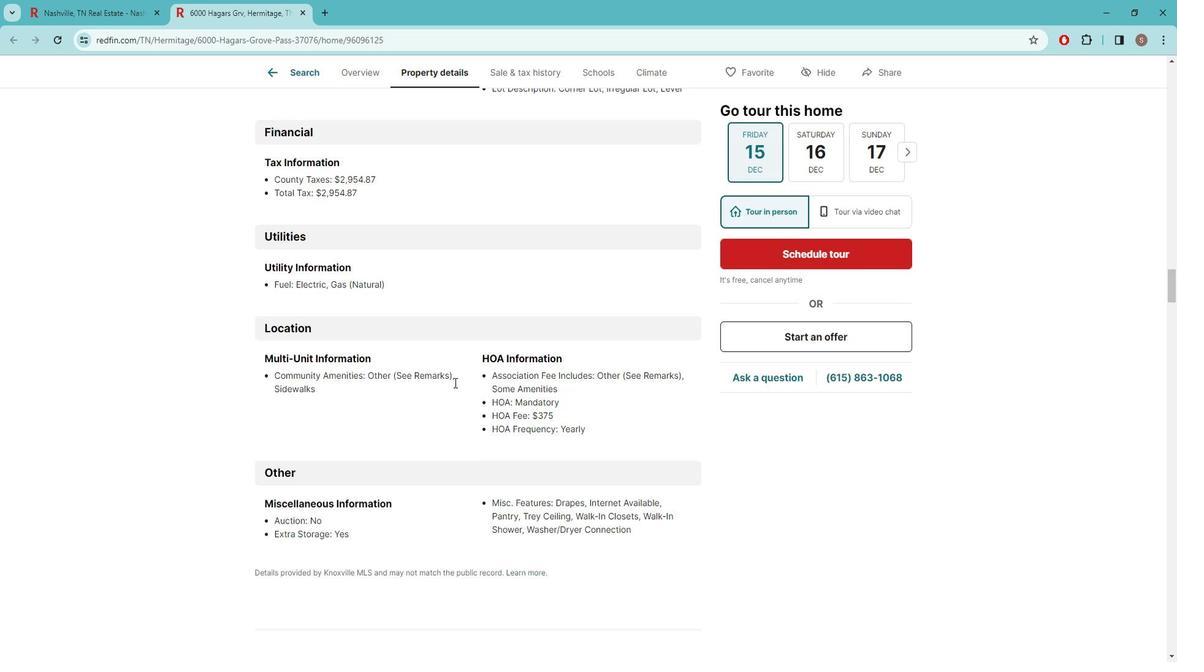
Action: Mouse scrolled (464, 379) with delta (0, 0)
Screenshot: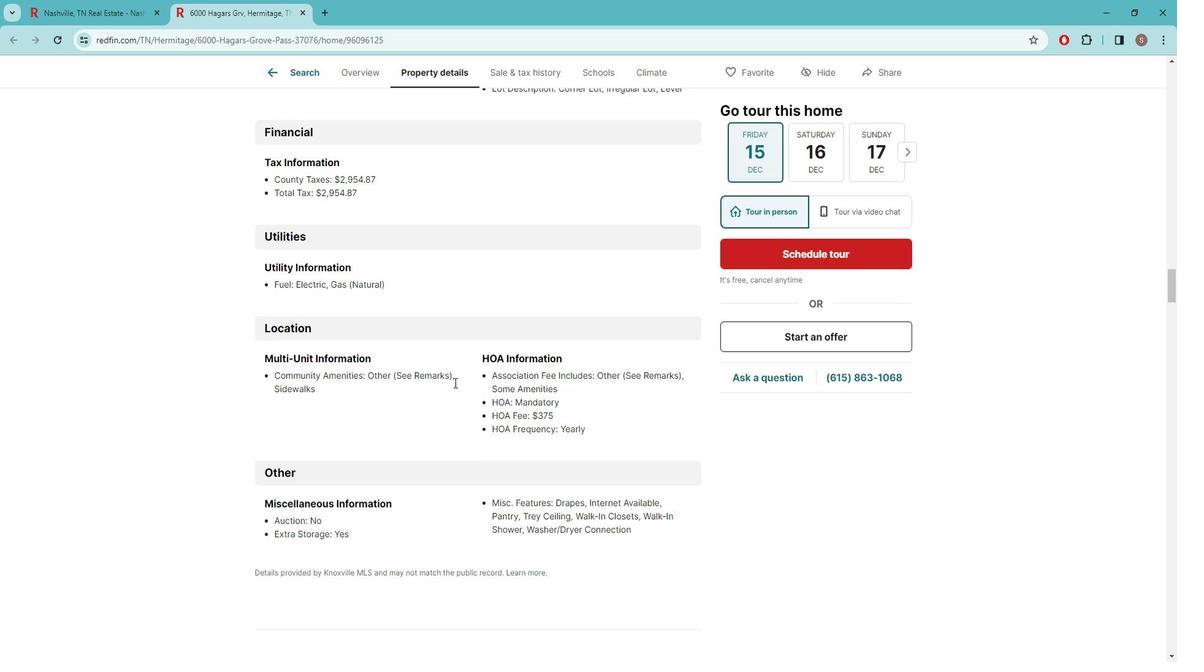 
Action: Mouse scrolled (464, 379) with delta (0, 0)
Screenshot: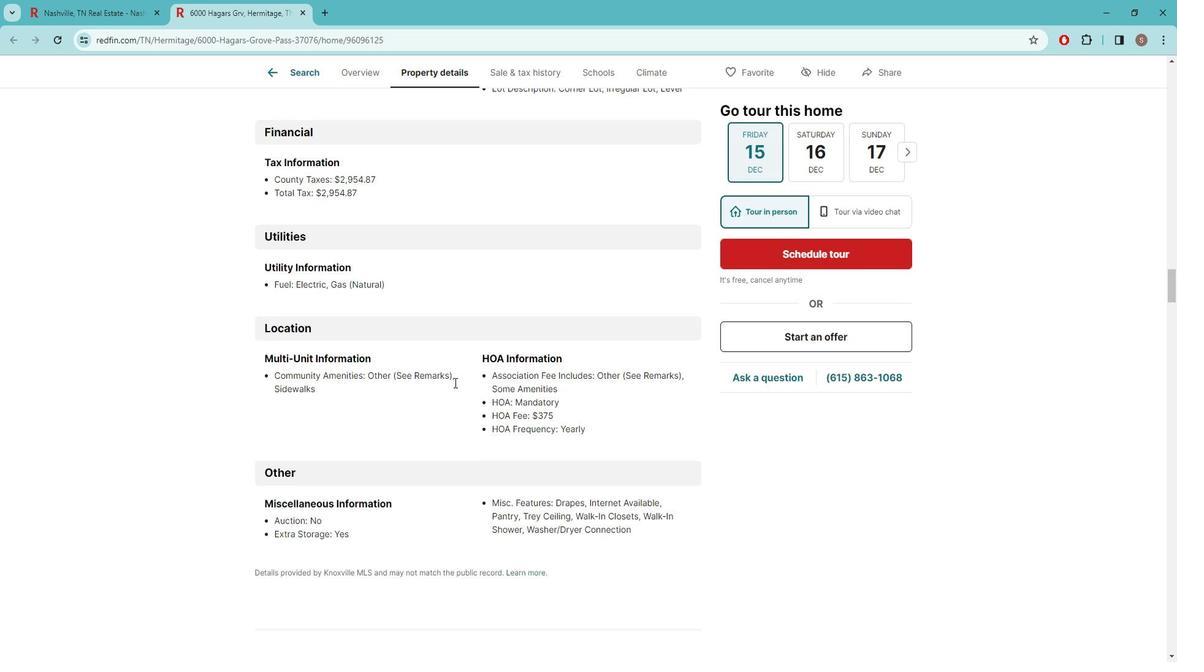 
Action: Mouse scrolled (464, 379) with delta (0, 0)
Screenshot: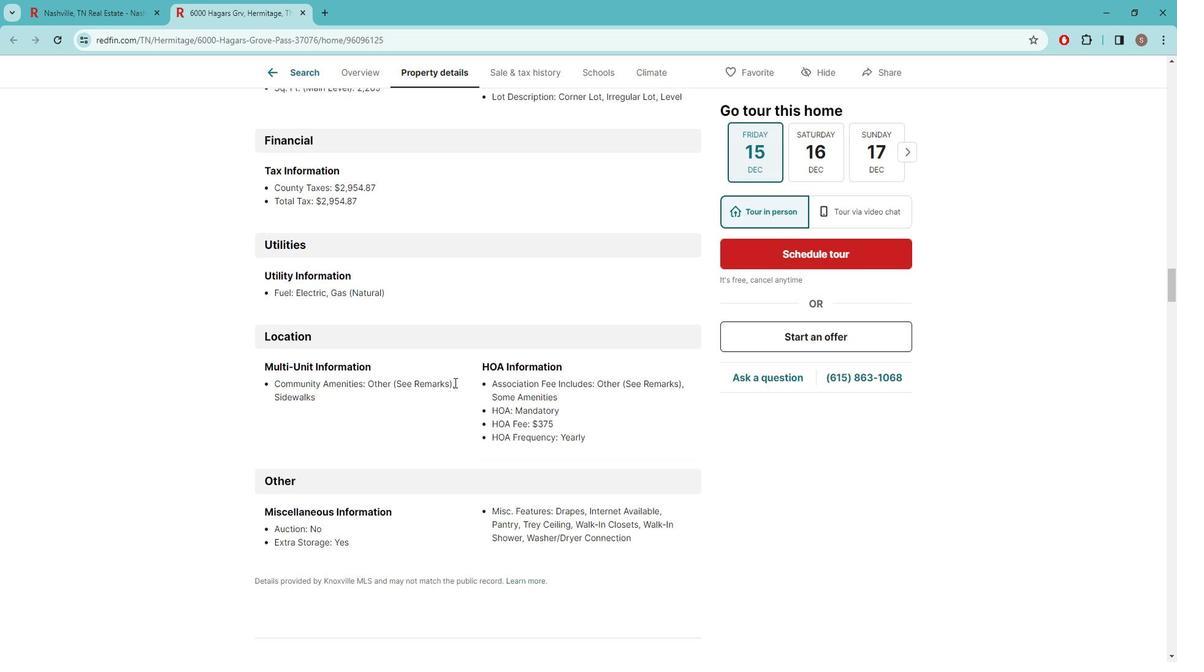 
Action: Mouse scrolled (464, 379) with delta (0, 0)
Screenshot: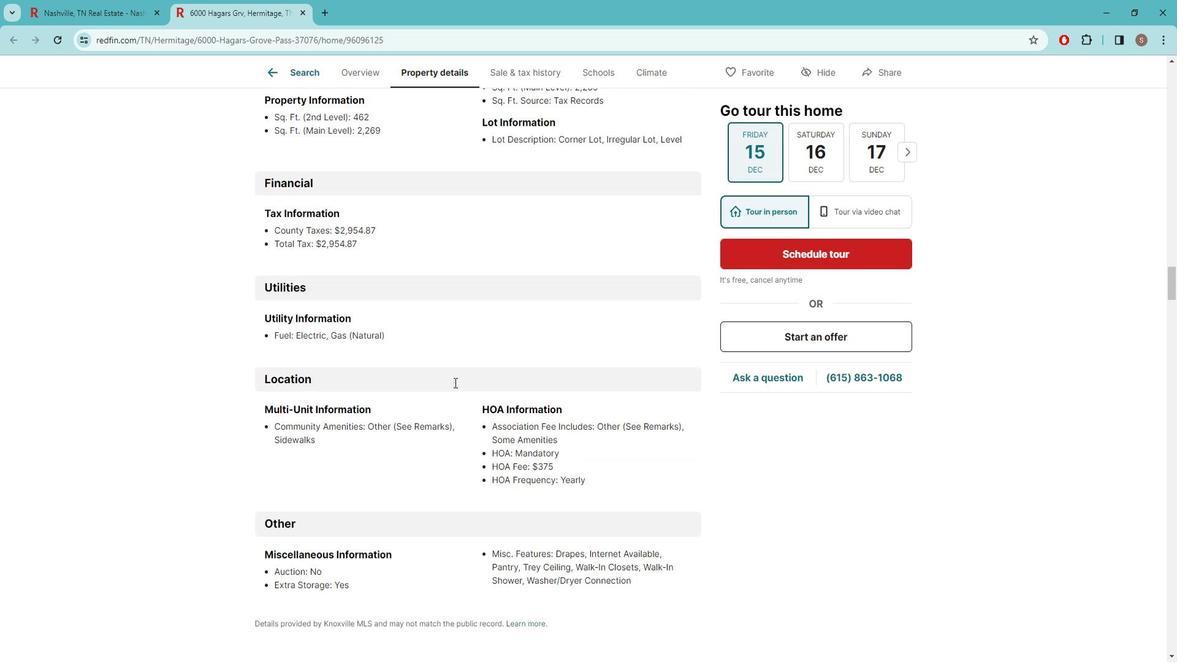 
Action: Mouse scrolled (464, 379) with delta (0, 0)
Screenshot: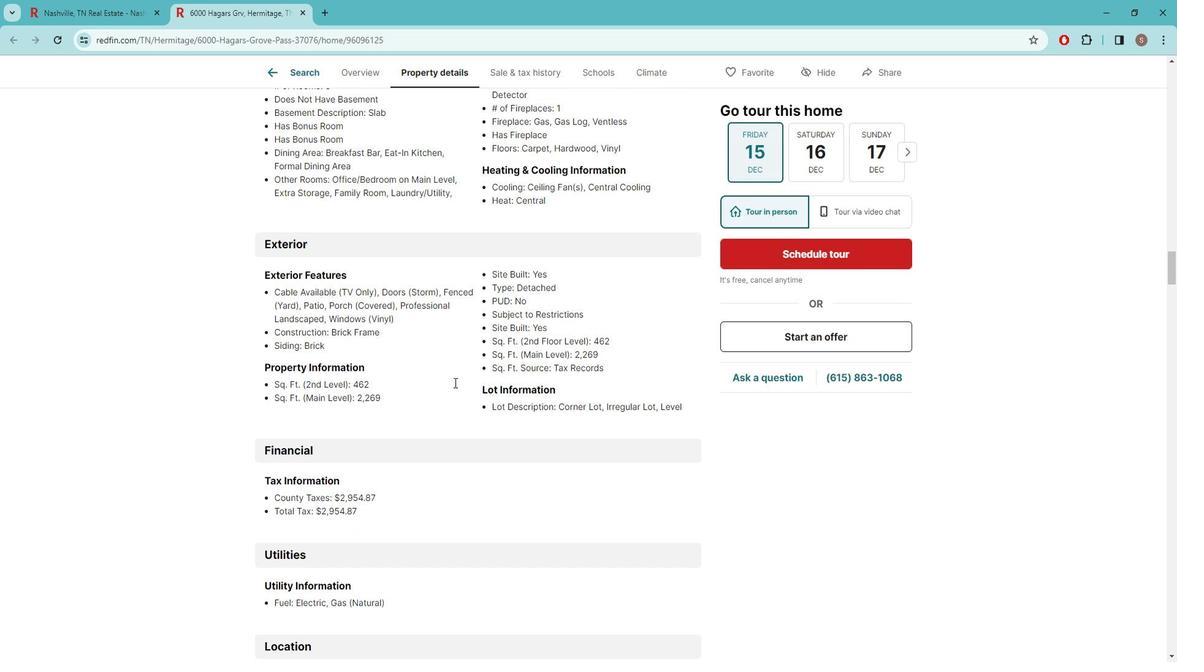
Action: Mouse scrolled (464, 379) with delta (0, 0)
Screenshot: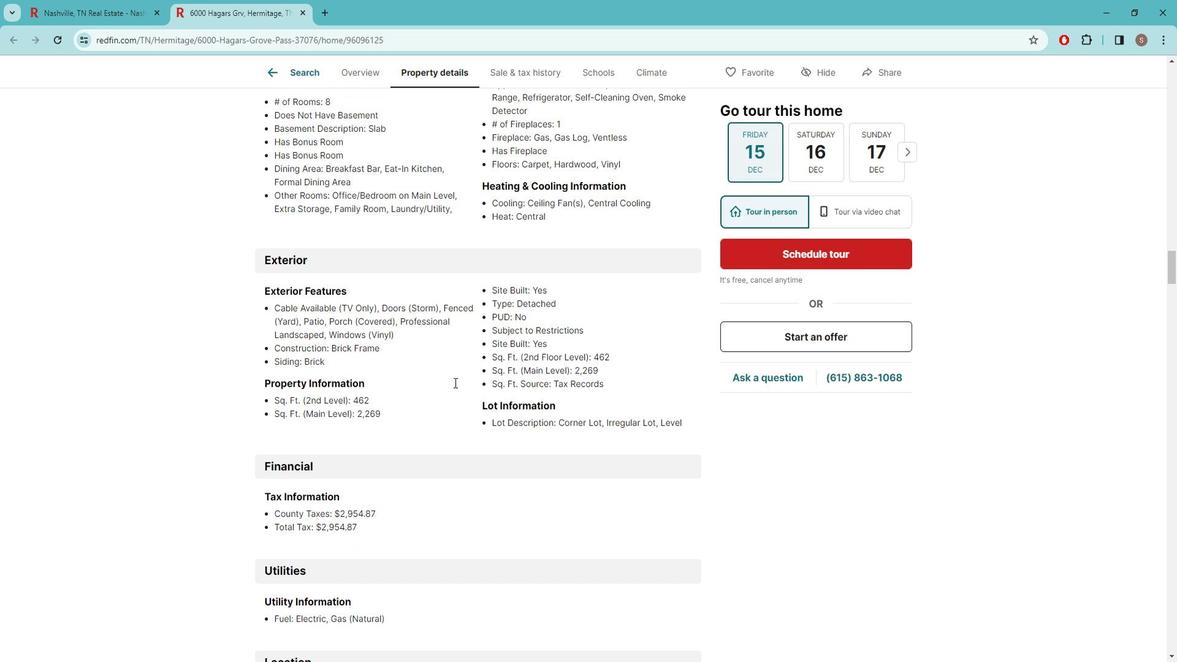 
Action: Mouse scrolled (464, 379) with delta (0, 0)
Screenshot: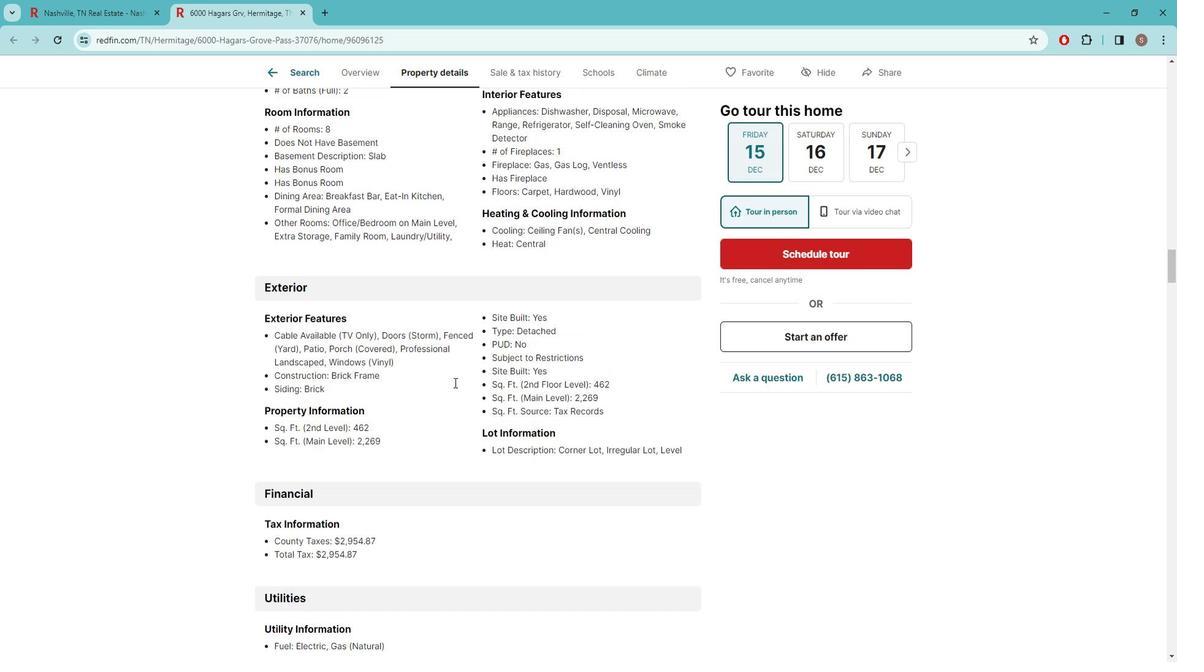 
Action: Mouse scrolled (464, 379) with delta (0, 0)
Screenshot: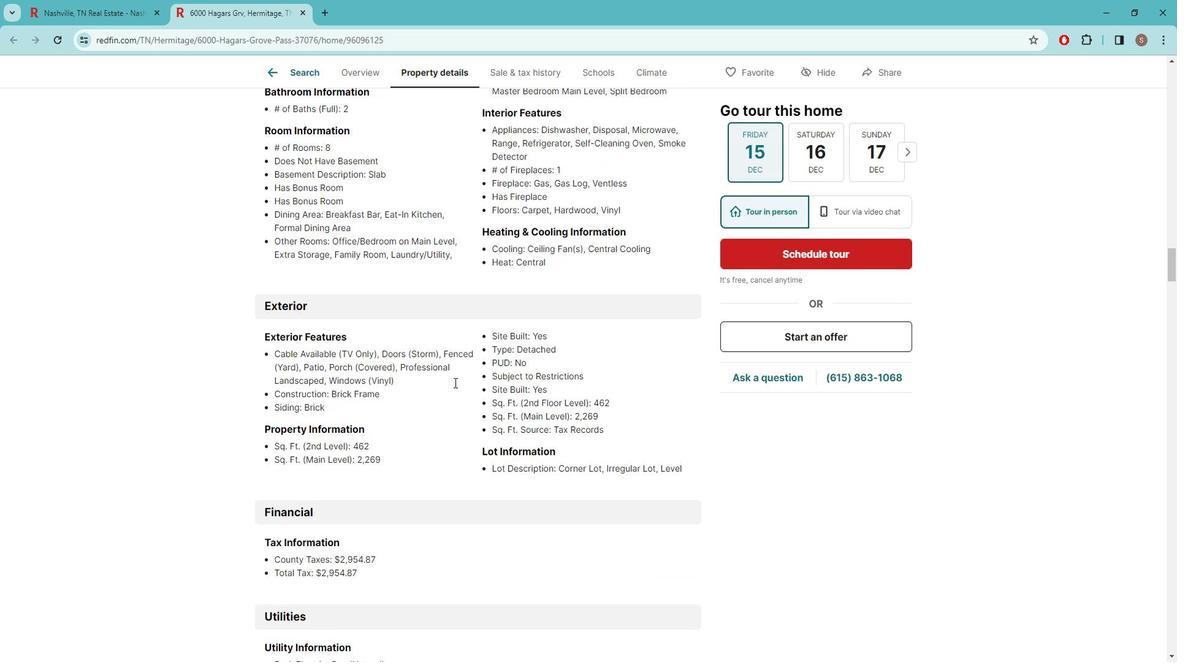 
Action: Mouse scrolled (464, 379) with delta (0, 0)
Screenshot: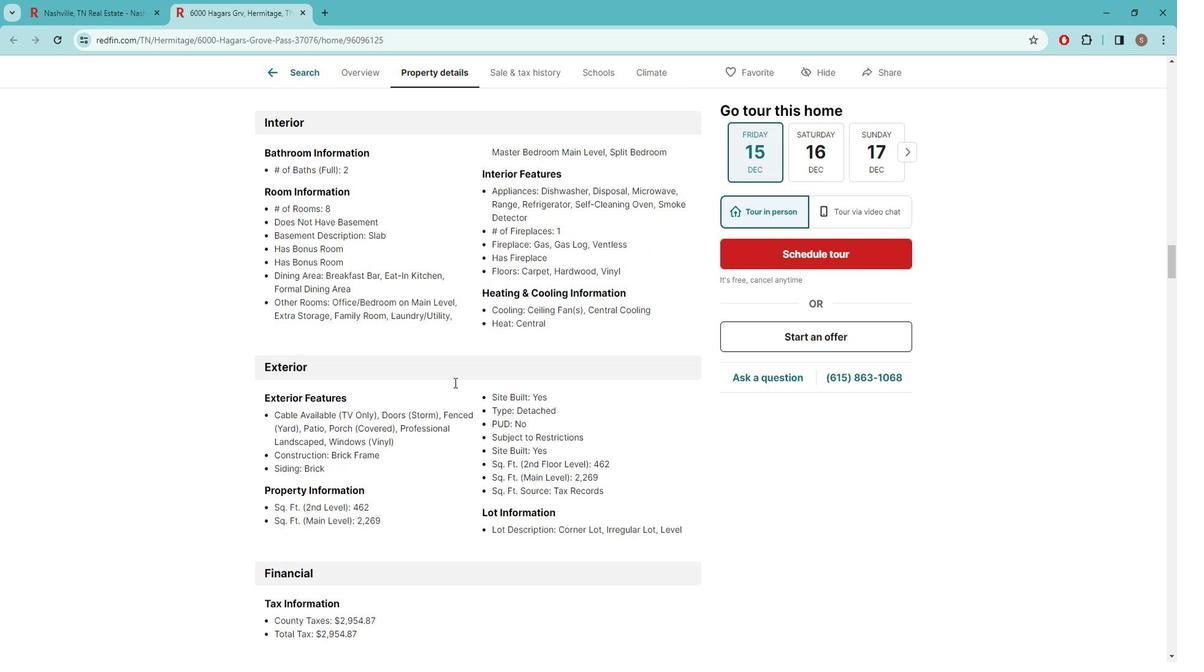 
Action: Mouse moved to (141, 10)
Screenshot: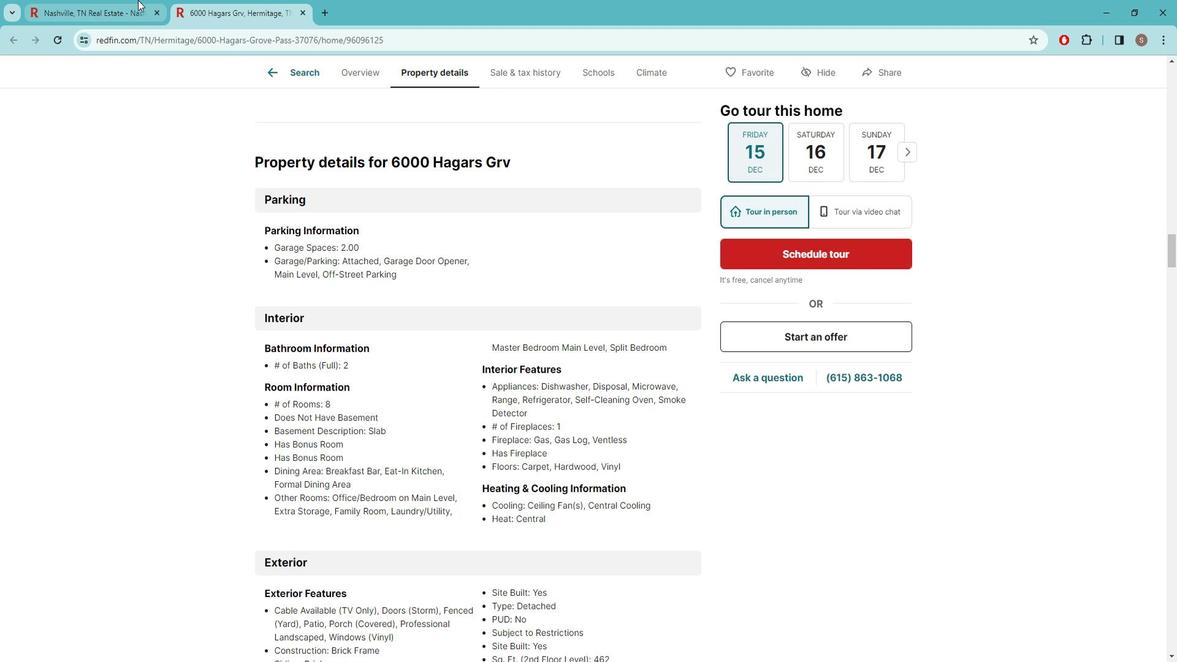 
Action: Mouse pressed left at (141, 10)
Screenshot: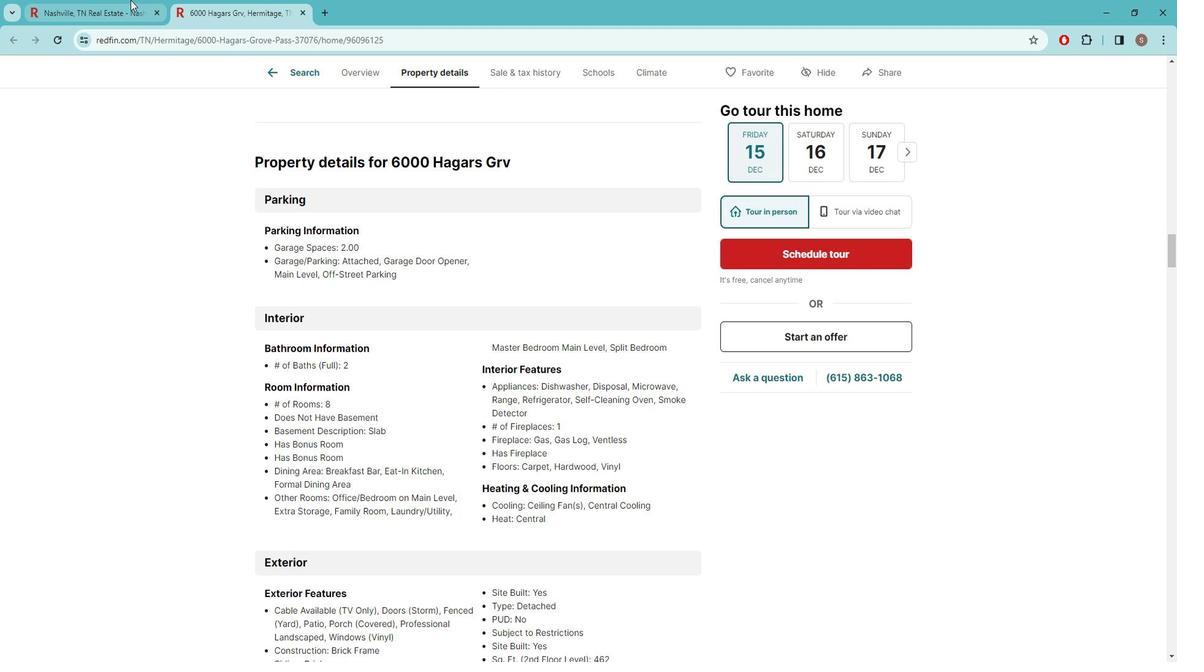 
Action: Mouse moved to (1067, 393)
Screenshot: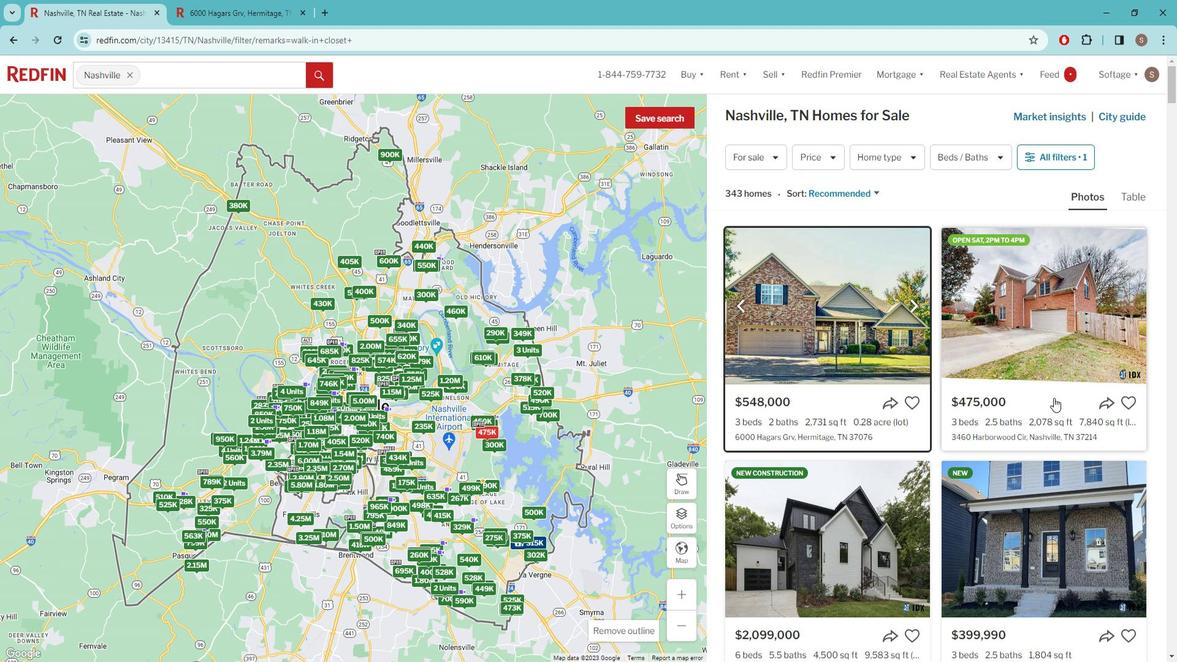 
Action: Mouse scrolled (1067, 393) with delta (0, 0)
Screenshot: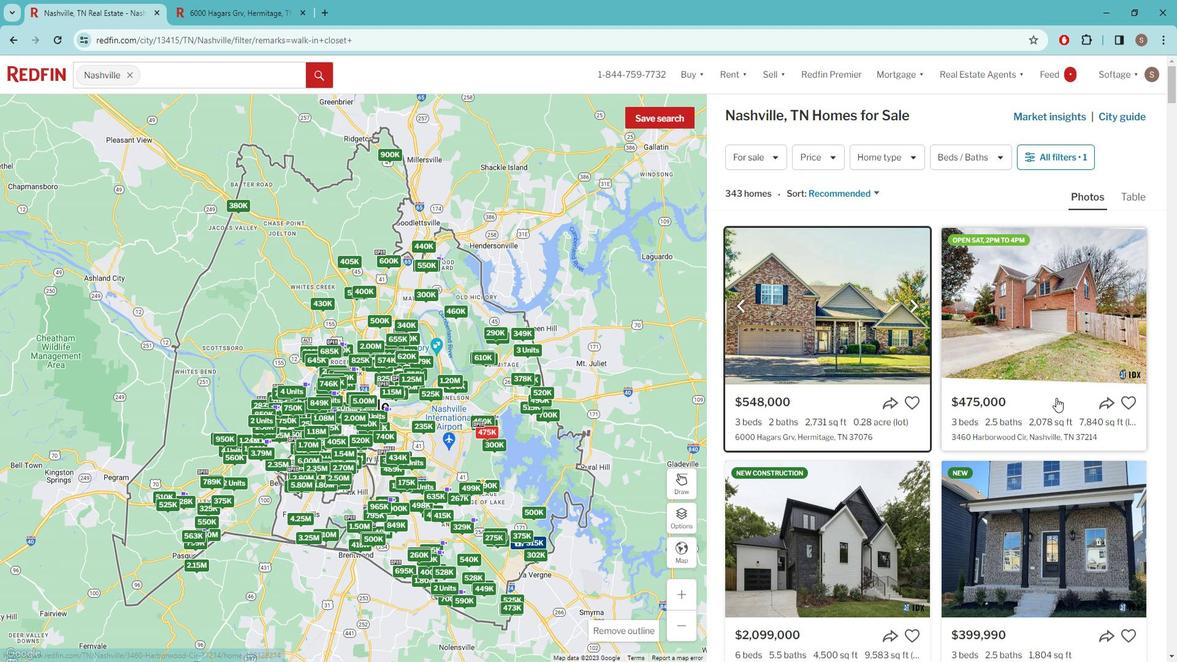 
Action: Mouse scrolled (1067, 393) with delta (0, 0)
Screenshot: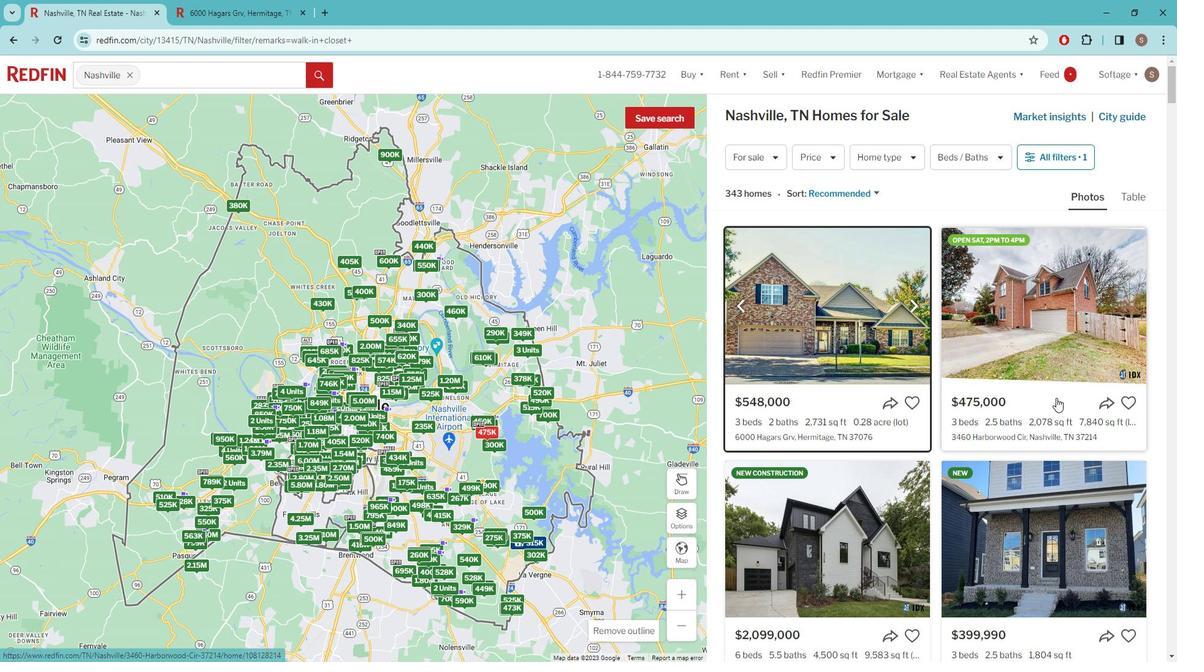
Action: Mouse moved to (895, 464)
Screenshot: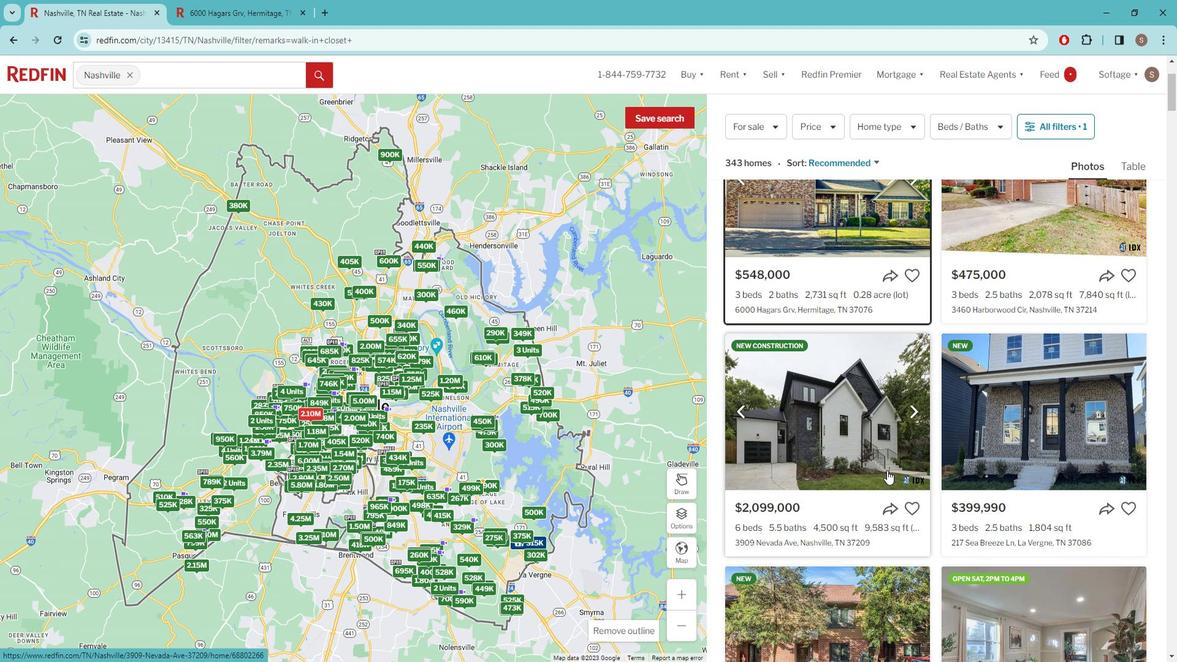 
Action: Mouse pressed left at (895, 464)
Screenshot: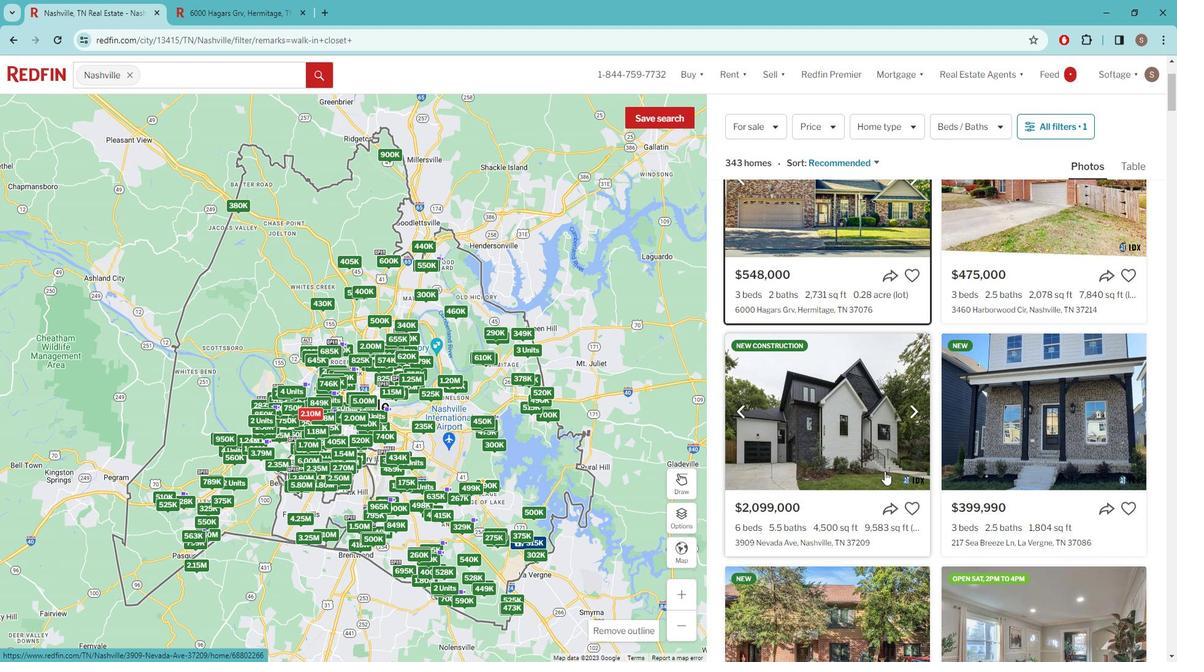 
Action: Mouse moved to (558, 356)
Screenshot: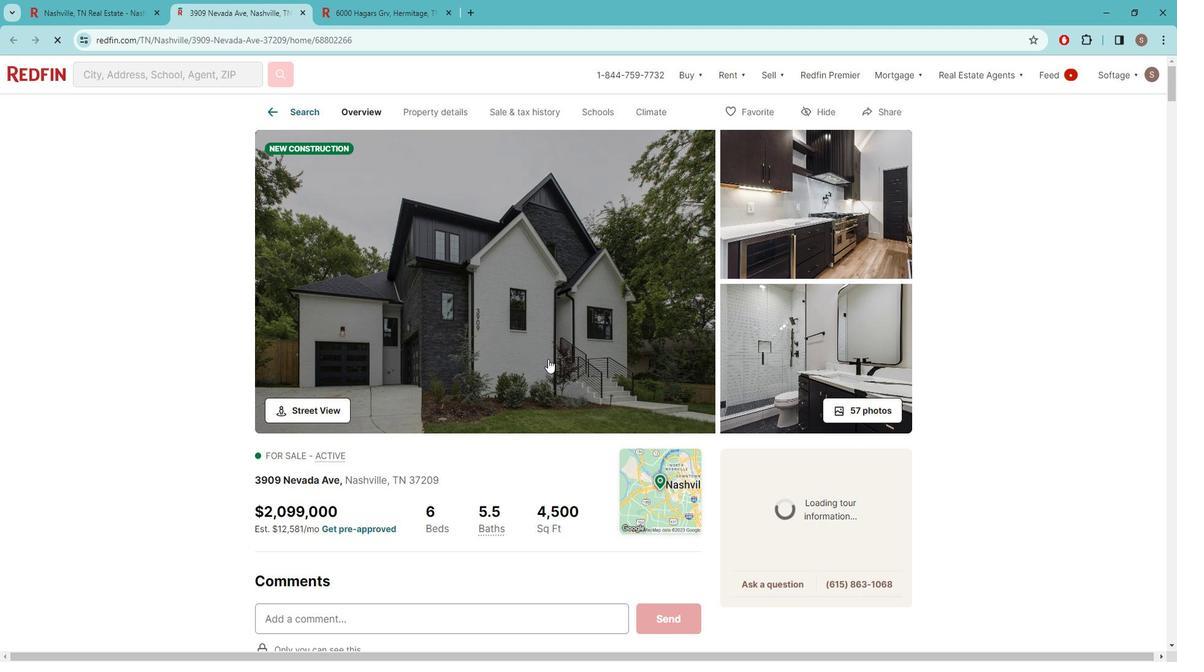 
Action: Mouse scrolled (558, 356) with delta (0, 0)
Screenshot: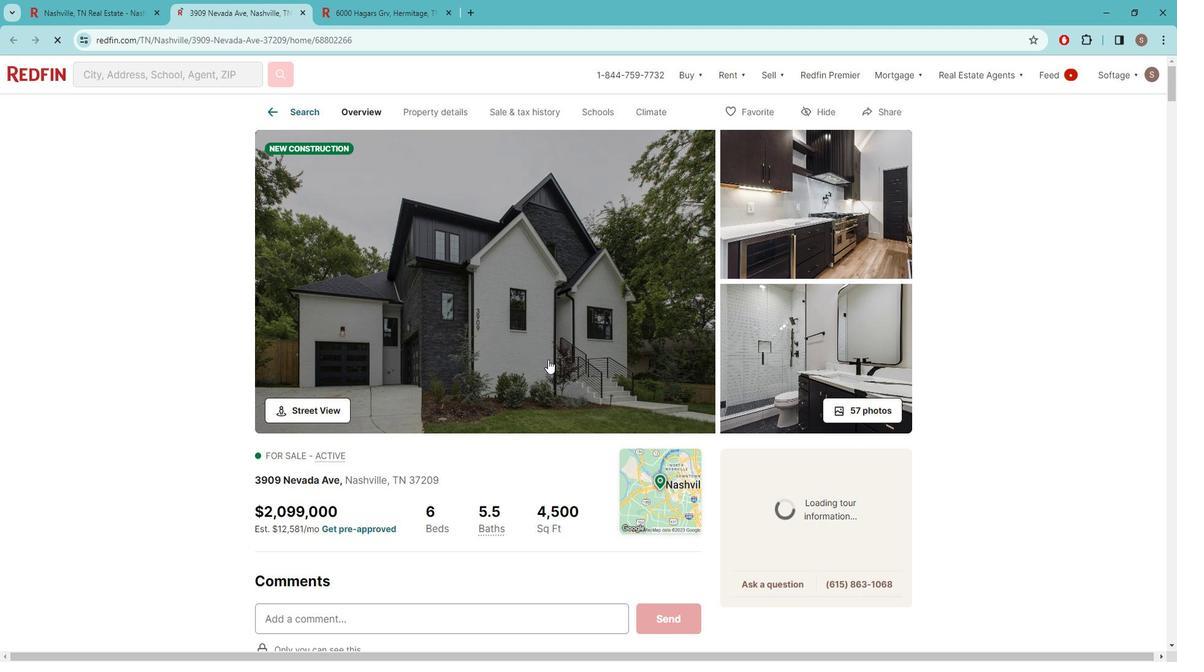 
Action: Mouse moved to (556, 357)
Screenshot: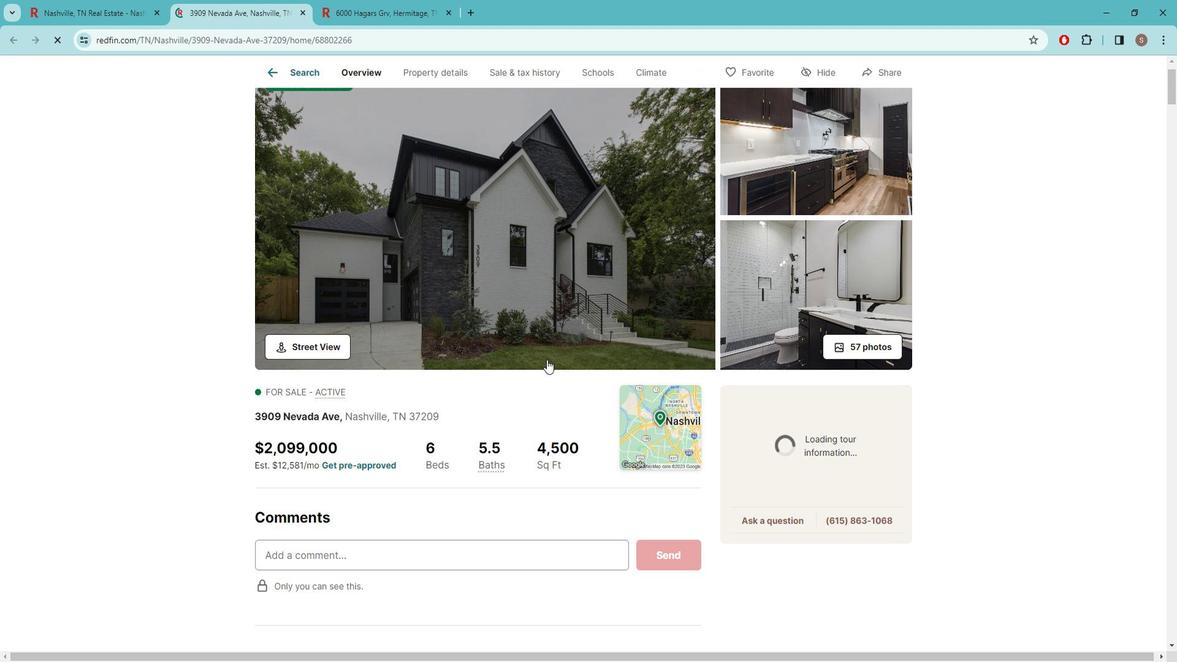 
Action: Mouse scrolled (556, 356) with delta (0, 0)
Screenshot: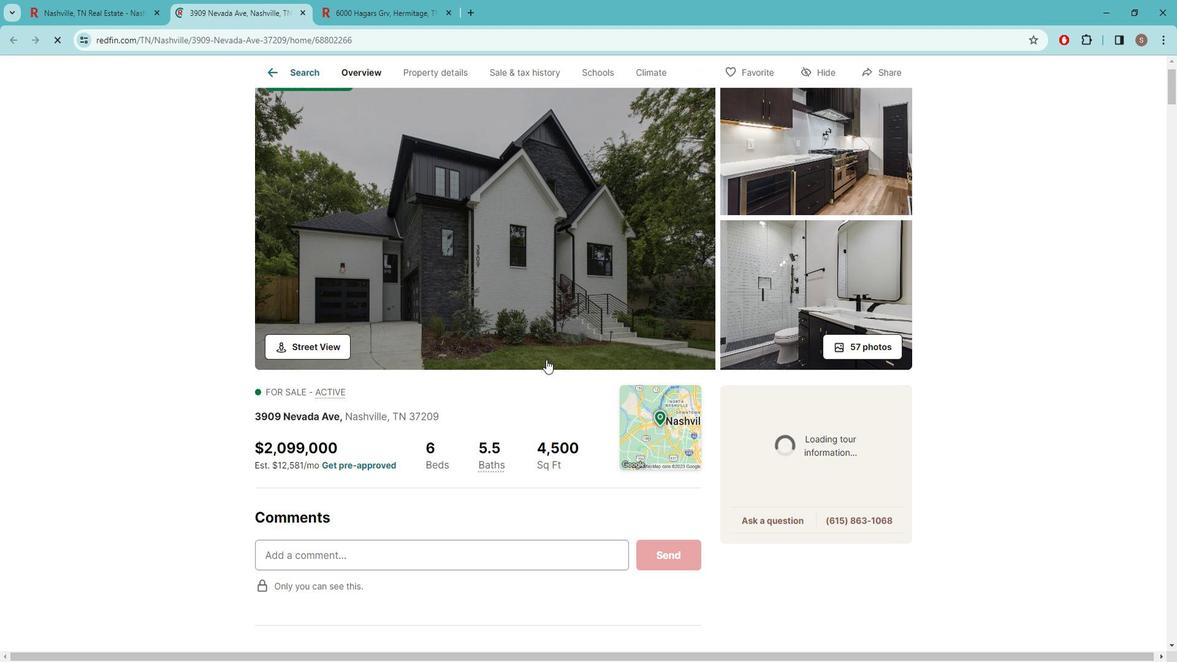 
Action: Mouse moved to (555, 357)
Screenshot: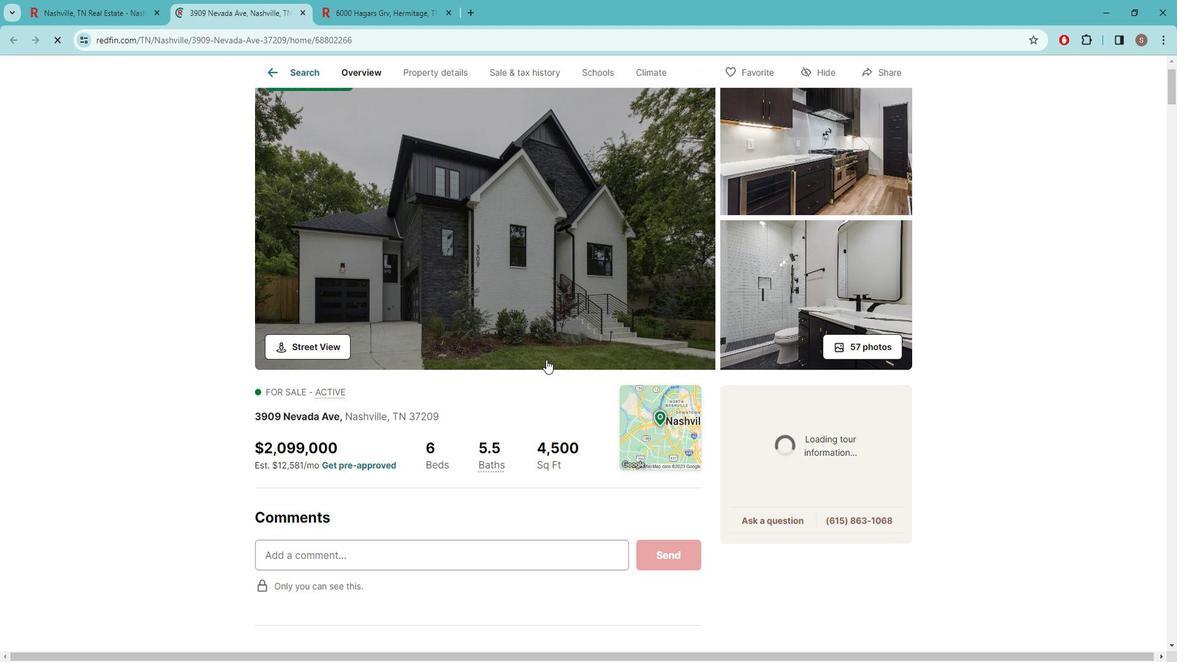 
Action: Mouse scrolled (555, 356) with delta (0, 0)
Screenshot: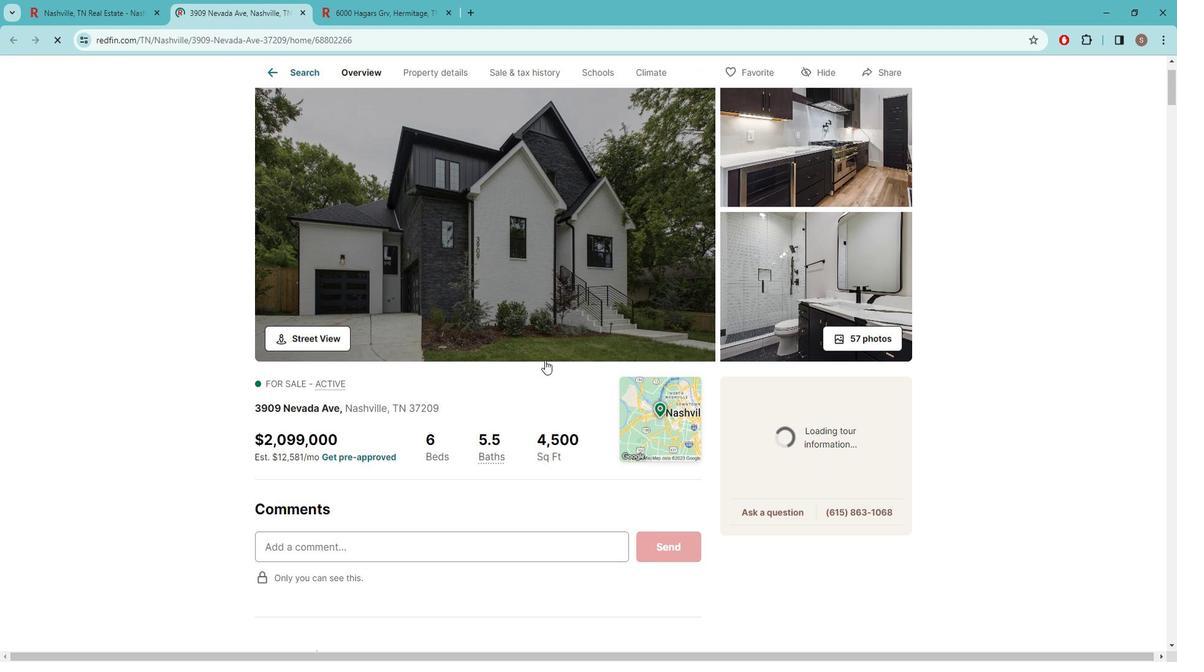 
Action: Mouse scrolled (555, 356) with delta (0, 0)
Screenshot: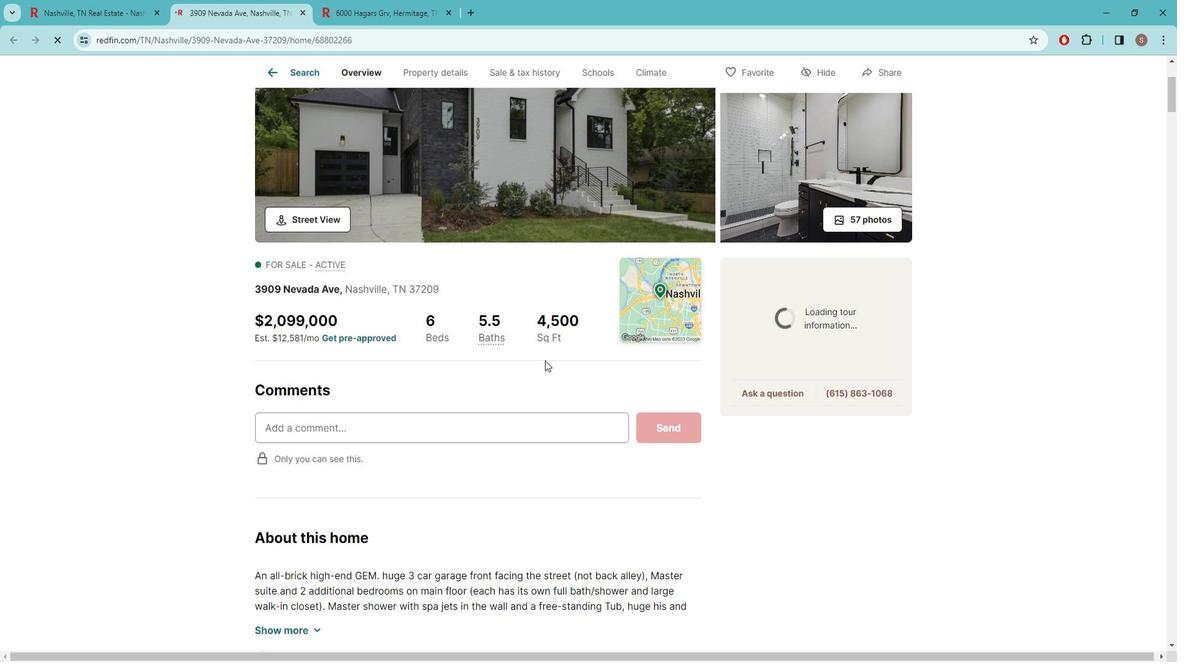 
Action: Mouse moved to (551, 358)
Screenshot: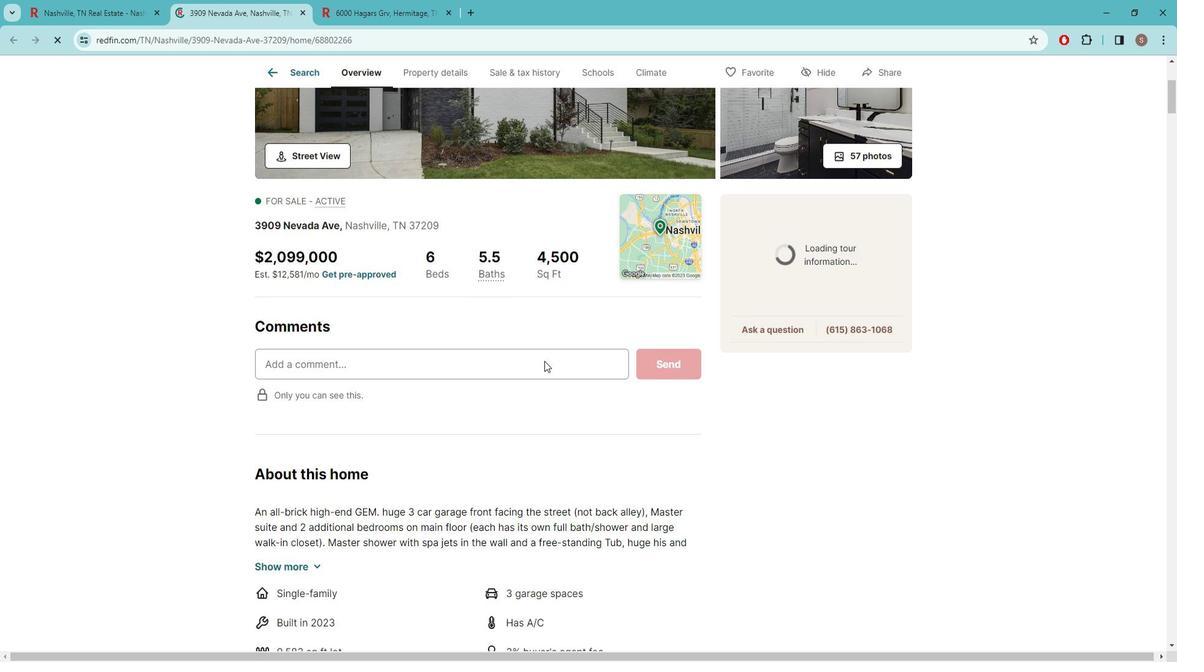 
Action: Mouse scrolled (551, 358) with delta (0, 0)
Screenshot: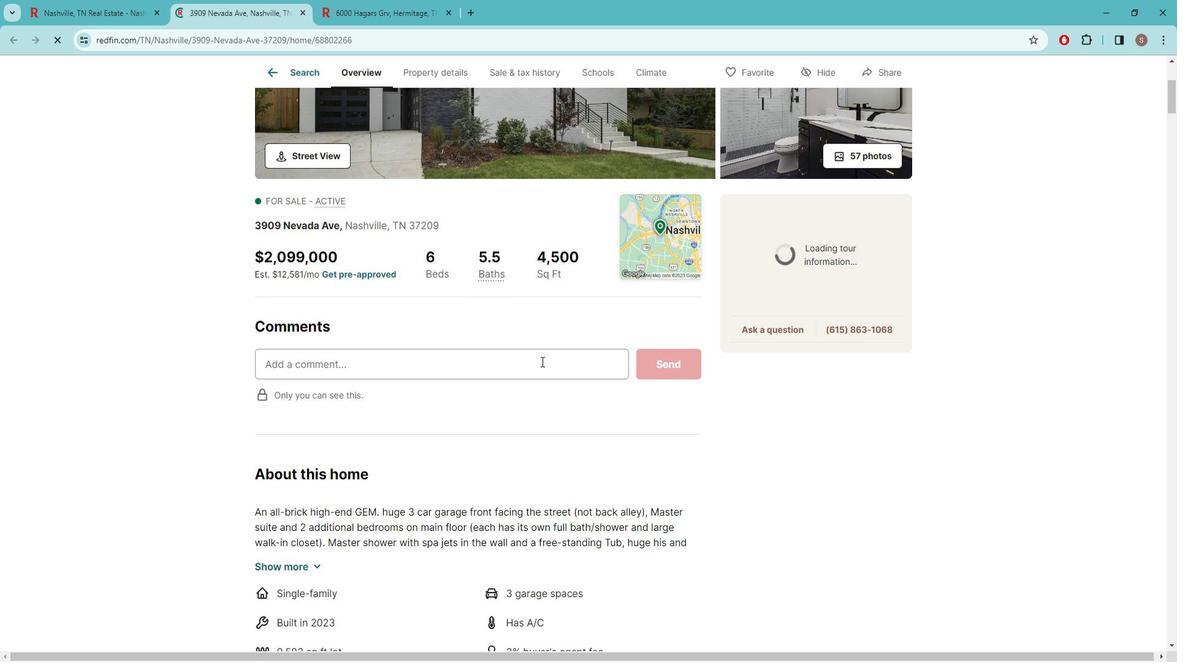 
Action: Mouse moved to (550, 358)
Screenshot: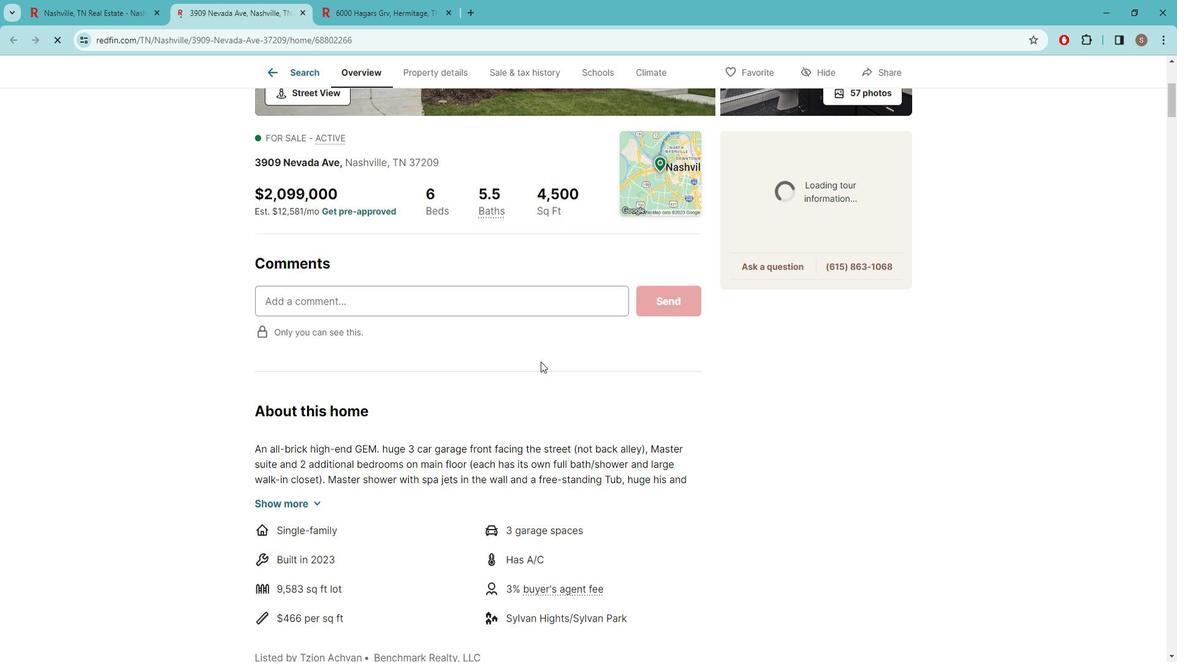 
Action: Mouse scrolled (550, 358) with delta (0, 0)
Screenshot: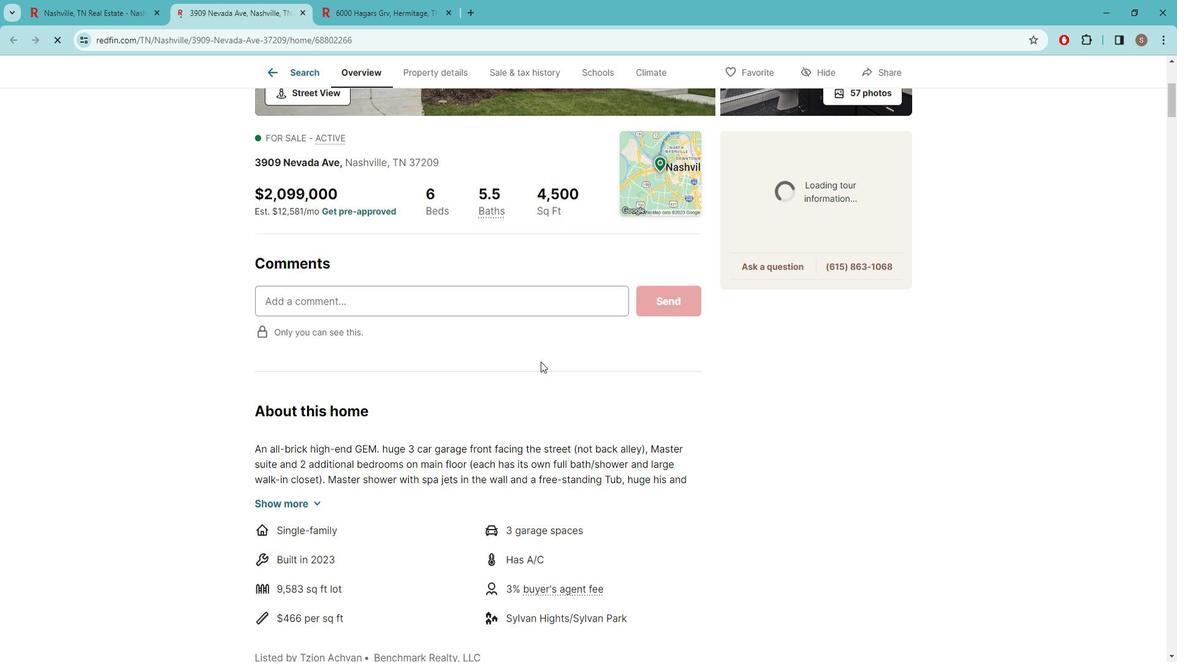 
Action: Mouse moved to (550, 359)
Screenshot: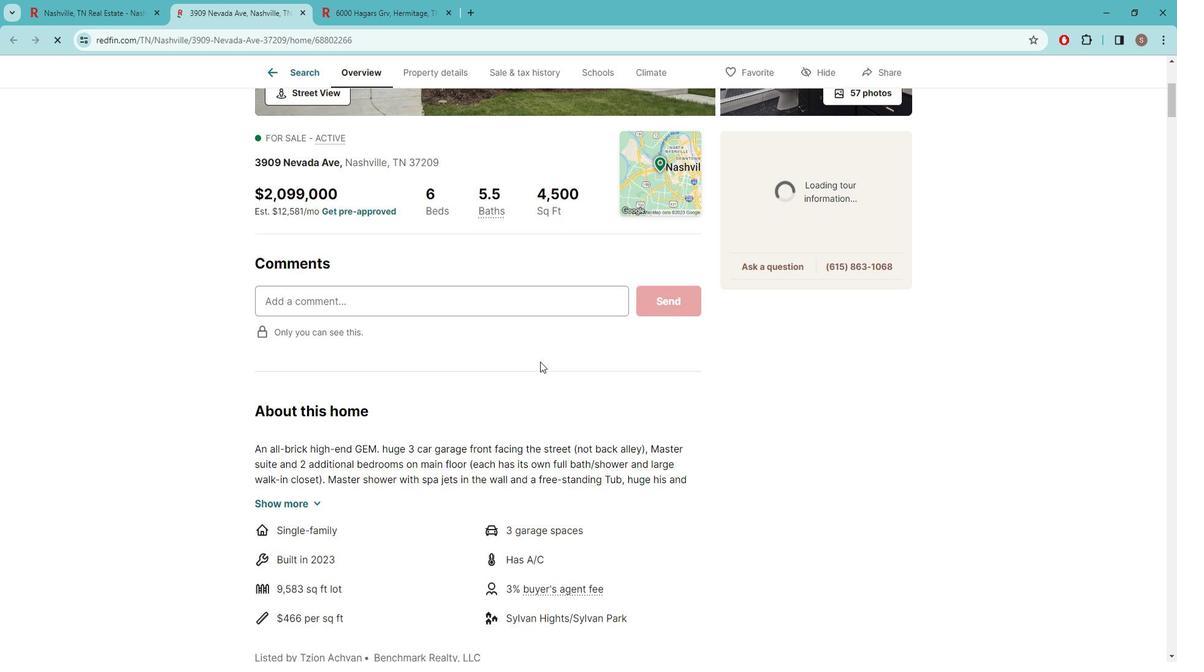 
Action: Mouse scrolled (550, 358) with delta (0, 0)
Screenshot: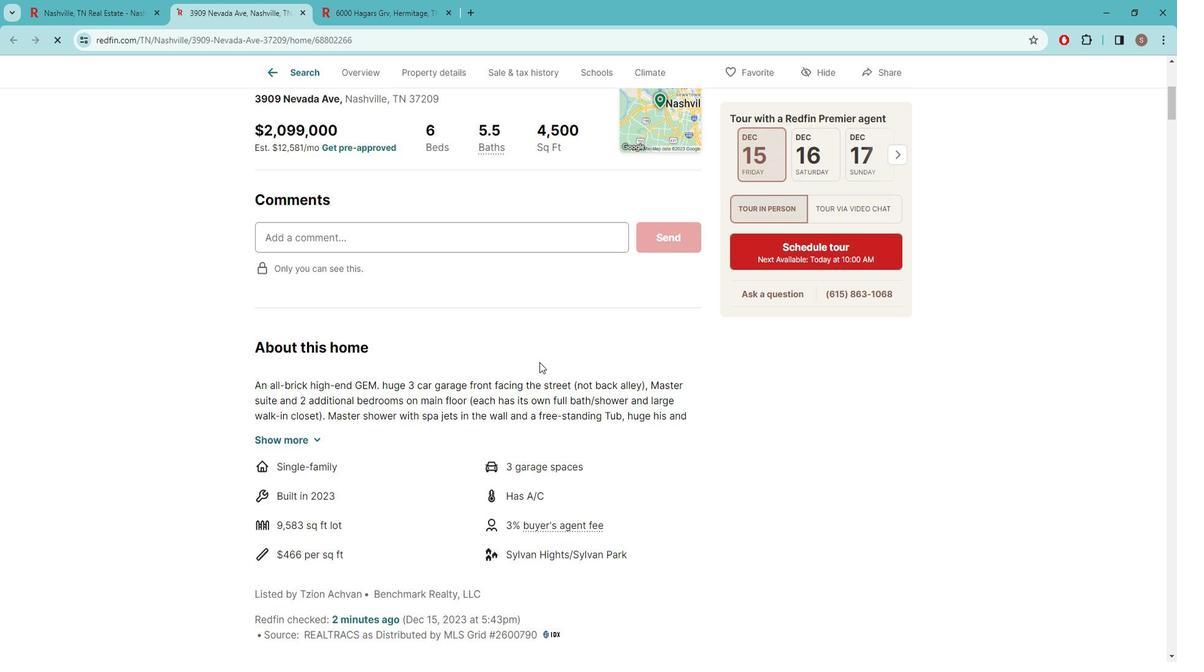 
Action: Mouse moved to (324, 369)
Screenshot: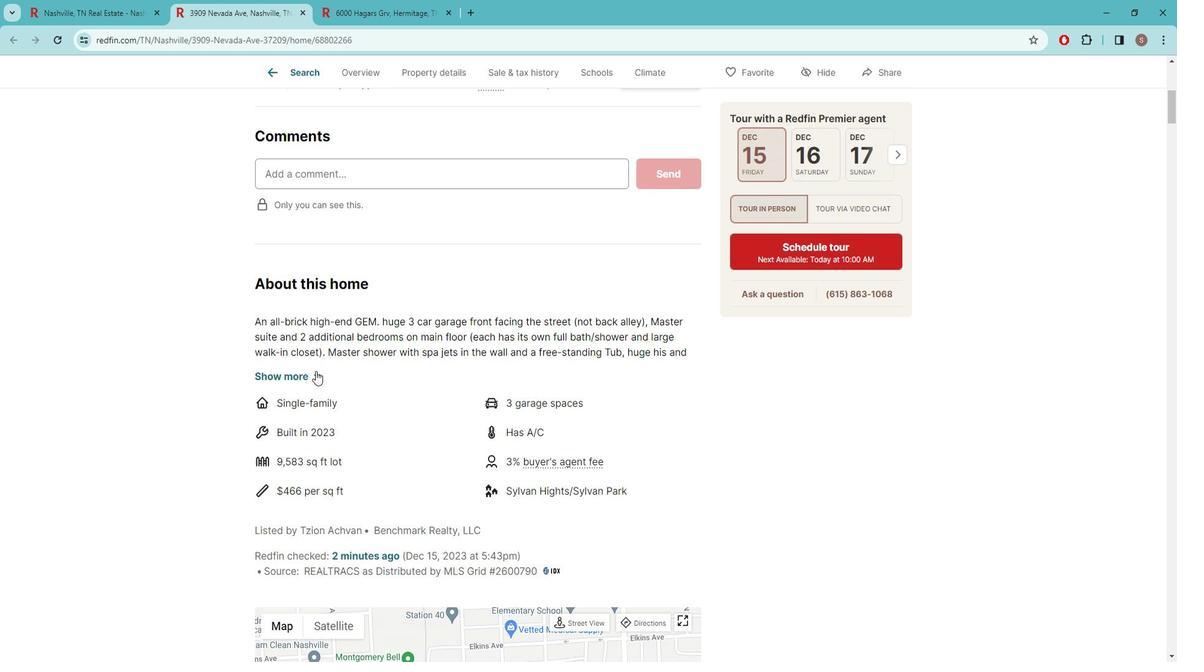 
Action: Mouse pressed left at (324, 369)
Screenshot: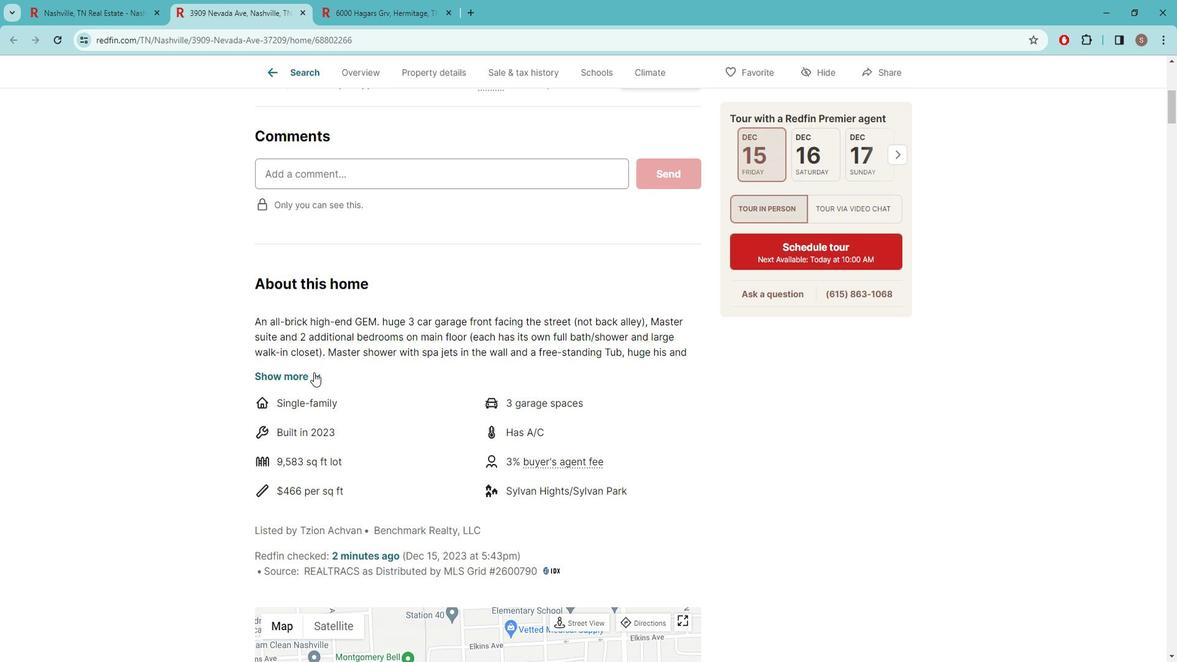 
Action: Mouse moved to (331, 367)
Screenshot: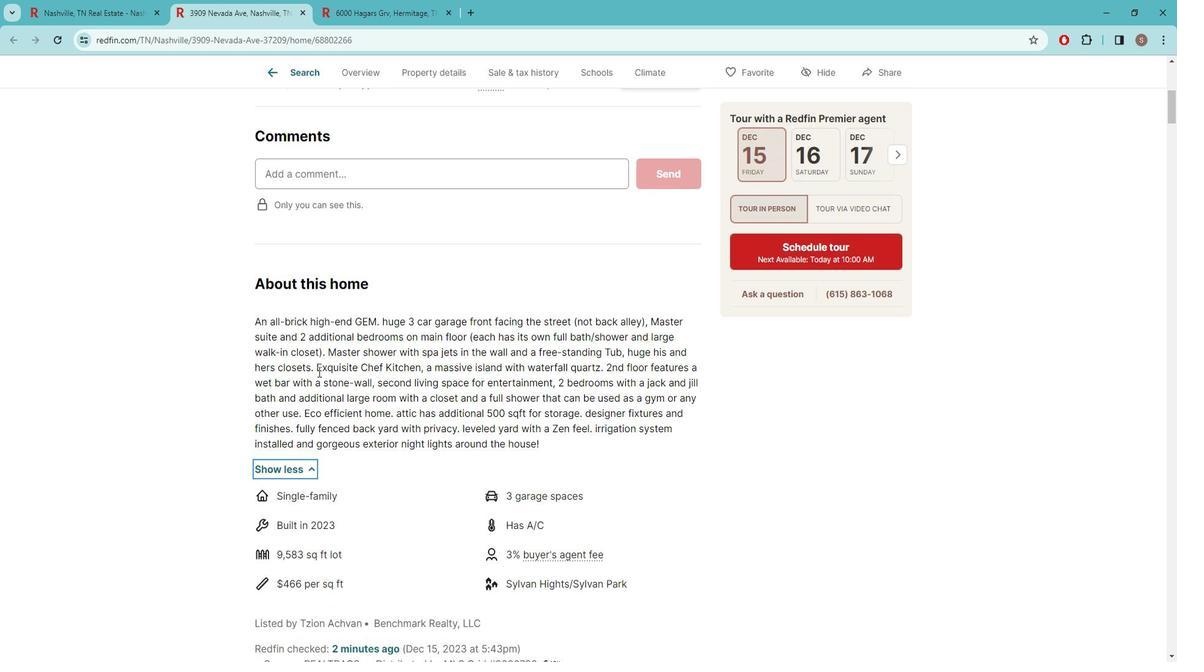
Action: Mouse scrolled (331, 366) with delta (0, 0)
Screenshot: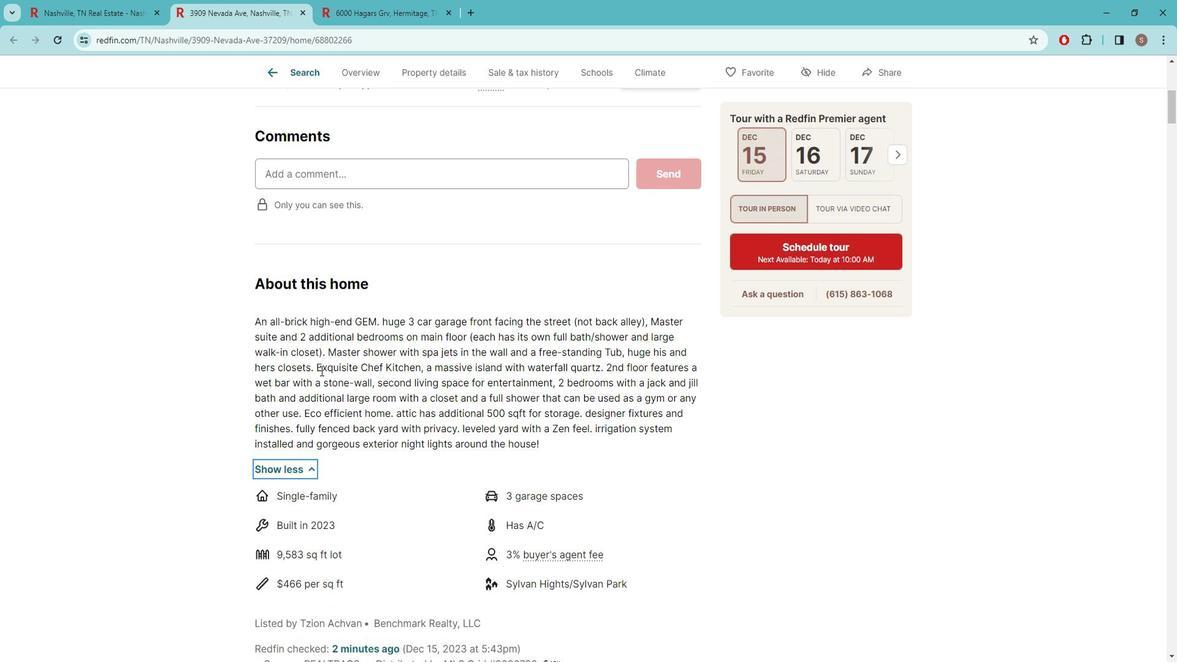 
Action: Mouse moved to (472, 379)
Screenshot: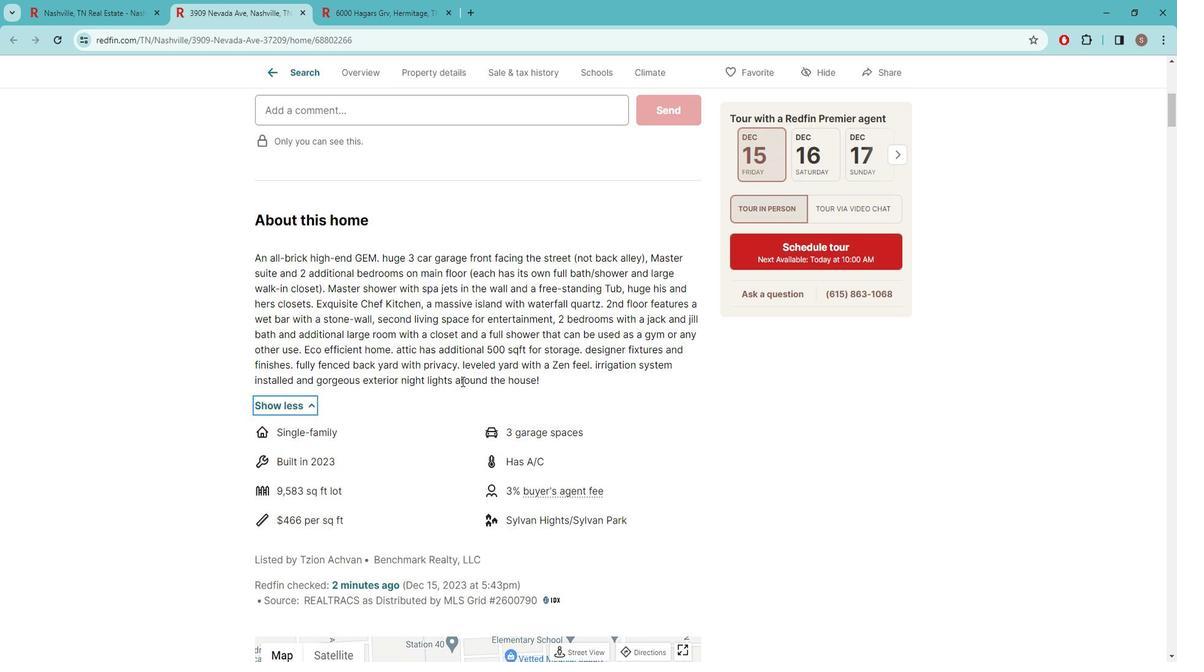 
Action: Mouse scrolled (472, 379) with delta (0, 0)
Screenshot: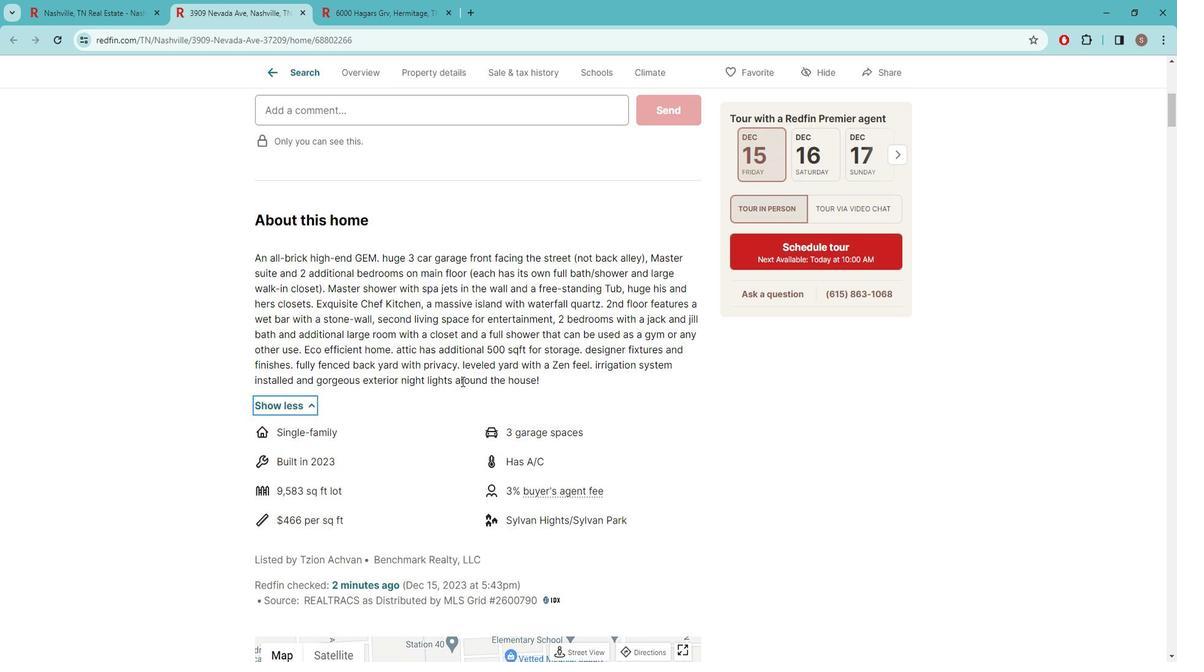 
Action: Mouse moved to (466, 383)
Screenshot: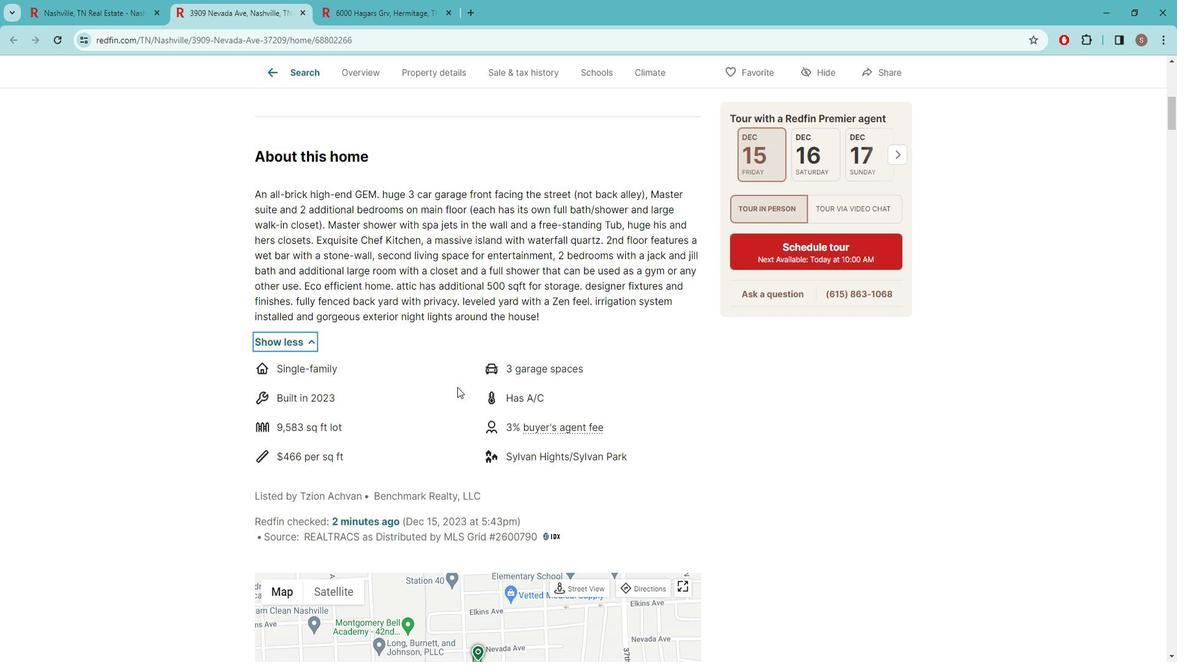 
Action: Mouse scrolled (466, 383) with delta (0, 0)
Screenshot: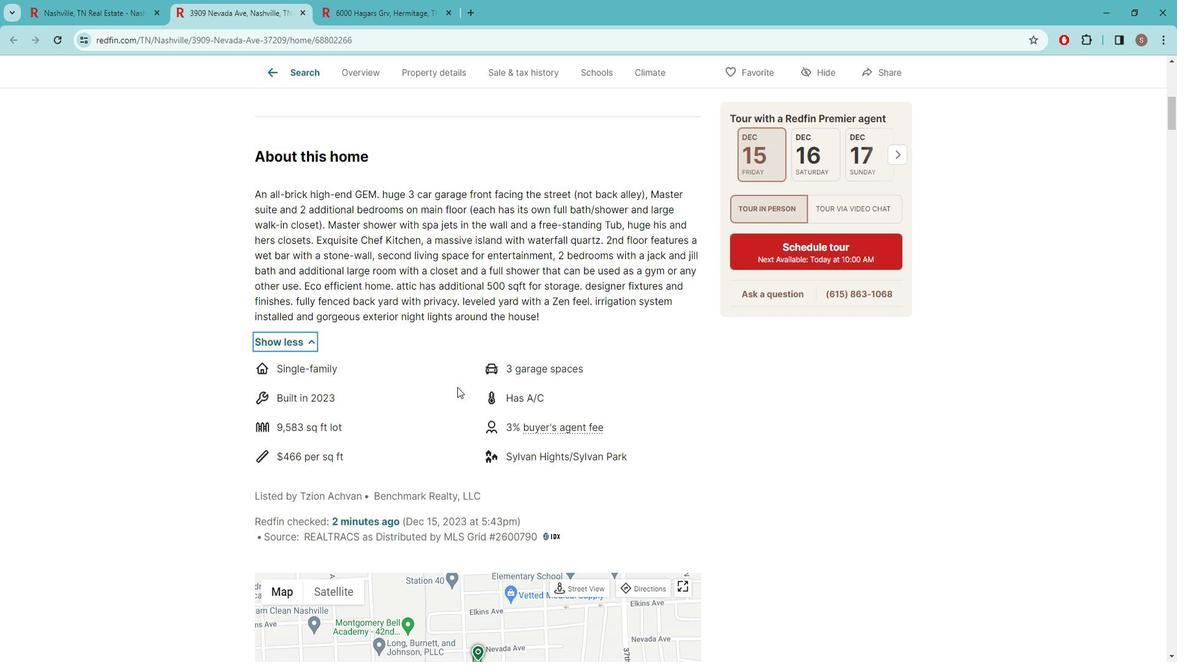 
Action: Mouse moved to (455, 388)
Screenshot: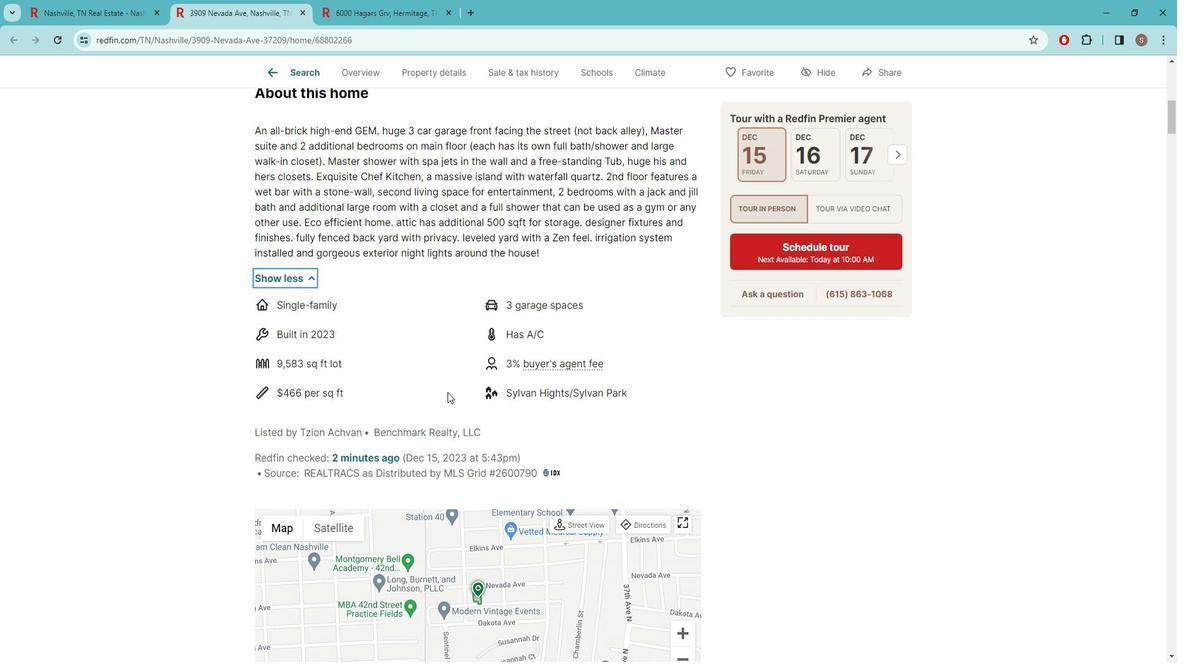 
Action: Mouse scrolled (455, 388) with delta (0, 0)
Screenshot: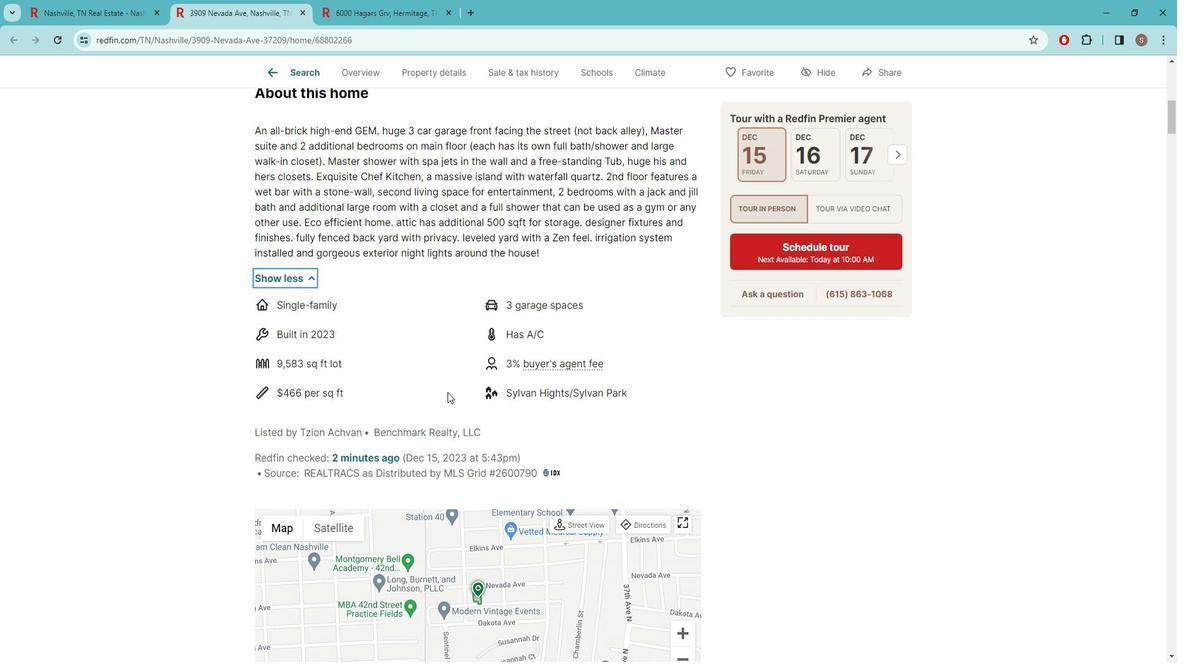 
Action: Mouse moved to (454, 389)
Screenshot: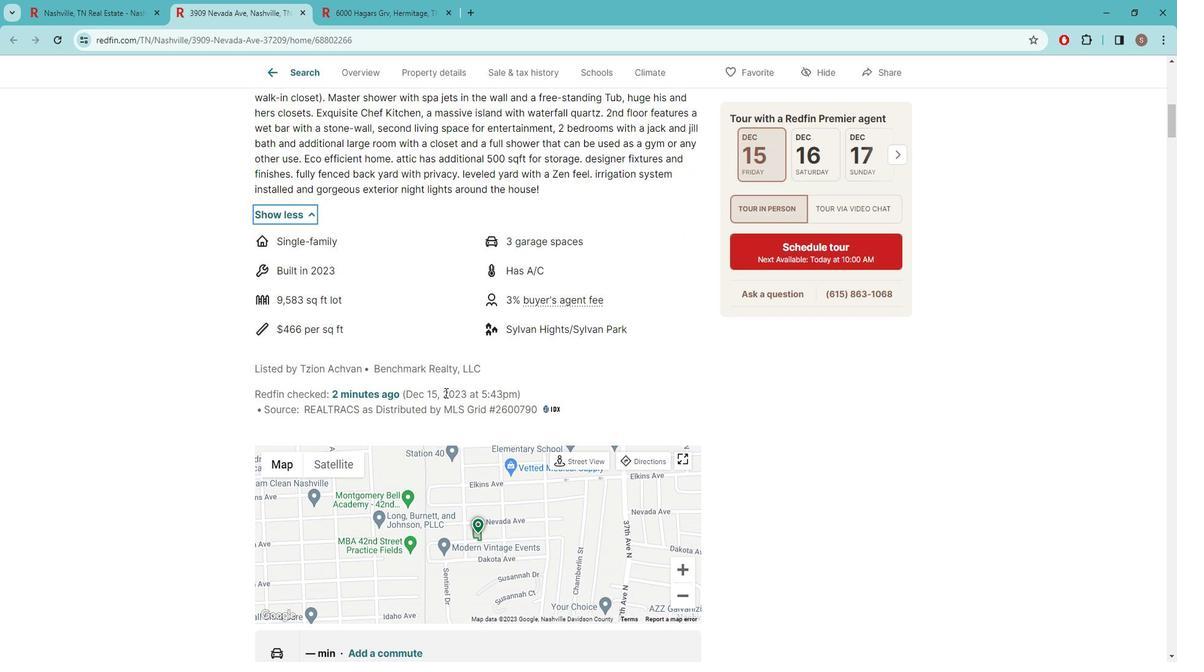 
Action: Mouse scrolled (454, 388) with delta (0, 0)
Screenshot: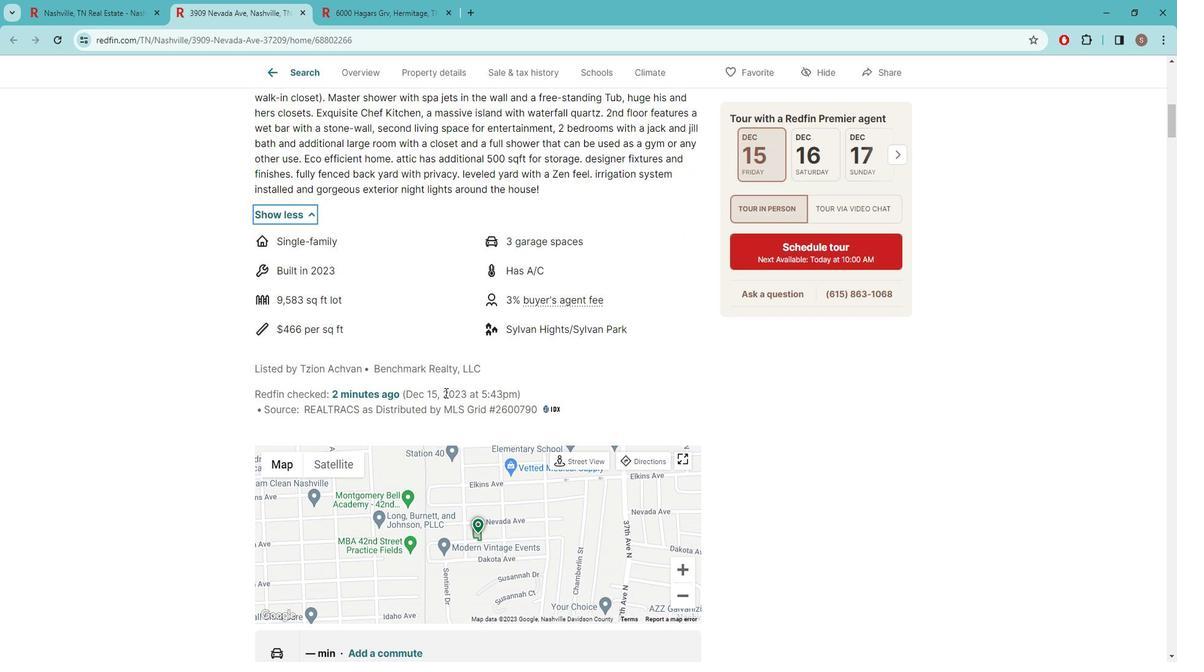
Action: Mouse moved to (451, 388)
Screenshot: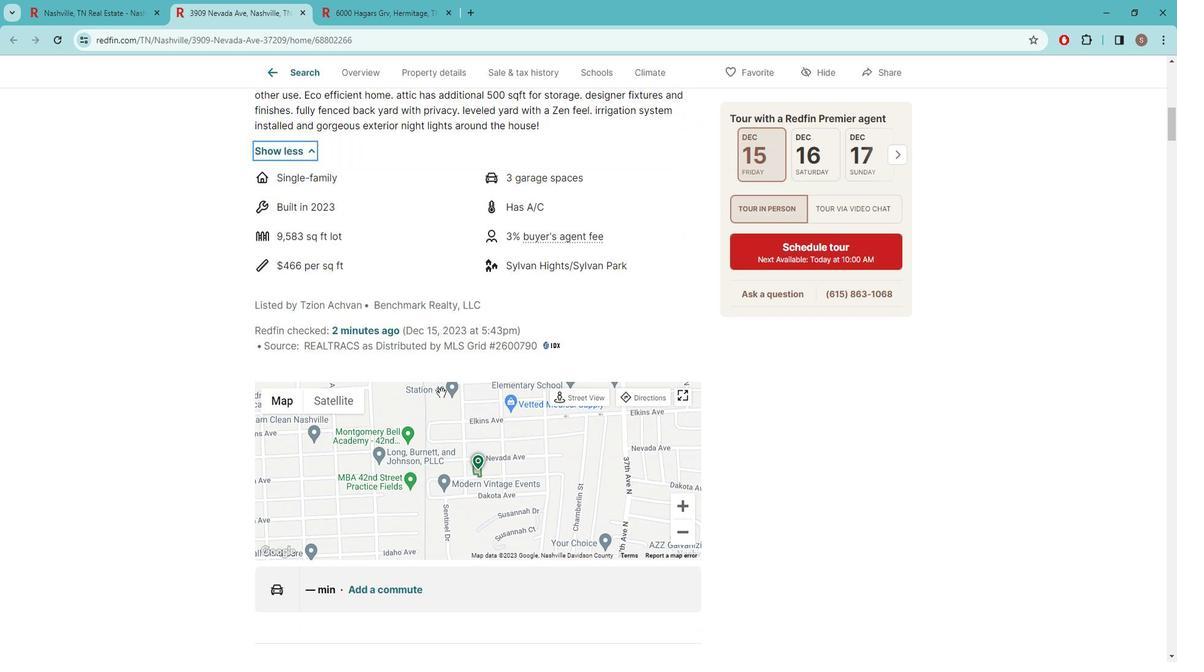 
Action: Mouse scrolled (451, 387) with delta (0, 0)
Screenshot: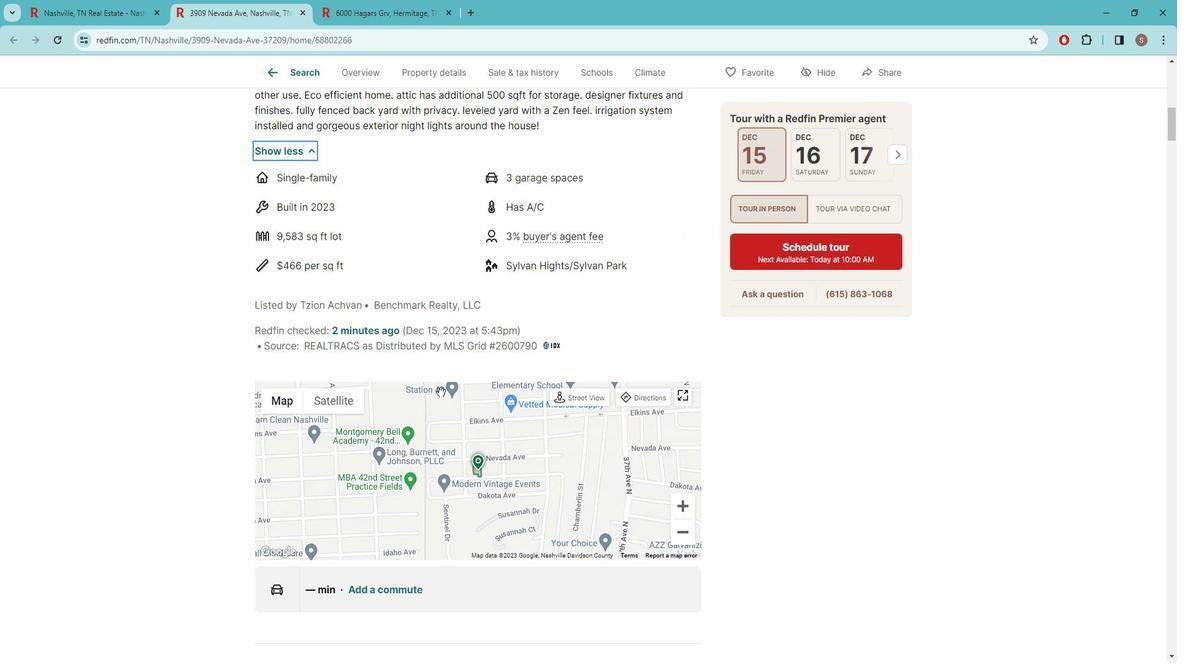 
Action: Mouse moved to (450, 388)
Screenshot: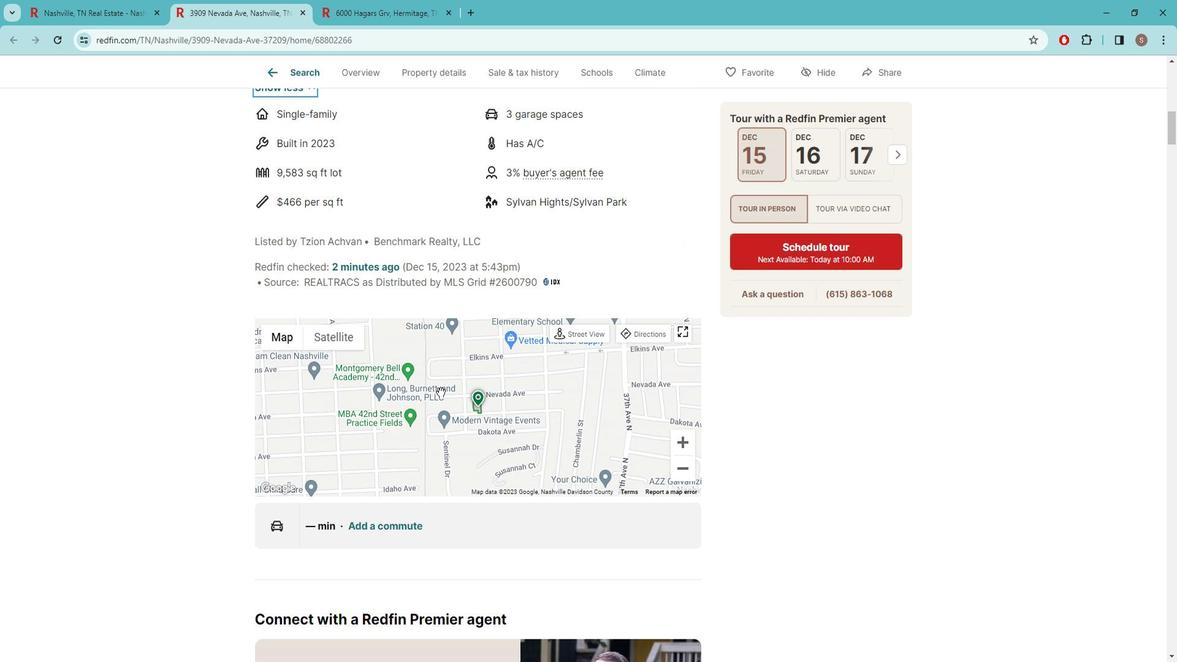 
Action: Mouse scrolled (450, 387) with delta (0, 0)
Screenshot: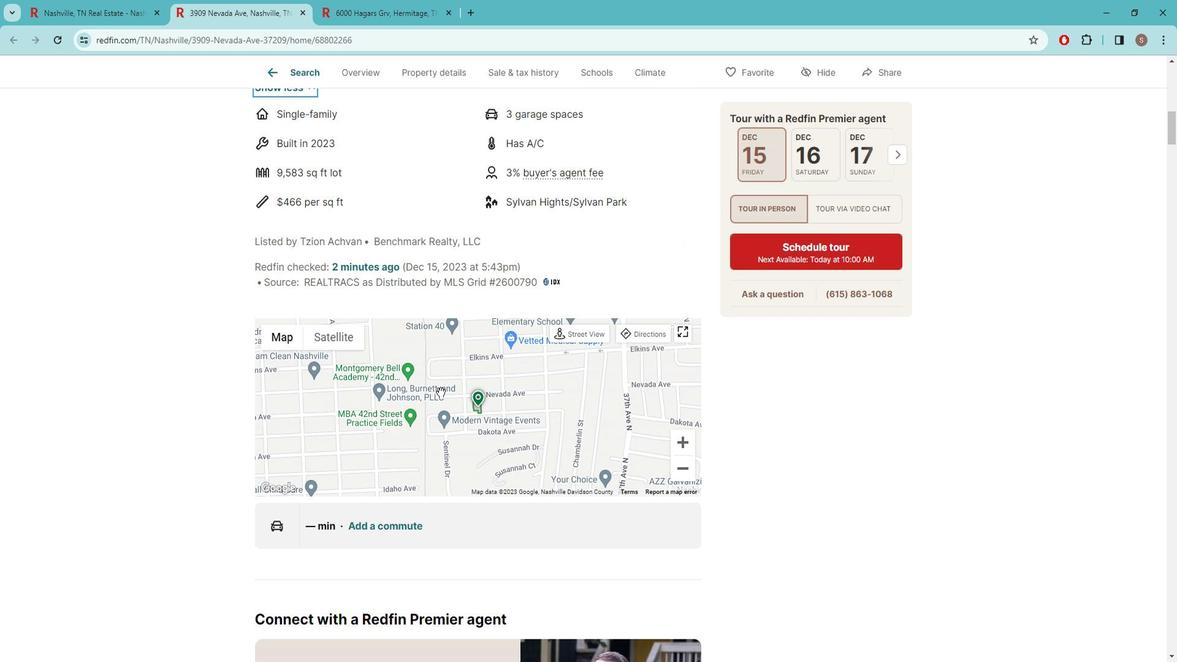 
Action: Mouse moved to (448, 388)
Screenshot: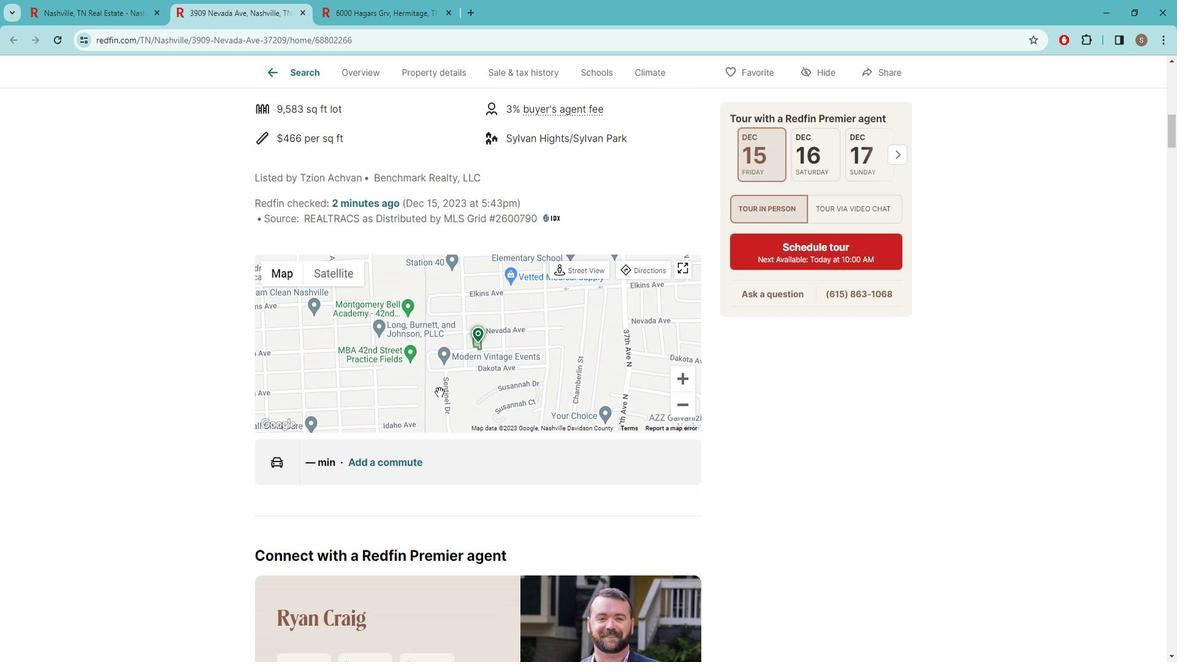 
Action: Mouse scrolled (448, 387) with delta (0, 0)
Screenshot: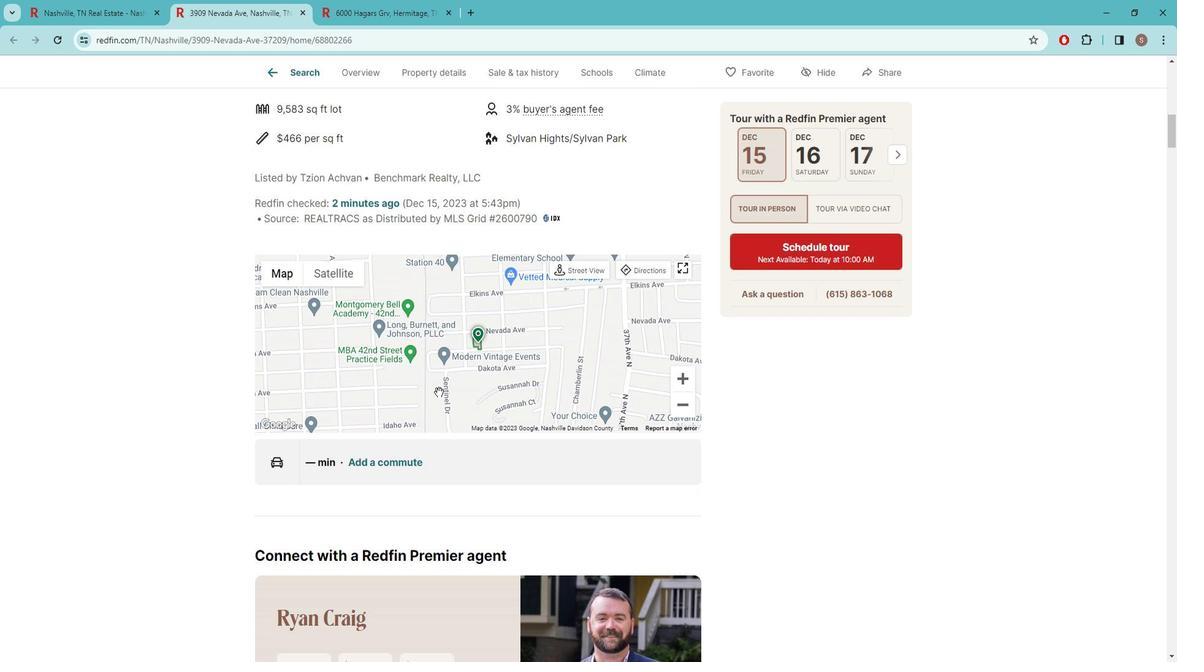 
Action: Mouse scrolled (448, 387) with delta (0, 0)
Screenshot: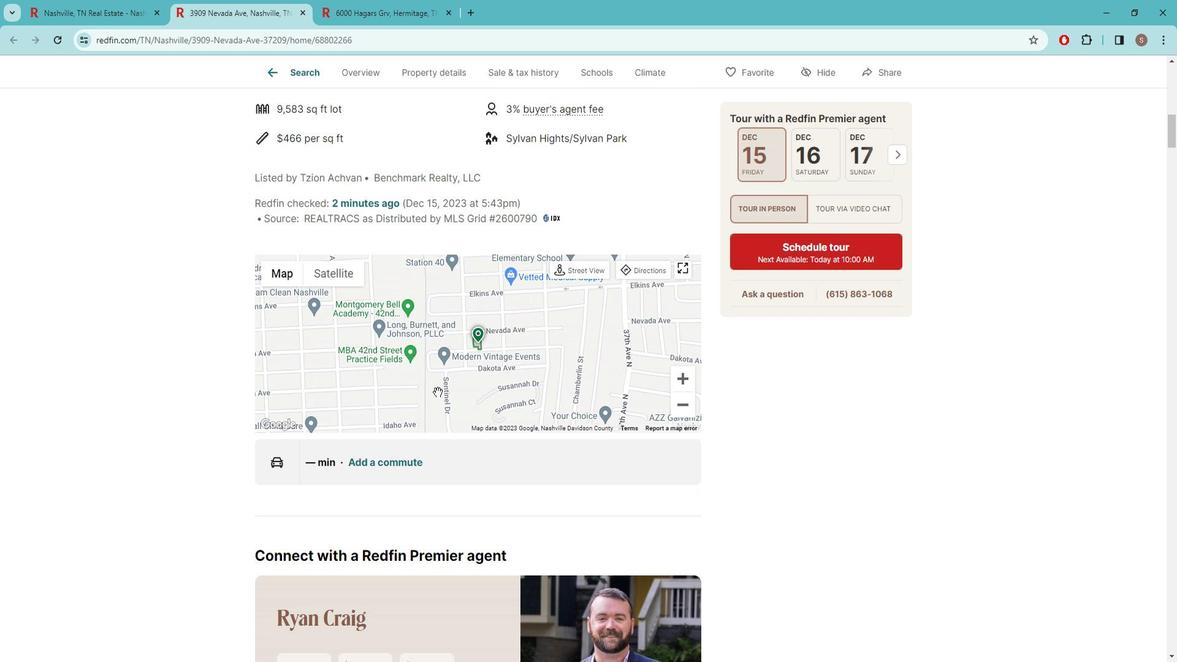 
Action: Mouse moved to (444, 385)
Screenshot: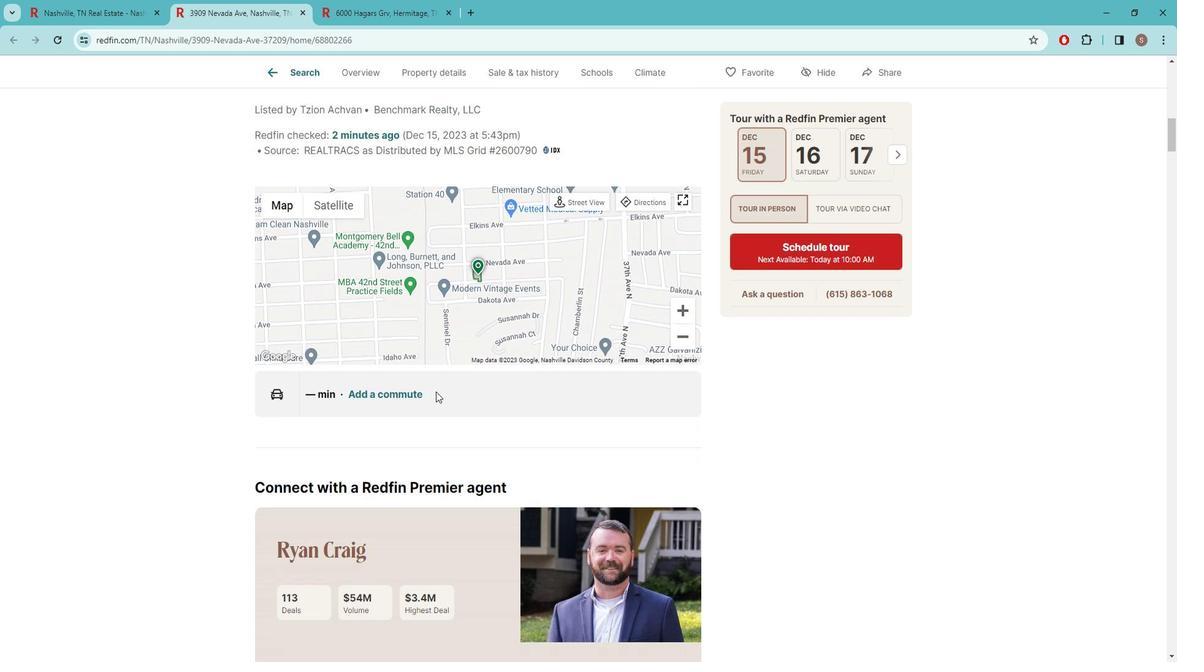 
Action: Mouse scrolled (444, 385) with delta (0, 0)
Screenshot: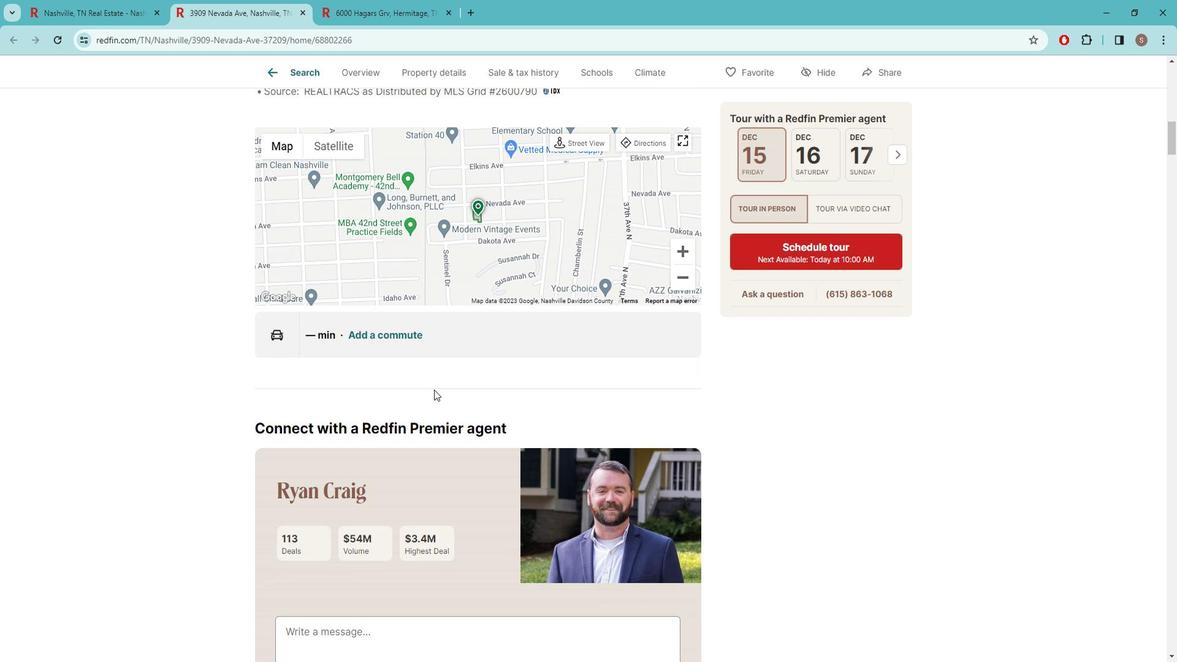 
Action: Mouse moved to (444, 385)
Screenshot: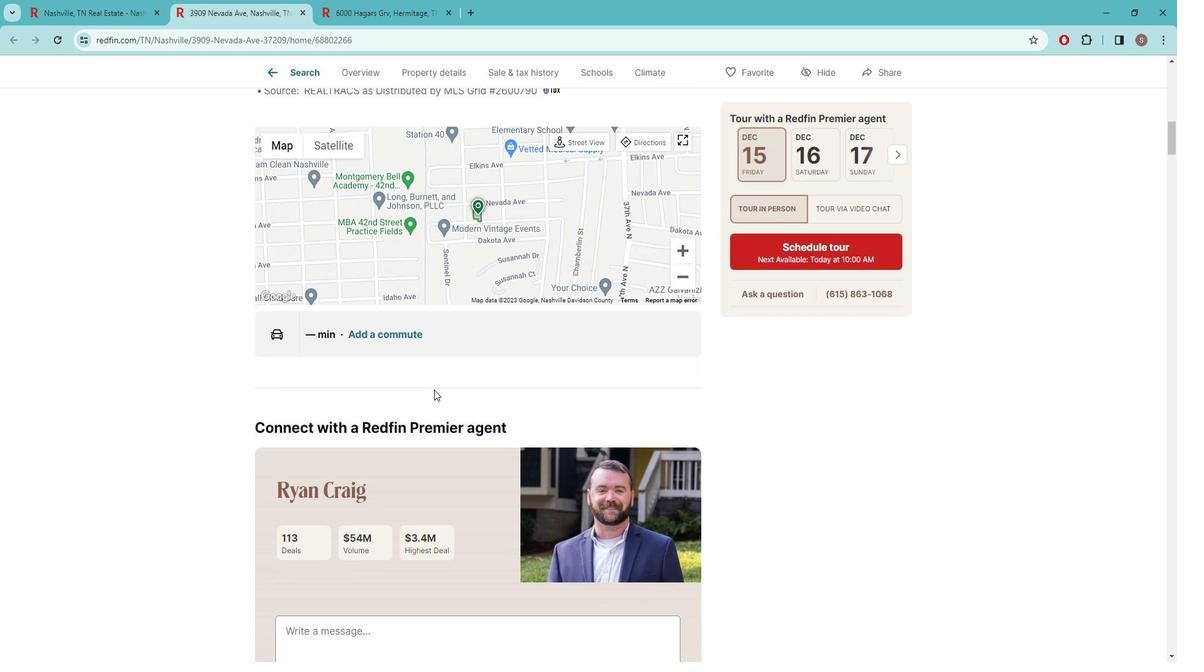 
Action: Mouse scrolled (444, 385) with delta (0, 0)
Screenshot: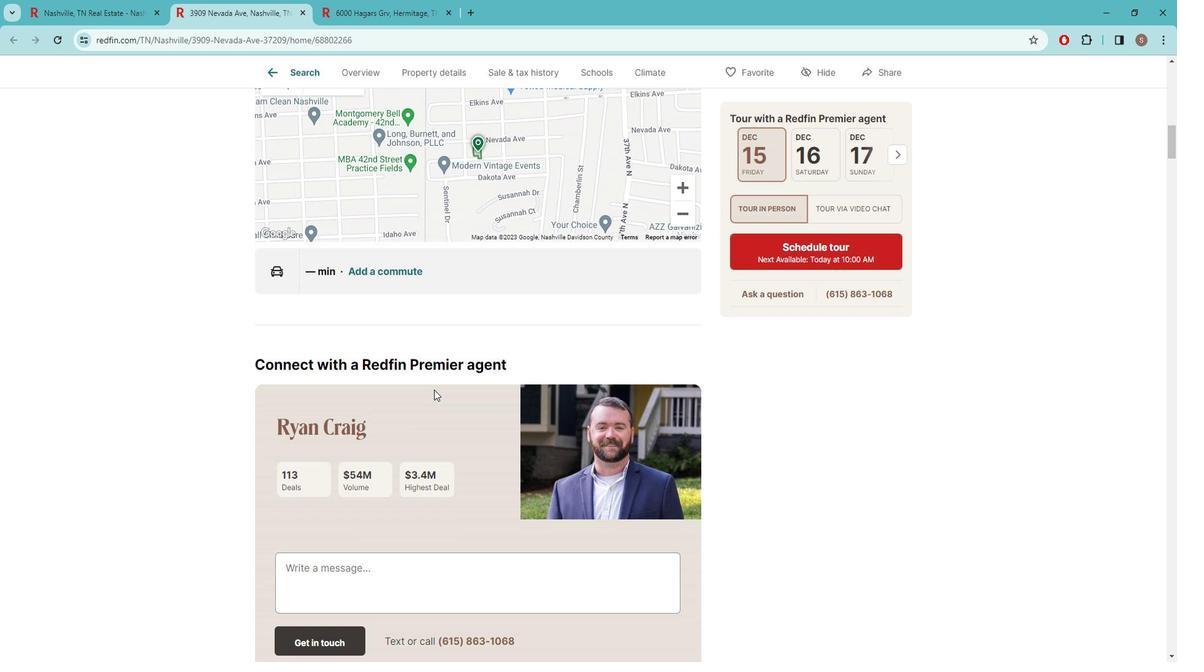 
Action: Mouse moved to (443, 385)
Screenshot: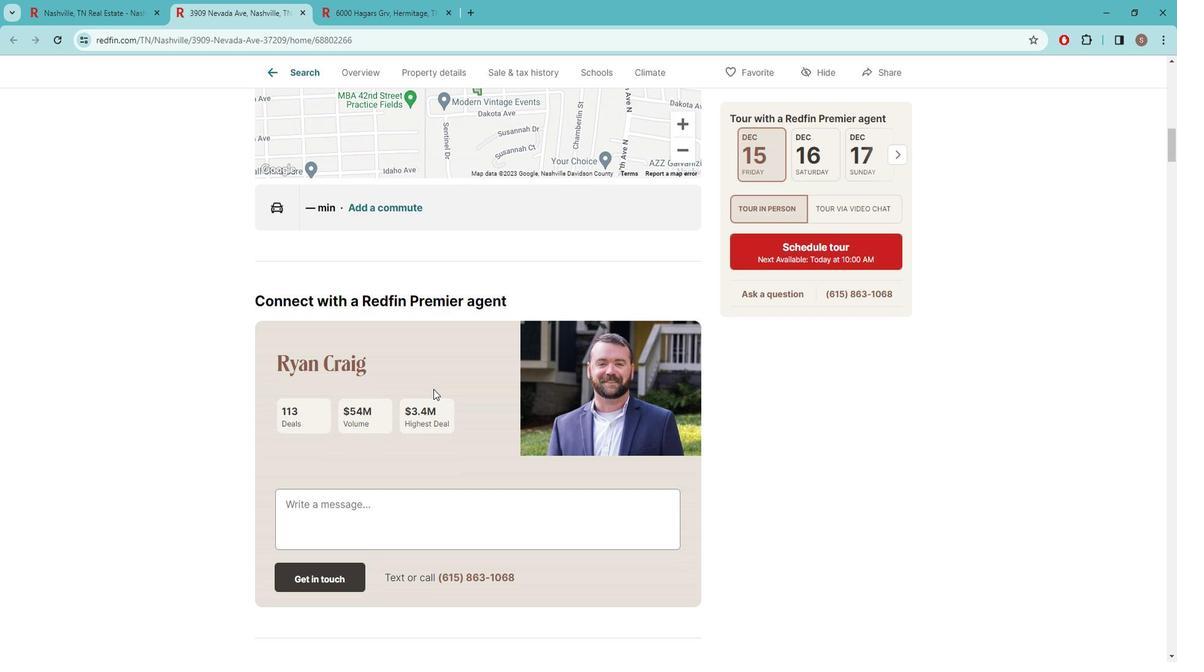 
Action: Mouse scrolled (443, 384) with delta (0, 0)
Screenshot: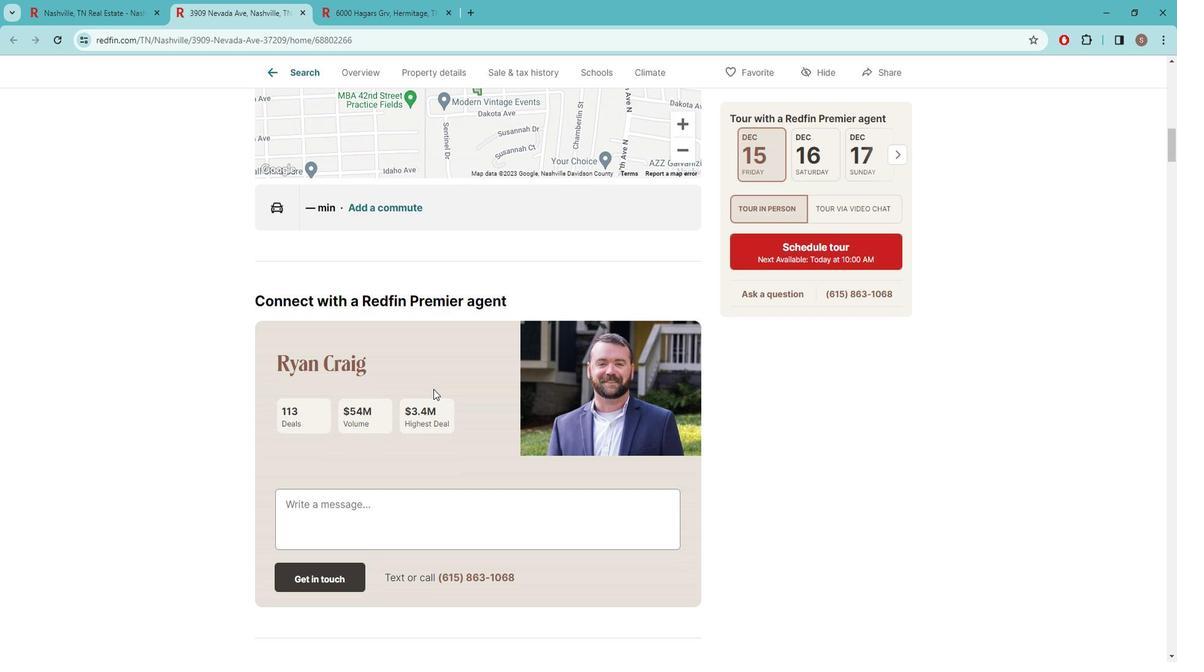 
Action: Mouse scrolled (443, 384) with delta (0, 0)
Screenshot: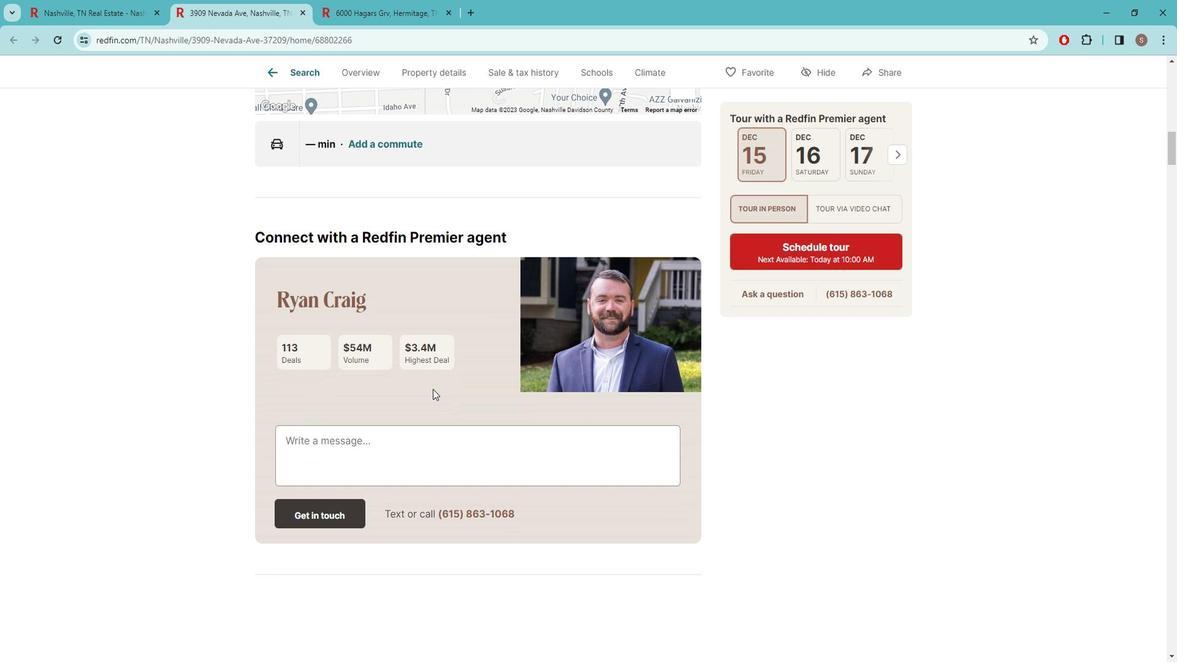 
Action: Mouse scrolled (443, 384) with delta (0, 0)
Screenshot: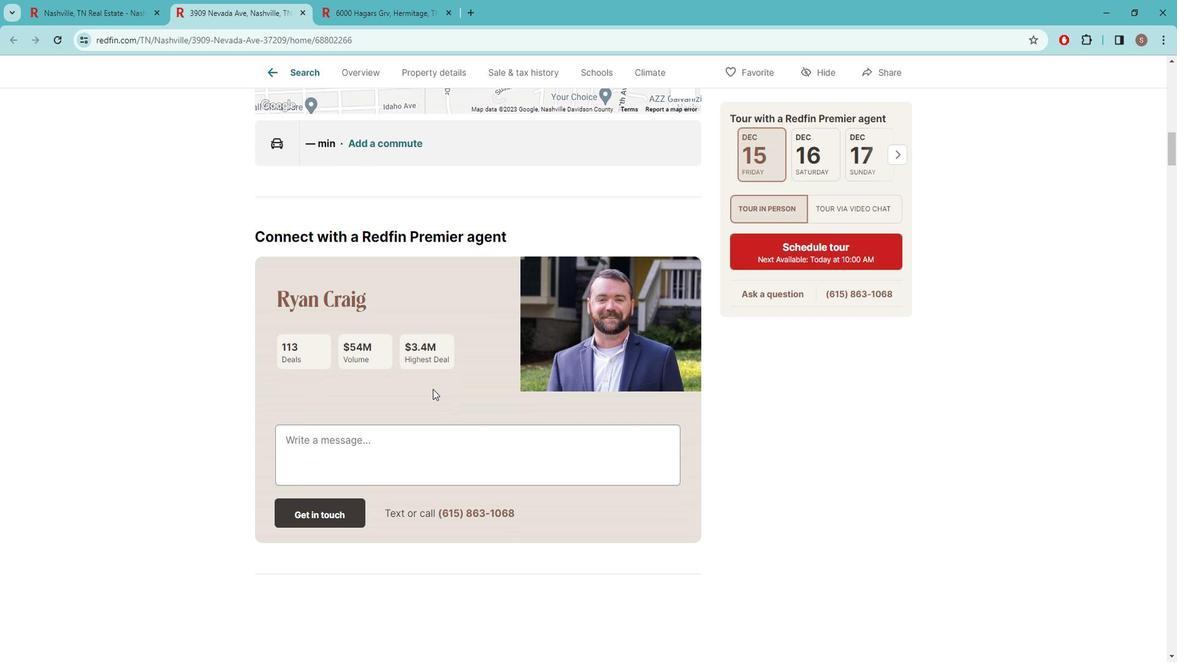 
Action: Mouse scrolled (443, 384) with delta (0, 0)
Screenshot: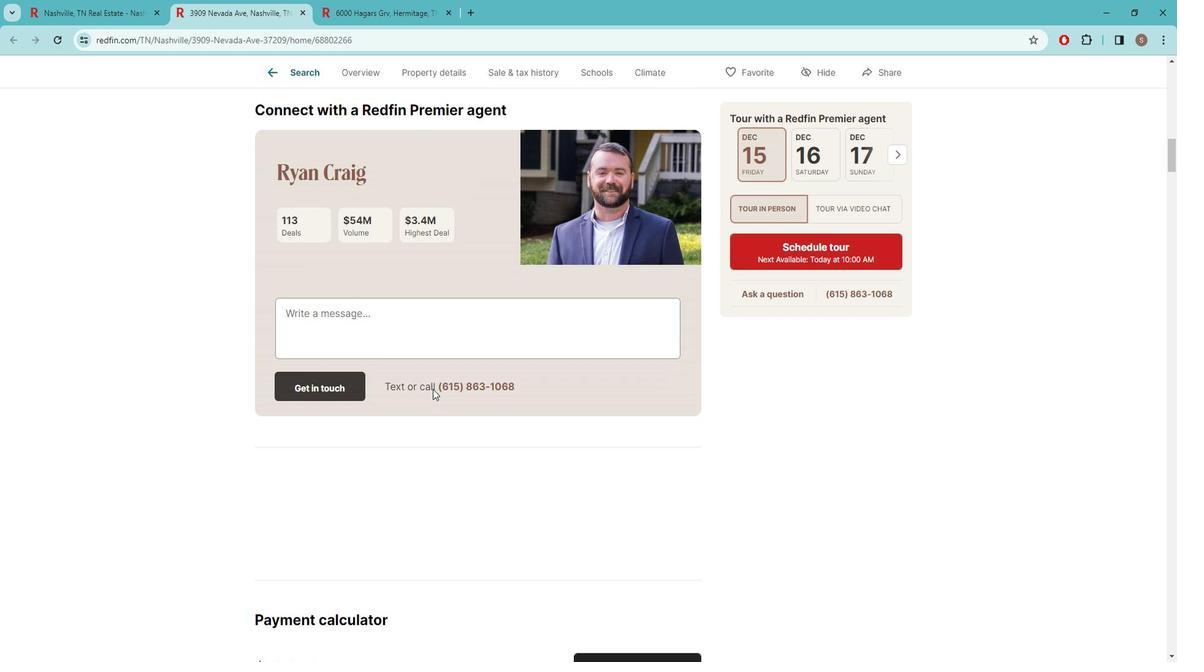 
Action: Mouse scrolled (443, 384) with delta (0, 0)
Screenshot: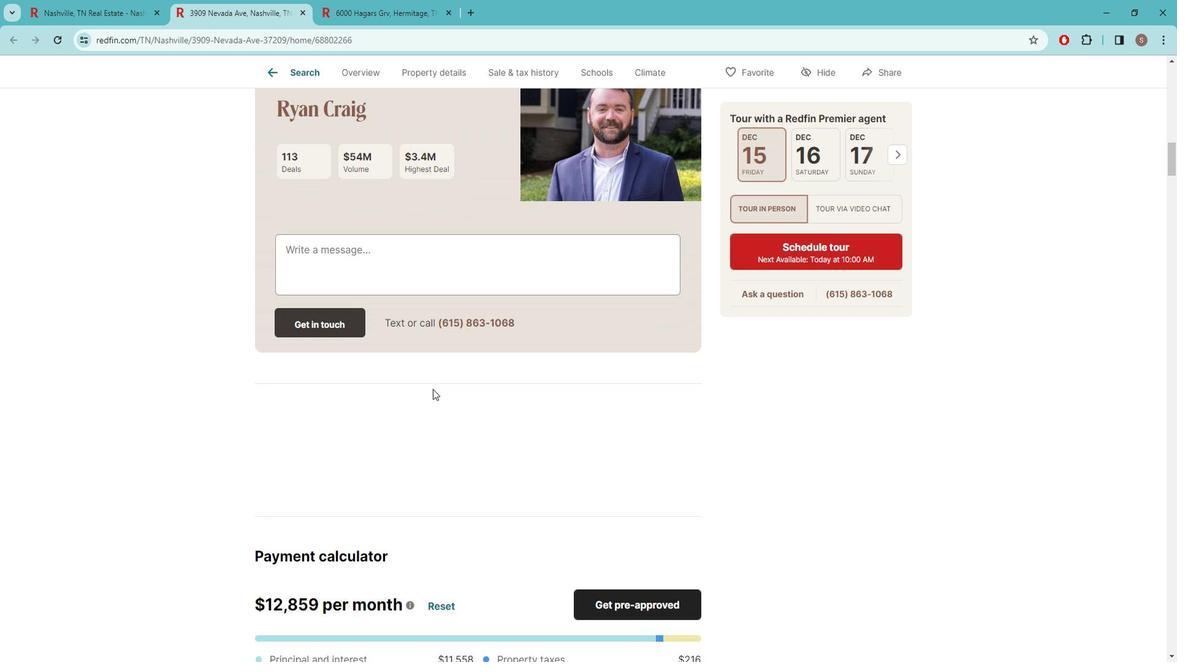 
Action: Mouse moved to (442, 385)
Screenshot: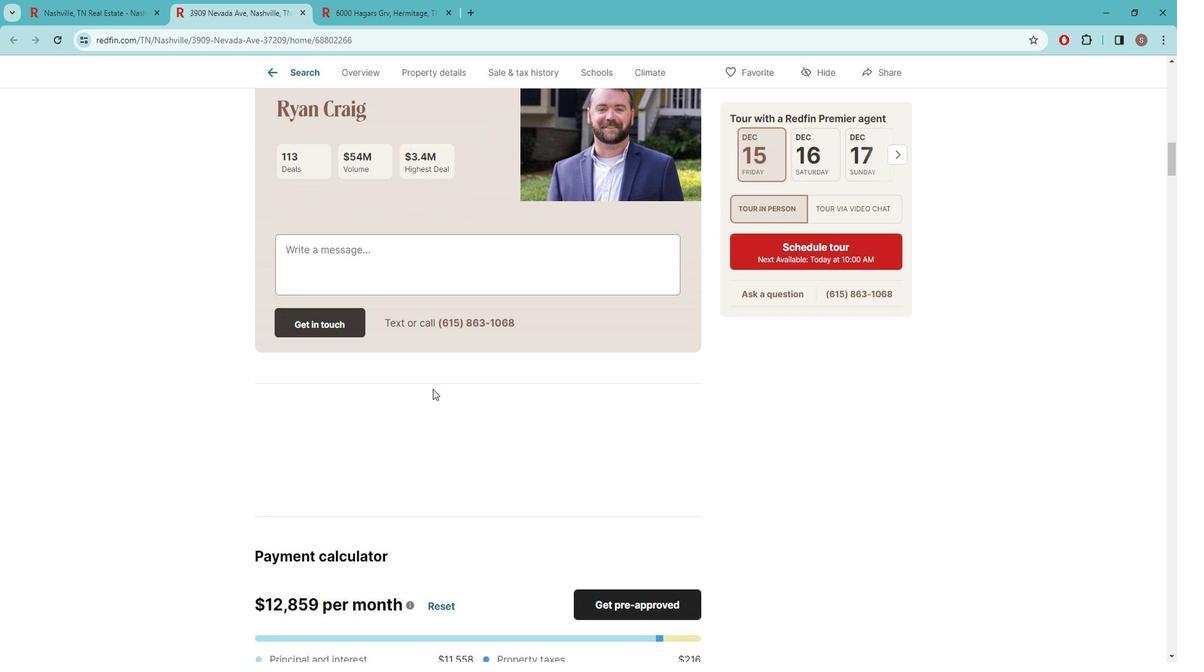 
Action: Mouse scrolled (442, 384) with delta (0, 0)
Screenshot: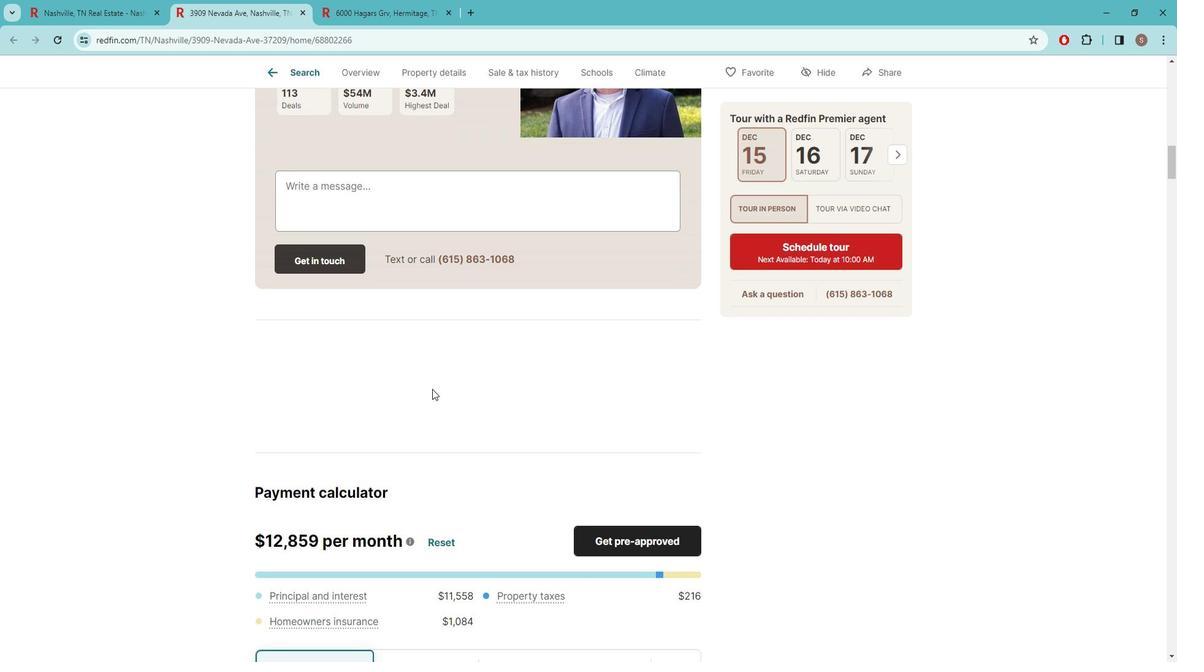 
Action: Mouse moved to (442, 385)
Screenshot: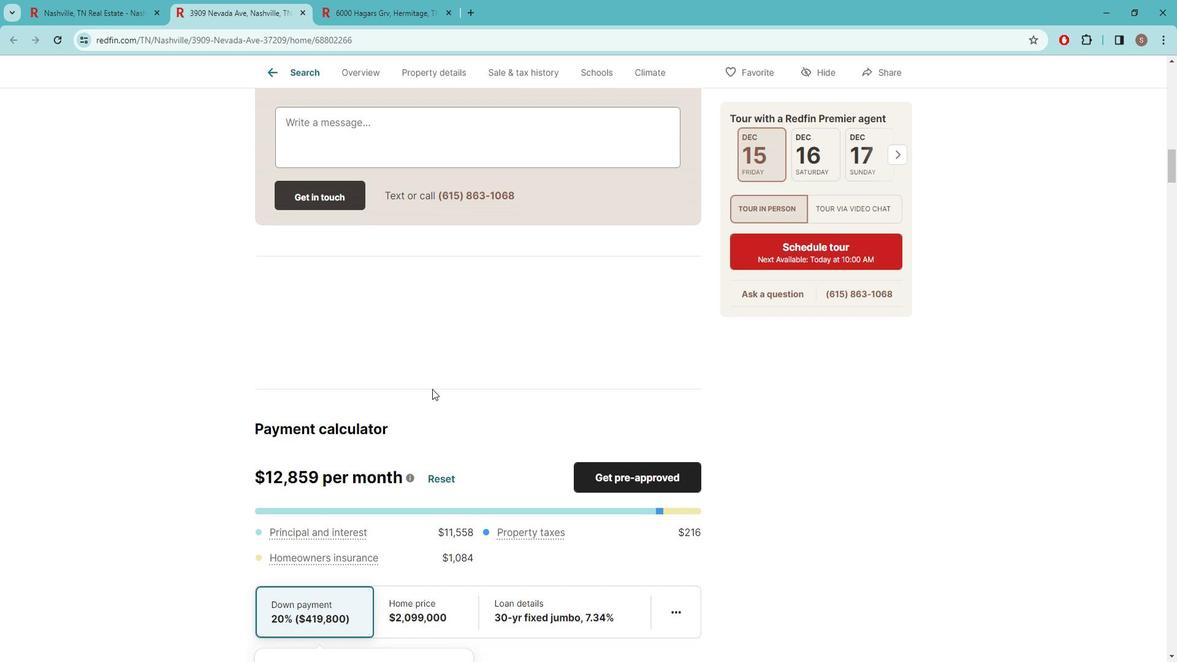 
Action: Mouse scrolled (442, 384) with delta (0, 0)
Screenshot: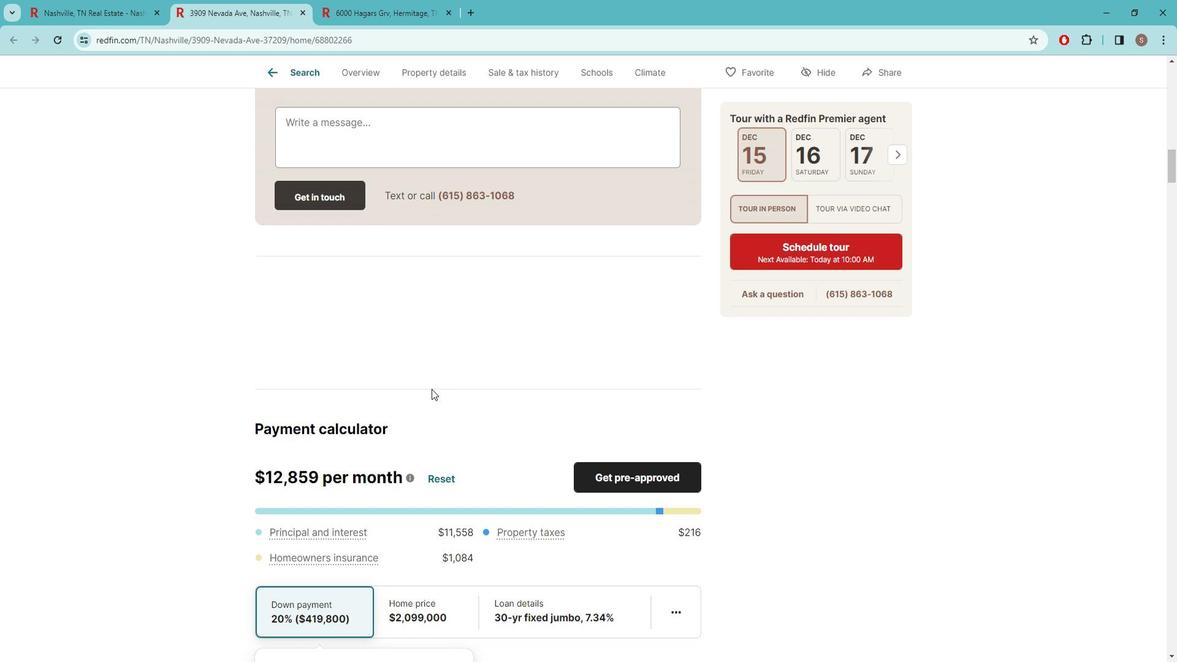 
Action: Mouse scrolled (442, 384) with delta (0, 0)
Screenshot: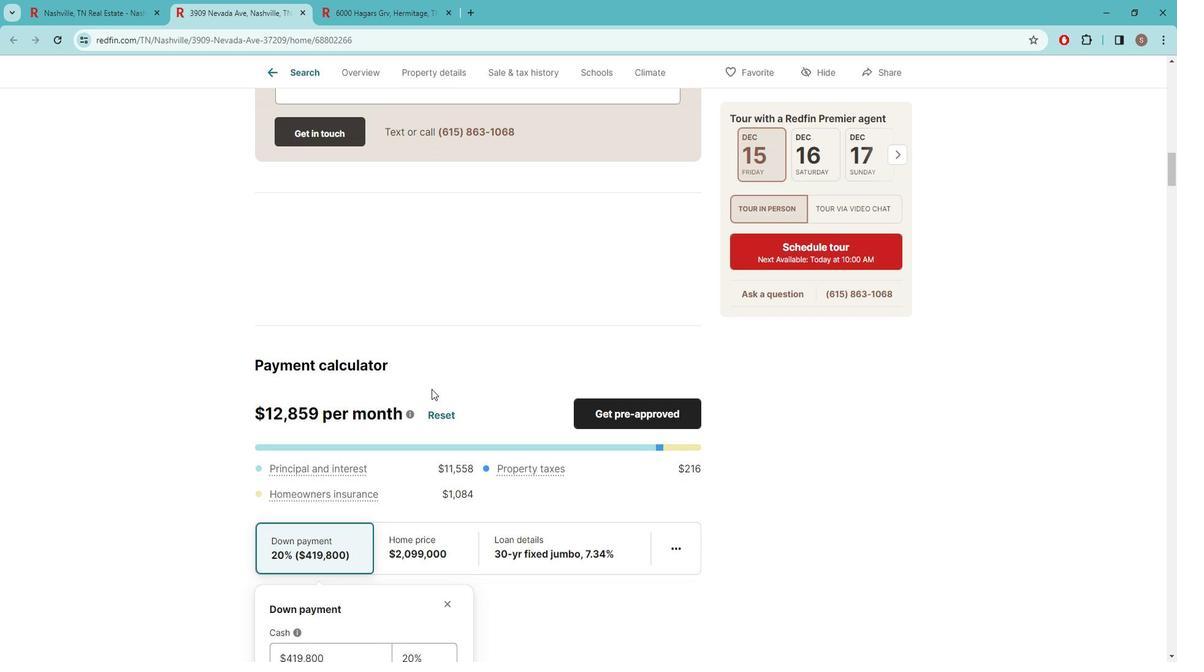 
Action: Mouse scrolled (442, 384) with delta (0, 0)
Screenshot: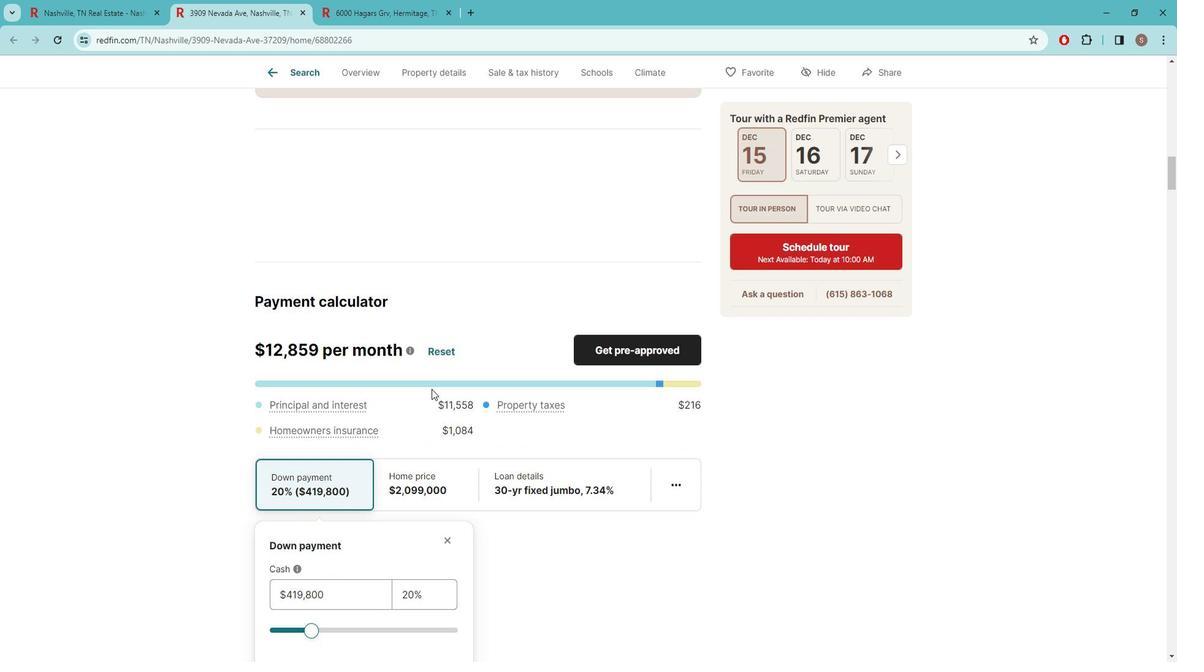 
Action: Mouse scrolled (442, 384) with delta (0, 0)
Screenshot: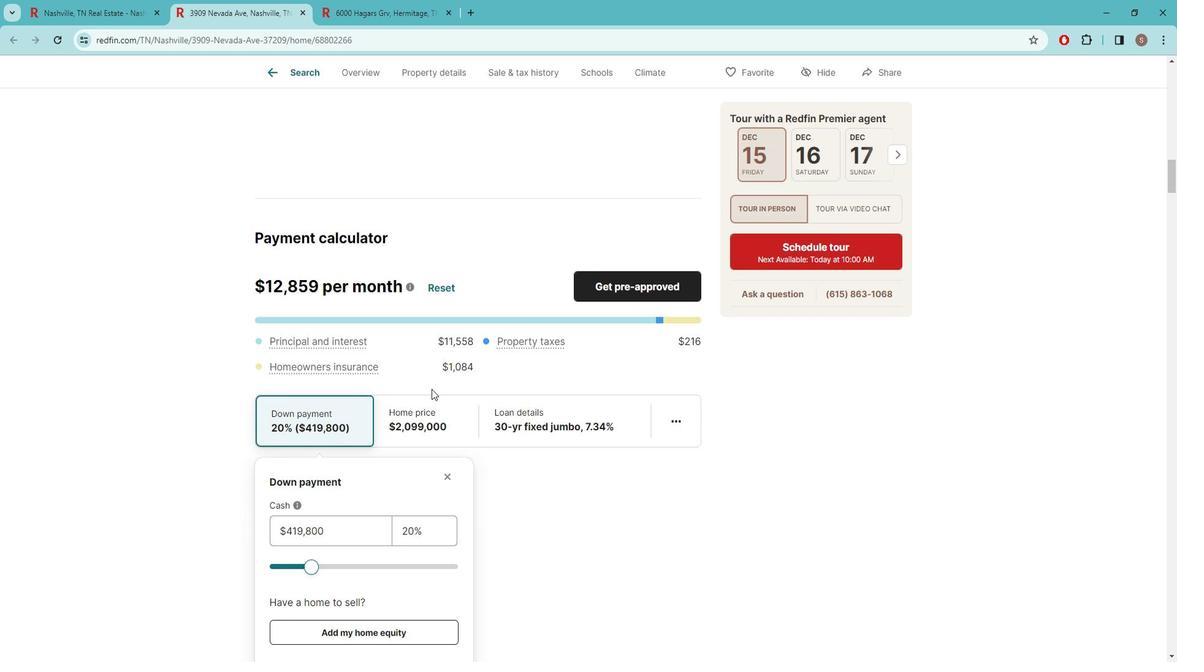 
Action: Mouse scrolled (442, 384) with delta (0, 0)
Screenshot: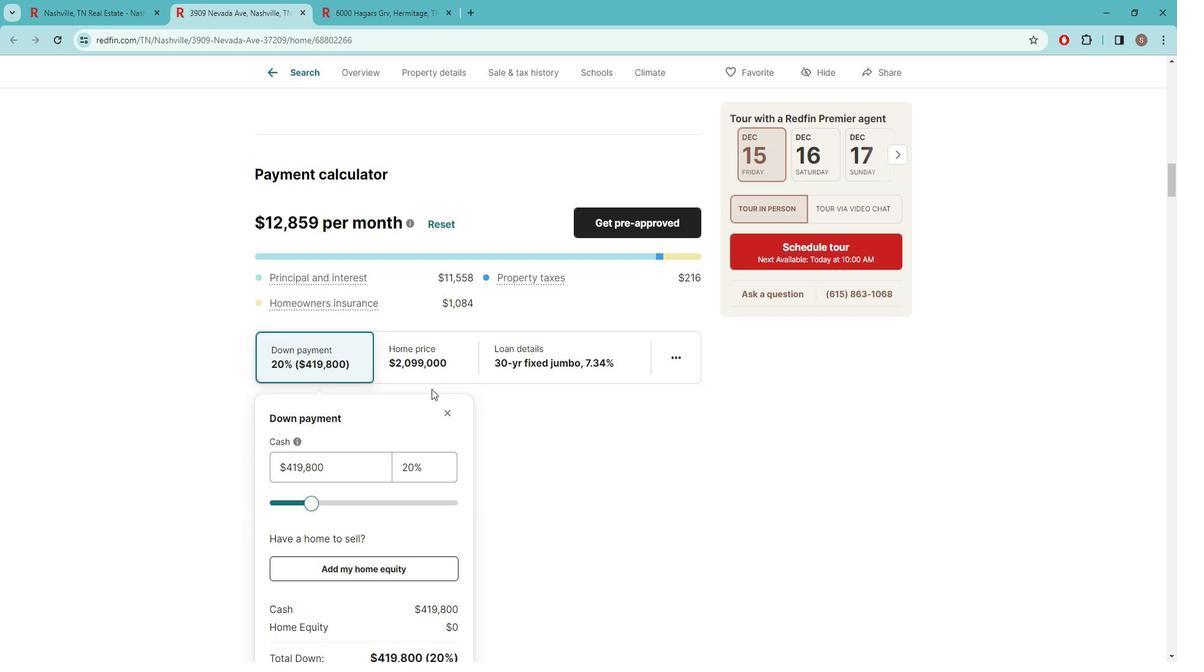 
Action: Mouse scrolled (442, 384) with delta (0, 0)
Screenshot: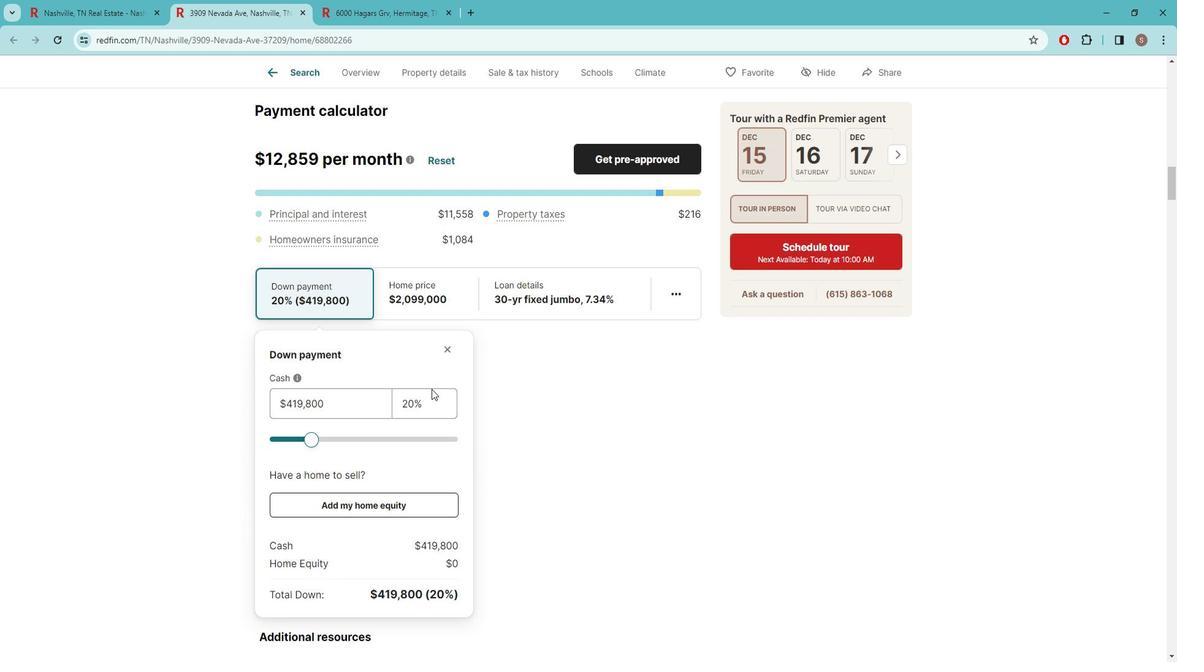 
Action: Mouse scrolled (442, 384) with delta (0, 0)
Screenshot: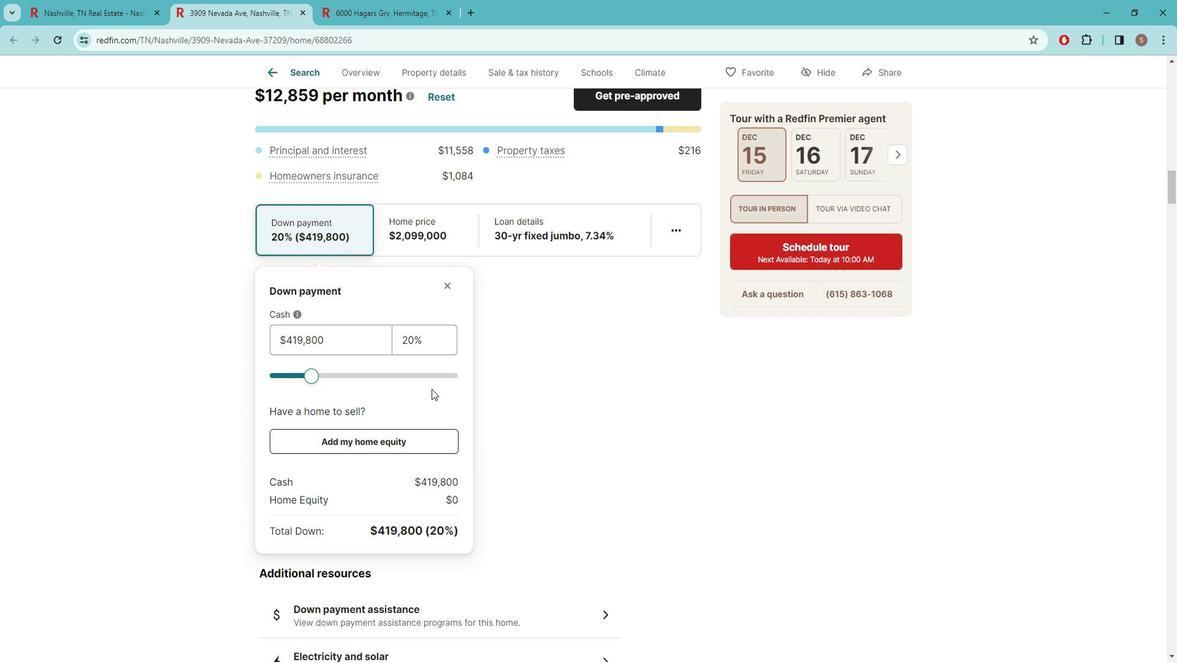 
Action: Mouse moved to (441, 385)
Screenshot: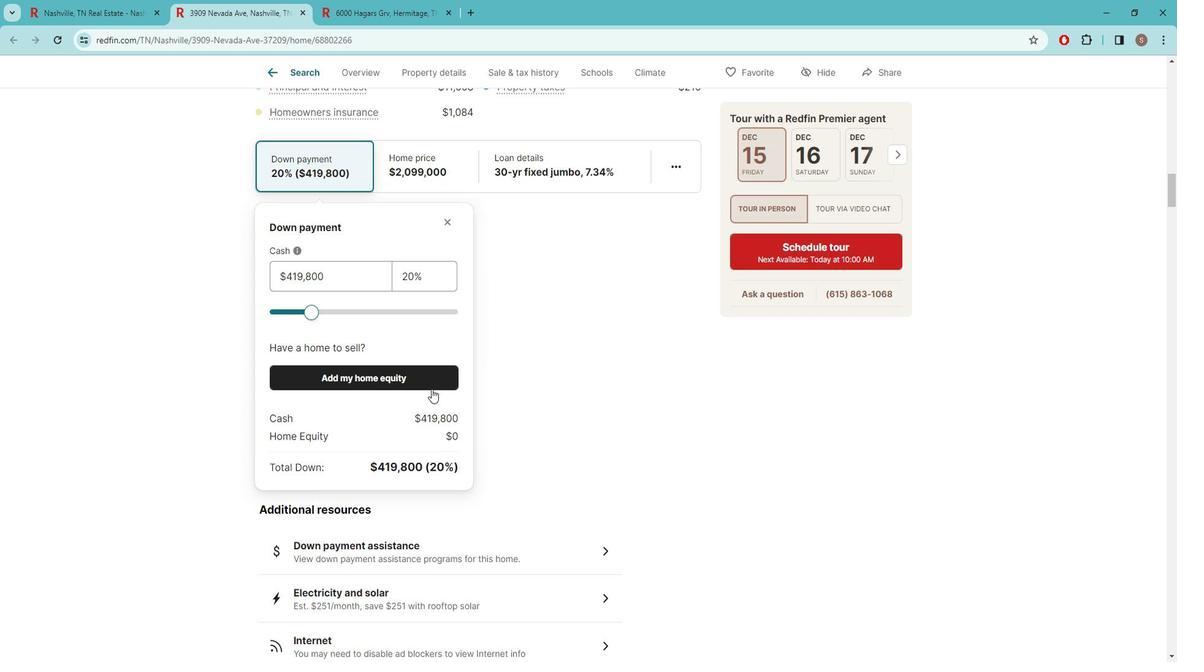 
Action: Mouse scrolled (441, 384) with delta (0, 0)
Screenshot: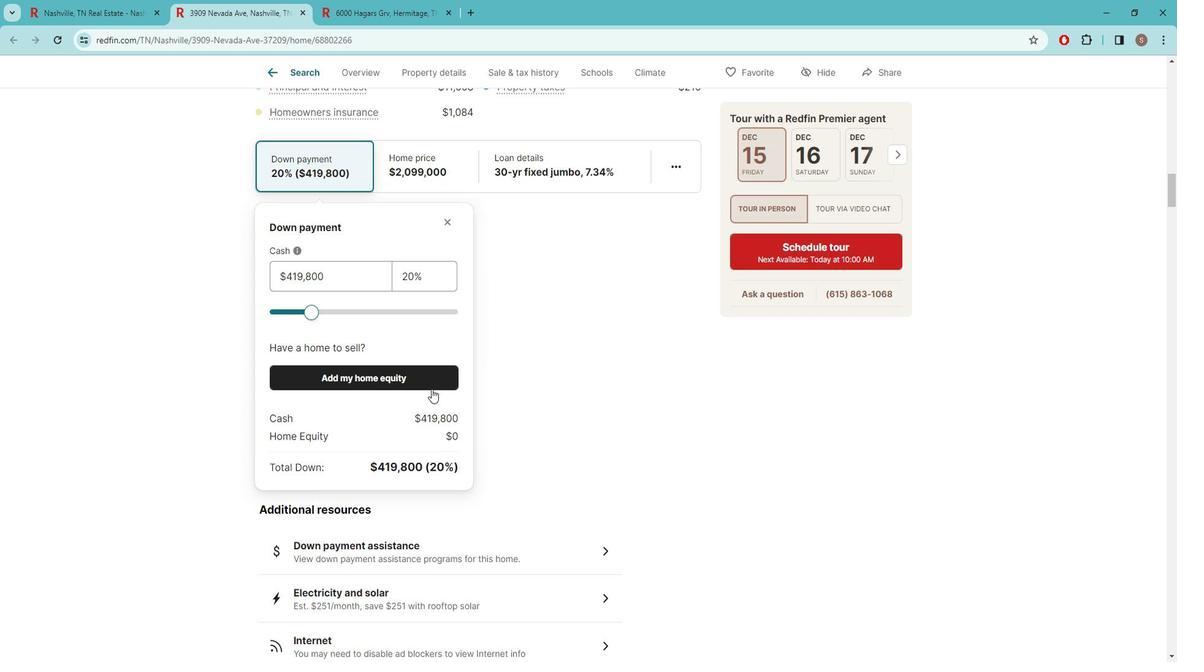 
Action: Mouse moved to (437, 382)
Screenshot: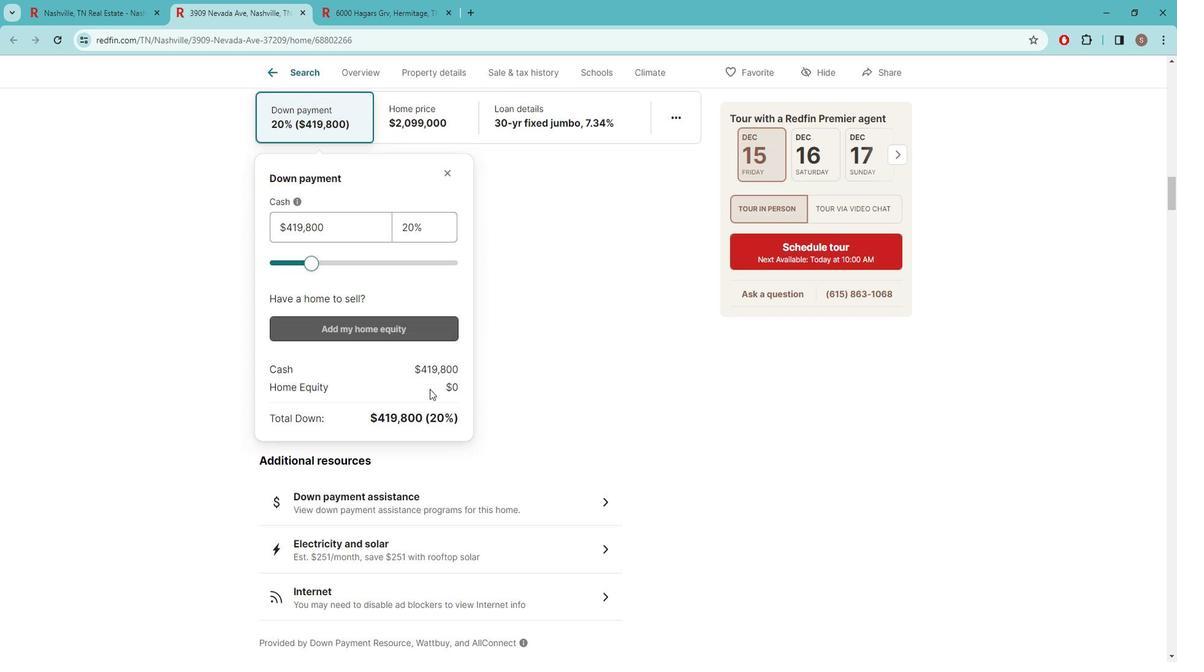 
Action: Mouse scrolled (437, 382) with delta (0, 0)
Screenshot: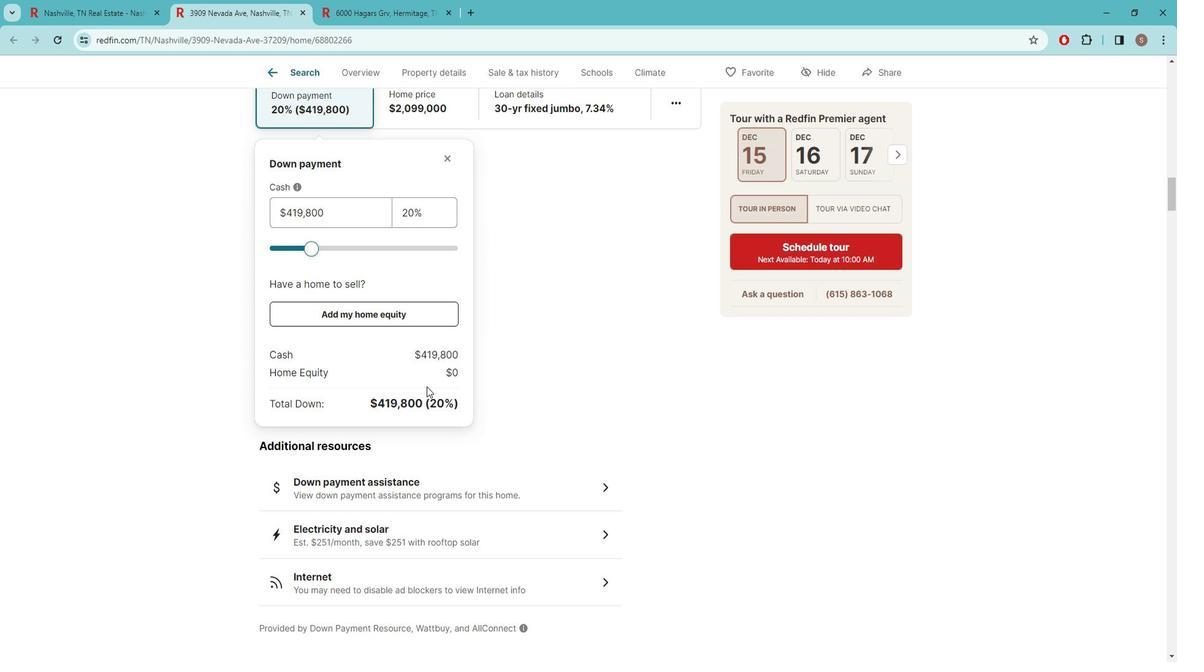 
Action: Mouse scrolled (437, 382) with delta (0, 0)
